 Task: Explore Airbnb accommodation in Espoo, Finland from 10th December, 2023 to 15th December, 2023 for 7 adults. Place can be entire room or shared room with 4 bedrooms having 7 beds and 4 bathrooms. Property type can be house. Amenities needed are: wifi, TV, free parkinig on premises, gym, breakfast.
Action: Mouse moved to (556, 127)
Screenshot: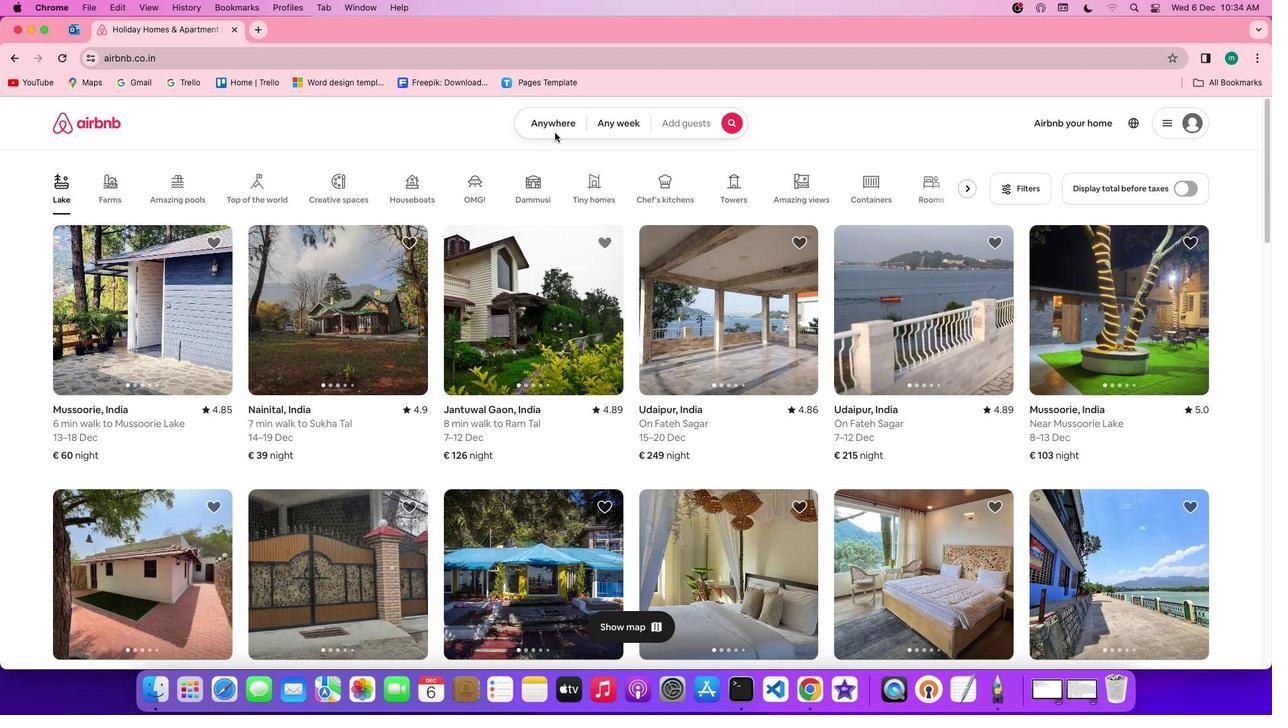 
Action: Mouse pressed left at (556, 127)
Screenshot: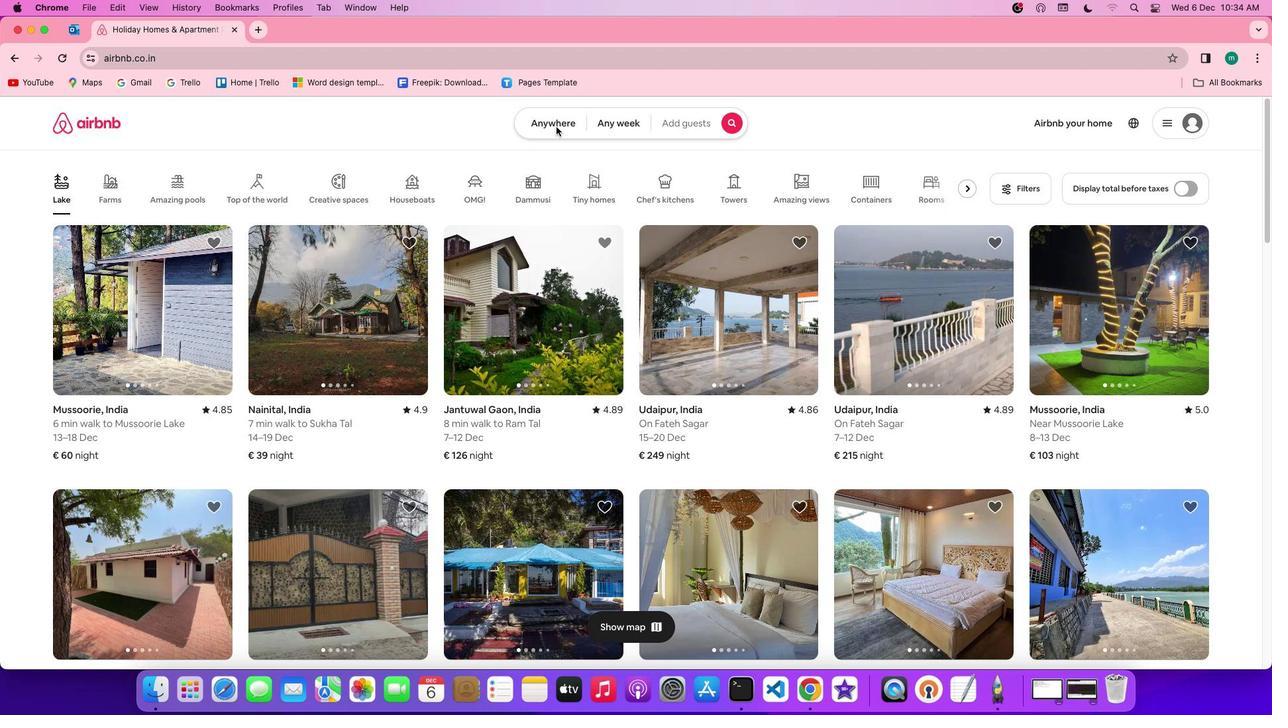 
Action: Mouse moved to (473, 172)
Screenshot: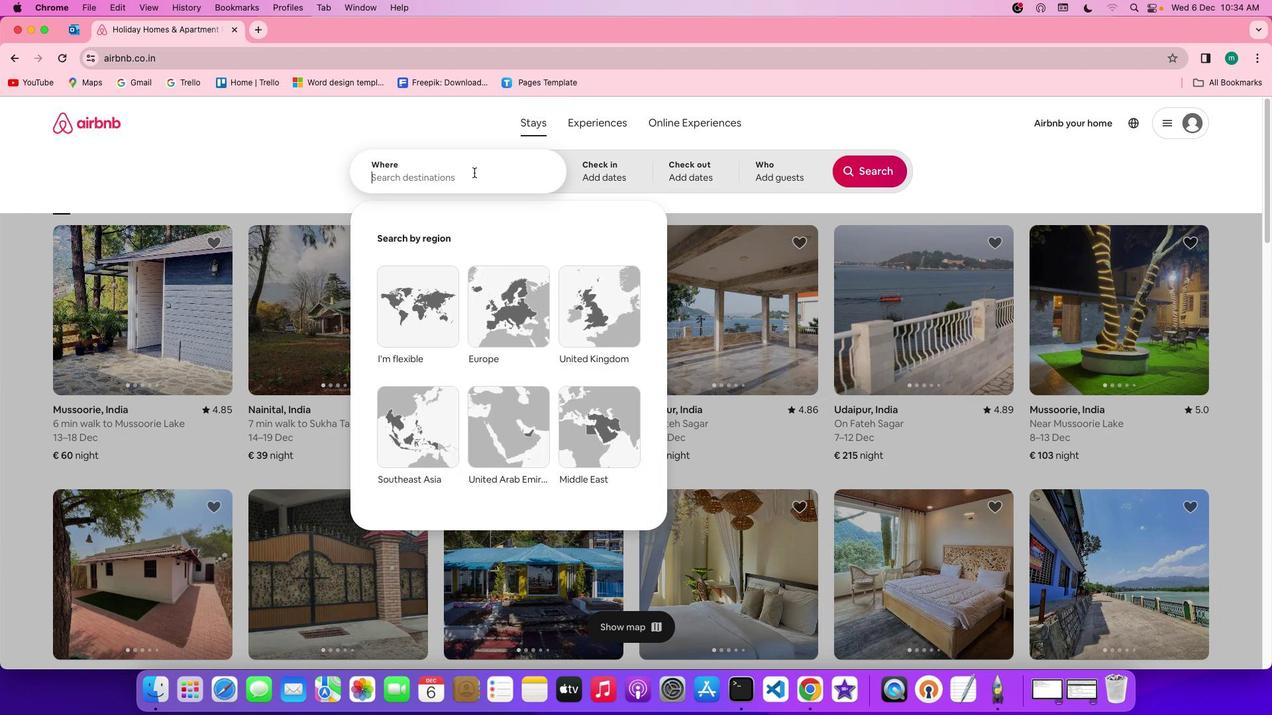 
Action: Mouse pressed left at (473, 172)
Screenshot: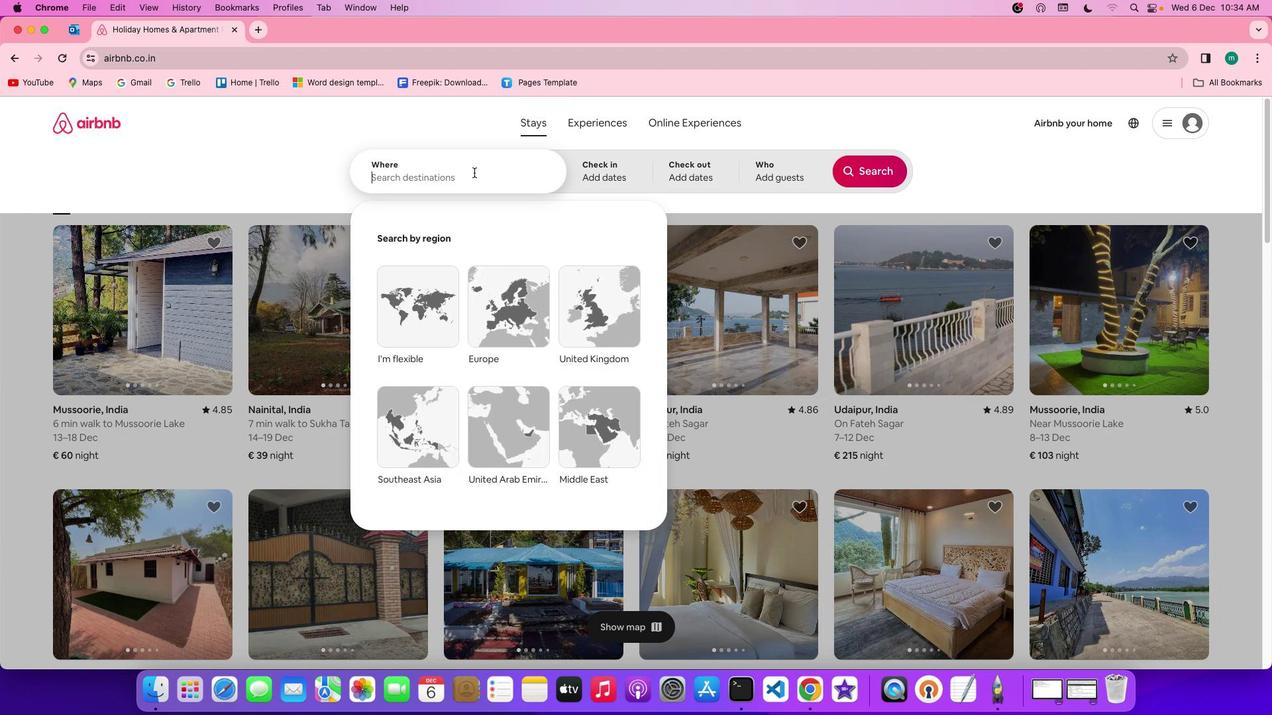 
Action: Key pressed Key.shift'E''s''p''o''o'','Key.spaceKey.shift'F''i''n''l''a''n''d'
Screenshot: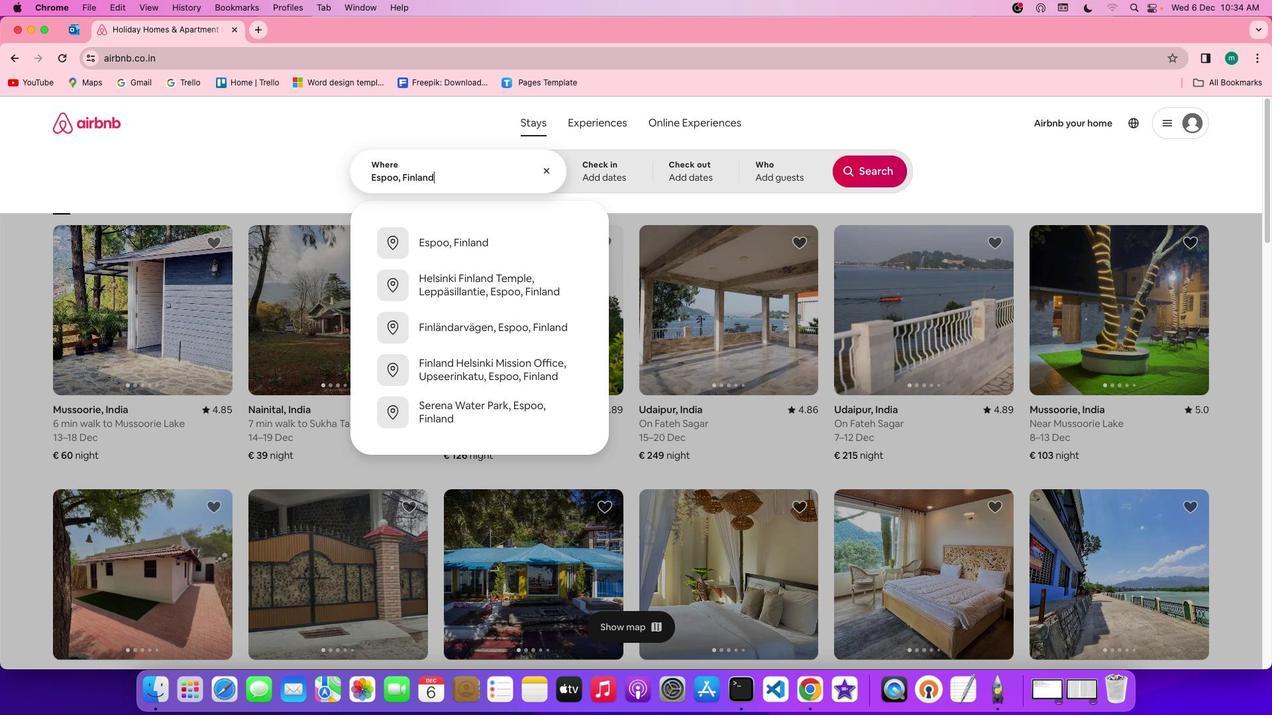 
Action: Mouse moved to (606, 175)
Screenshot: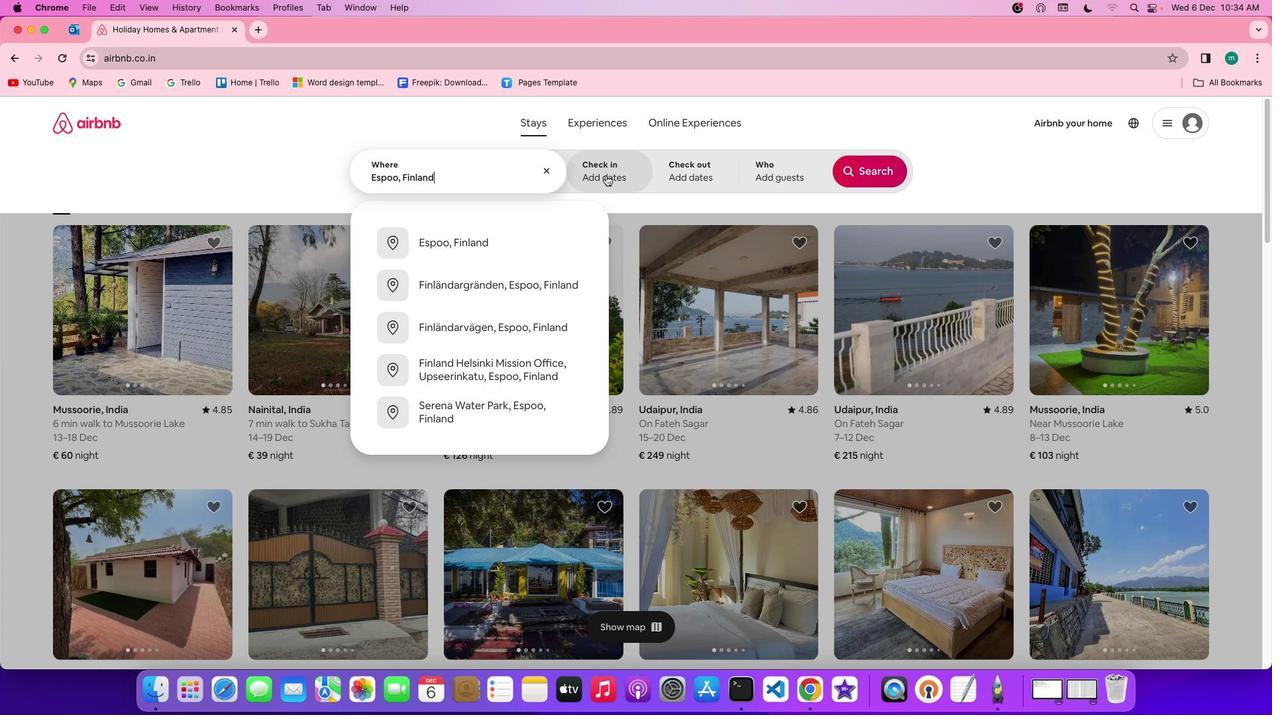 
Action: Mouse pressed left at (606, 175)
Screenshot: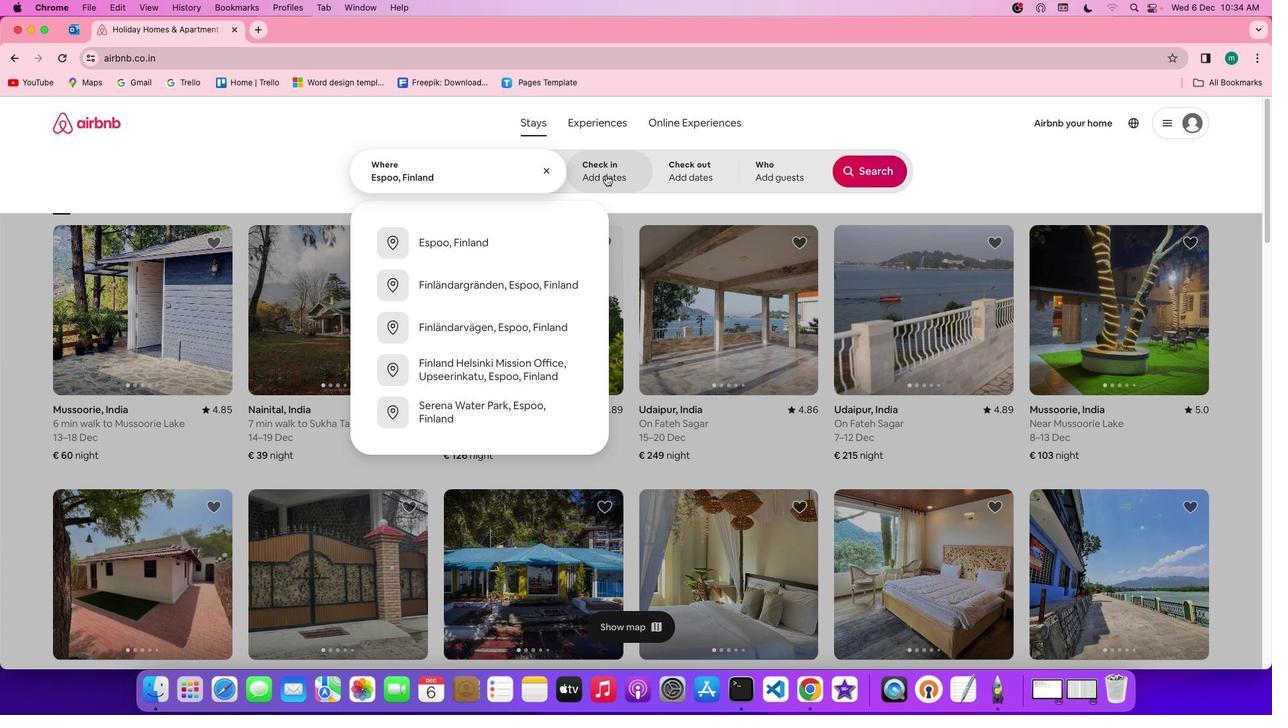 
Action: Mouse moved to (398, 400)
Screenshot: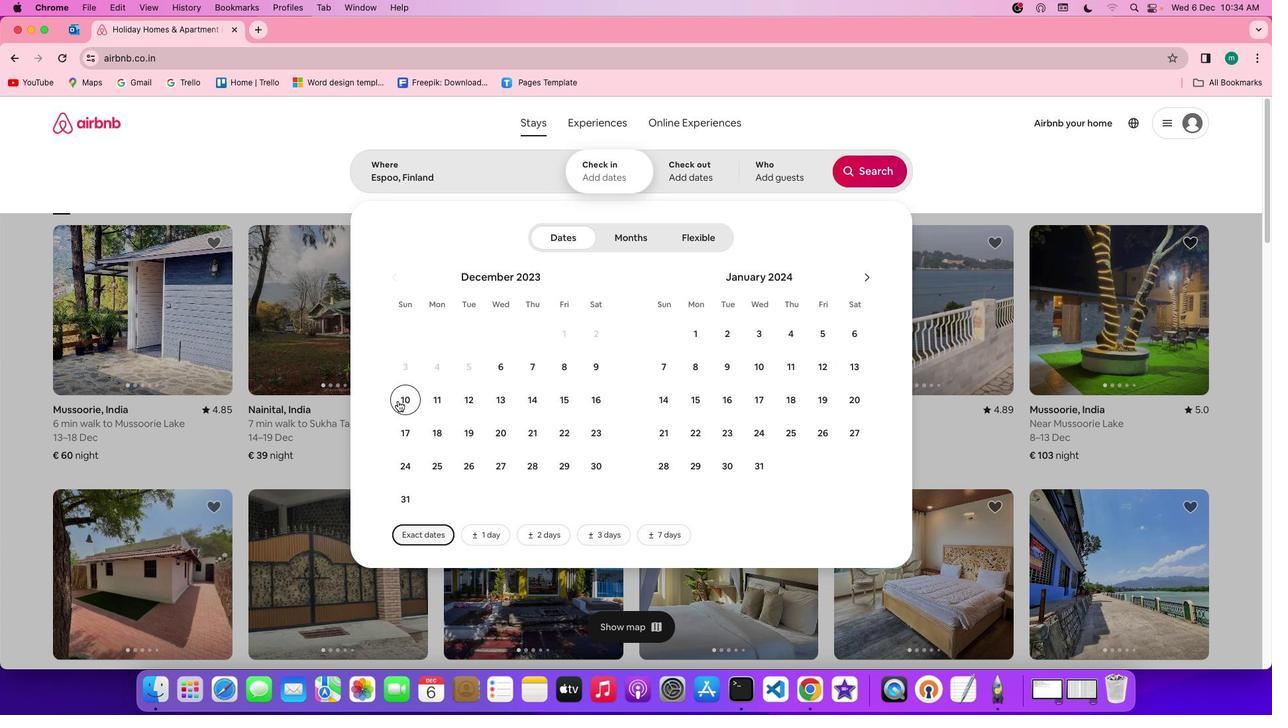
Action: Mouse pressed left at (398, 400)
Screenshot: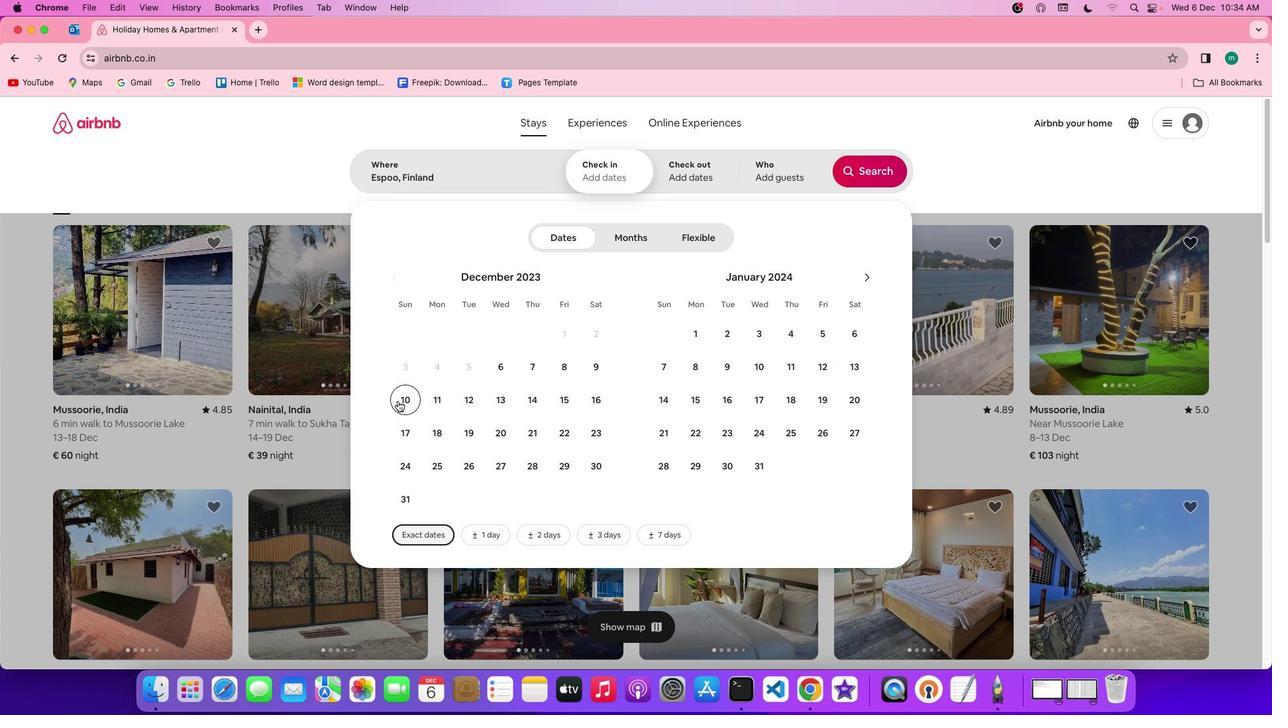 
Action: Mouse moved to (577, 400)
Screenshot: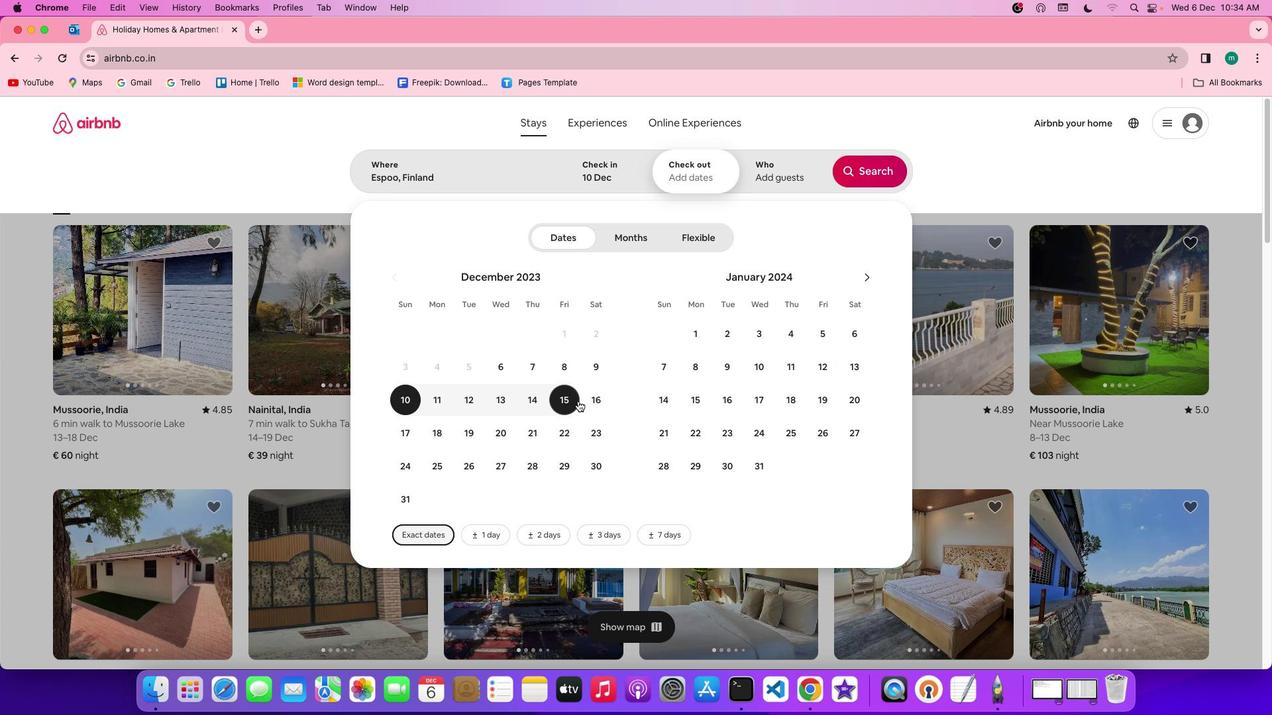 
Action: Mouse pressed left at (577, 400)
Screenshot: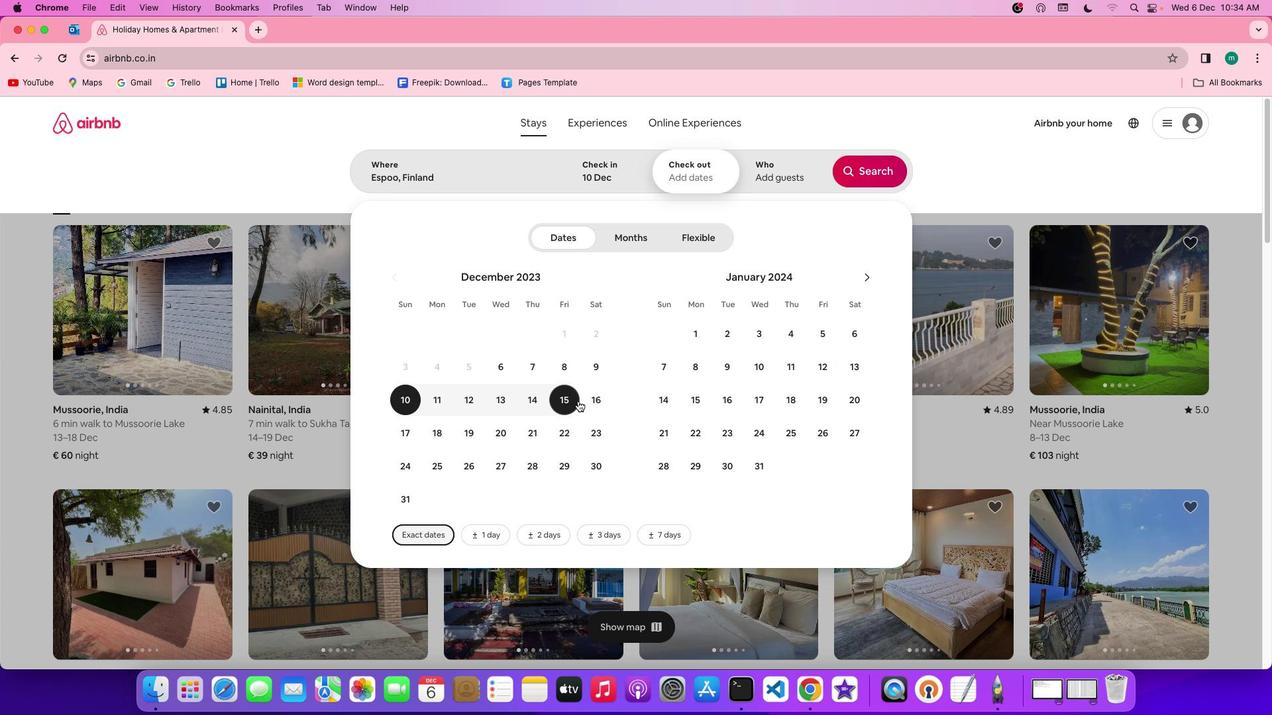 
Action: Mouse moved to (791, 178)
Screenshot: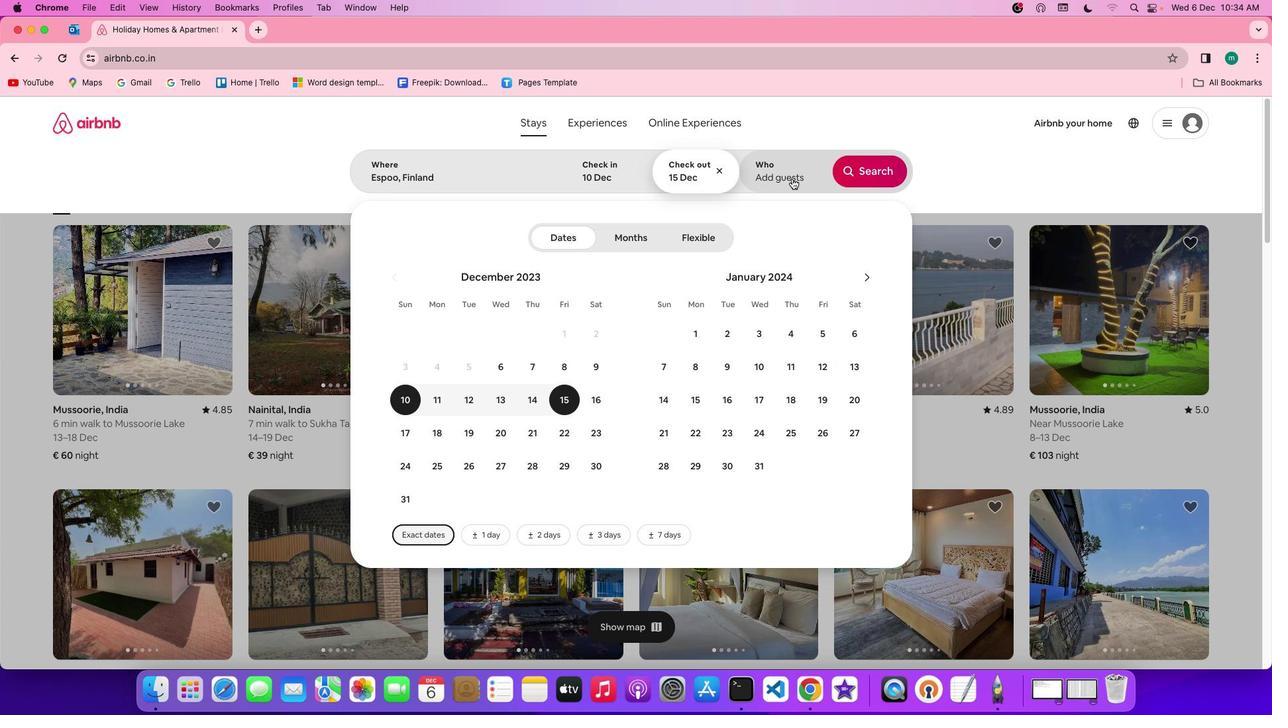 
Action: Mouse pressed left at (791, 178)
Screenshot: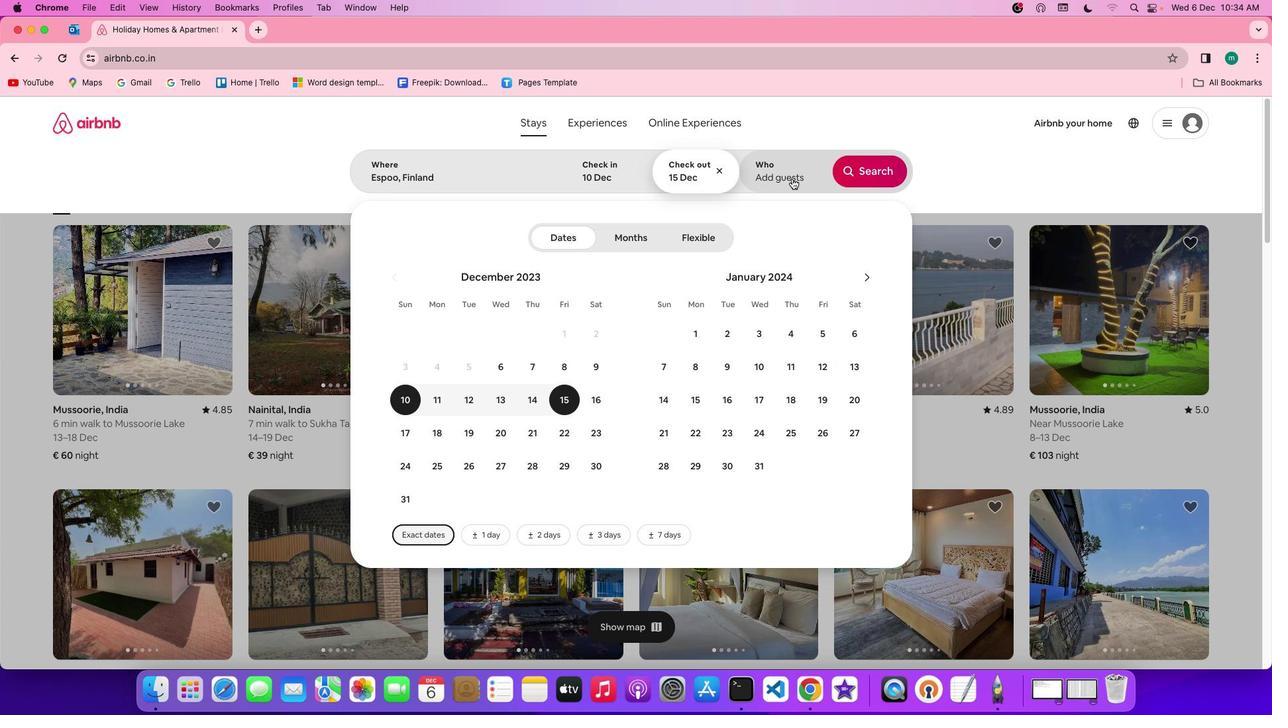 
Action: Mouse moved to (876, 249)
Screenshot: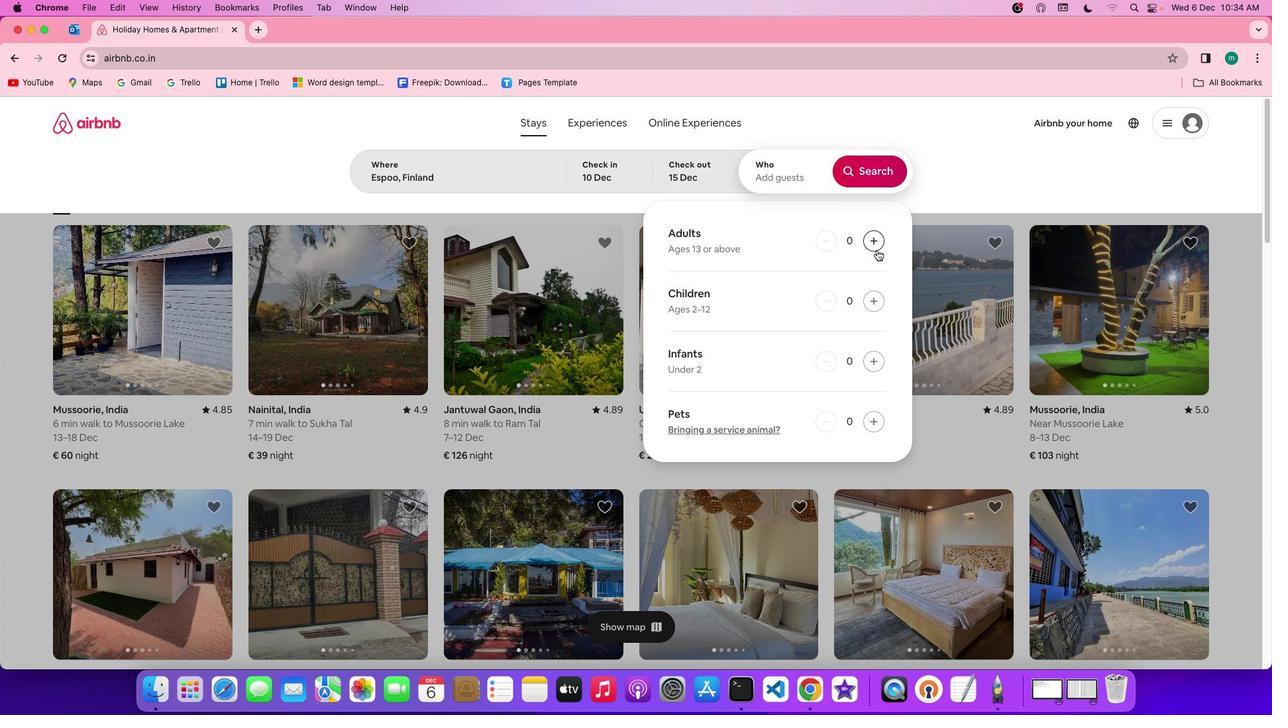 
Action: Mouse pressed left at (876, 249)
Screenshot: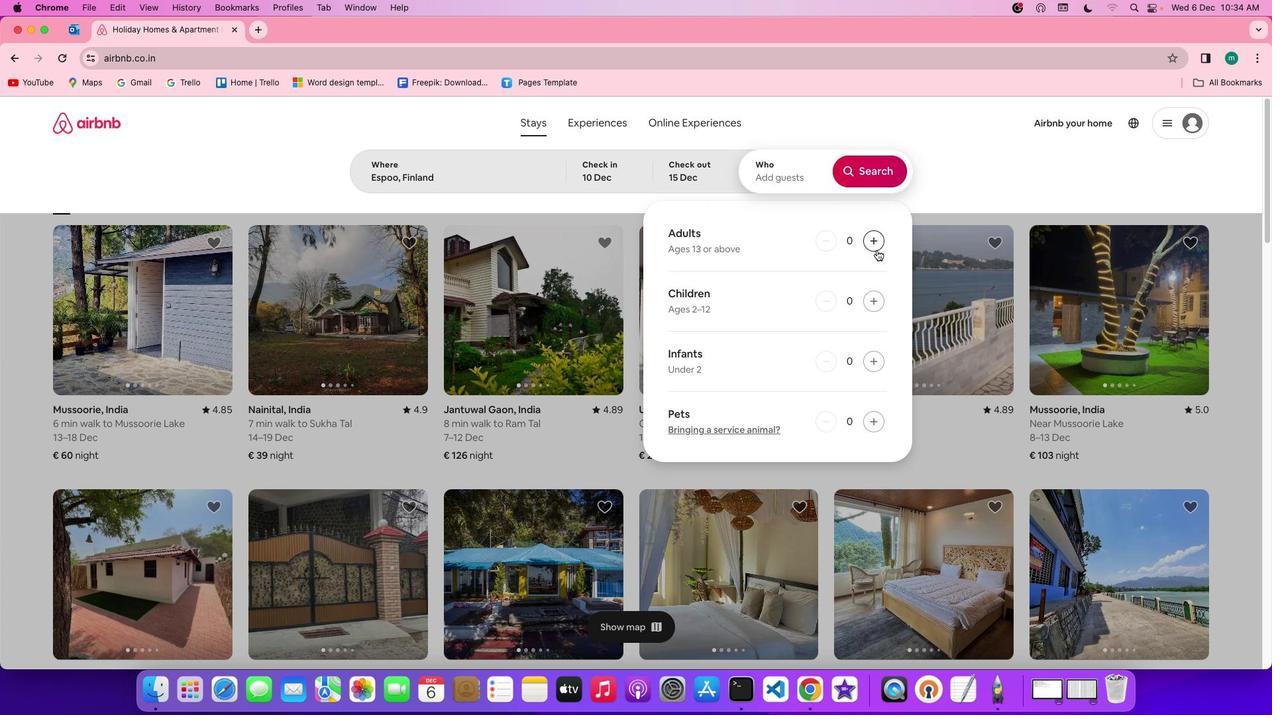
Action: Mouse pressed left at (876, 249)
Screenshot: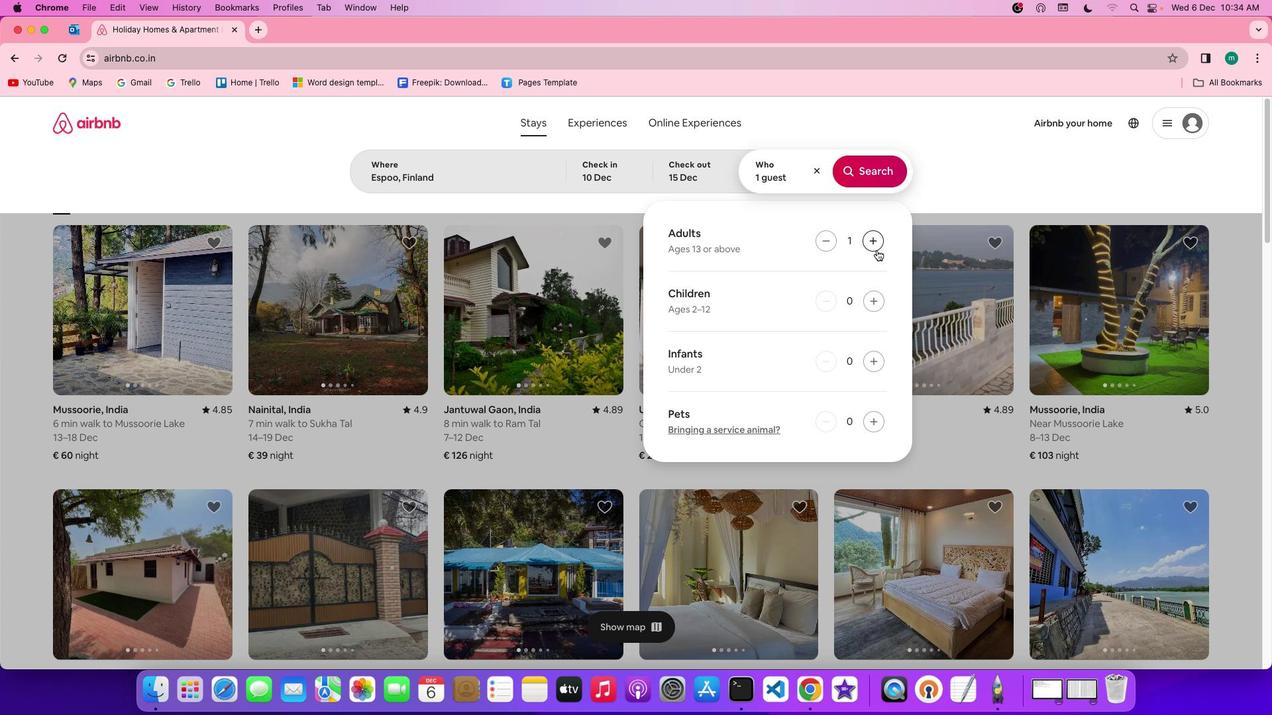 
Action: Mouse pressed left at (876, 249)
Screenshot: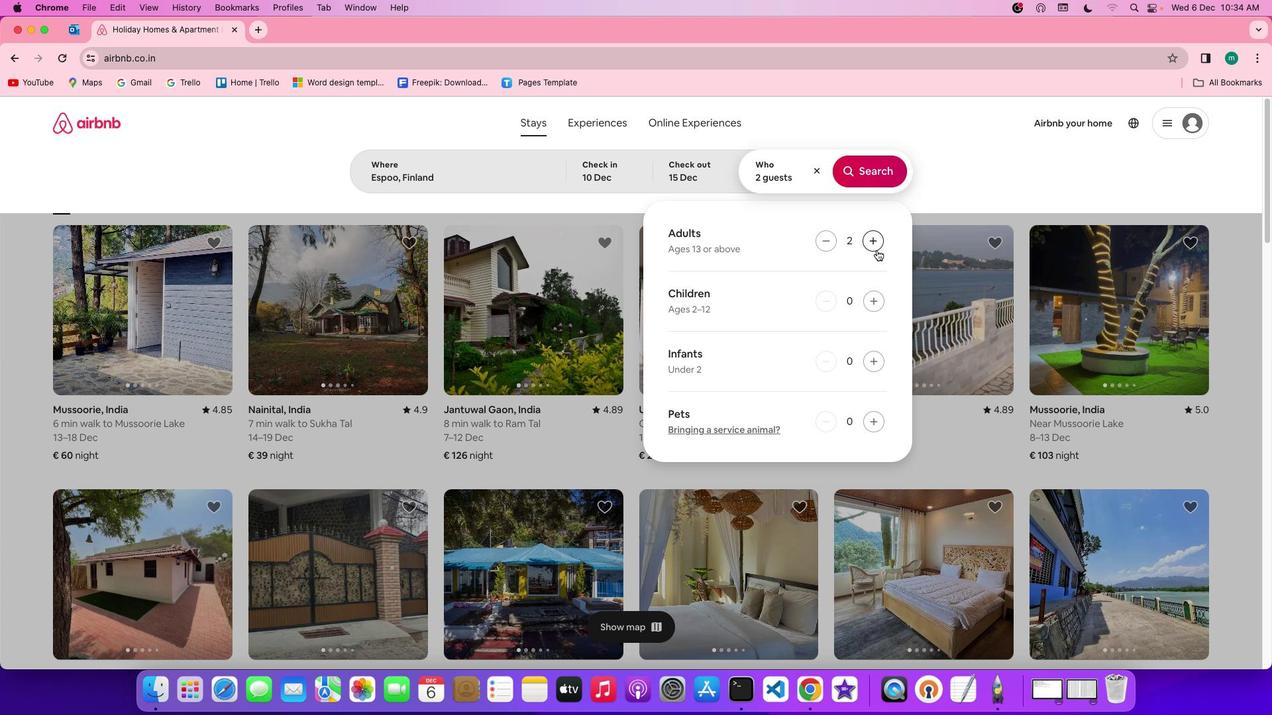 
Action: Mouse pressed left at (876, 249)
Screenshot: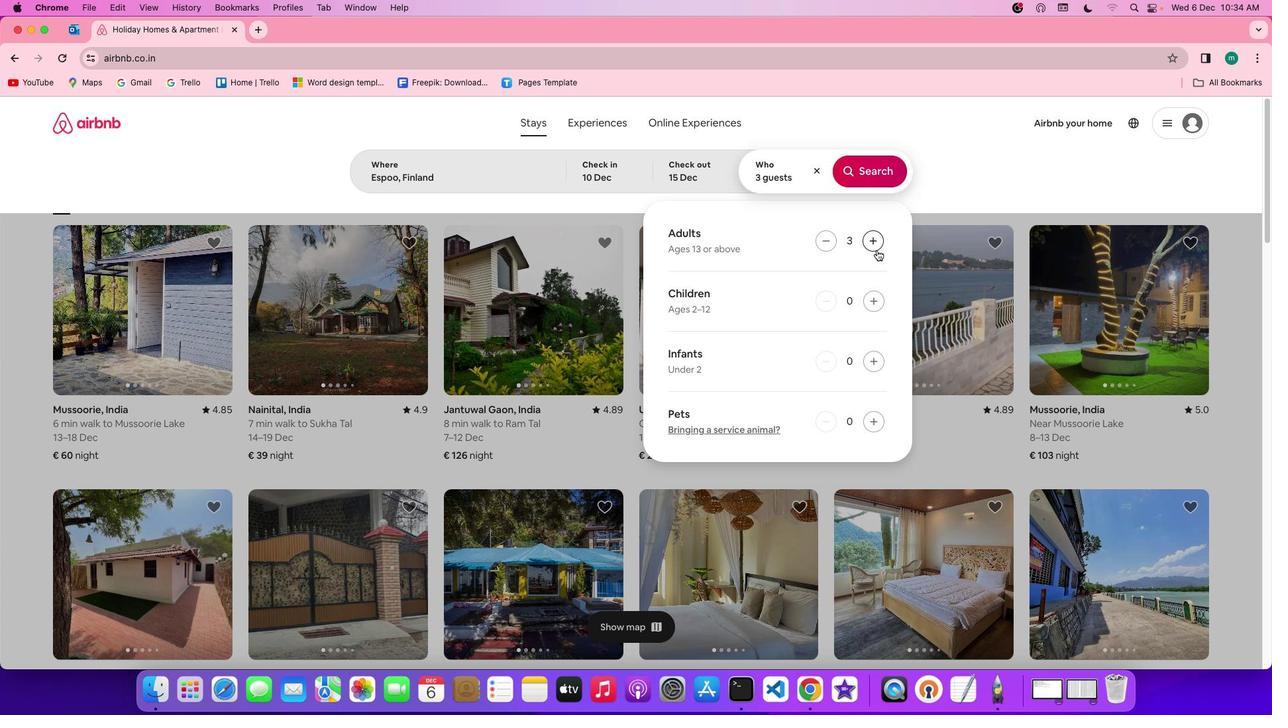 
Action: Mouse pressed left at (876, 249)
Screenshot: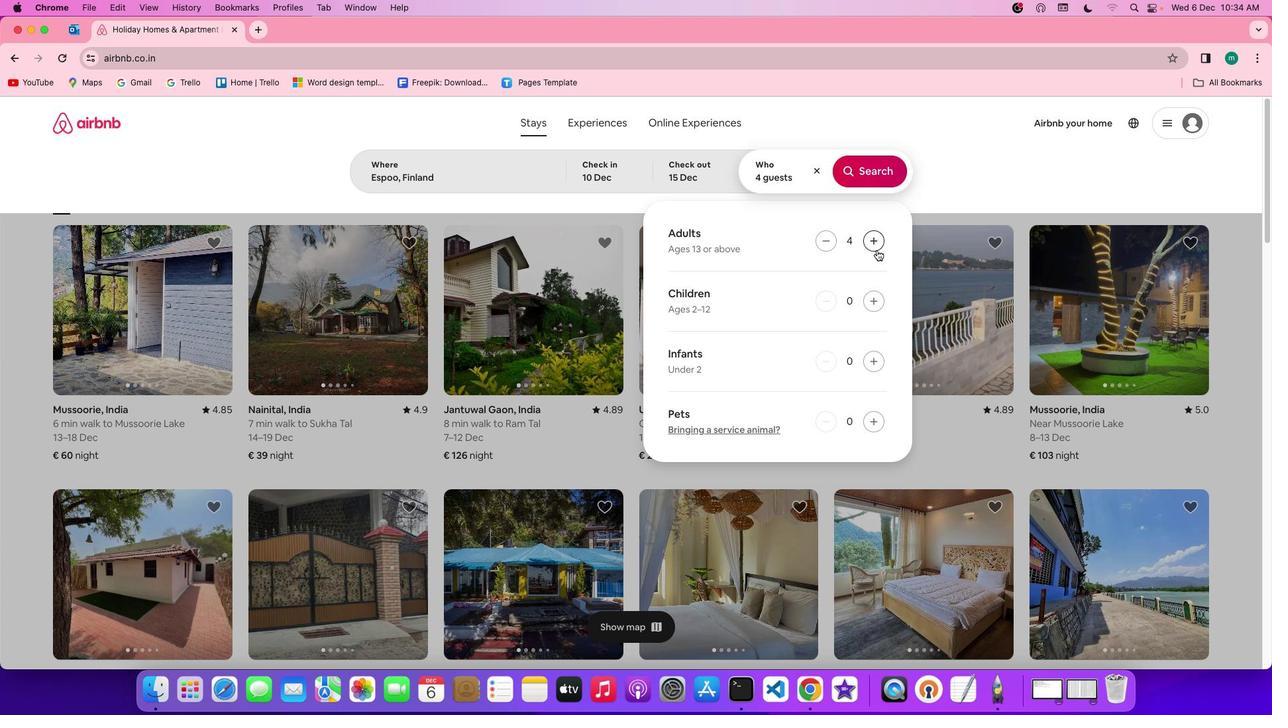 
Action: Mouse pressed left at (876, 249)
Screenshot: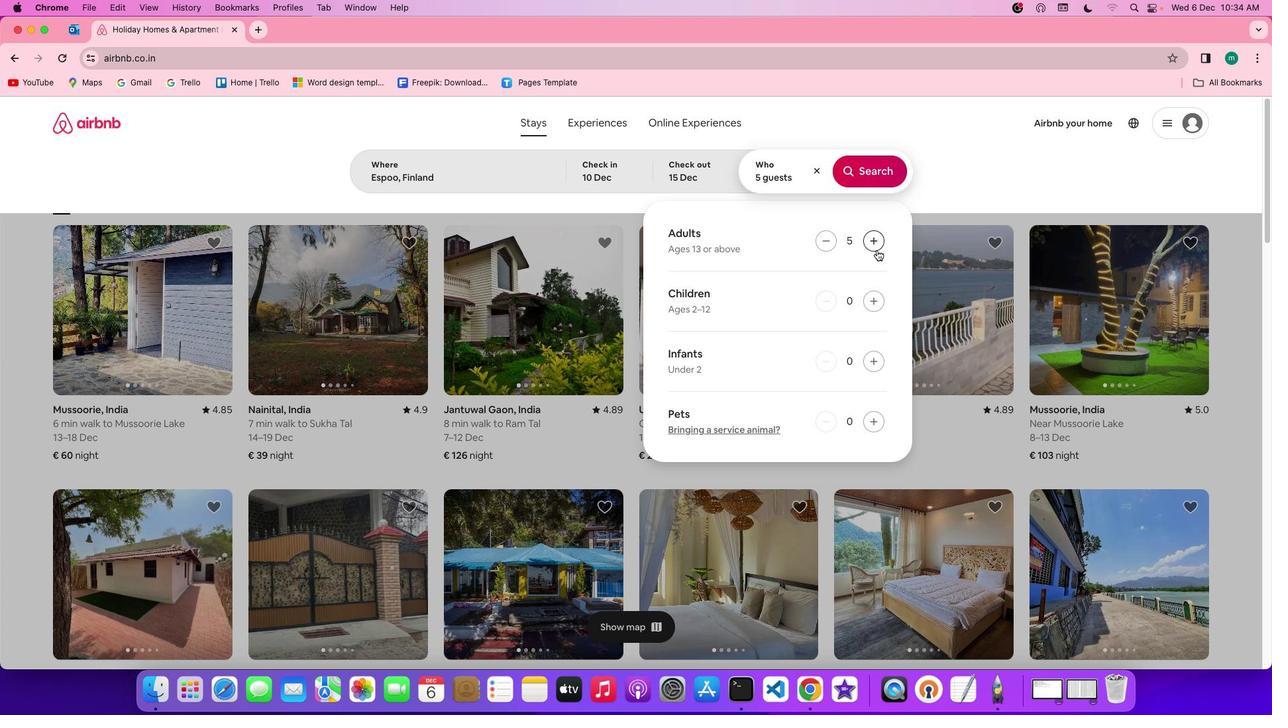 
Action: Mouse pressed left at (876, 249)
Screenshot: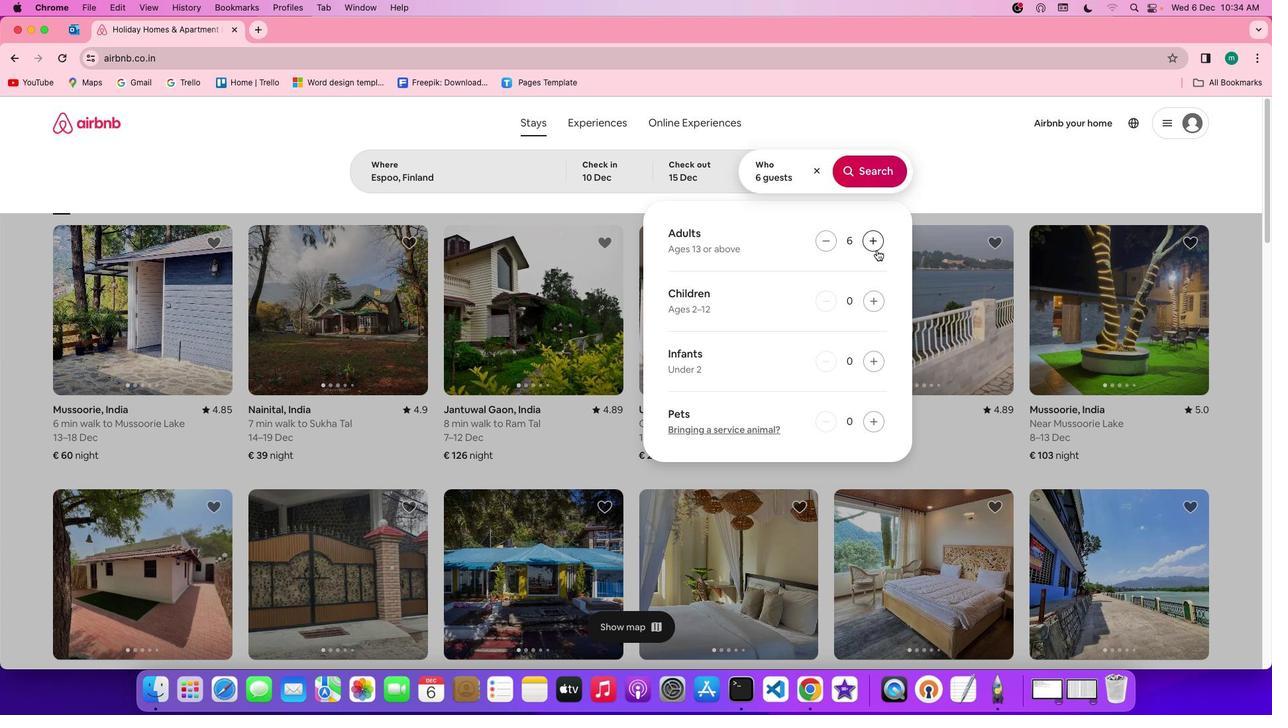 
Action: Mouse moved to (870, 177)
Screenshot: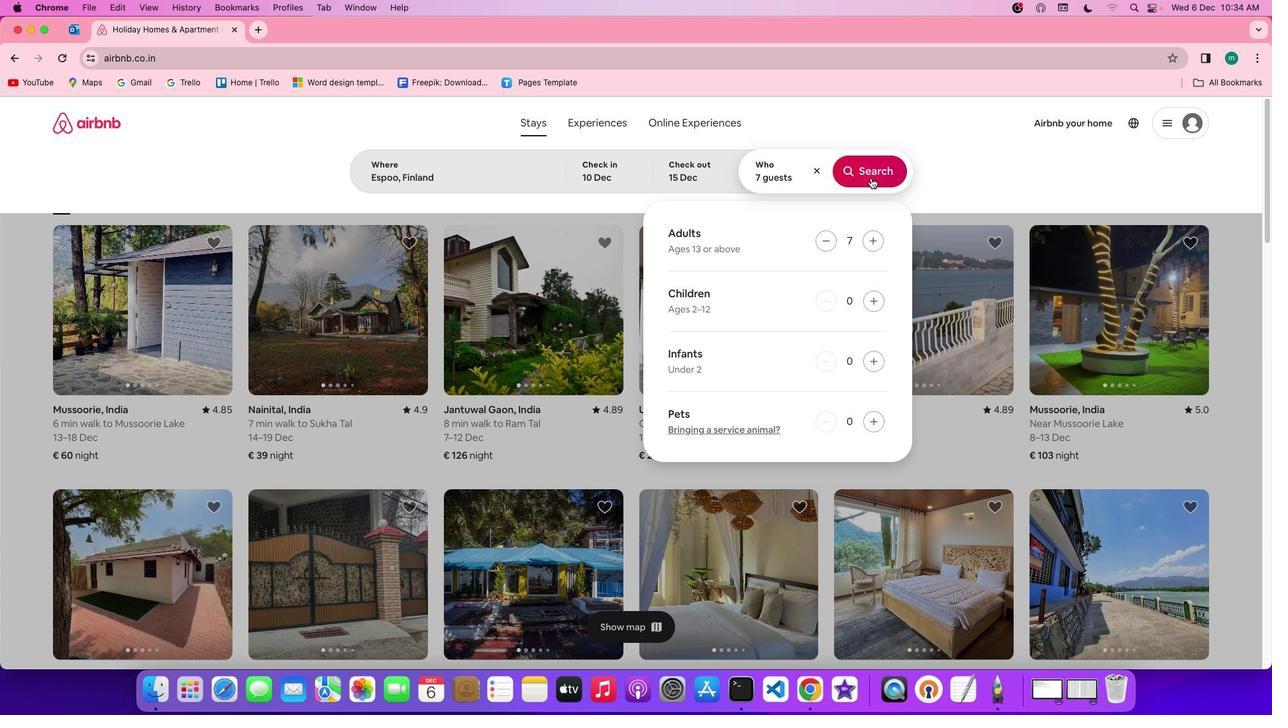 
Action: Mouse pressed left at (870, 177)
Screenshot: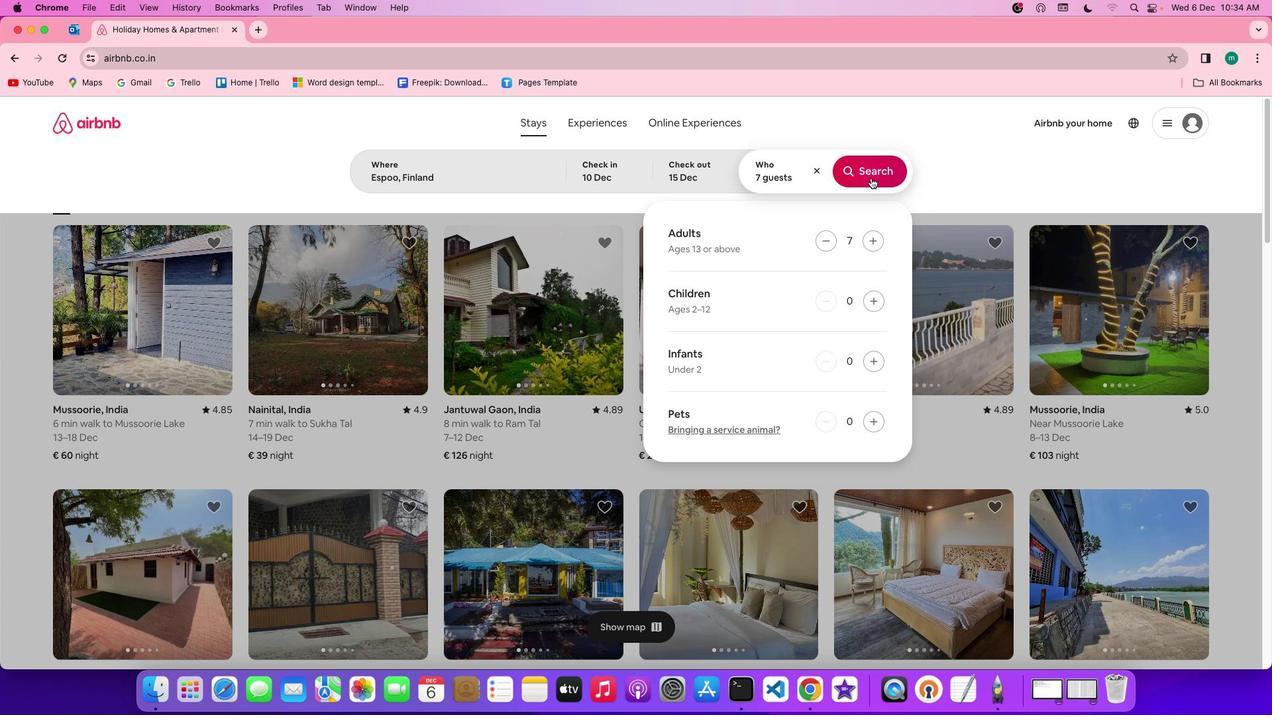 
Action: Mouse moved to (1073, 175)
Screenshot: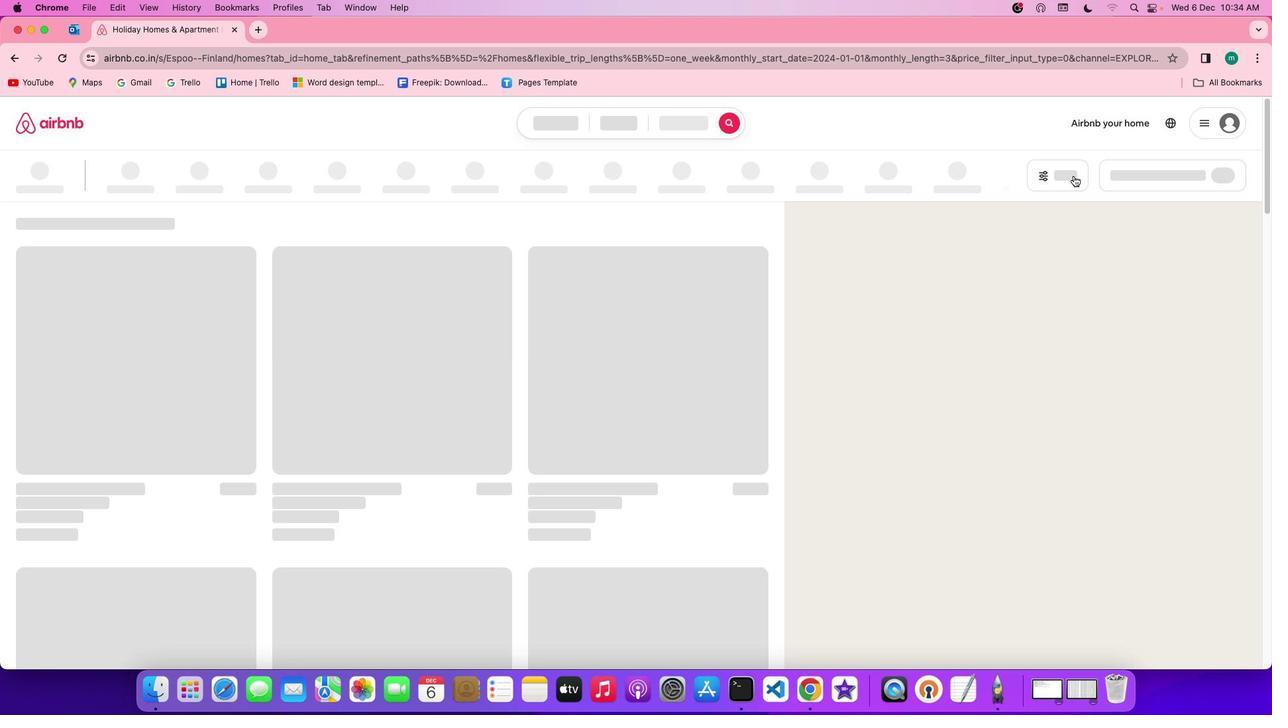 
Action: Mouse pressed left at (1073, 175)
Screenshot: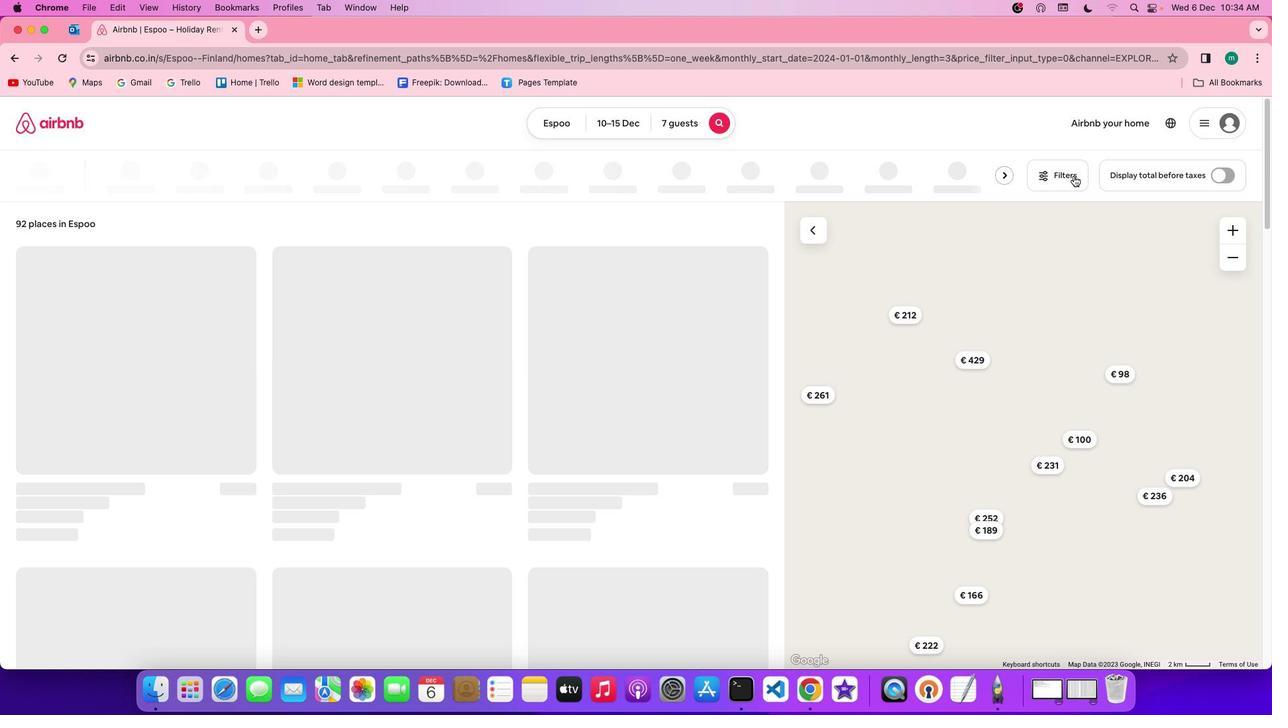 
Action: Mouse moved to (583, 385)
Screenshot: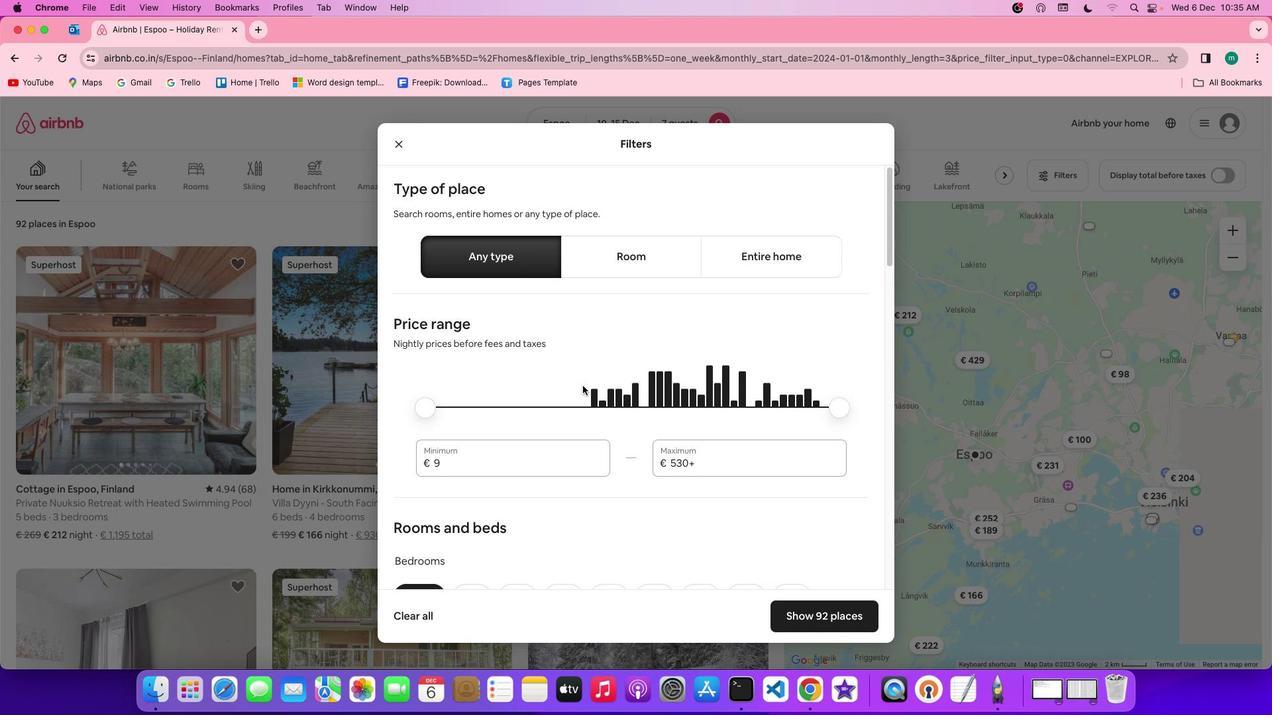 
Action: Mouse scrolled (583, 385) with delta (0, 0)
Screenshot: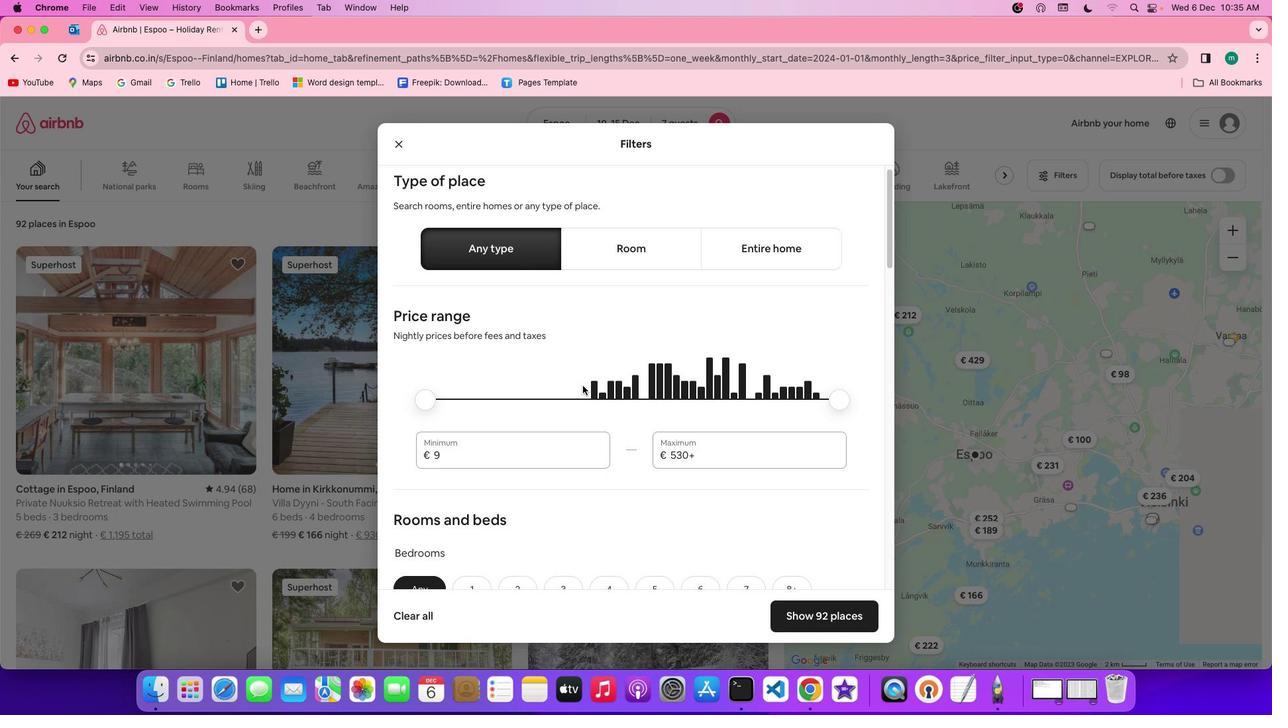 
Action: Mouse moved to (583, 386)
Screenshot: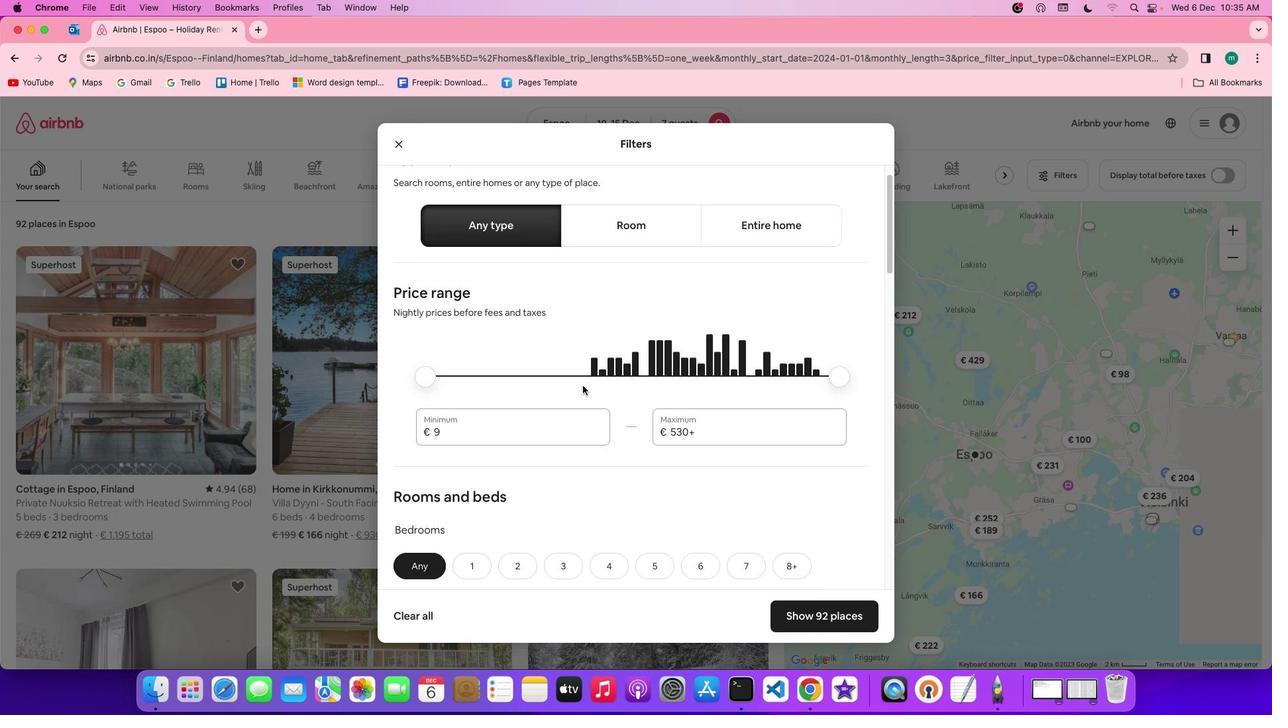 
Action: Mouse scrolled (583, 386) with delta (0, 0)
Screenshot: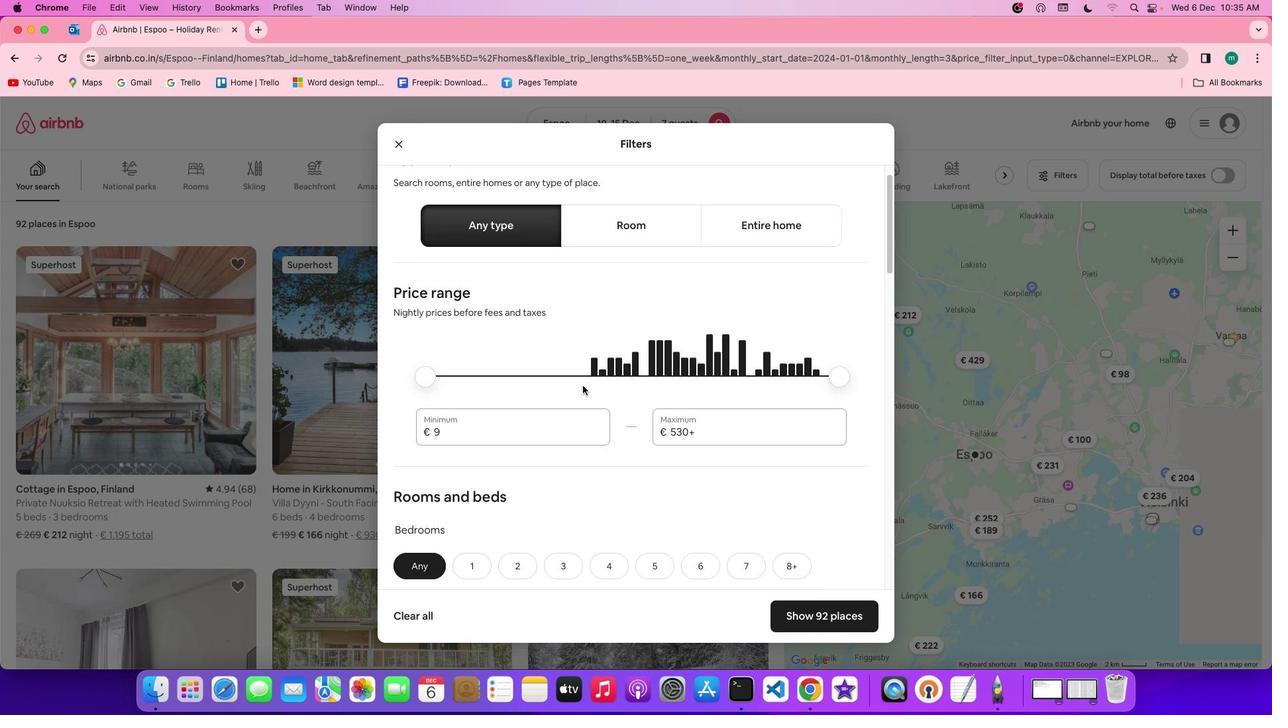 
Action: Mouse scrolled (583, 386) with delta (0, -1)
Screenshot: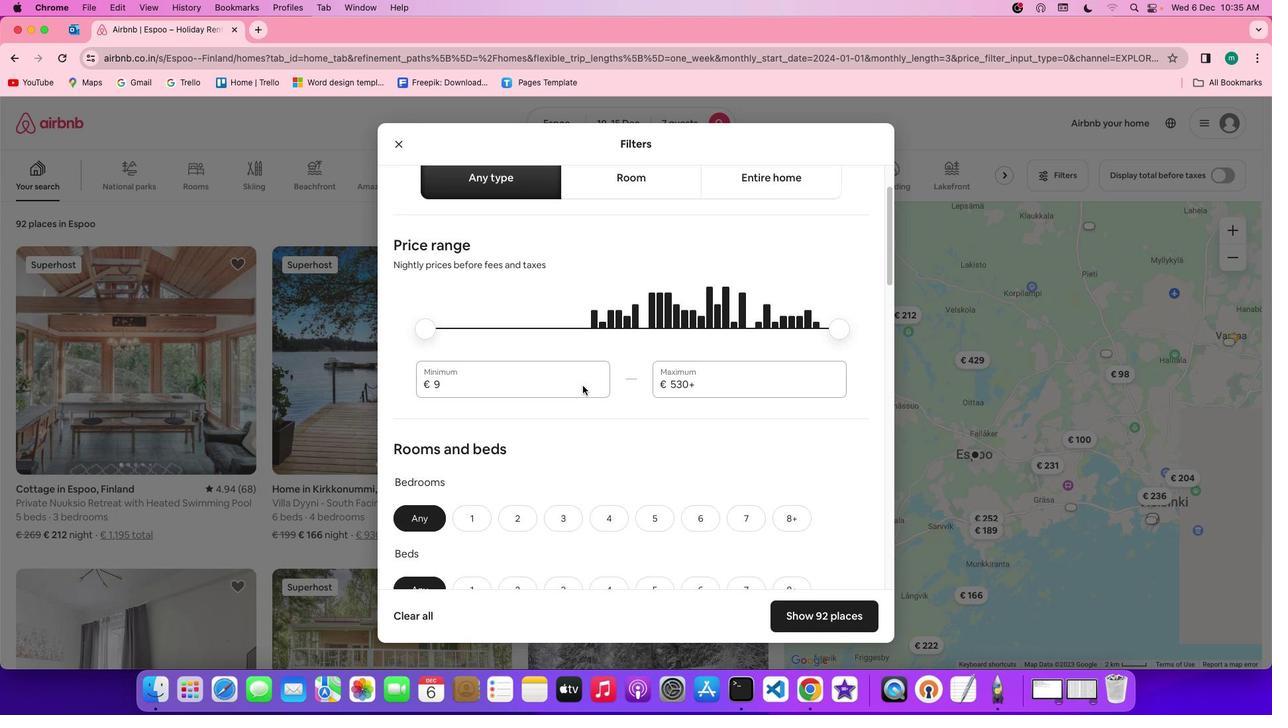 
Action: Mouse scrolled (583, 386) with delta (0, -2)
Screenshot: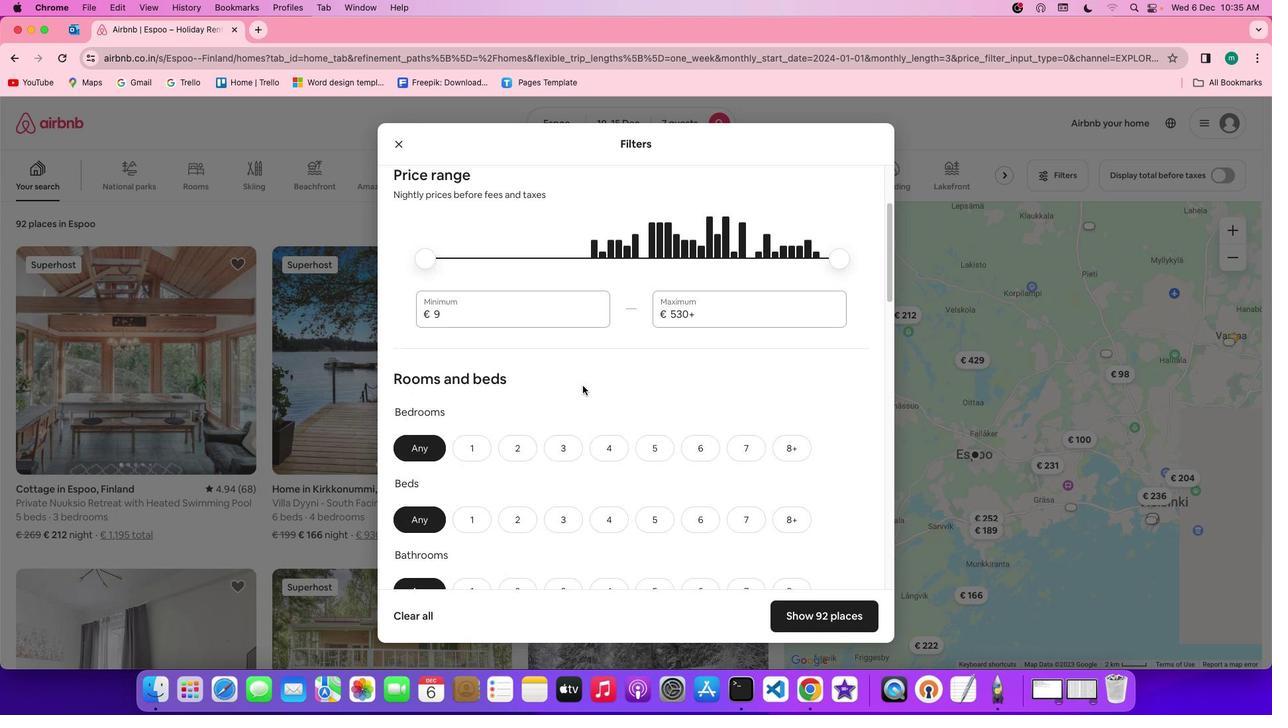 
Action: Mouse moved to (610, 364)
Screenshot: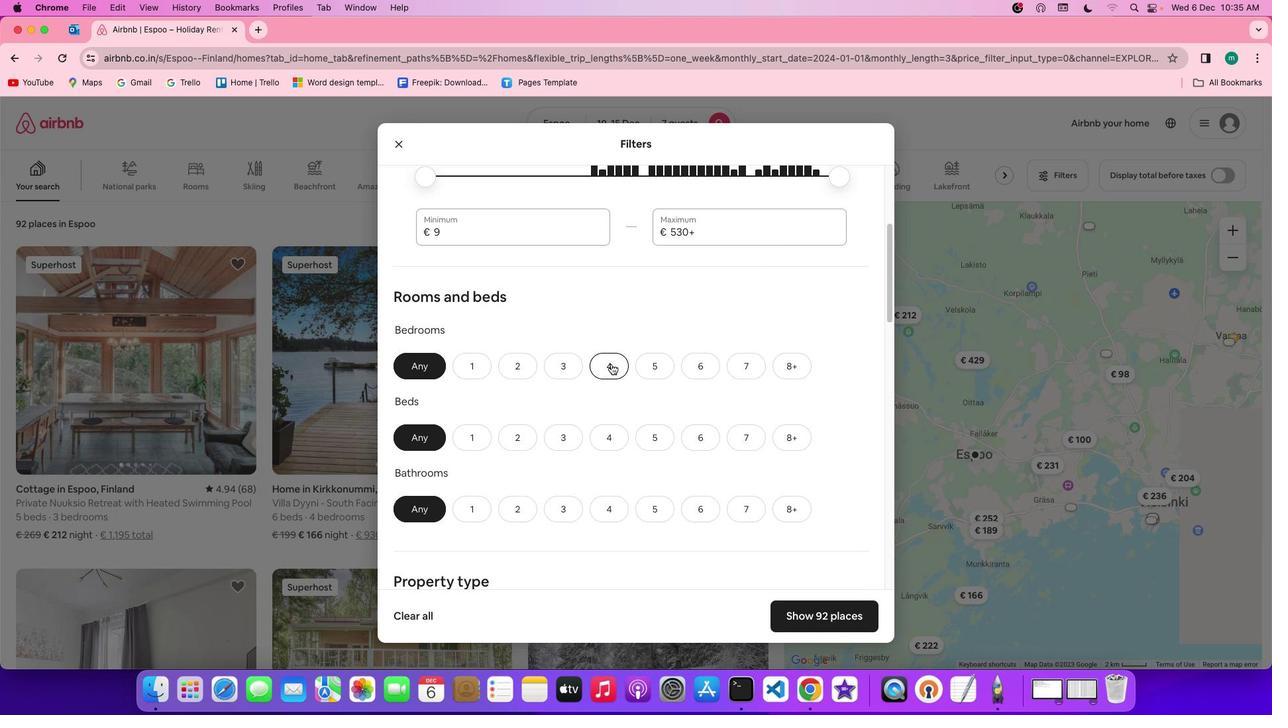 
Action: Mouse pressed left at (610, 364)
Screenshot: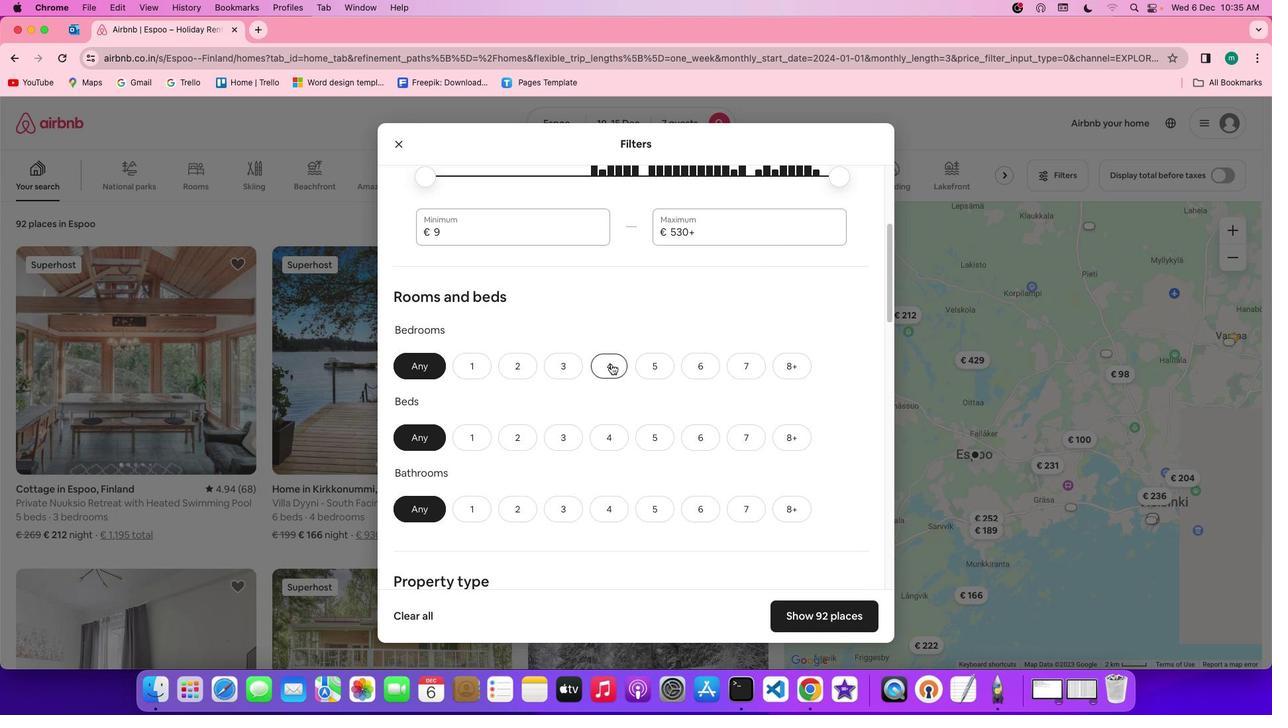 
Action: Mouse moved to (738, 432)
Screenshot: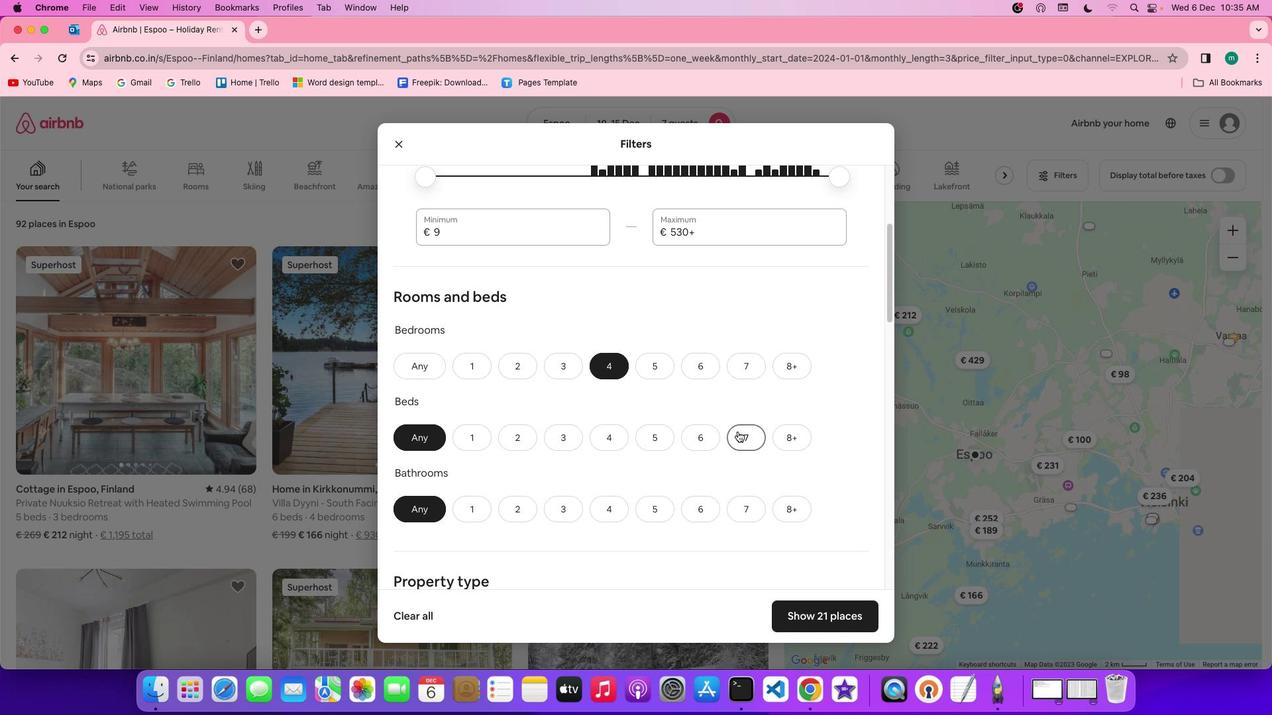 
Action: Mouse pressed left at (738, 432)
Screenshot: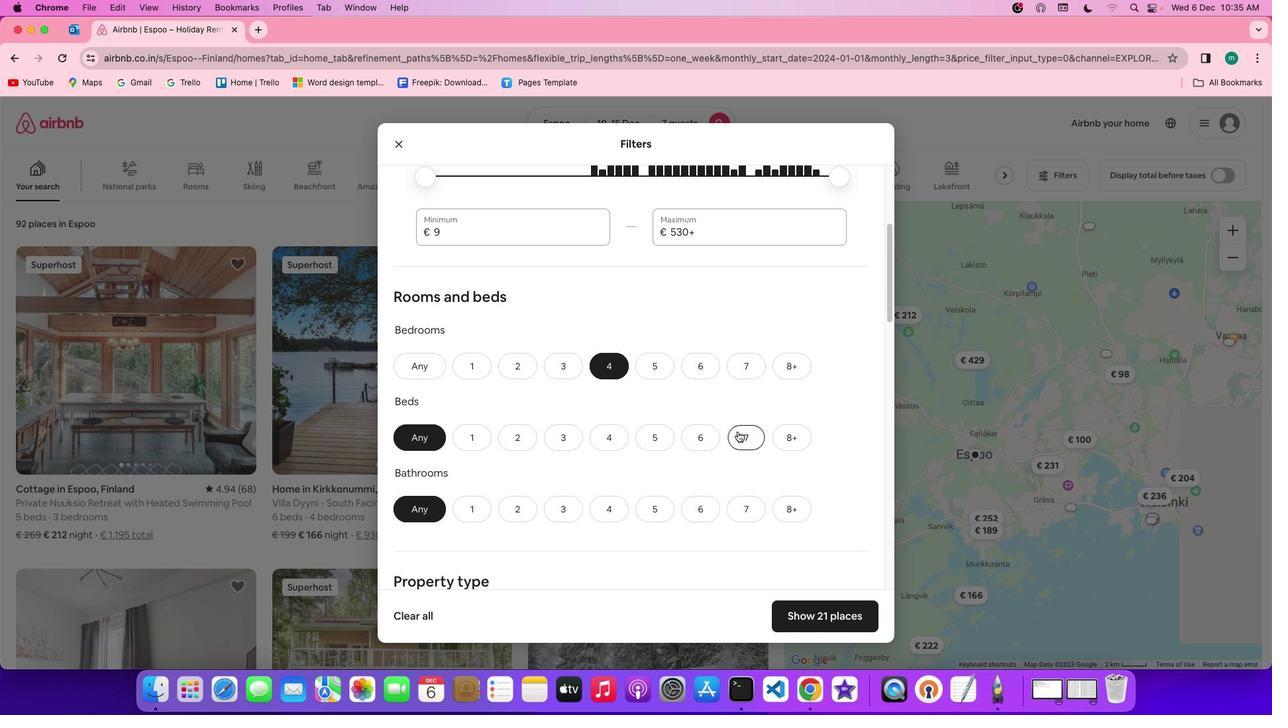 
Action: Mouse moved to (606, 508)
Screenshot: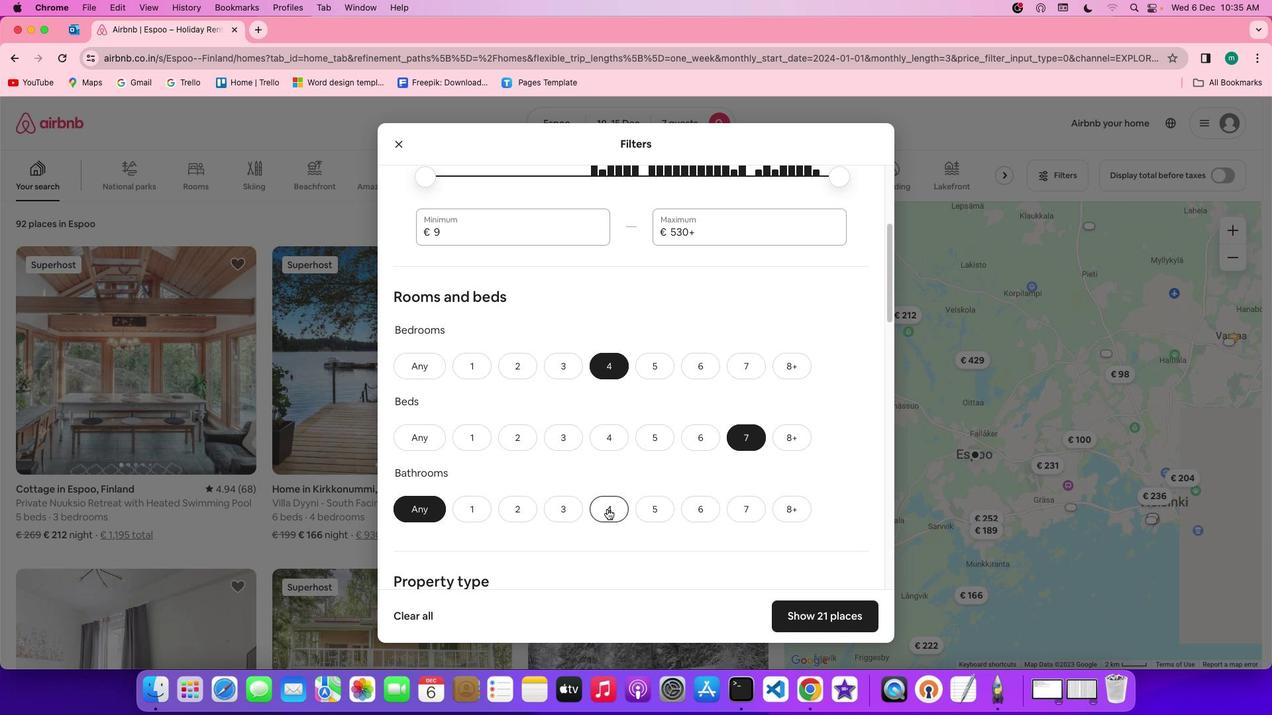 
Action: Mouse pressed left at (606, 508)
Screenshot: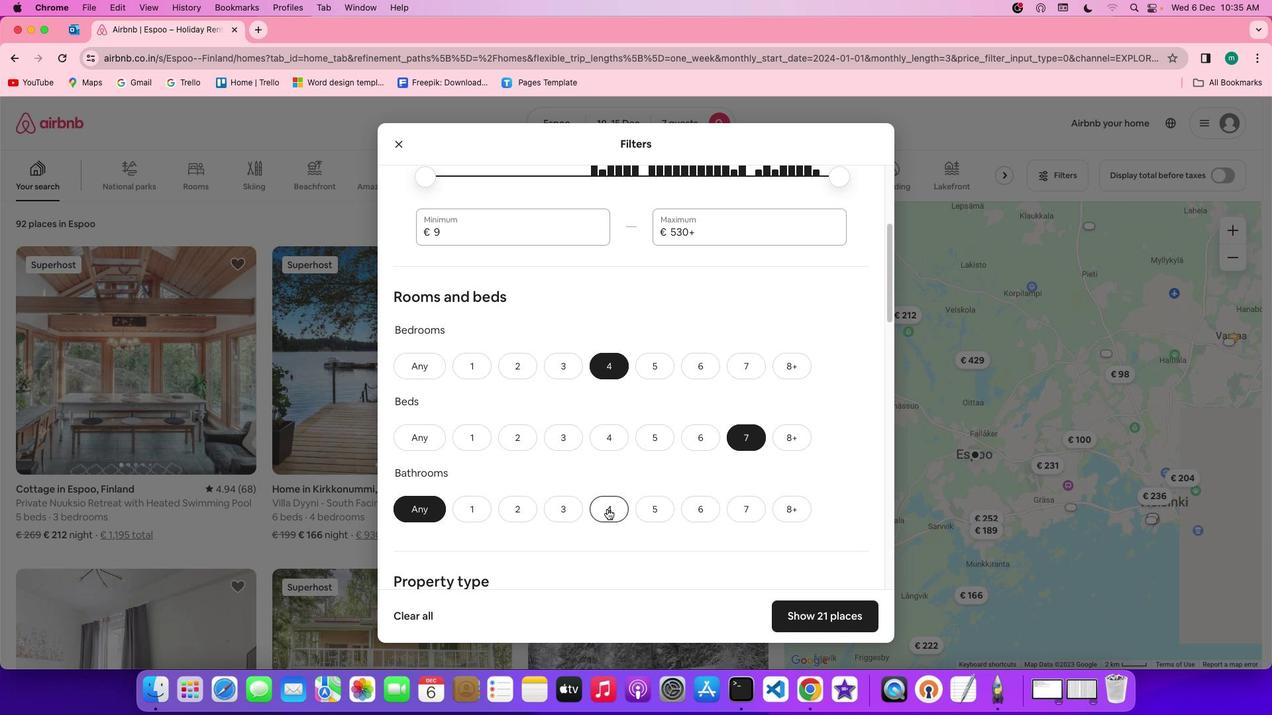 
Action: Mouse moved to (726, 483)
Screenshot: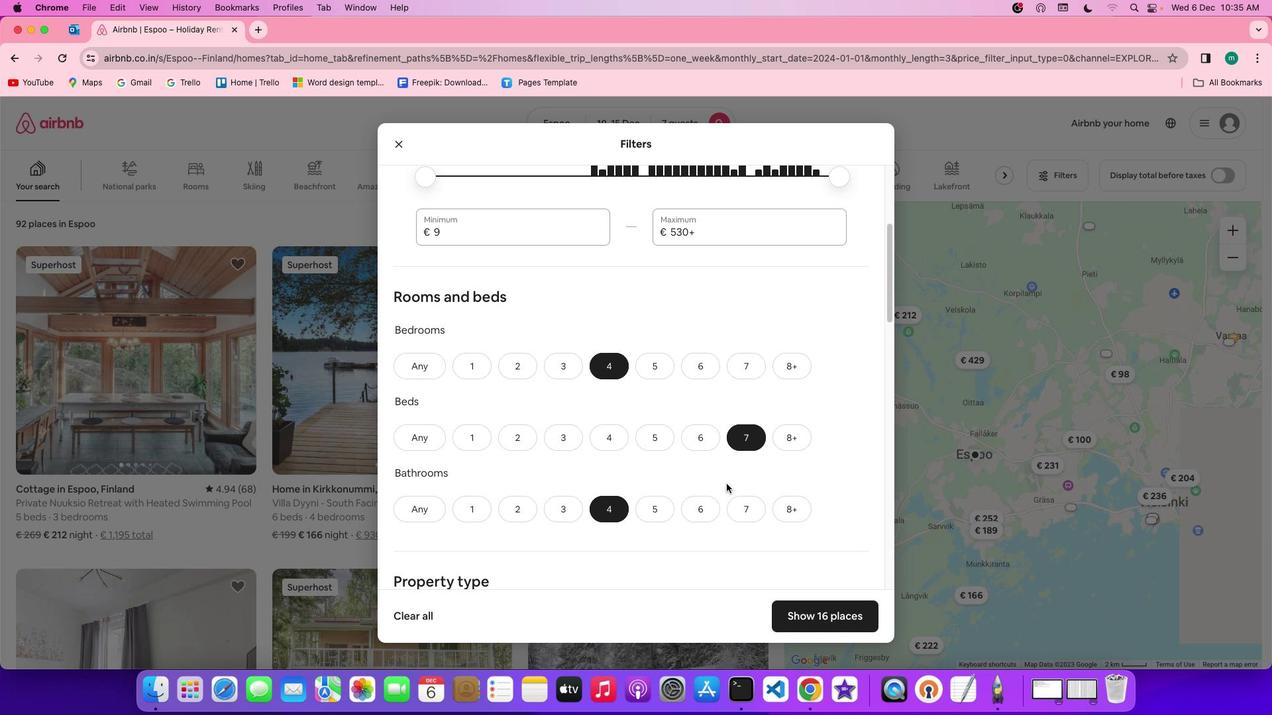 
Action: Mouse scrolled (726, 483) with delta (0, 0)
Screenshot: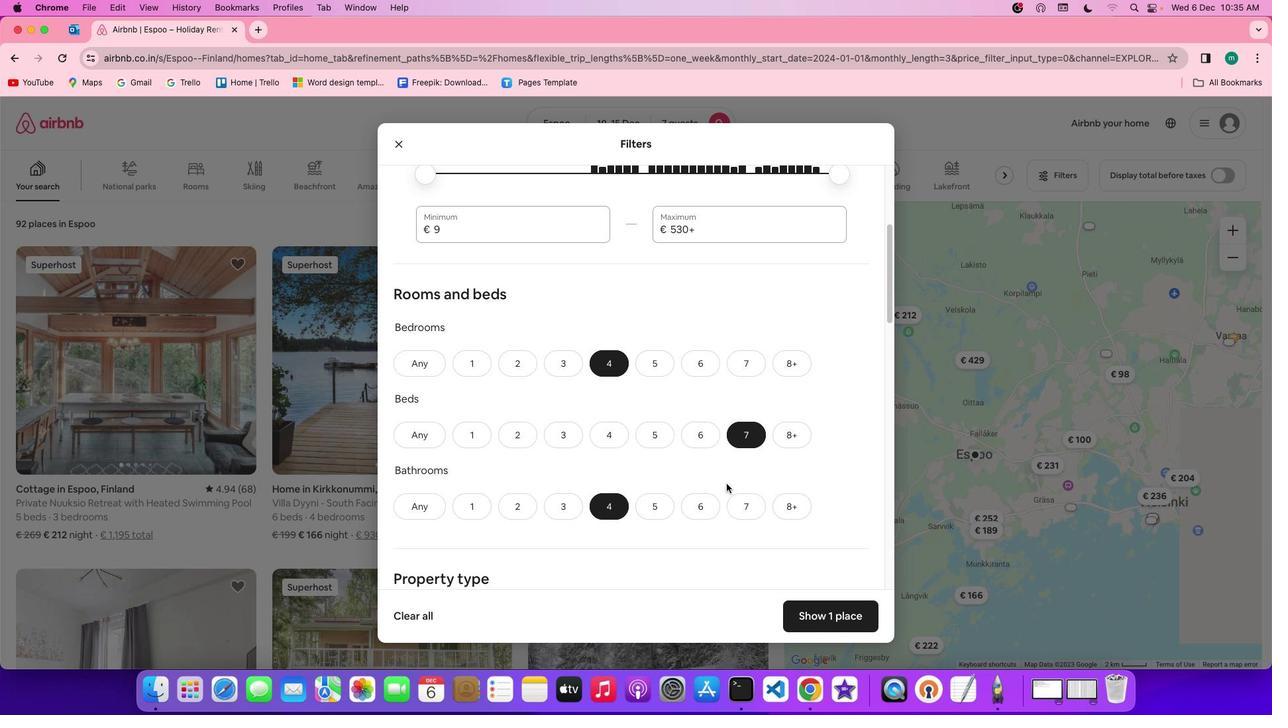 
Action: Mouse scrolled (726, 483) with delta (0, 0)
Screenshot: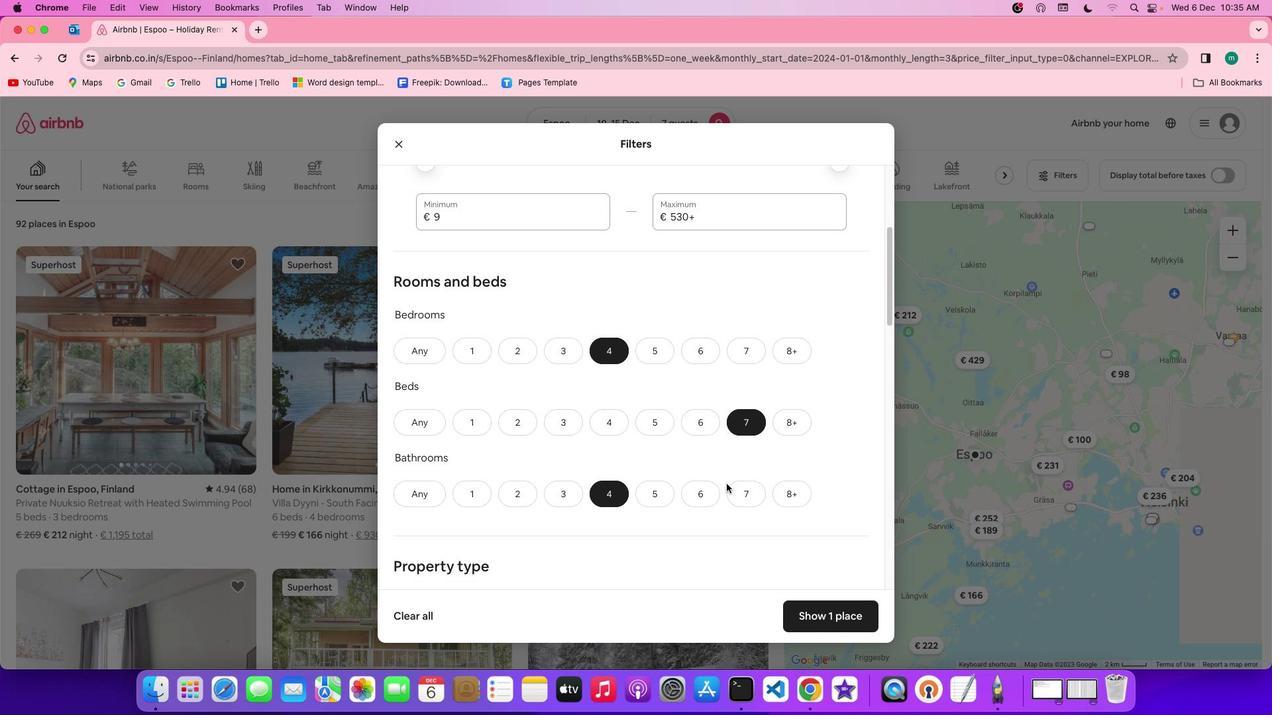
Action: Mouse scrolled (726, 483) with delta (0, 0)
Screenshot: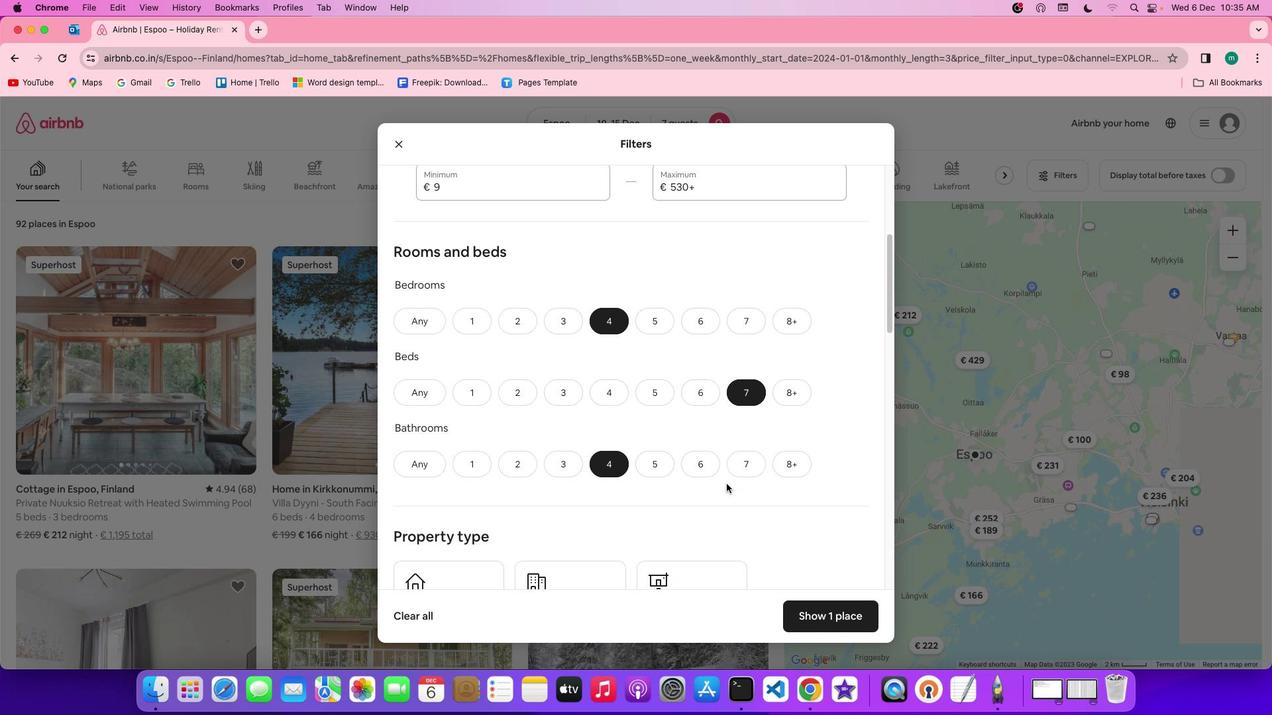
Action: Mouse scrolled (726, 483) with delta (0, 0)
Screenshot: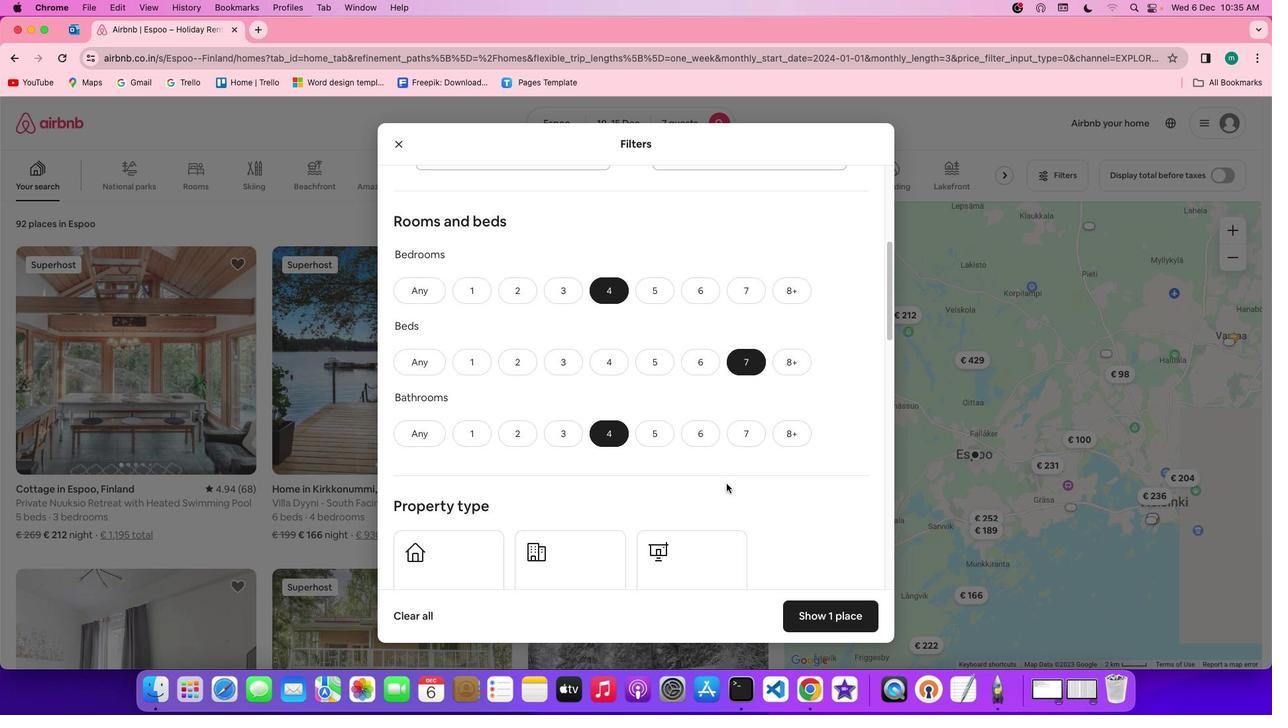 
Action: Mouse scrolled (726, 483) with delta (0, 0)
Screenshot: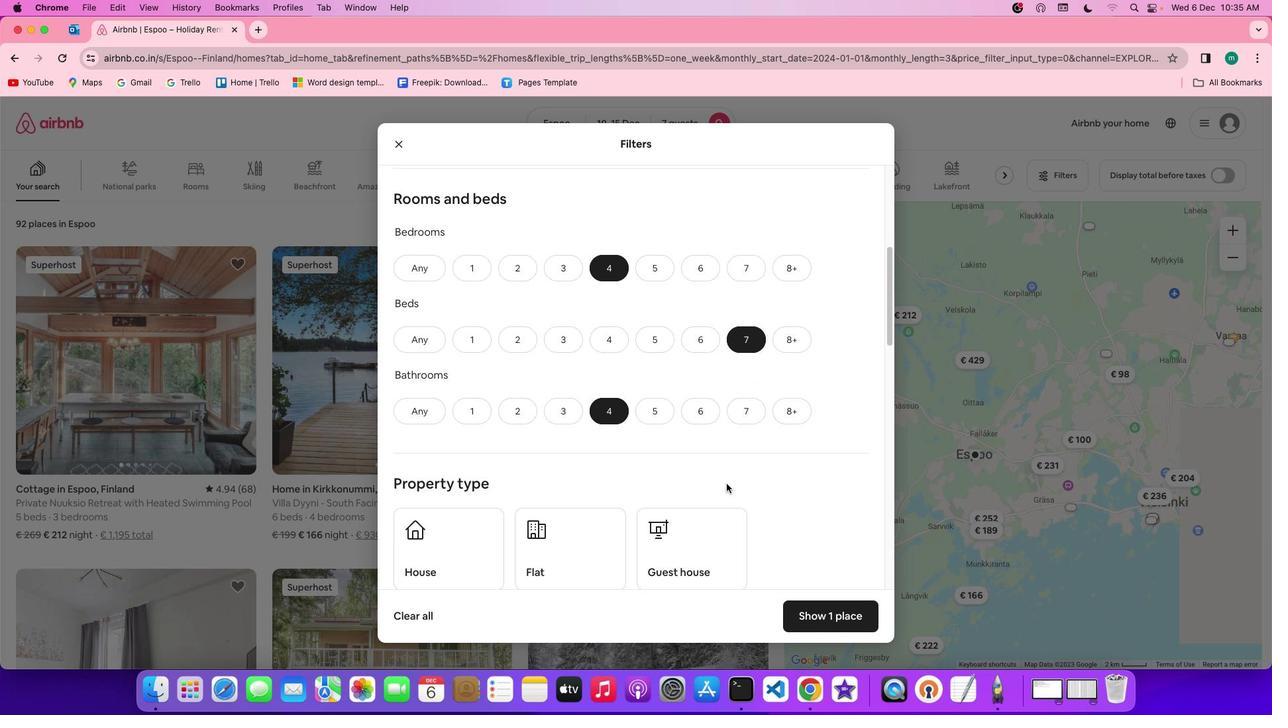 
Action: Mouse scrolled (726, 483) with delta (0, -1)
Screenshot: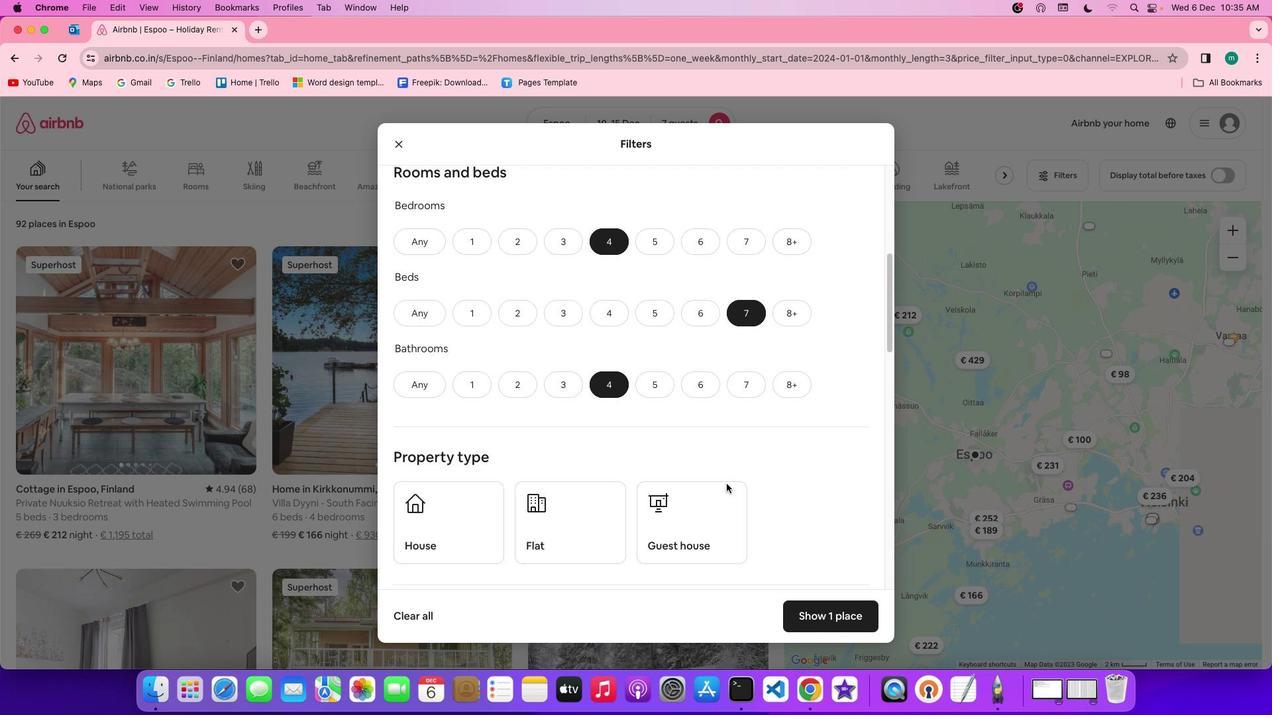 
Action: Mouse scrolled (726, 483) with delta (0, -1)
Screenshot: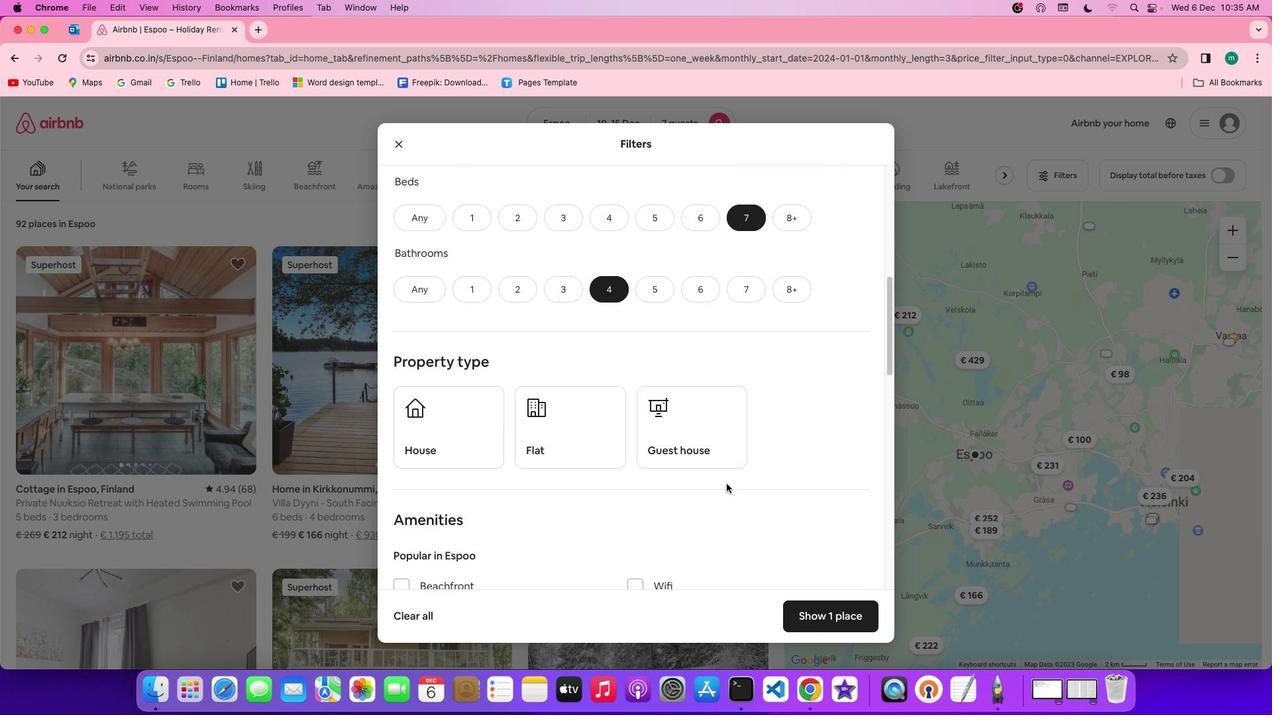 
Action: Mouse moved to (725, 483)
Screenshot: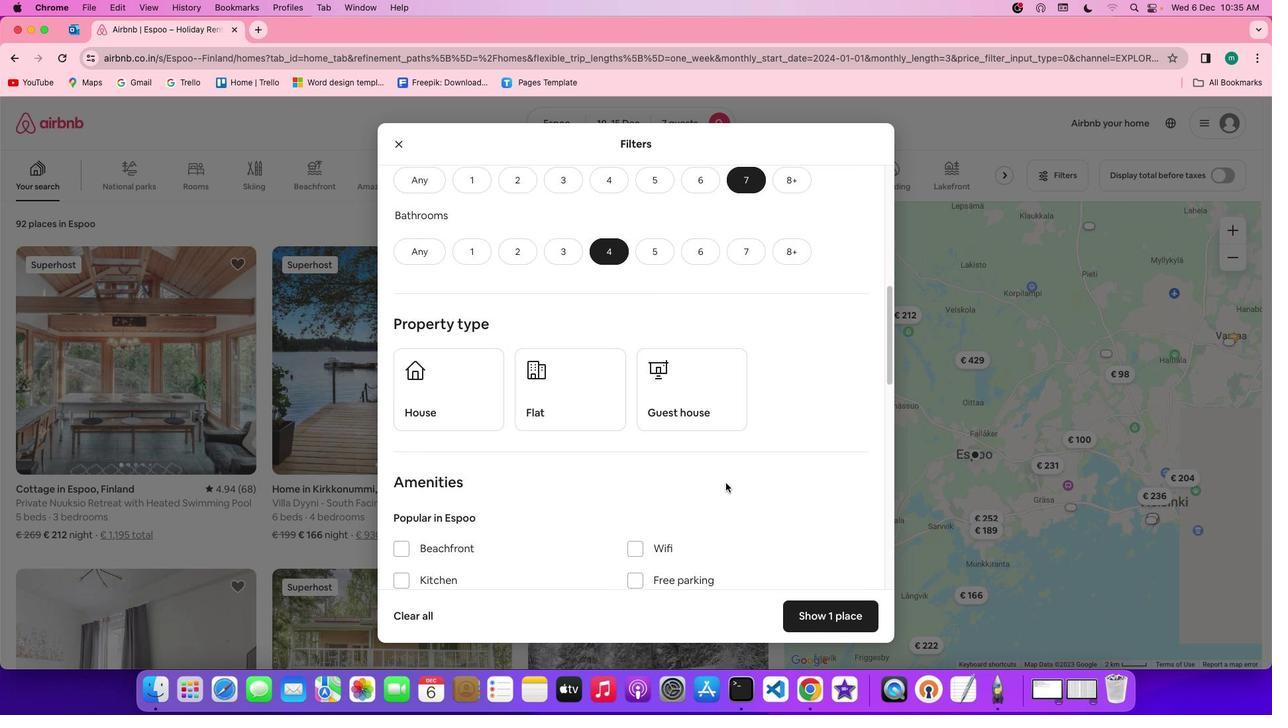 
Action: Mouse scrolled (725, 483) with delta (0, 0)
Screenshot: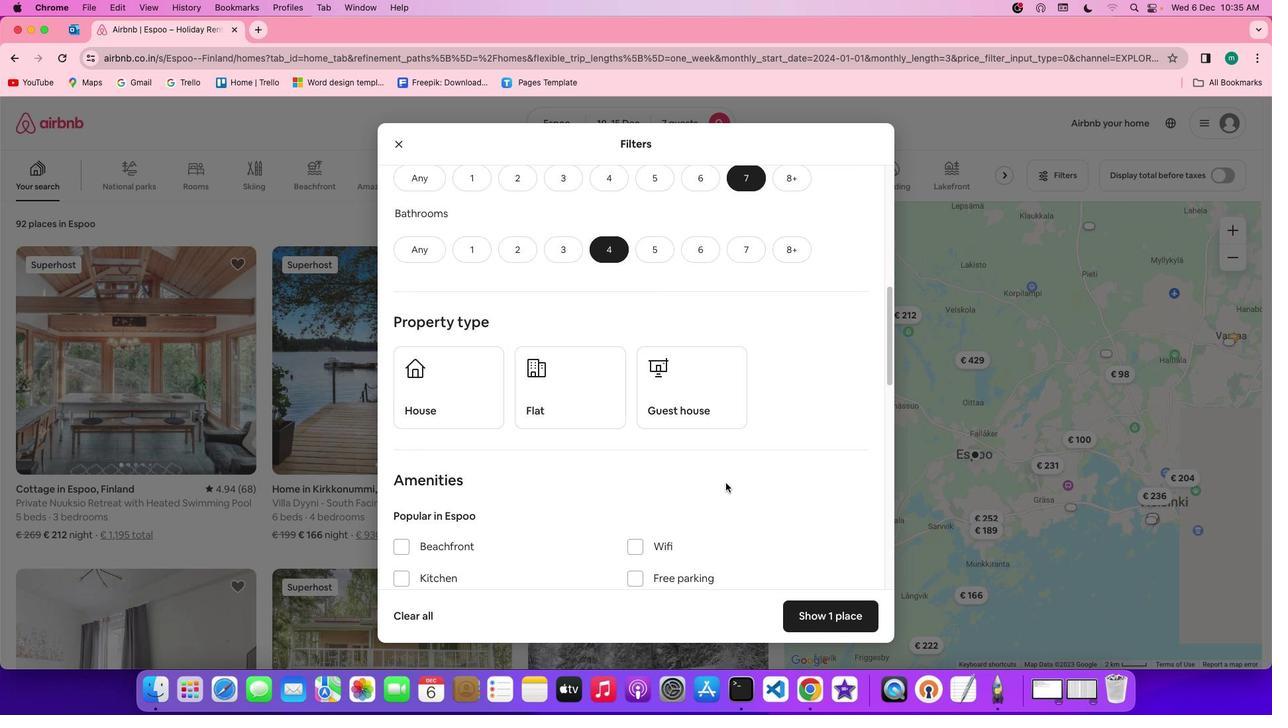 
Action: Mouse scrolled (725, 483) with delta (0, 0)
Screenshot: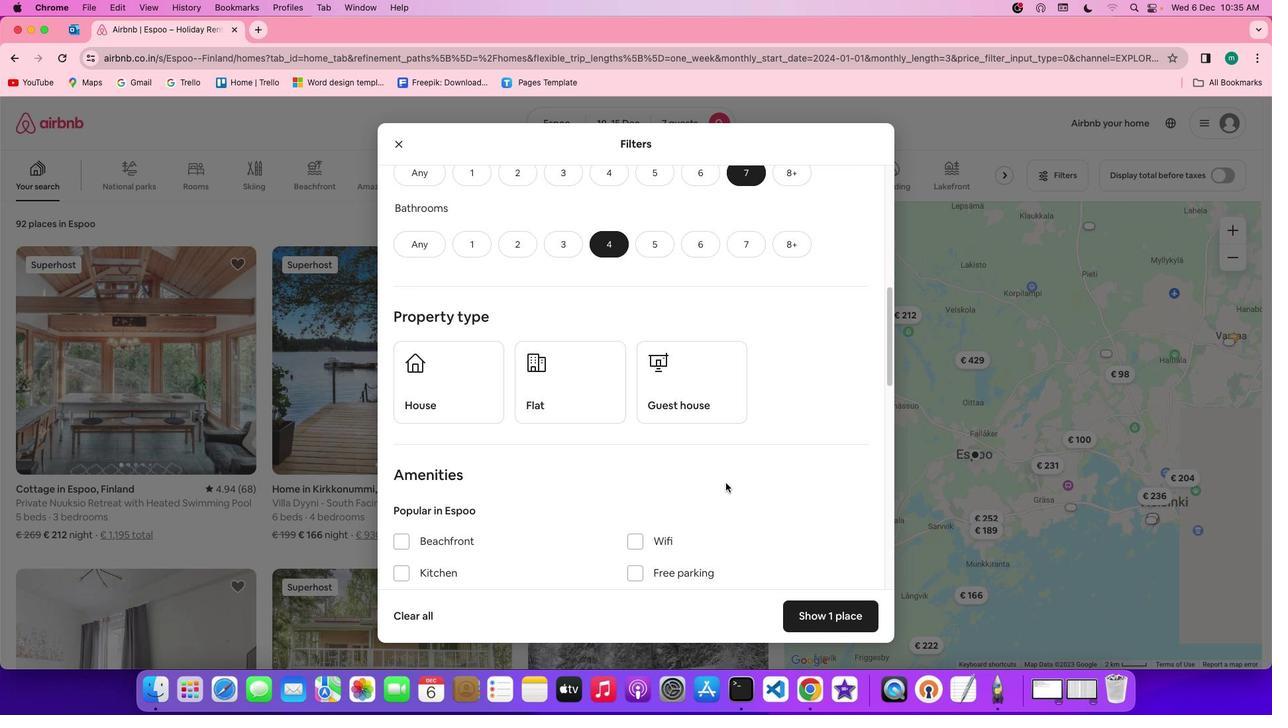 
Action: Mouse scrolled (725, 483) with delta (0, 0)
Screenshot: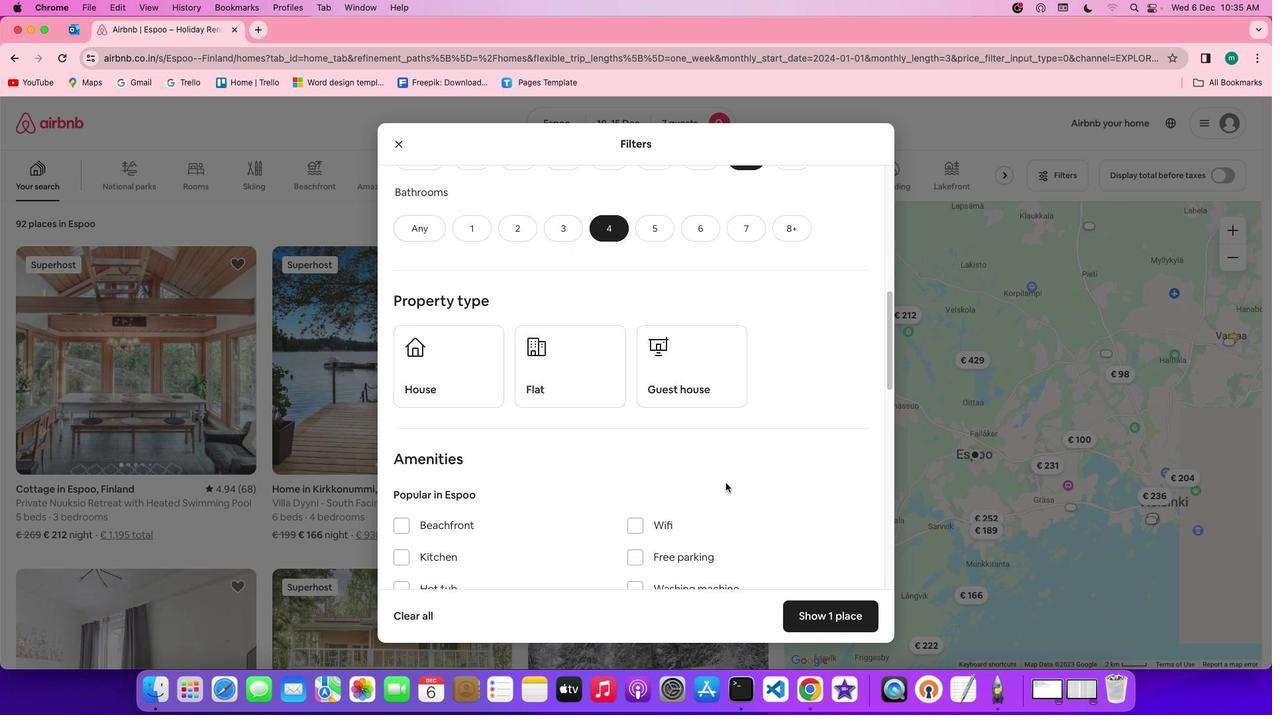 
Action: Mouse scrolled (725, 483) with delta (0, 0)
Screenshot: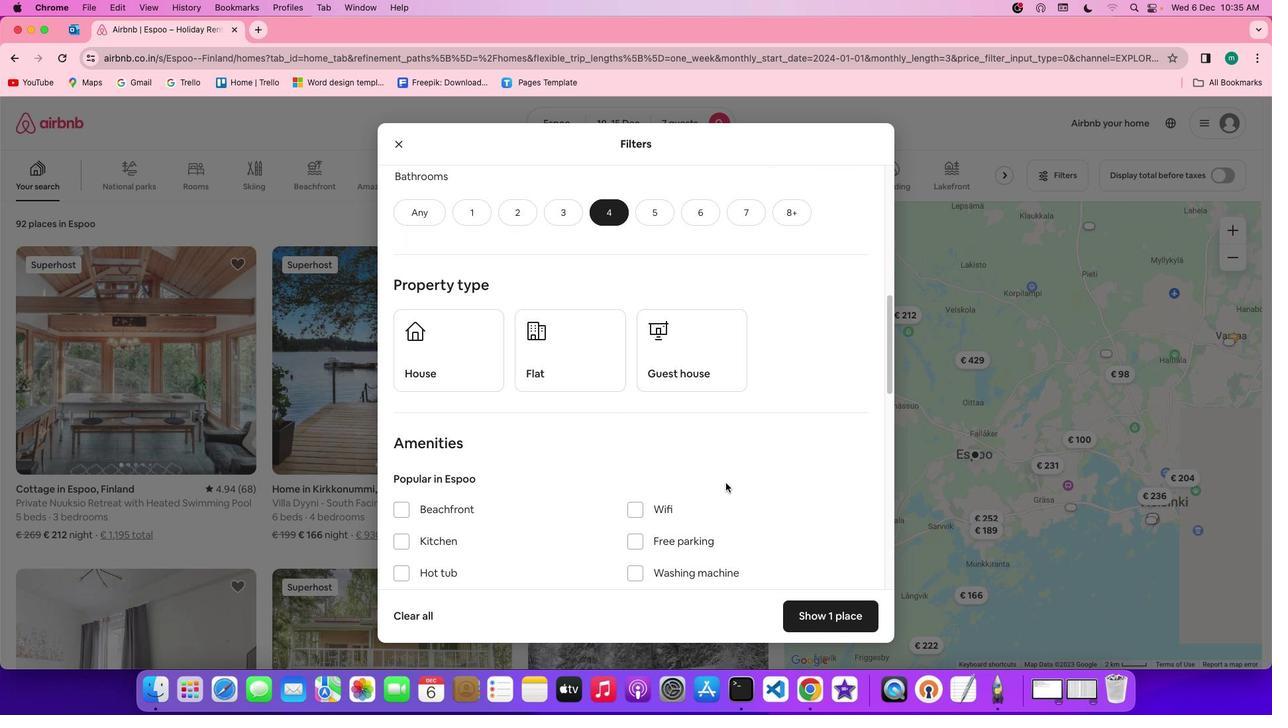 
Action: Mouse scrolled (725, 483) with delta (0, 0)
Screenshot: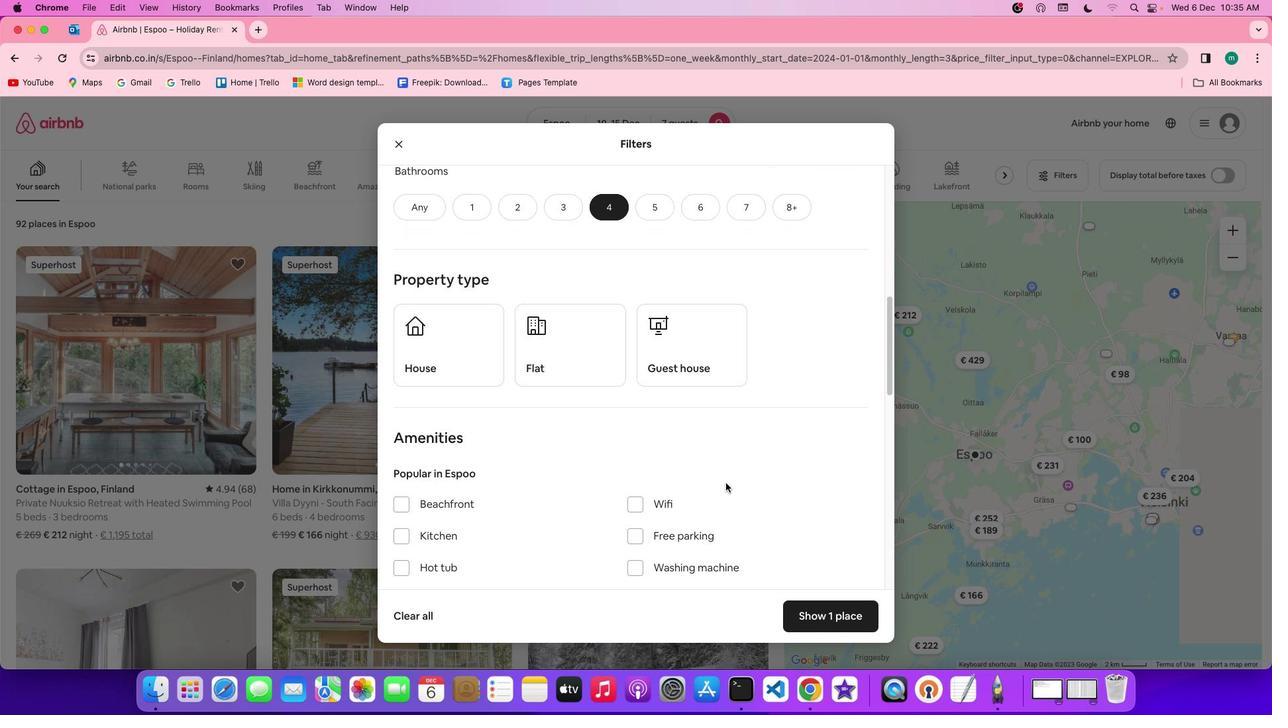 
Action: Mouse scrolled (725, 483) with delta (0, 0)
Screenshot: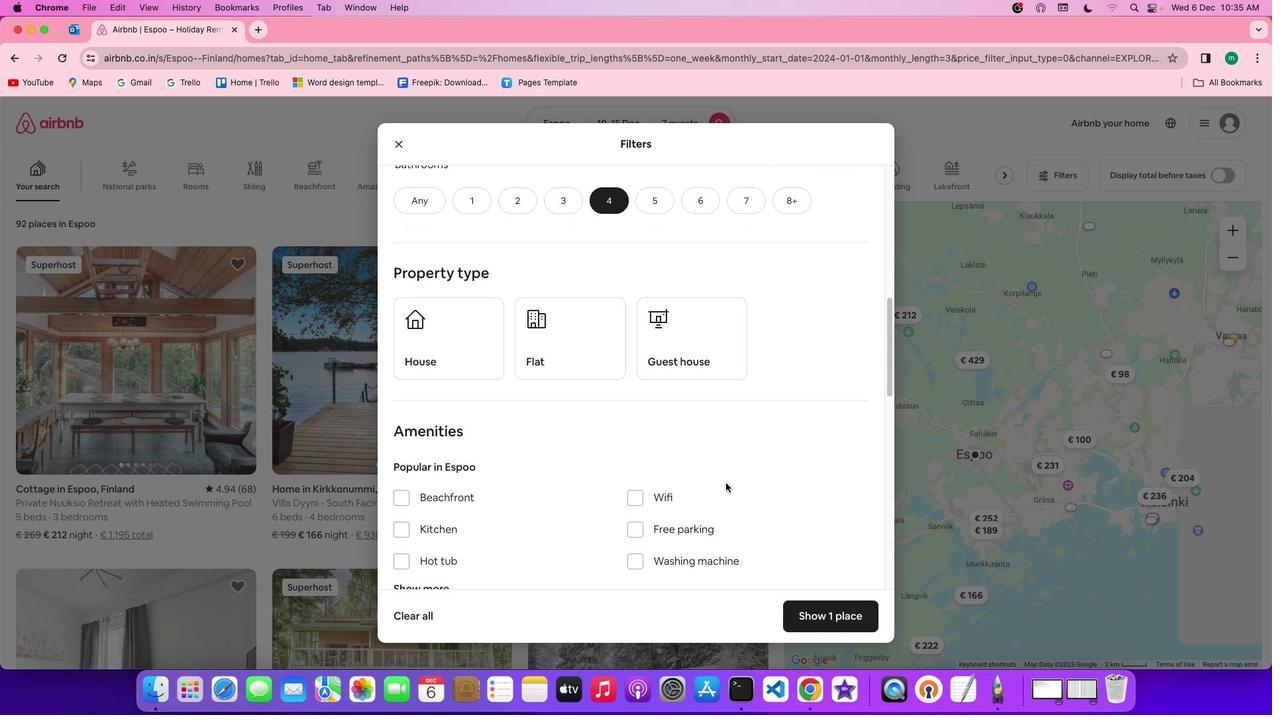 
Action: Mouse scrolled (725, 483) with delta (0, 0)
Screenshot: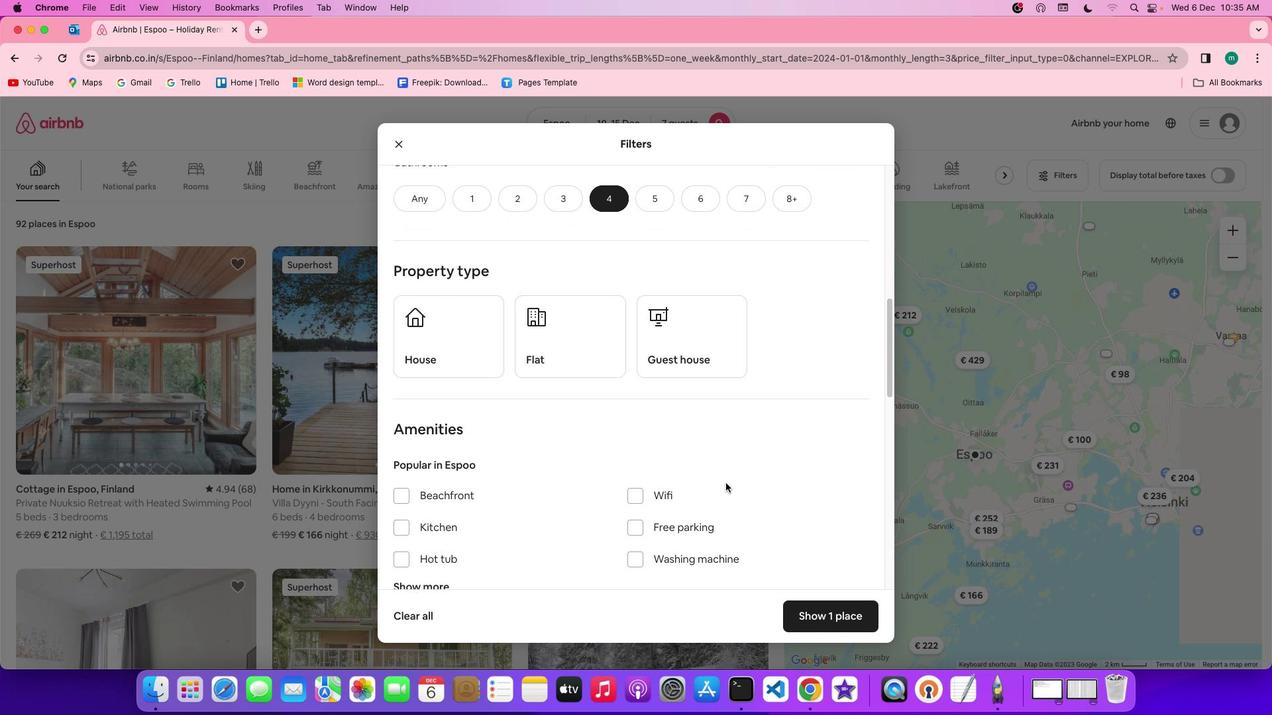 
Action: Mouse scrolled (725, 483) with delta (0, 0)
Screenshot: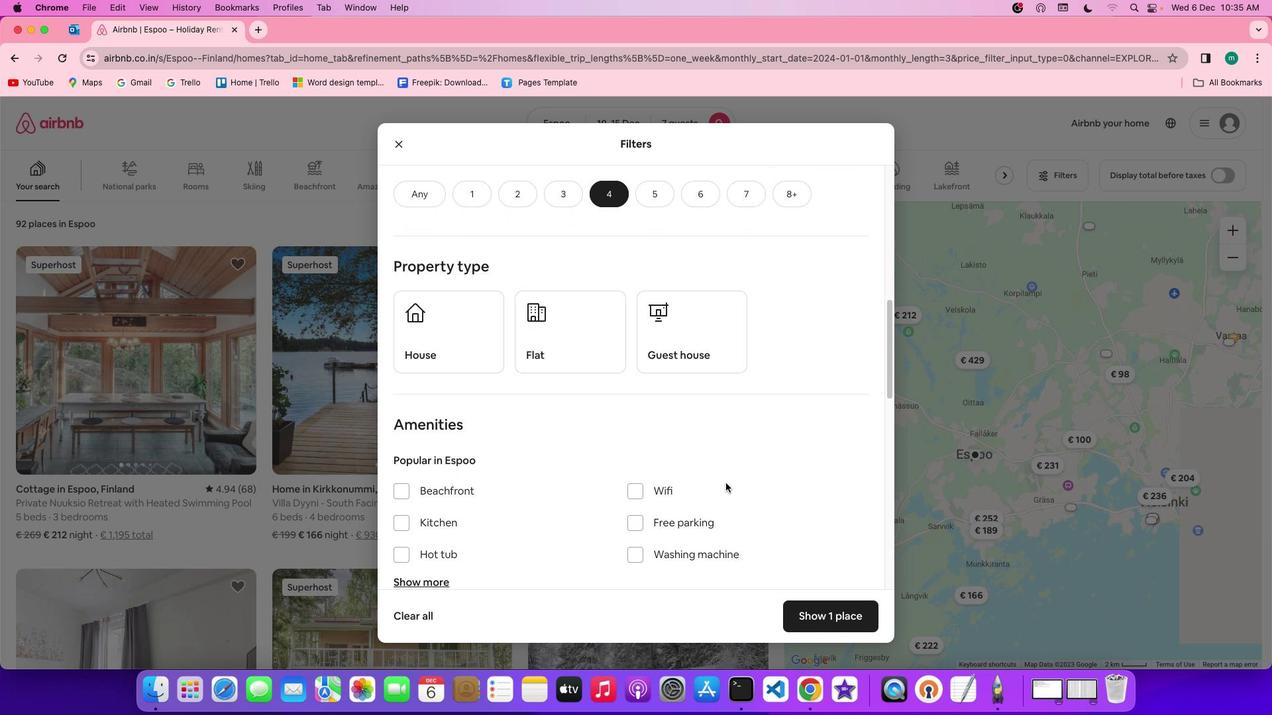 
Action: Mouse scrolled (725, 483) with delta (0, 0)
Screenshot: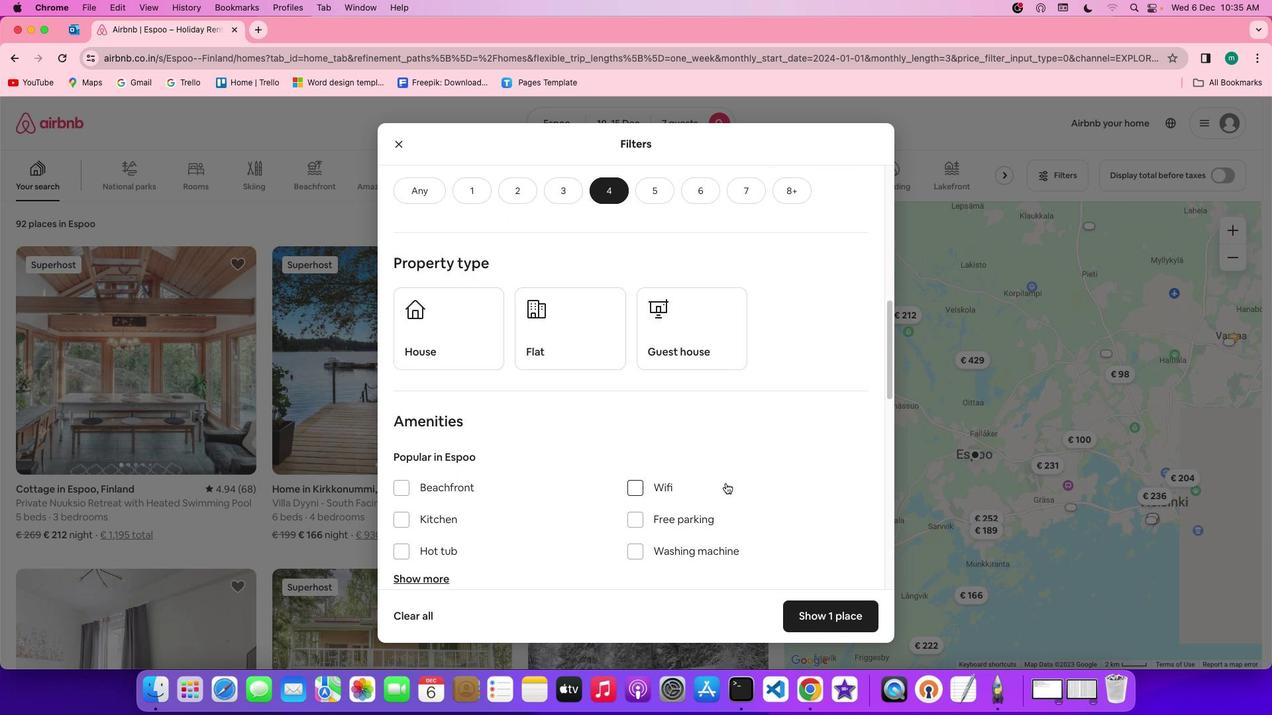 
Action: Mouse scrolled (725, 483) with delta (0, 0)
Screenshot: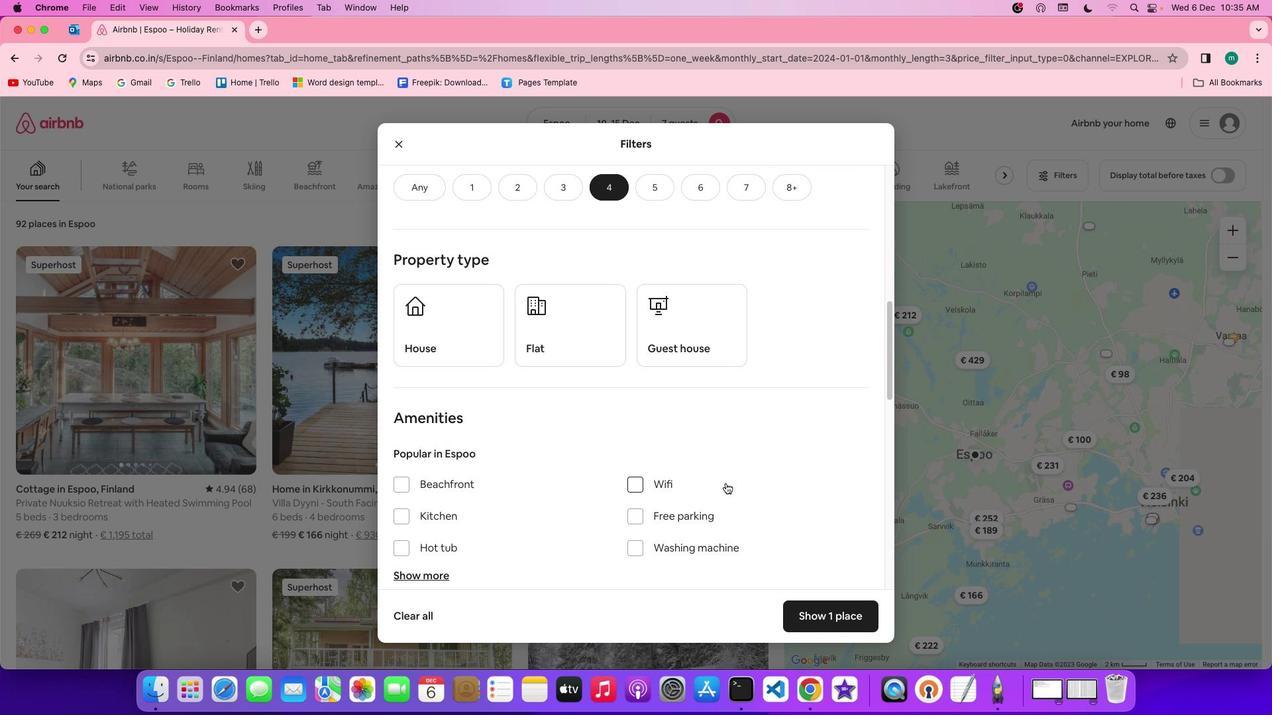 
Action: Mouse moved to (396, 314)
Screenshot: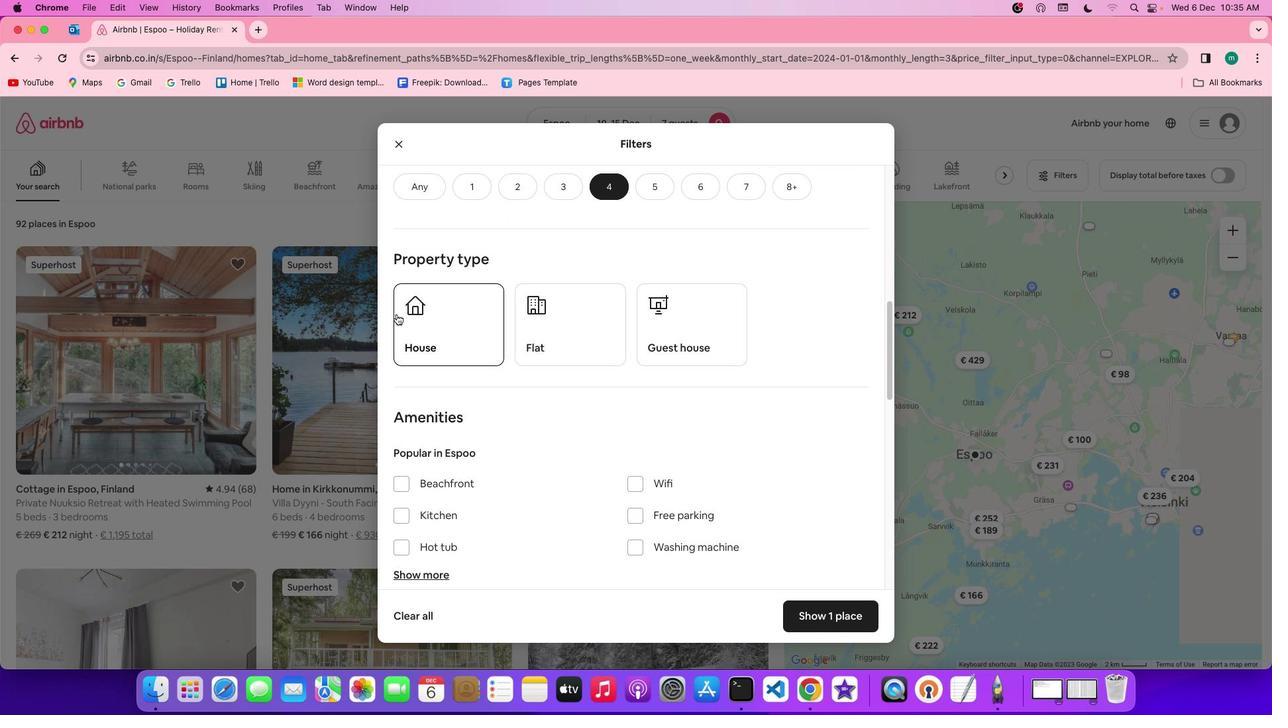 
Action: Mouse pressed left at (396, 314)
Screenshot: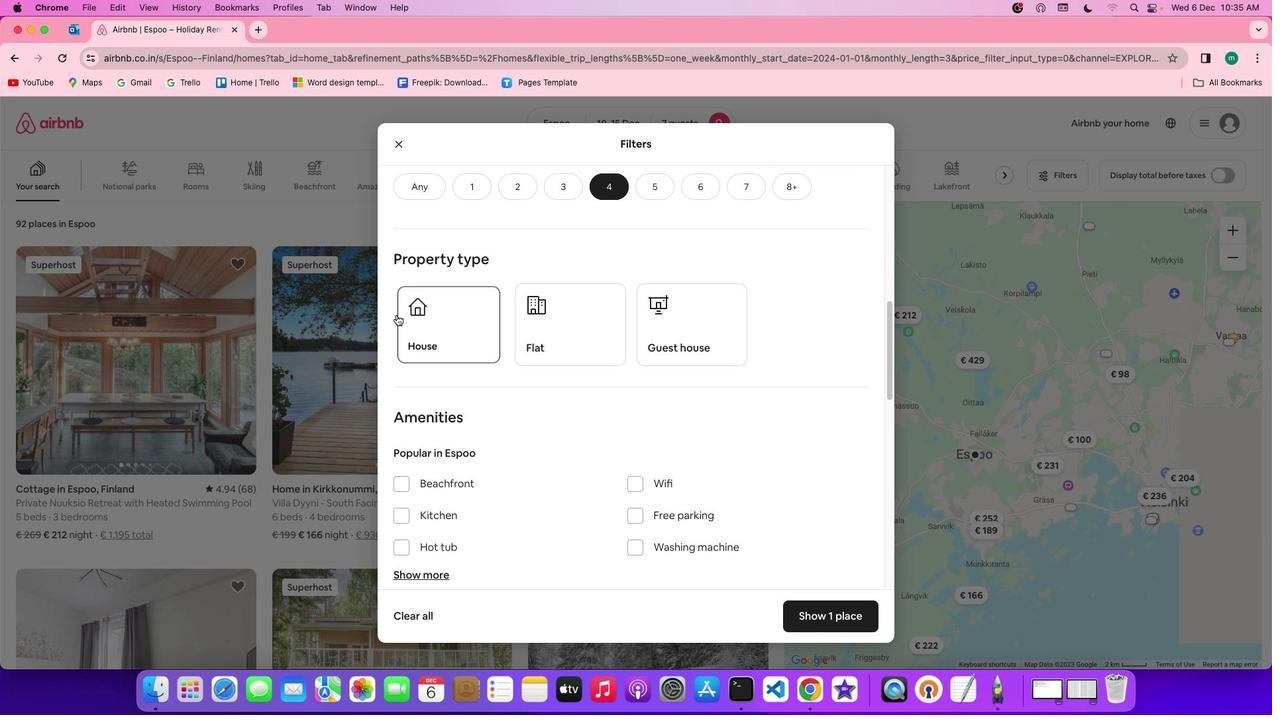 
Action: Mouse moved to (704, 413)
Screenshot: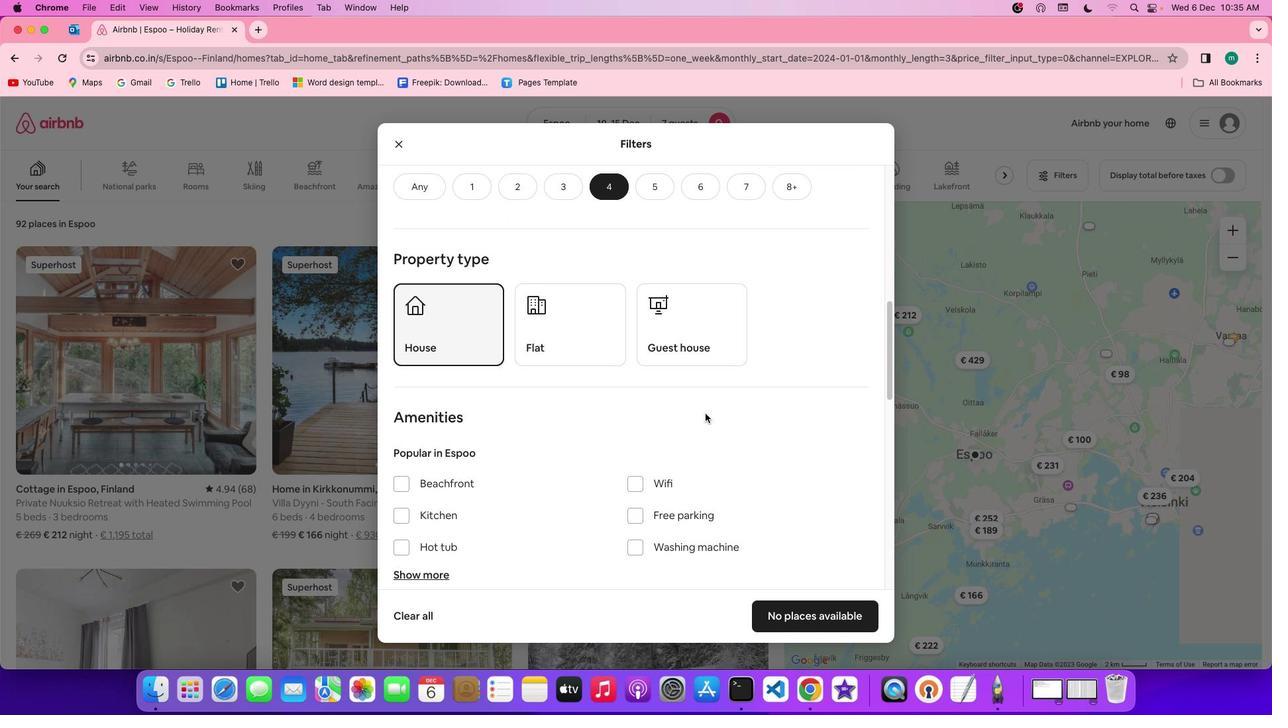 
Action: Mouse scrolled (704, 413) with delta (0, 0)
Screenshot: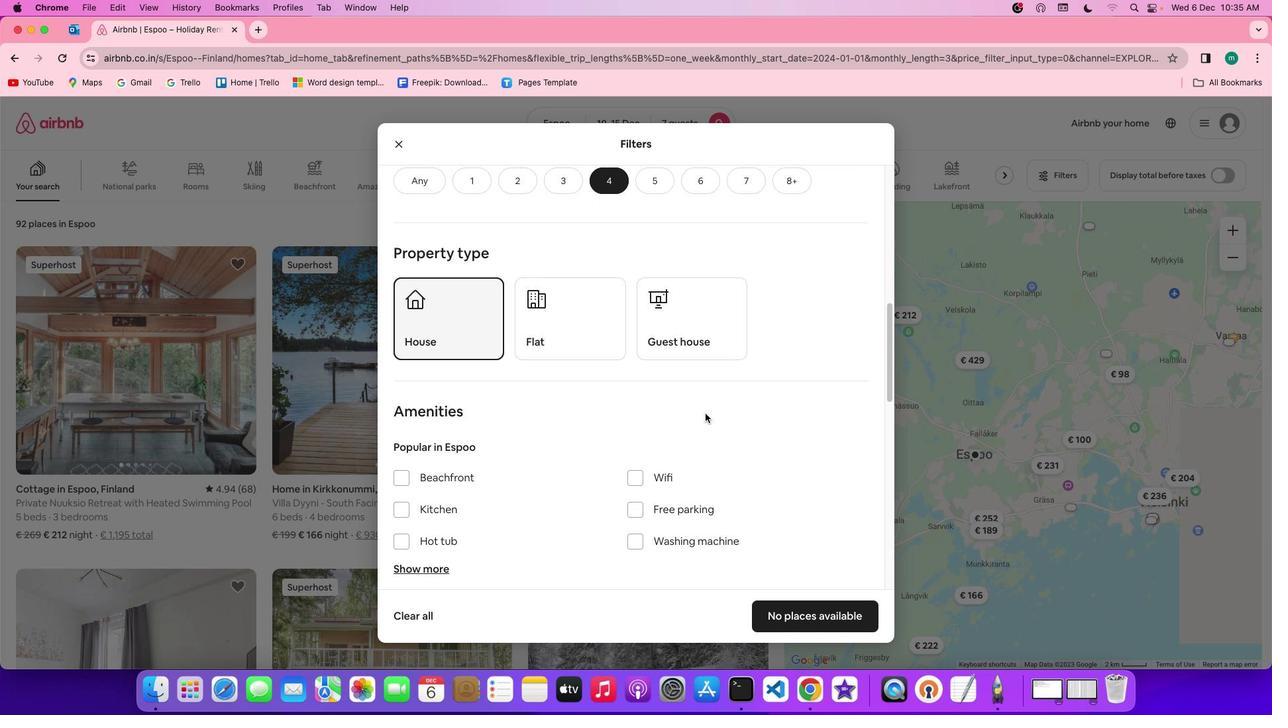 
Action: Mouse scrolled (704, 413) with delta (0, 0)
Screenshot: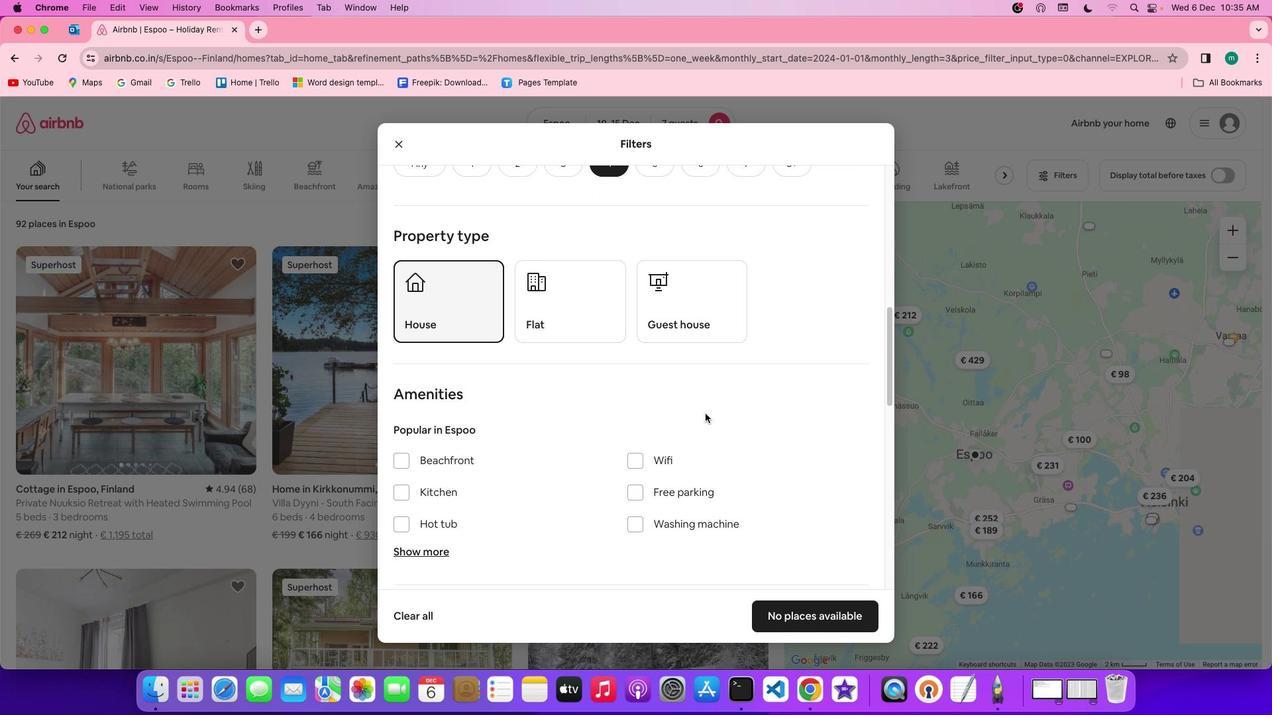 
Action: Mouse scrolled (704, 413) with delta (0, -1)
Screenshot: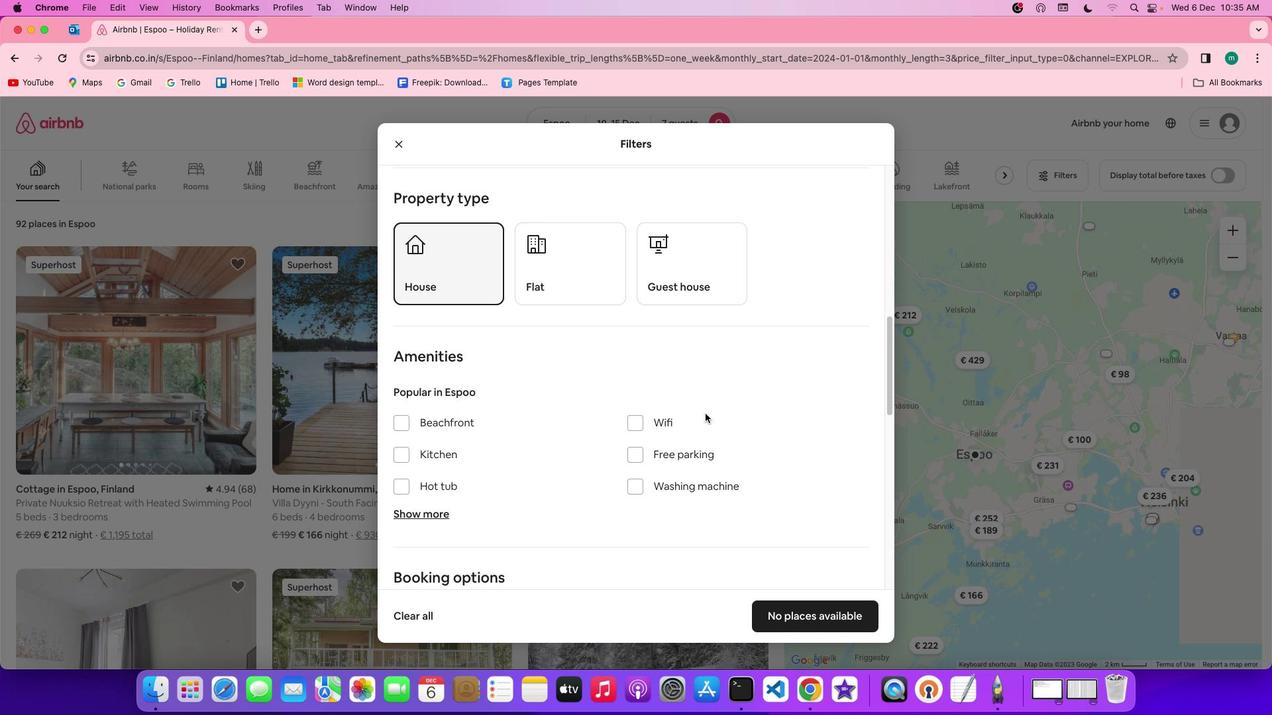 
Action: Mouse scrolled (704, 413) with delta (0, 0)
Screenshot: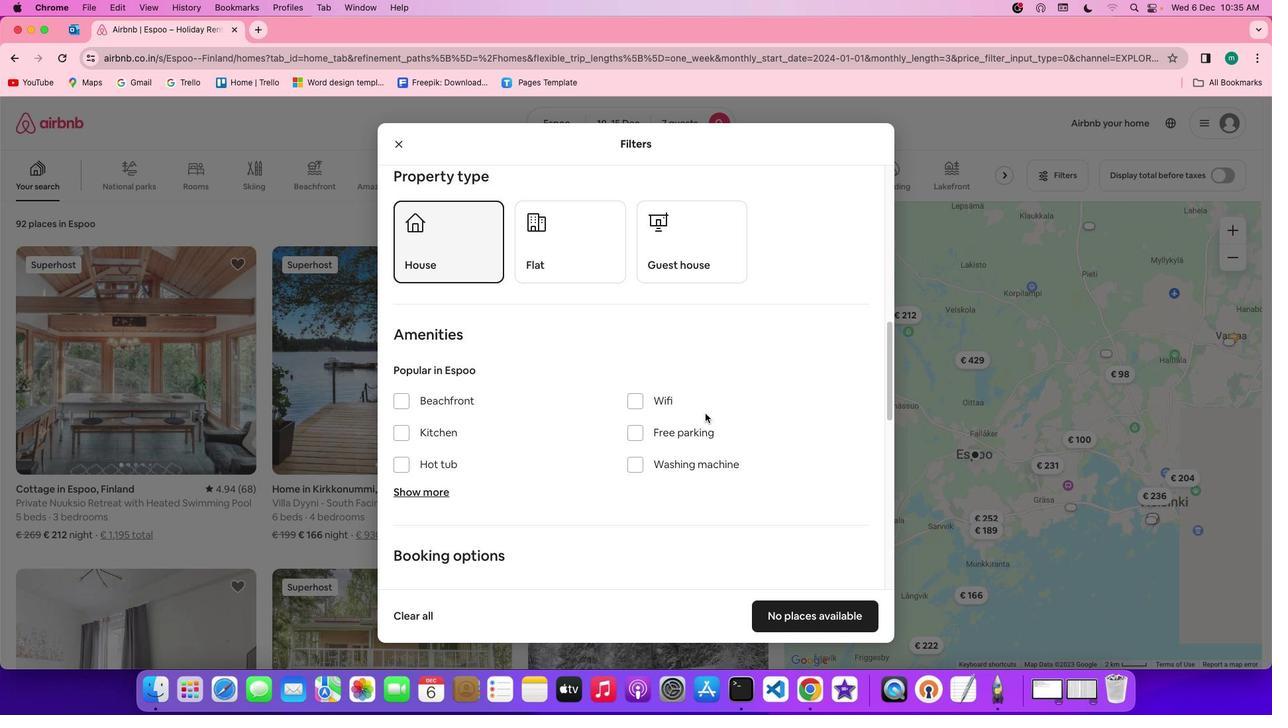 
Action: Mouse scrolled (704, 413) with delta (0, 0)
Screenshot: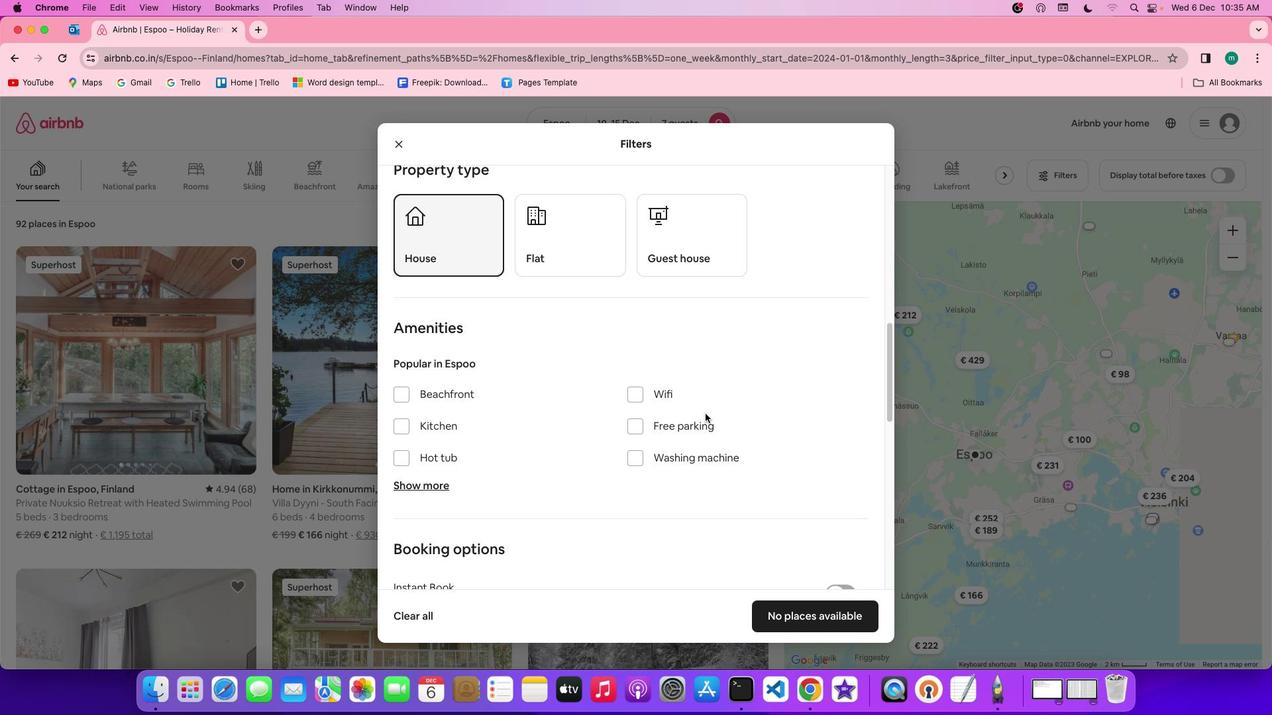 
Action: Mouse scrolled (704, 413) with delta (0, 0)
Screenshot: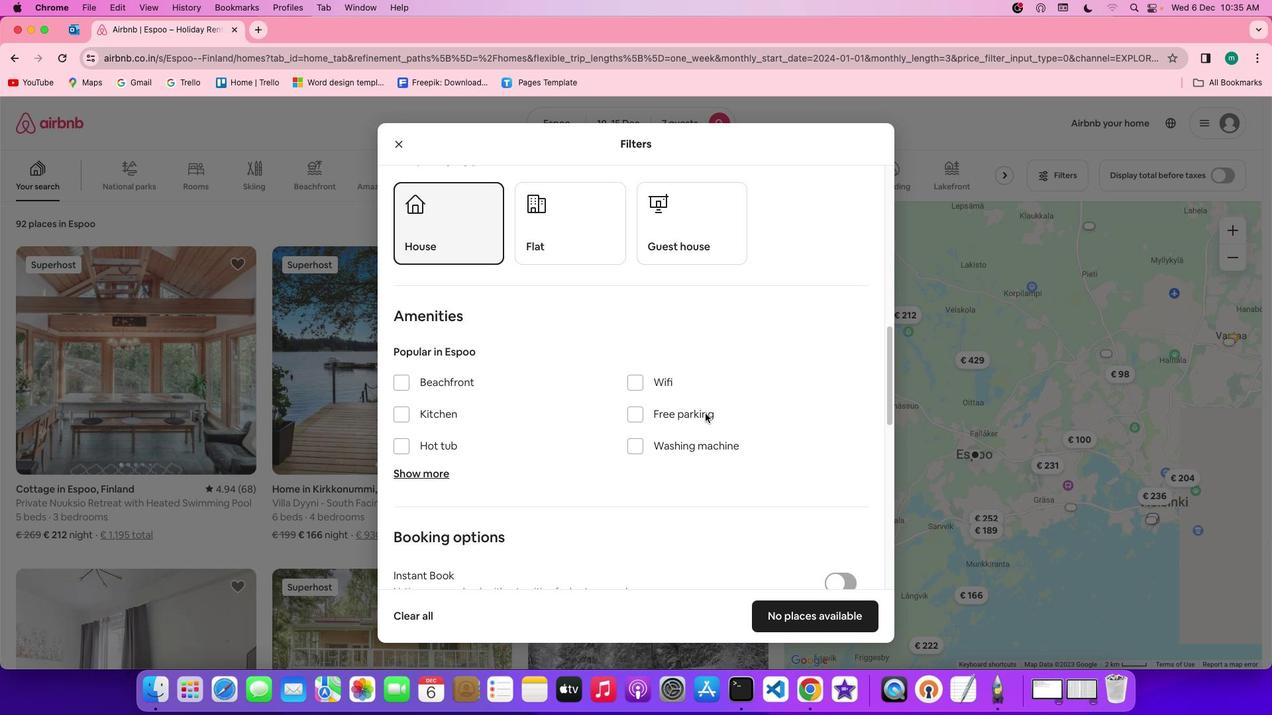
Action: Mouse scrolled (704, 413) with delta (0, 0)
Screenshot: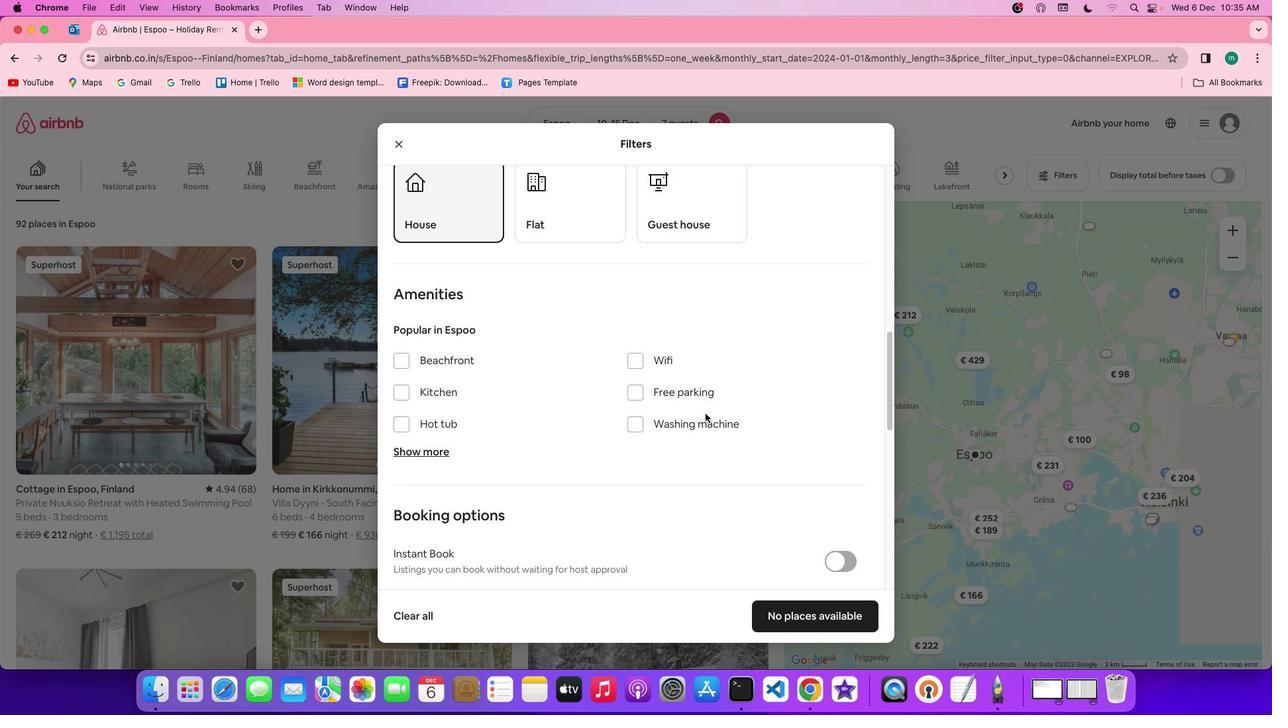 
Action: Mouse scrolled (704, 413) with delta (0, 0)
Screenshot: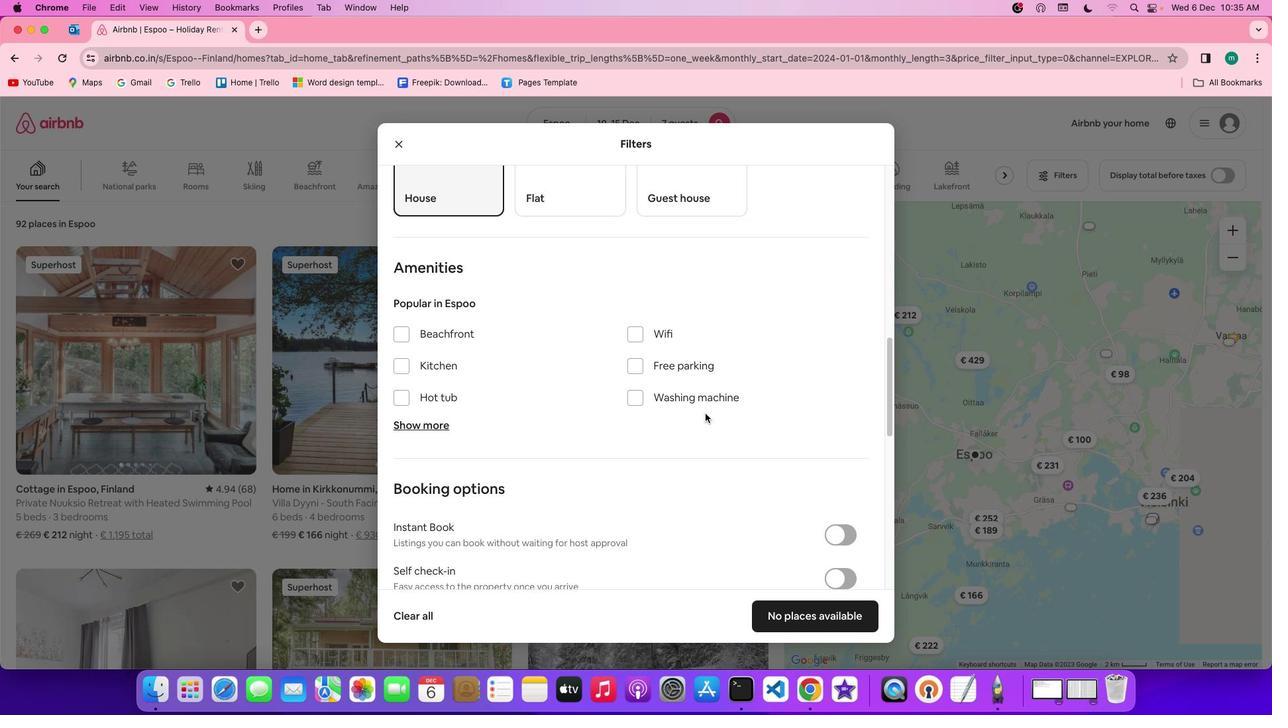 
Action: Mouse scrolled (704, 413) with delta (0, 0)
Screenshot: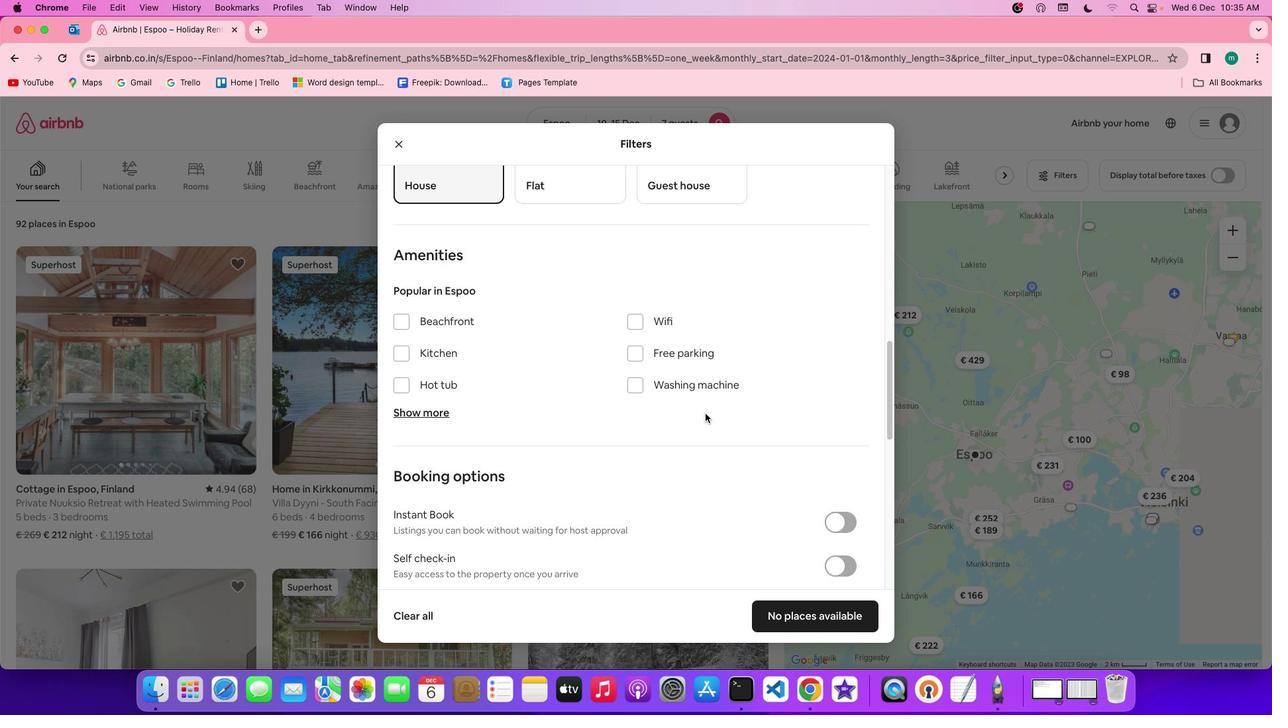
Action: Mouse scrolled (704, 413) with delta (0, 0)
Screenshot: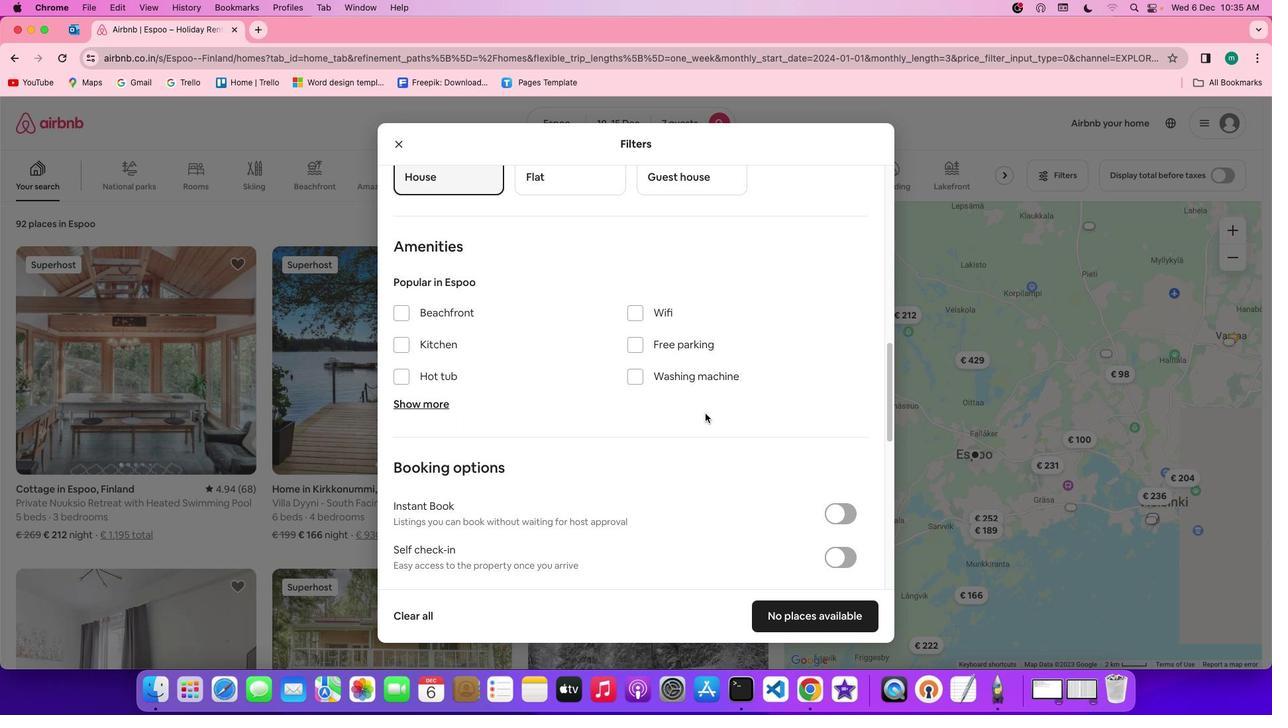 
Action: Mouse scrolled (704, 413) with delta (0, 0)
Screenshot: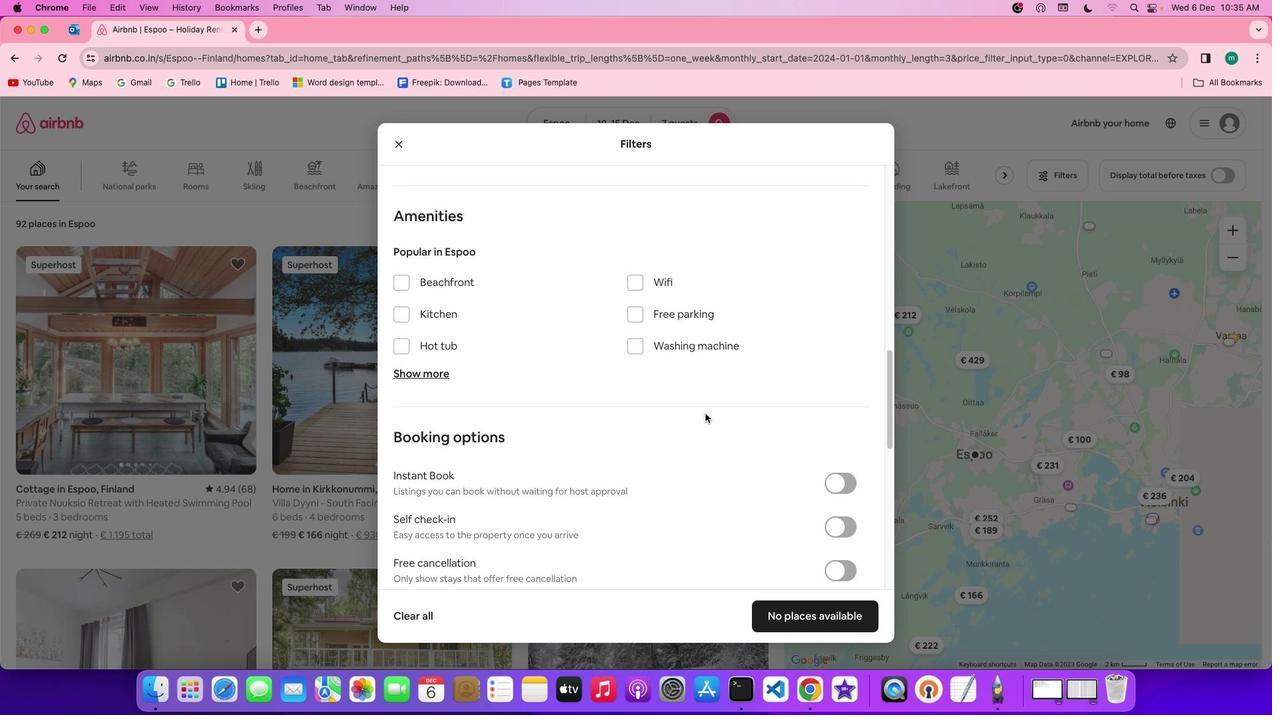 
Action: Mouse moved to (430, 362)
Screenshot: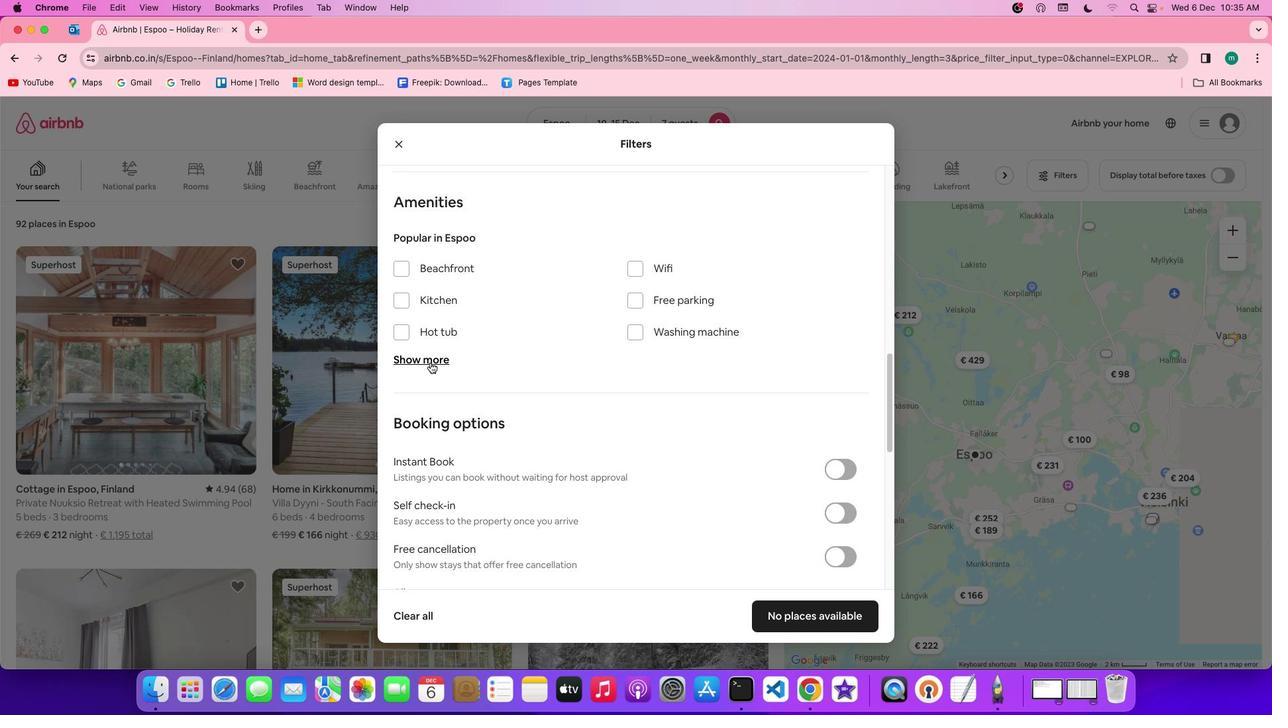 
Action: Mouse pressed left at (430, 362)
Screenshot: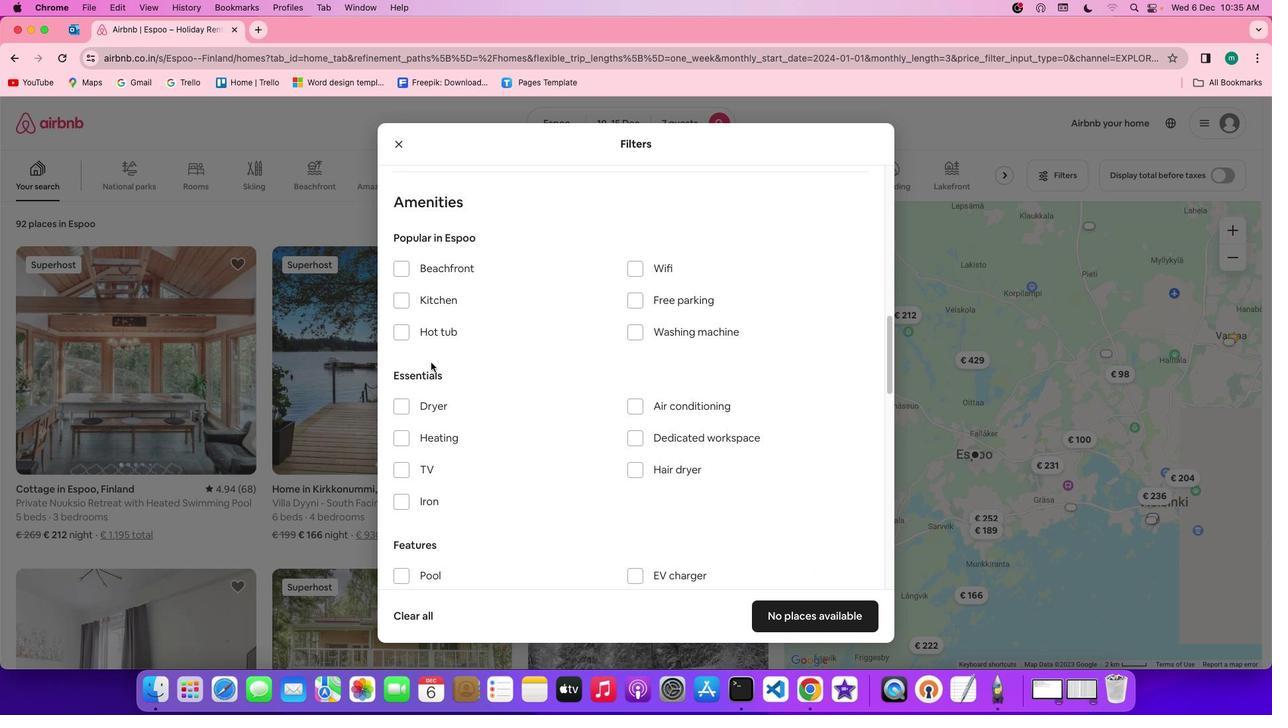 
Action: Mouse moved to (642, 268)
Screenshot: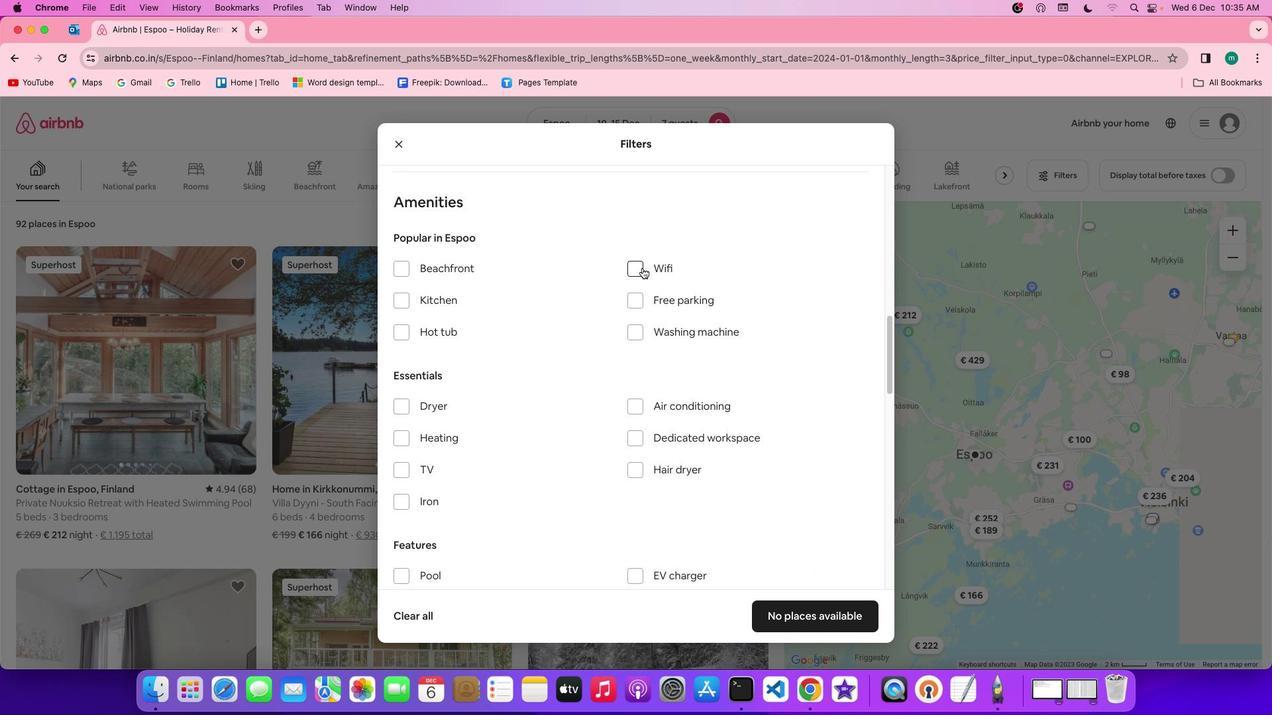 
Action: Mouse pressed left at (642, 268)
Screenshot: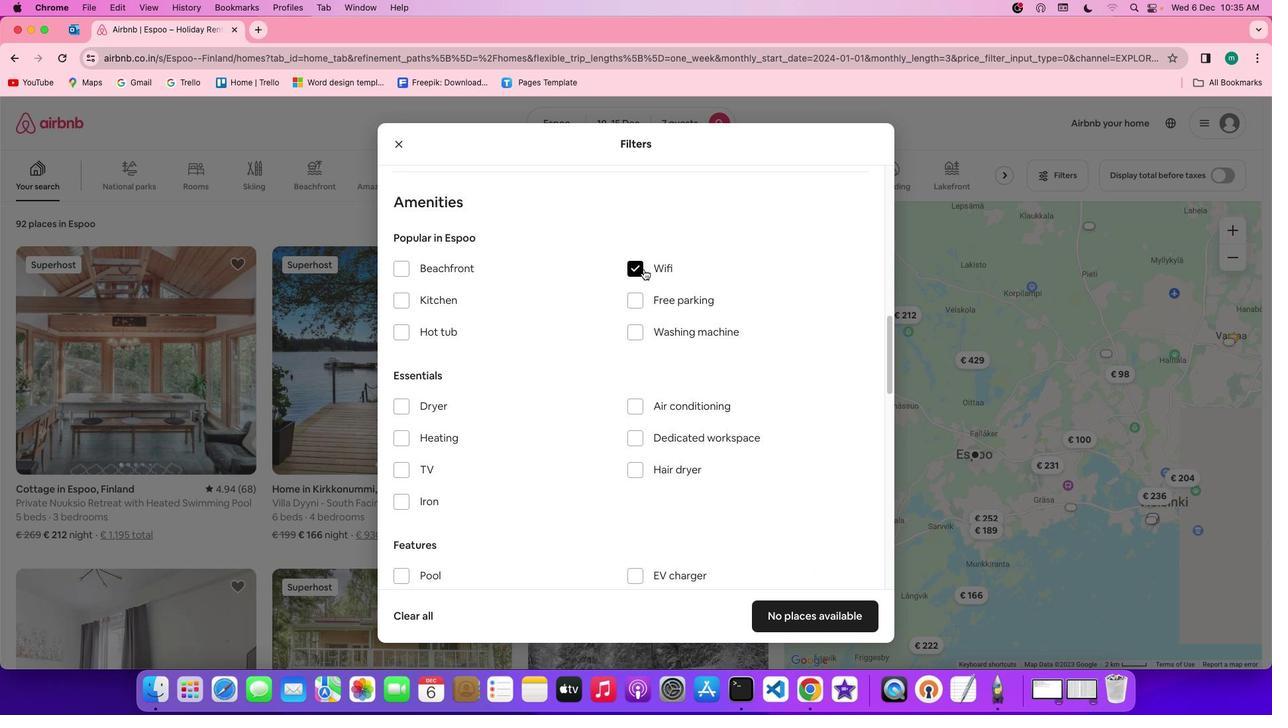 
Action: Mouse moved to (753, 353)
Screenshot: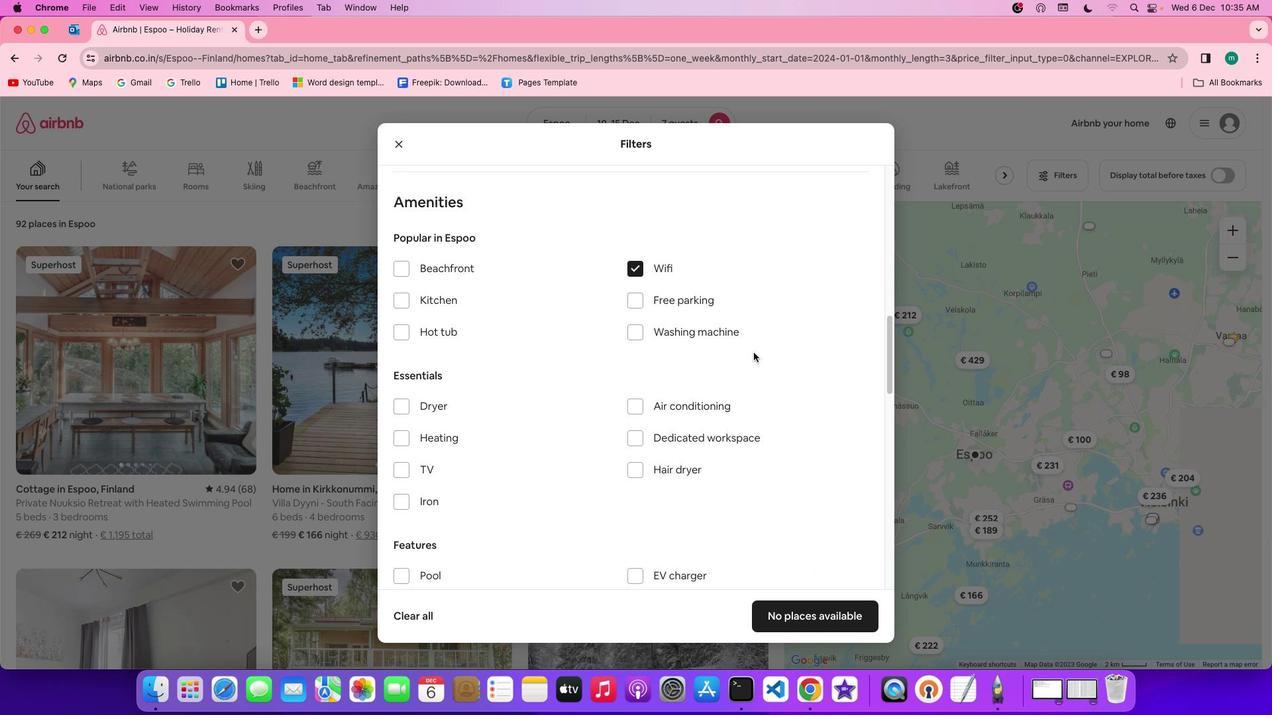 
Action: Mouse scrolled (753, 353) with delta (0, 0)
Screenshot: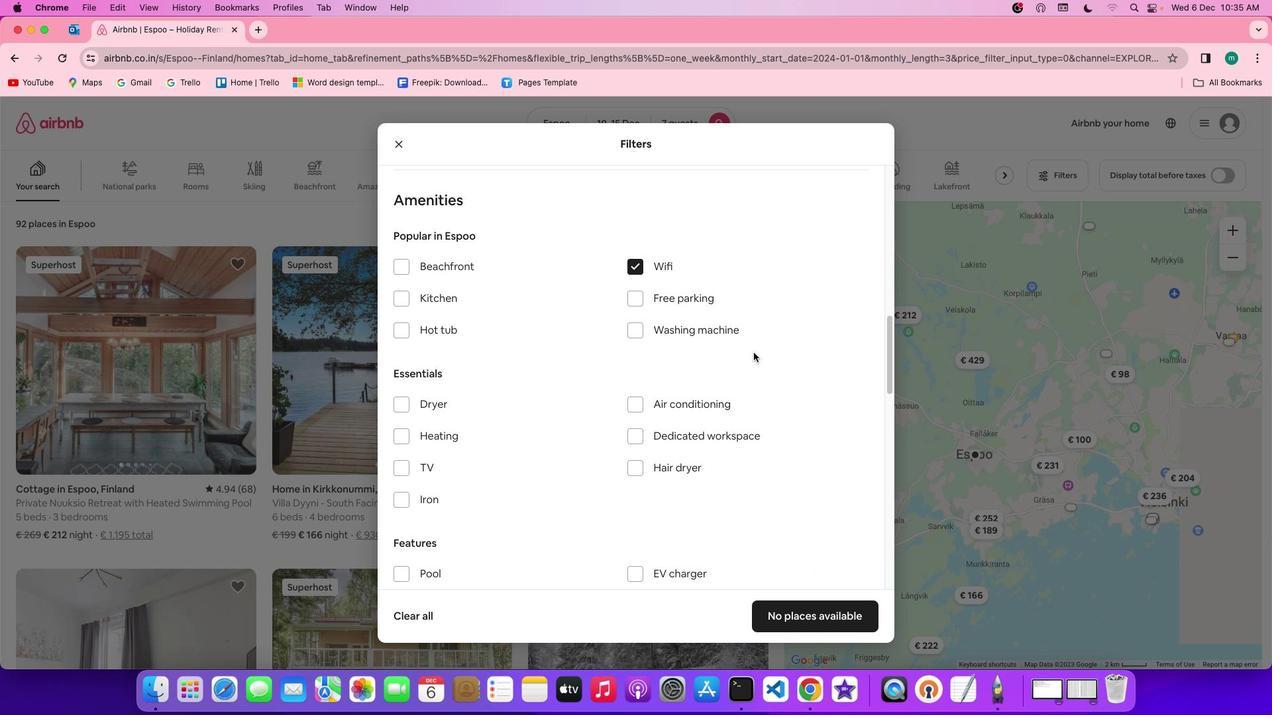 
Action: Mouse scrolled (753, 353) with delta (0, 0)
Screenshot: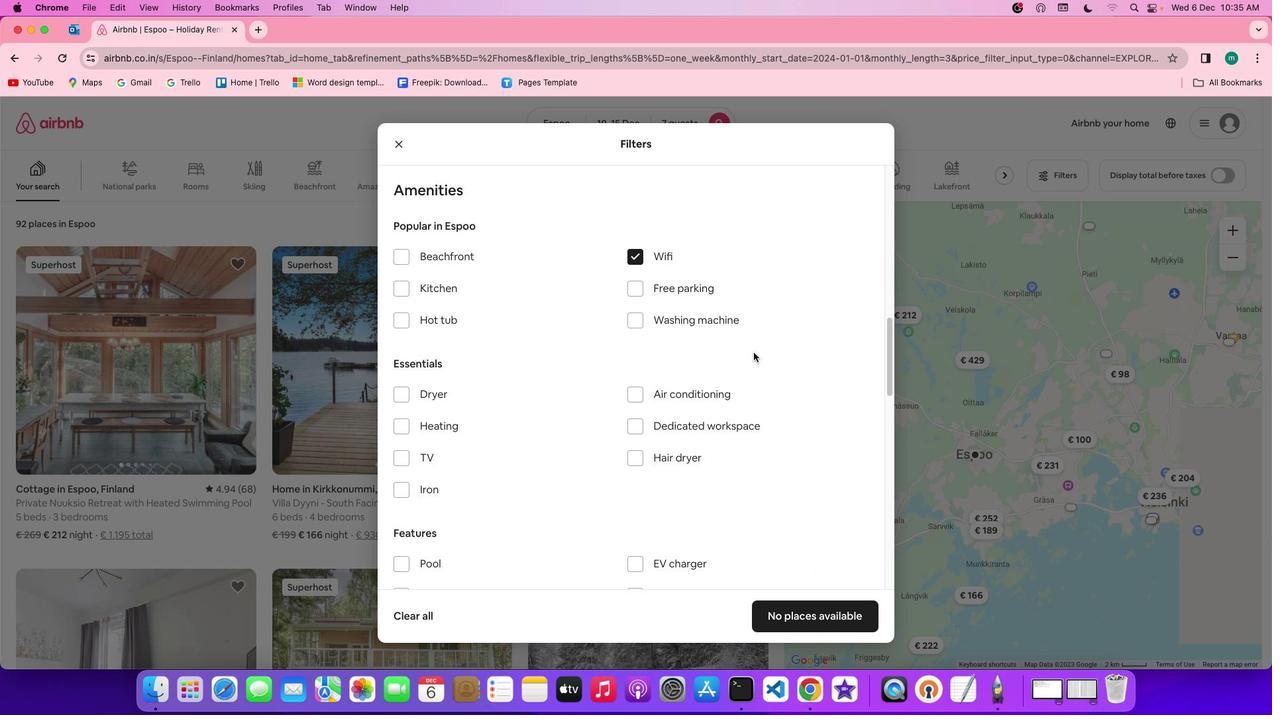 
Action: Mouse scrolled (753, 353) with delta (0, 0)
Screenshot: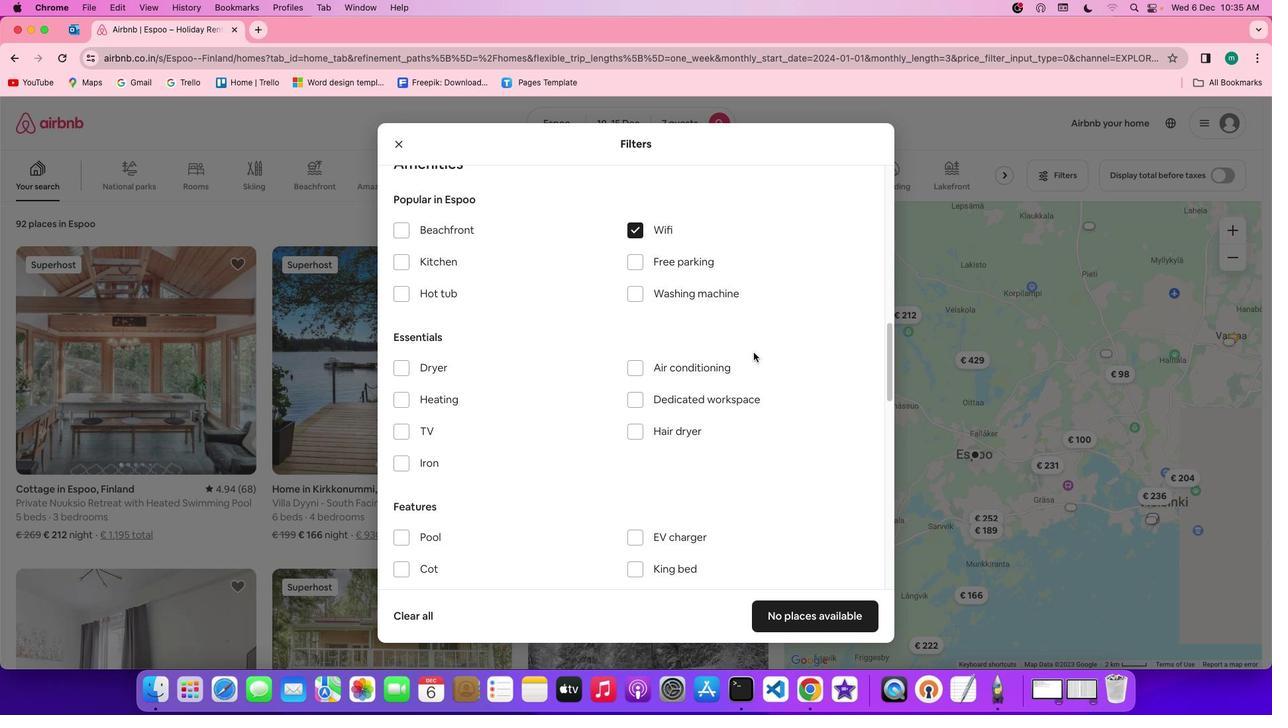 
Action: Mouse scrolled (753, 353) with delta (0, 0)
Screenshot: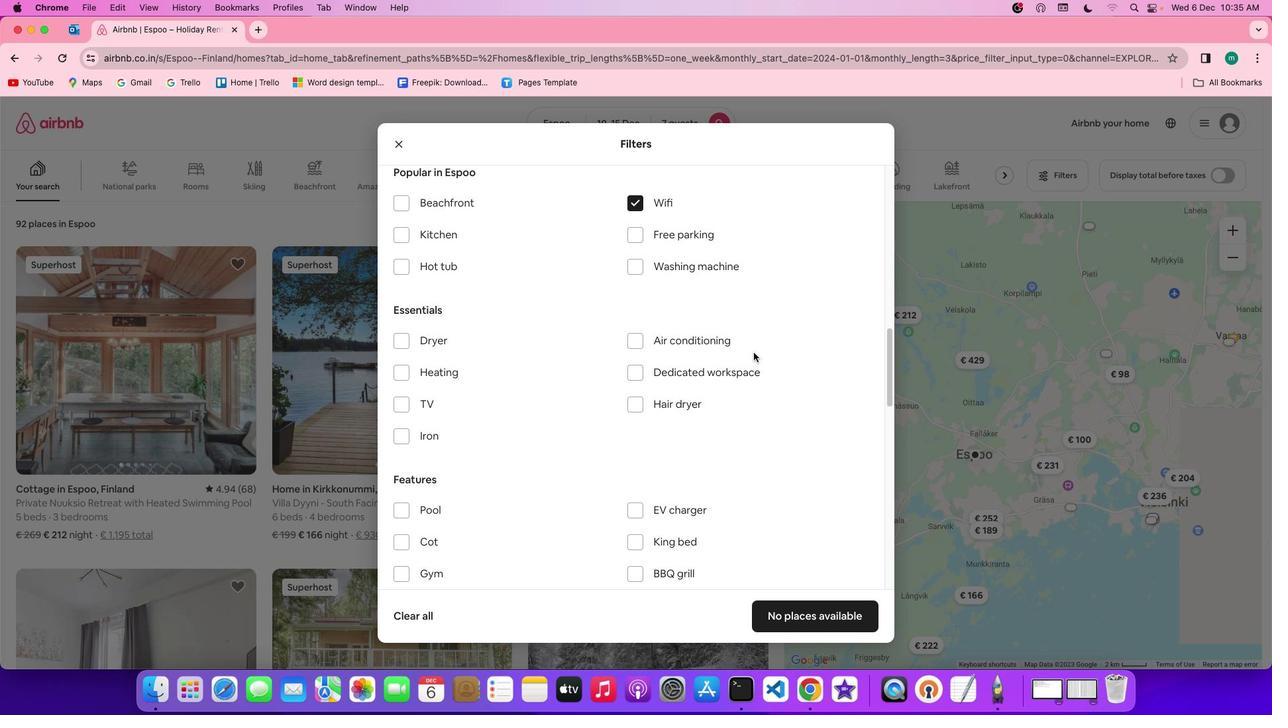 
Action: Mouse scrolled (753, 353) with delta (0, 0)
Screenshot: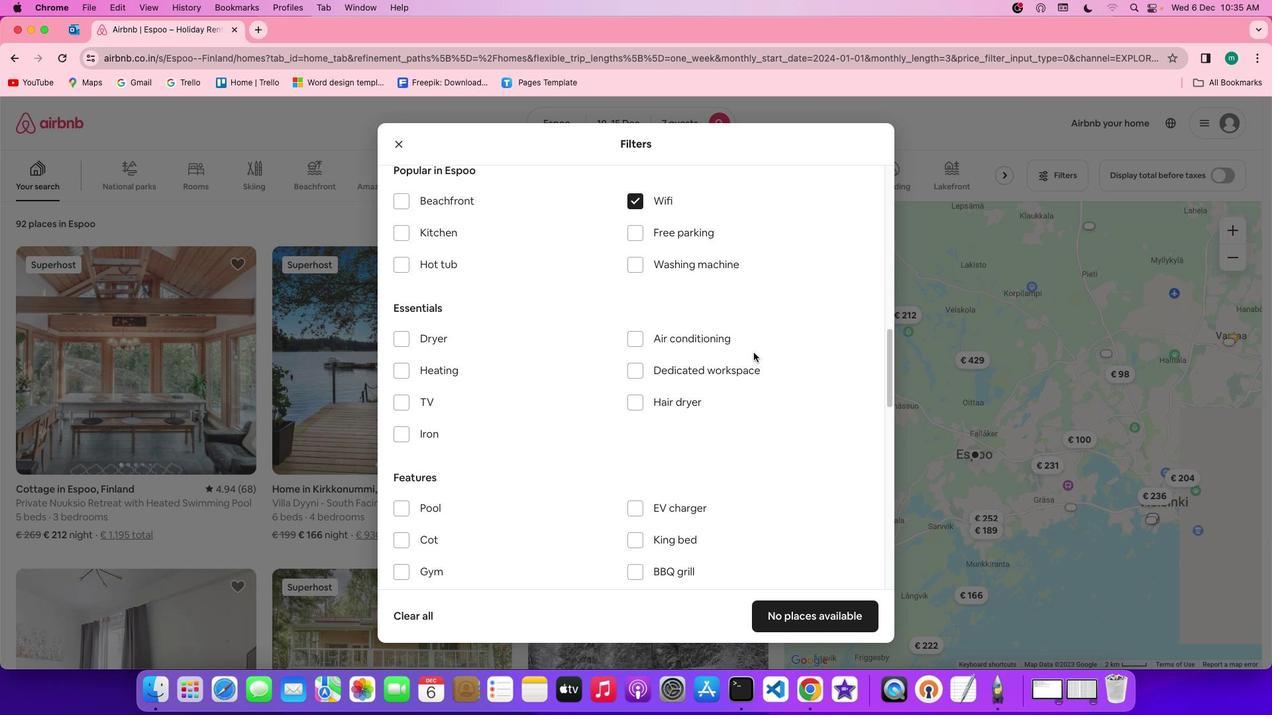 
Action: Mouse scrolled (753, 353) with delta (0, 0)
Screenshot: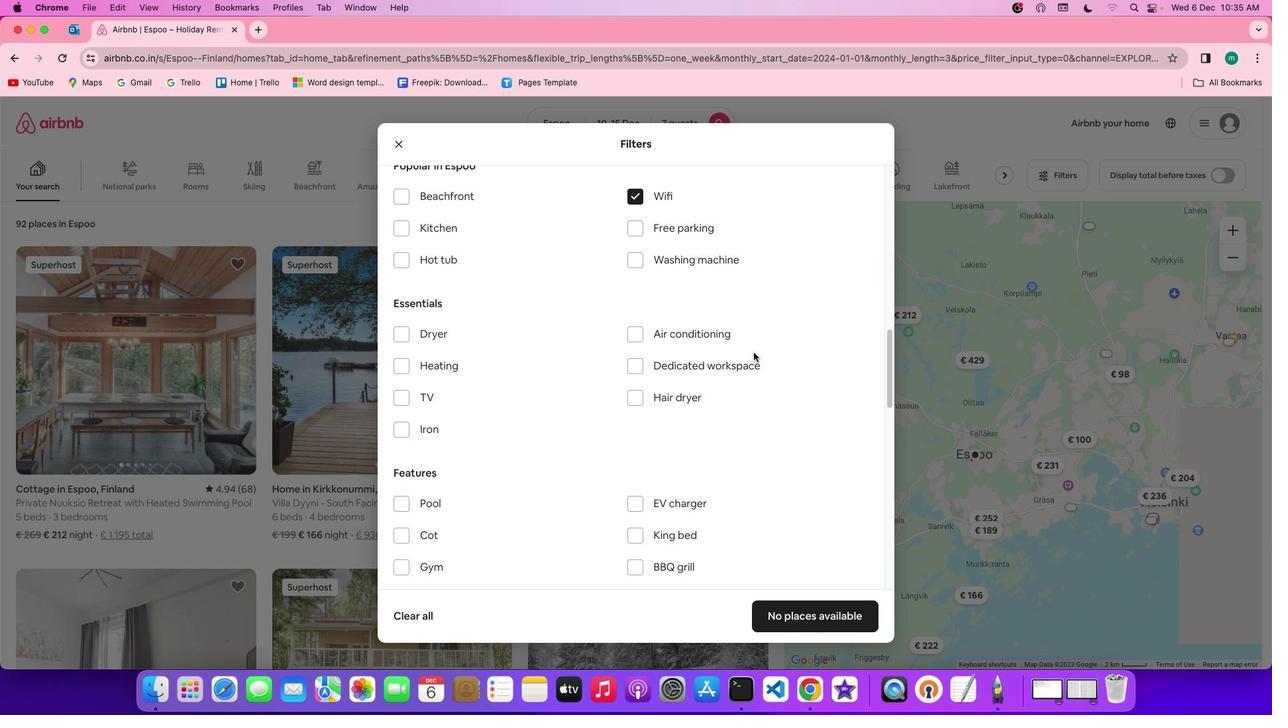 
Action: Mouse scrolled (753, 353) with delta (0, 0)
Screenshot: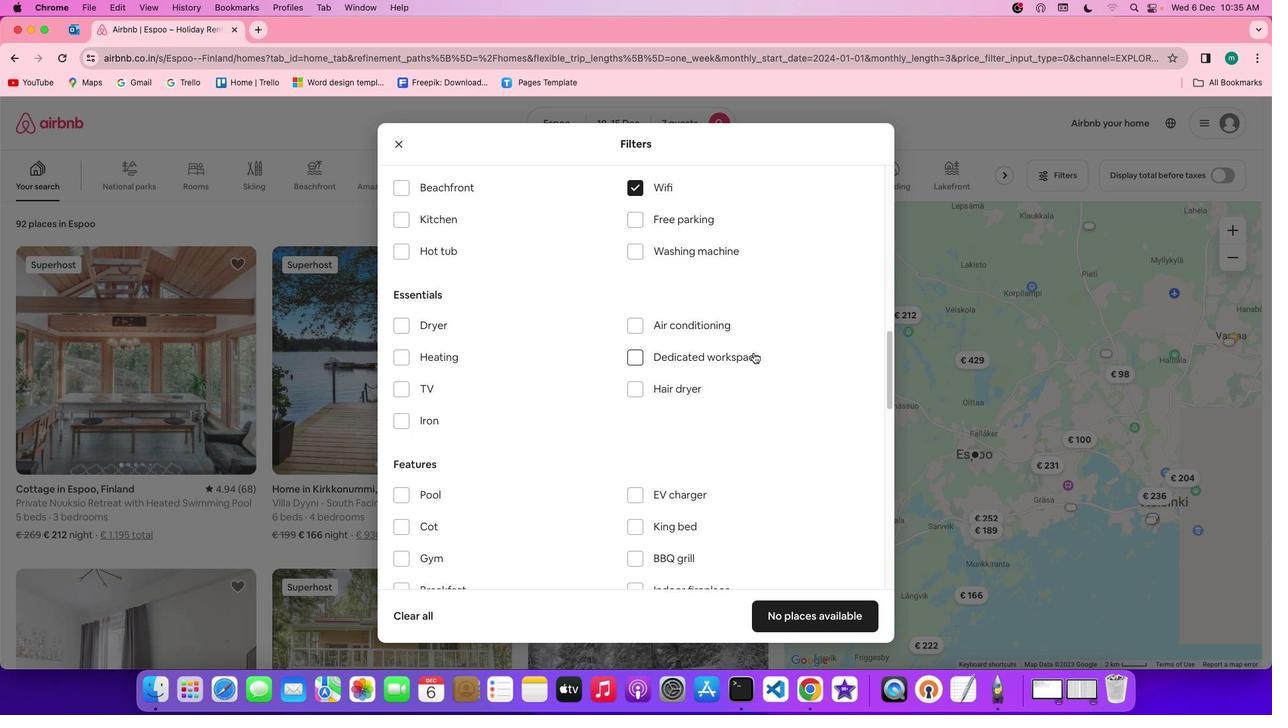 
Action: Mouse scrolled (753, 353) with delta (0, 0)
Screenshot: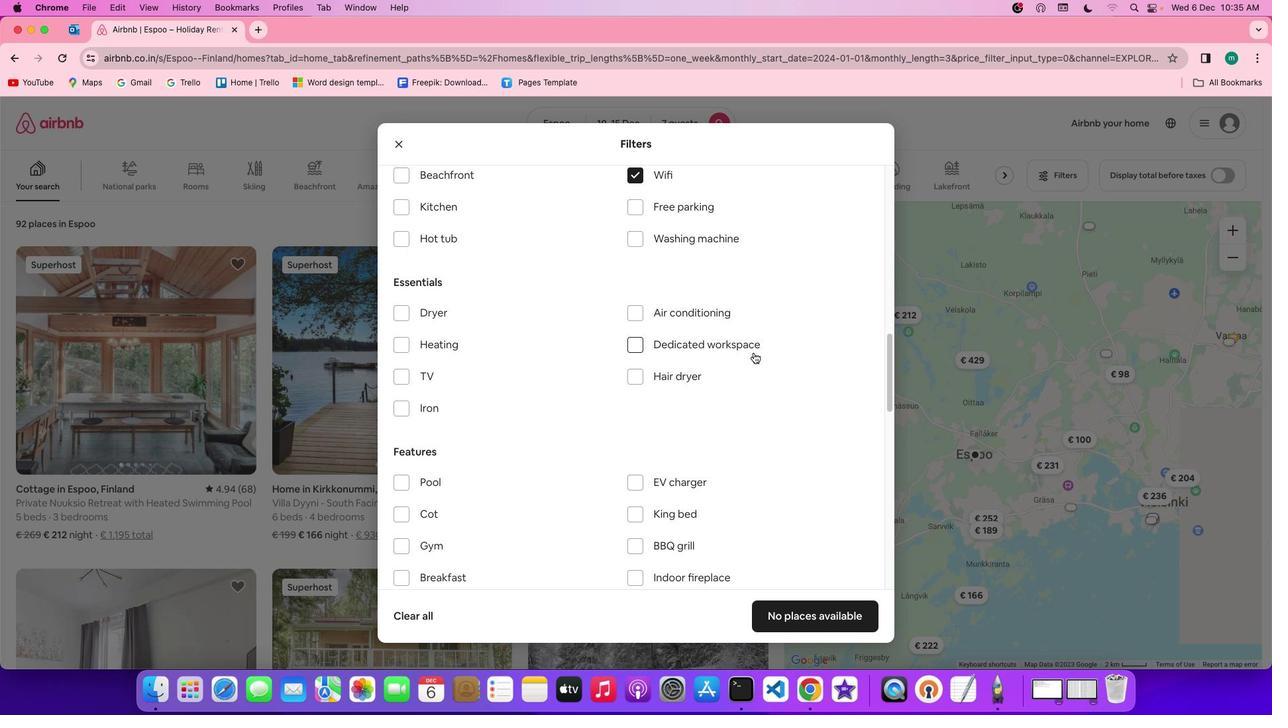 
Action: Mouse scrolled (753, 353) with delta (0, 0)
Screenshot: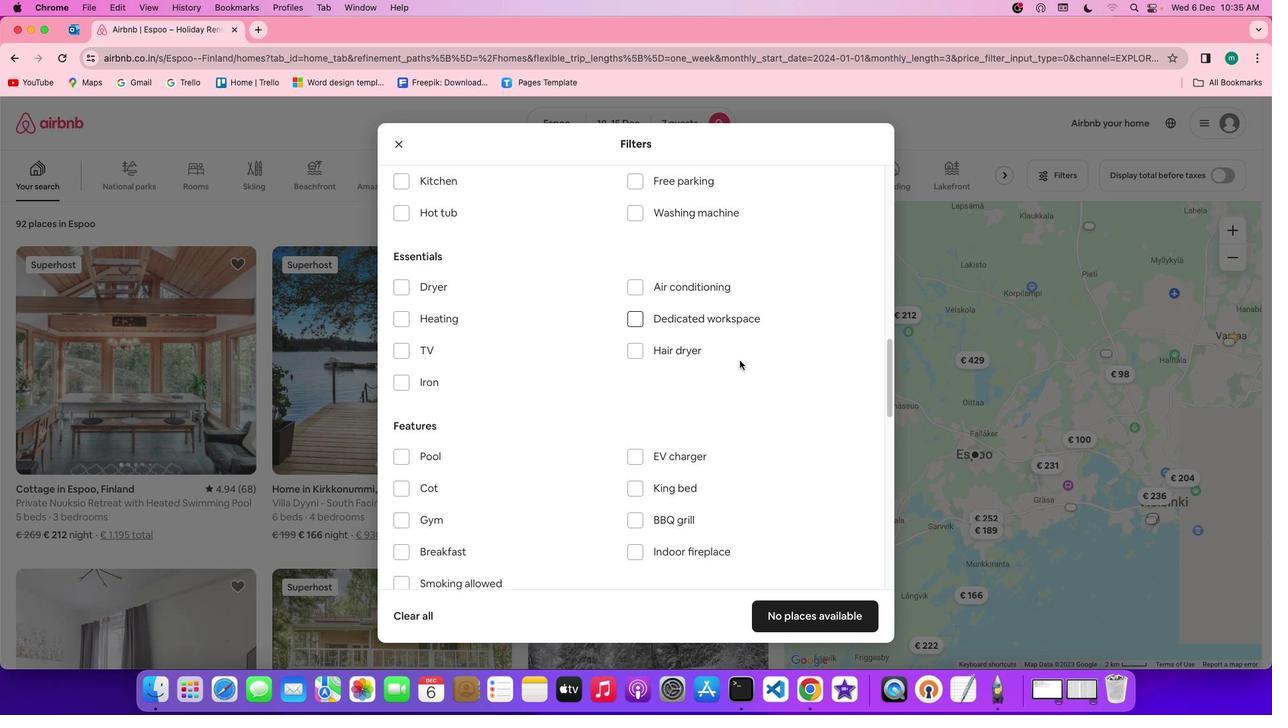 
Action: Mouse moved to (405, 325)
Screenshot: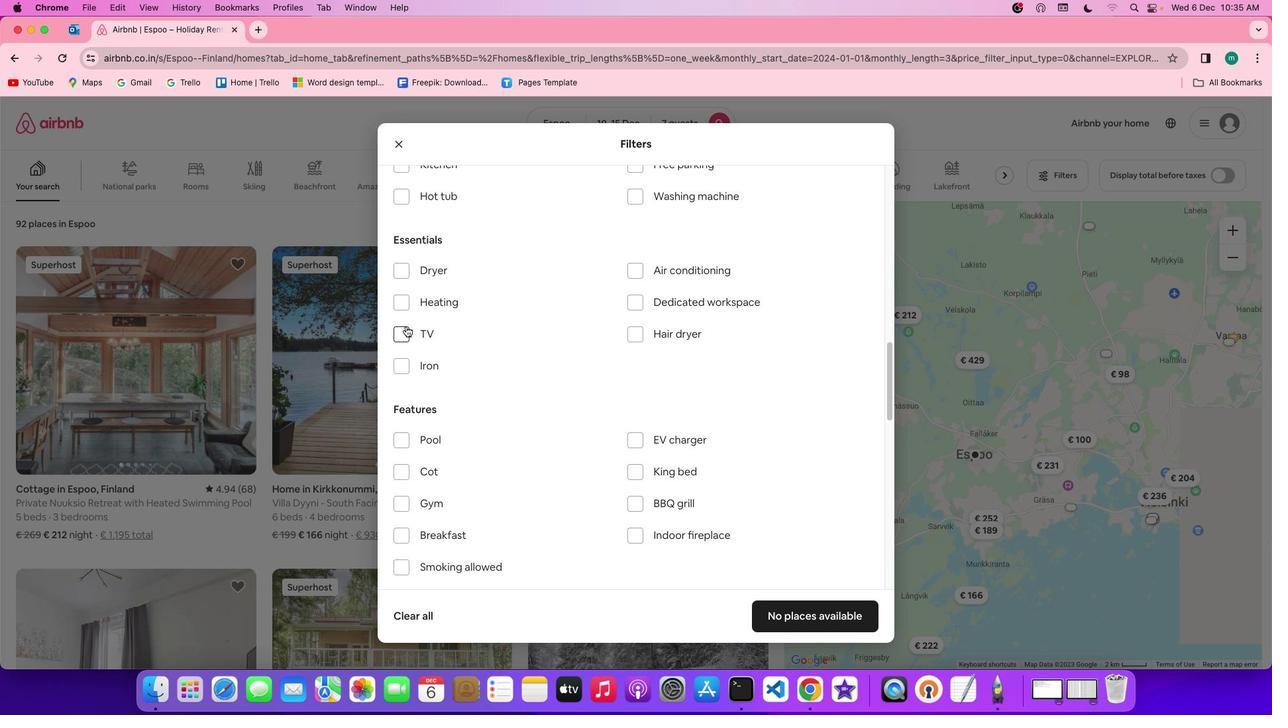 
Action: Mouse pressed left at (405, 325)
Screenshot: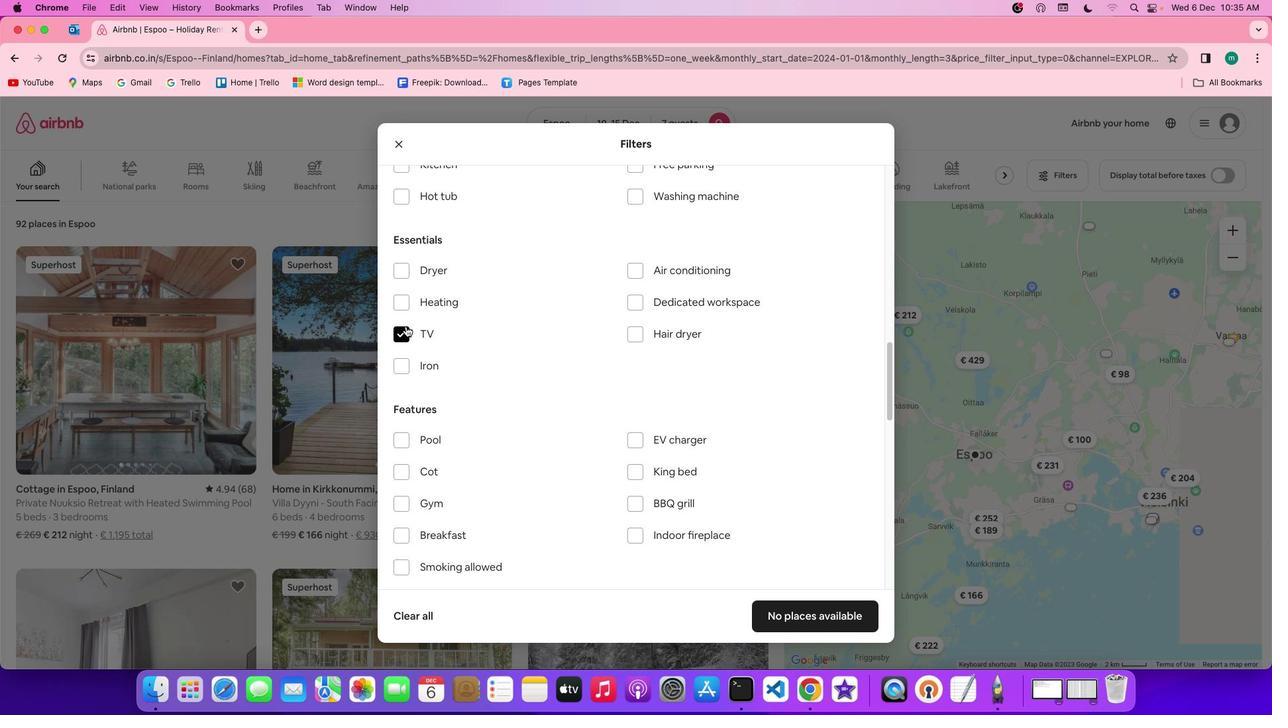 
Action: Mouse moved to (618, 435)
Screenshot: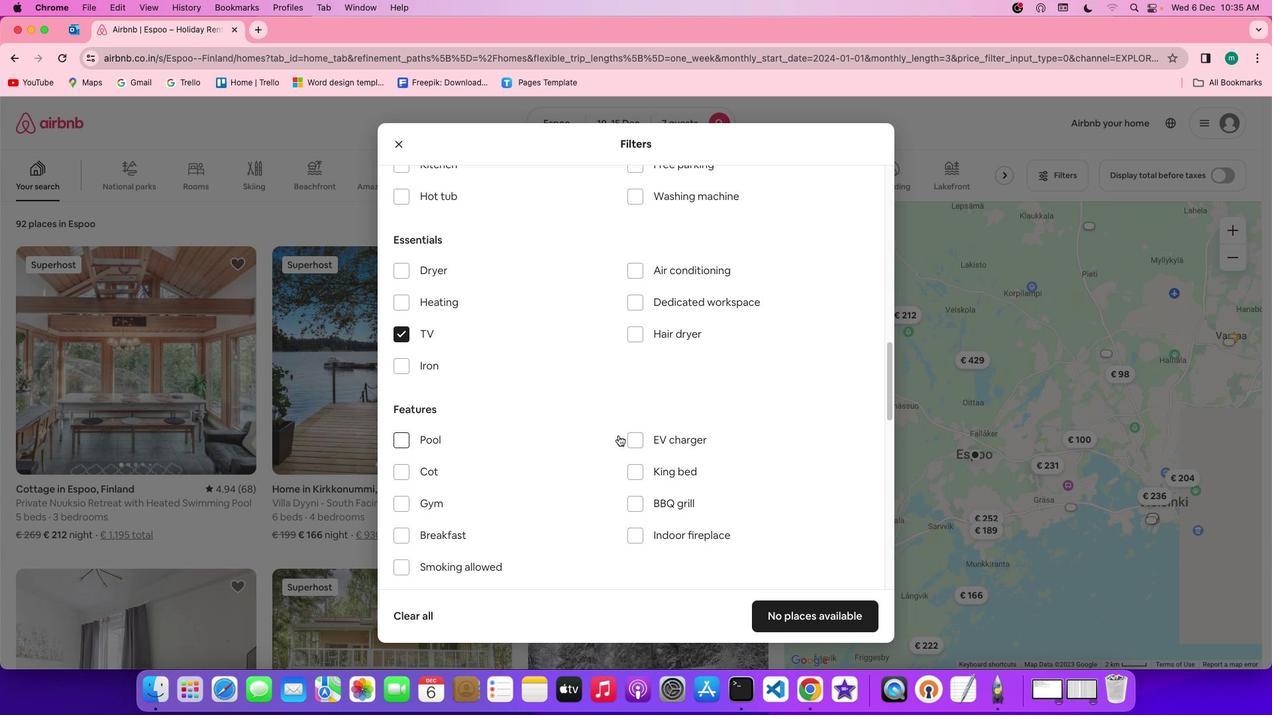 
Action: Mouse scrolled (618, 435) with delta (0, 0)
Screenshot: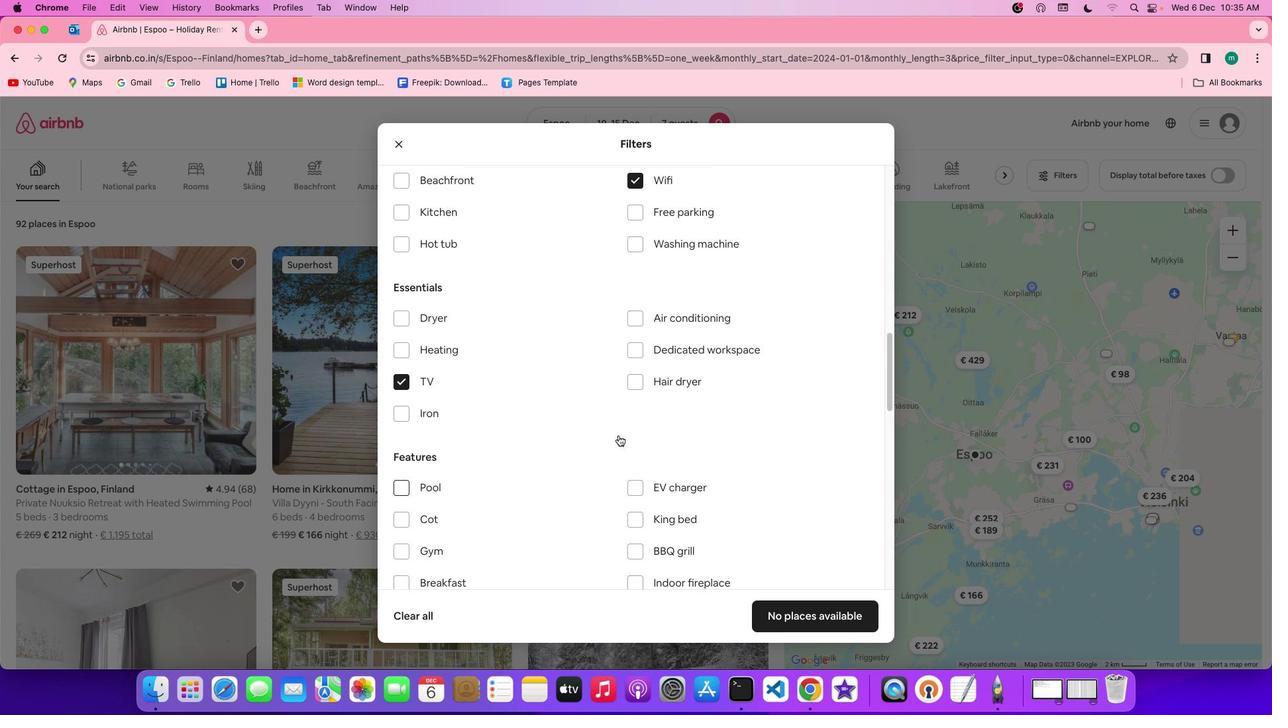 
Action: Mouse scrolled (618, 435) with delta (0, 0)
Screenshot: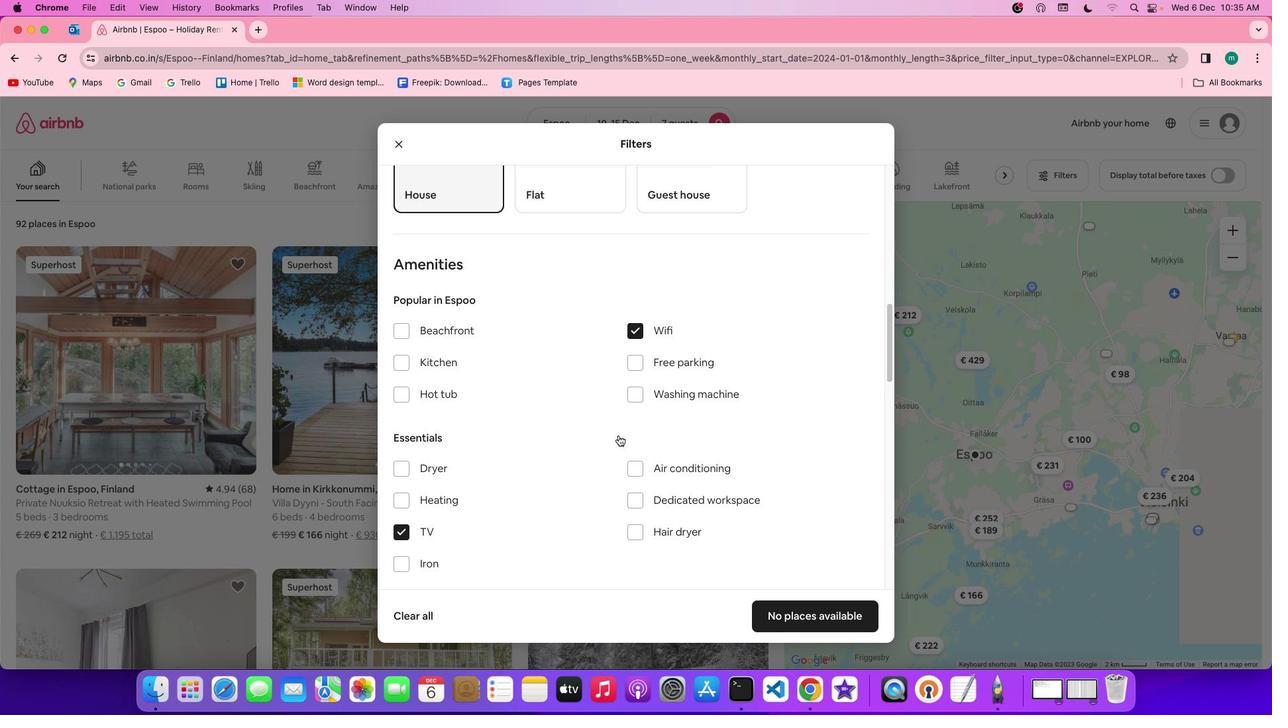
Action: Mouse scrolled (618, 435) with delta (0, 1)
Screenshot: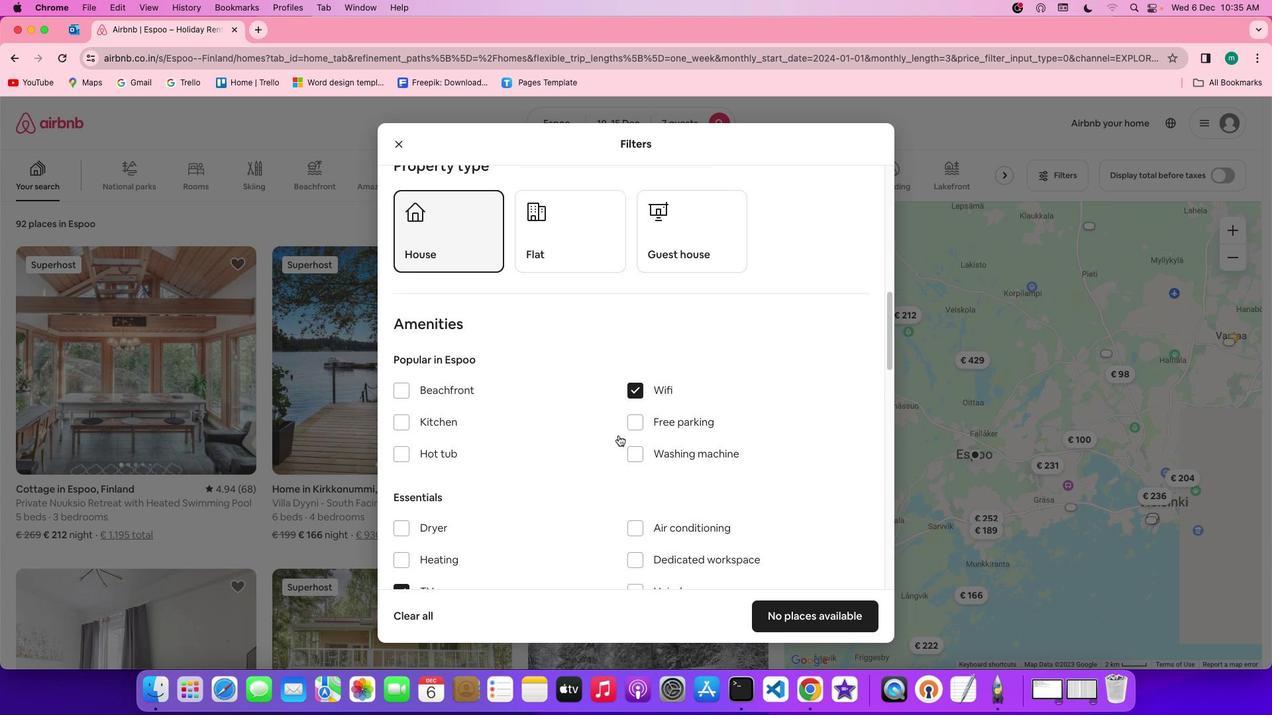 
Action: Mouse scrolled (618, 435) with delta (0, 3)
Screenshot: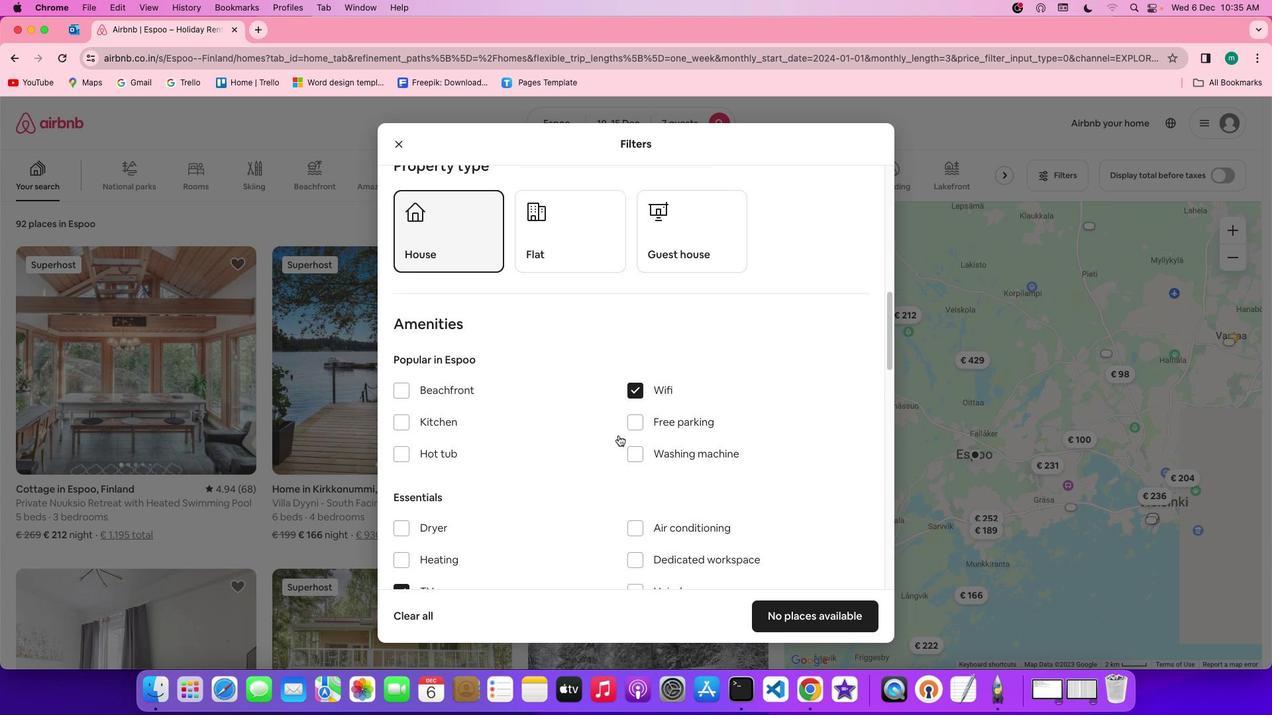 
Action: Mouse moved to (636, 424)
Screenshot: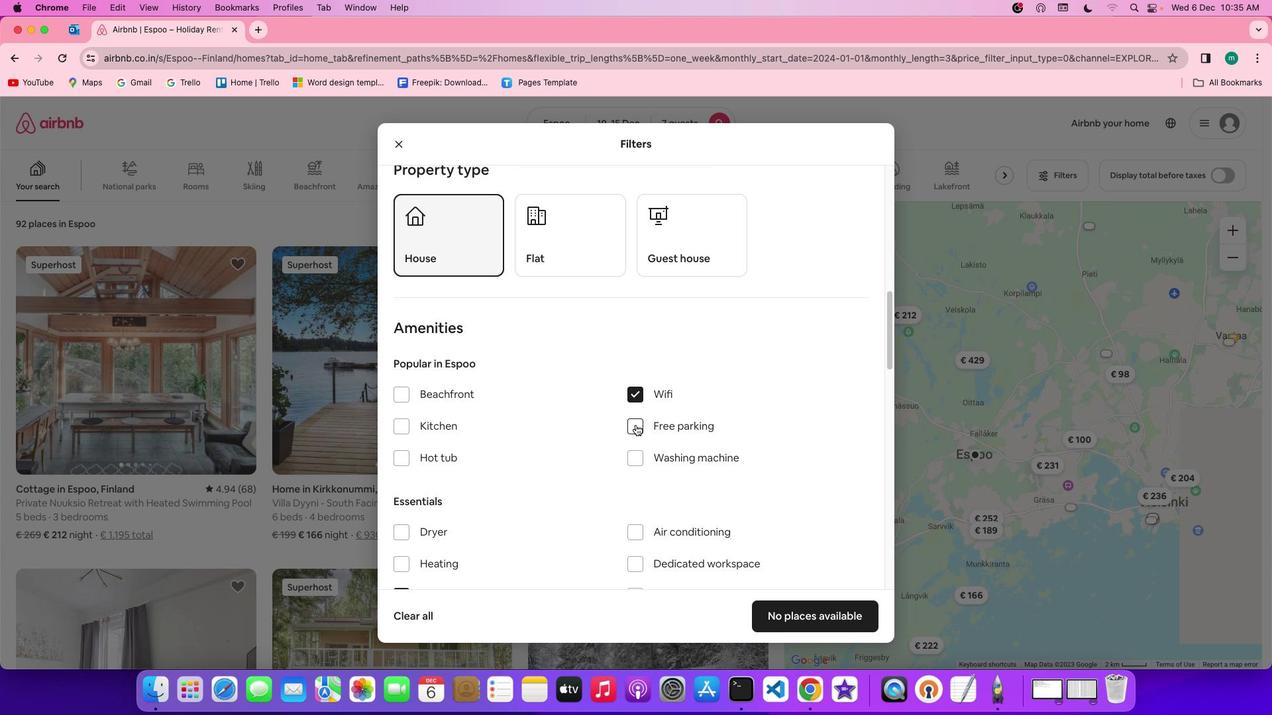 
Action: Mouse pressed left at (636, 424)
Screenshot: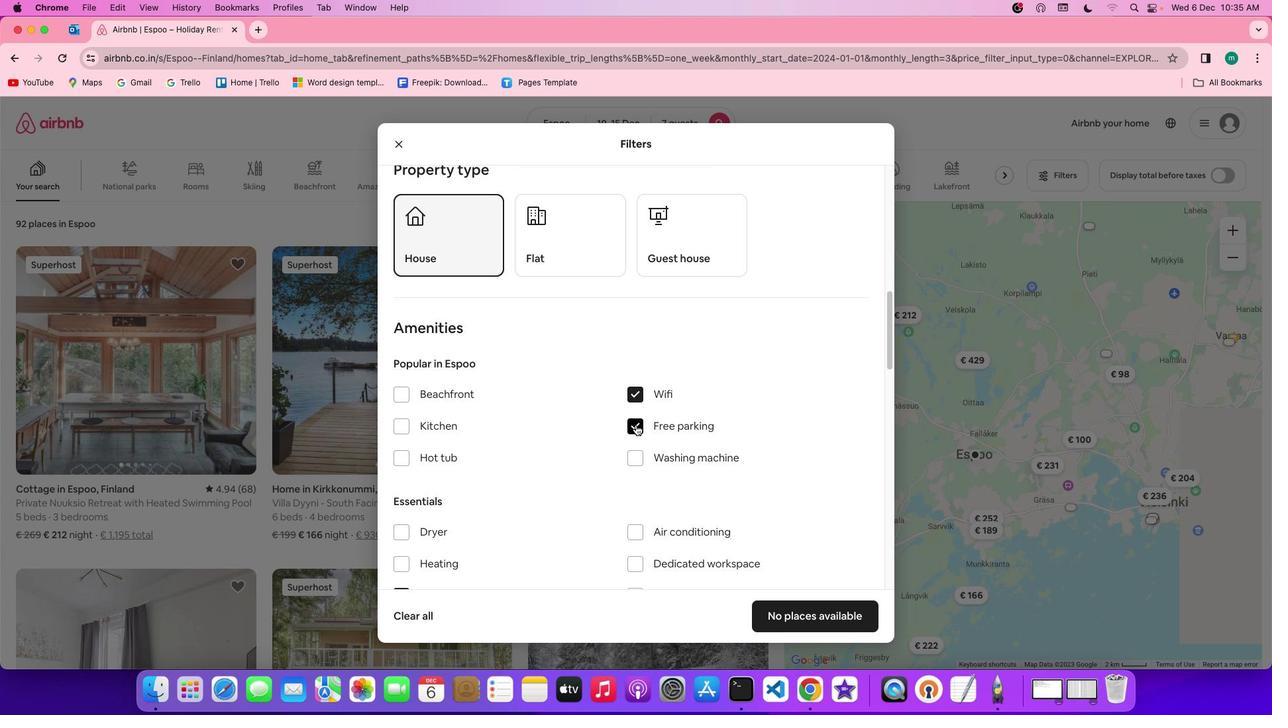 
Action: Mouse moved to (753, 453)
Screenshot: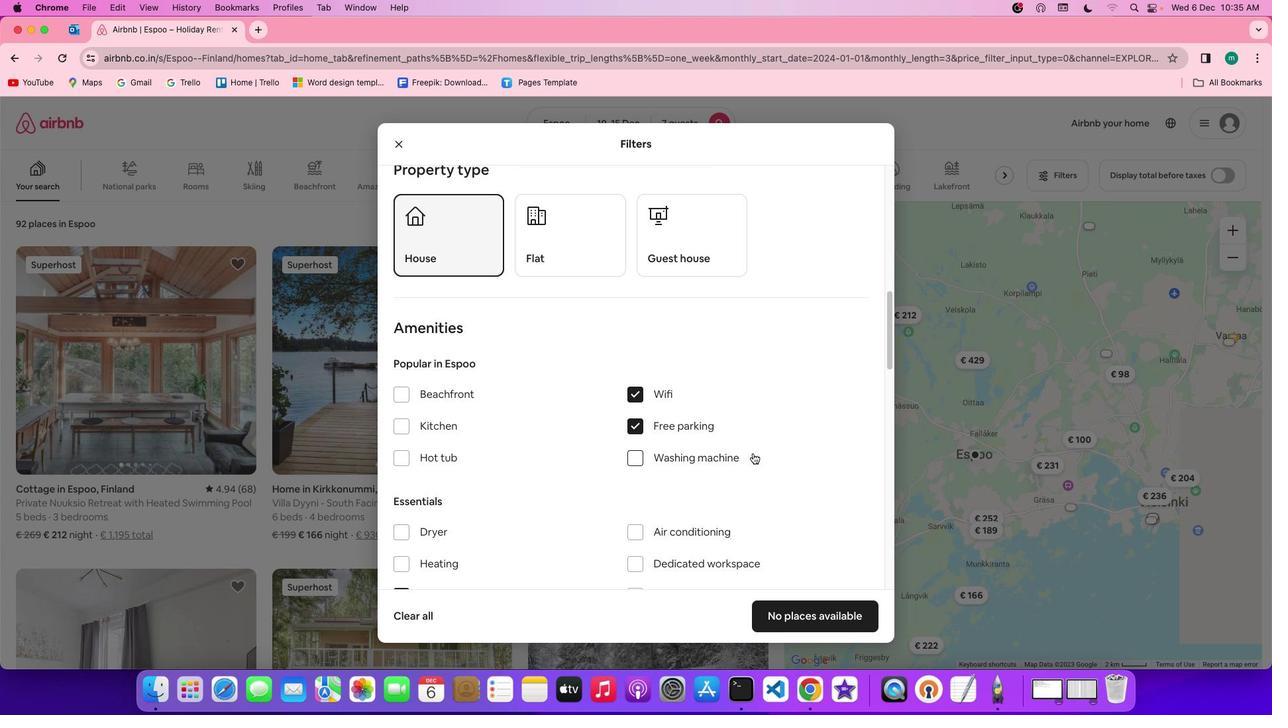 
Action: Mouse scrolled (753, 453) with delta (0, 0)
Screenshot: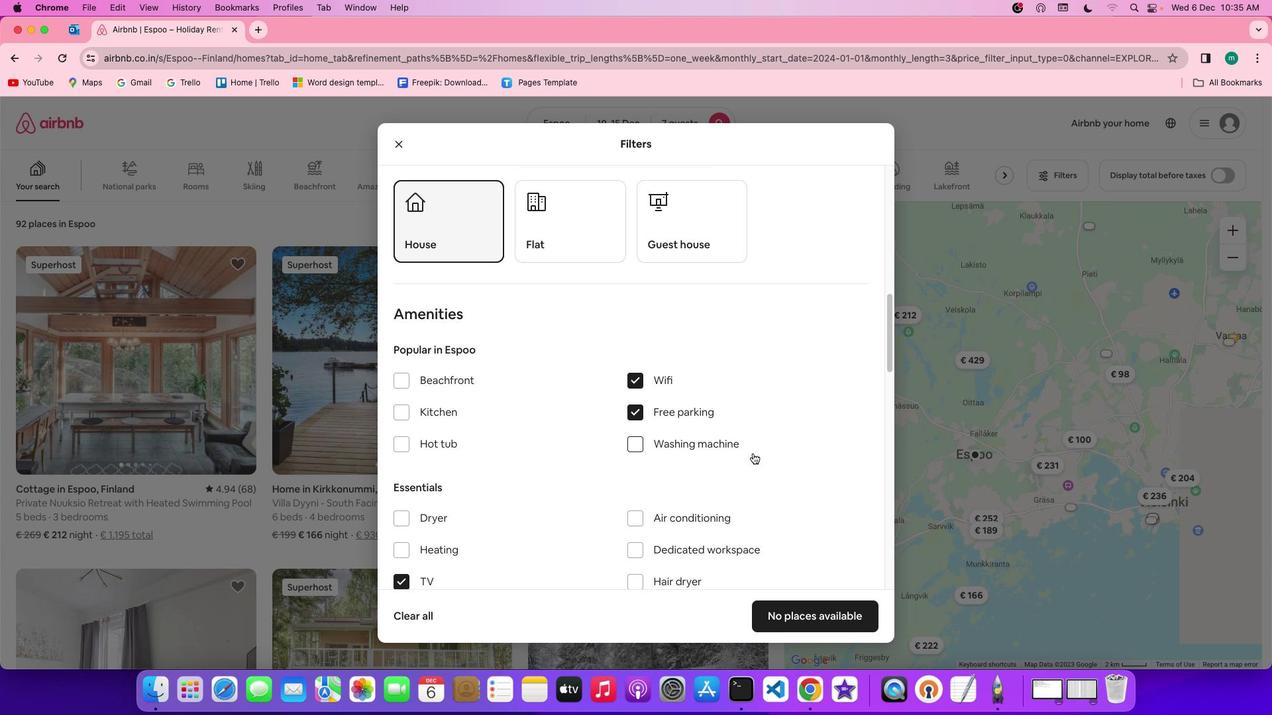 
Action: Mouse scrolled (753, 453) with delta (0, 0)
Screenshot: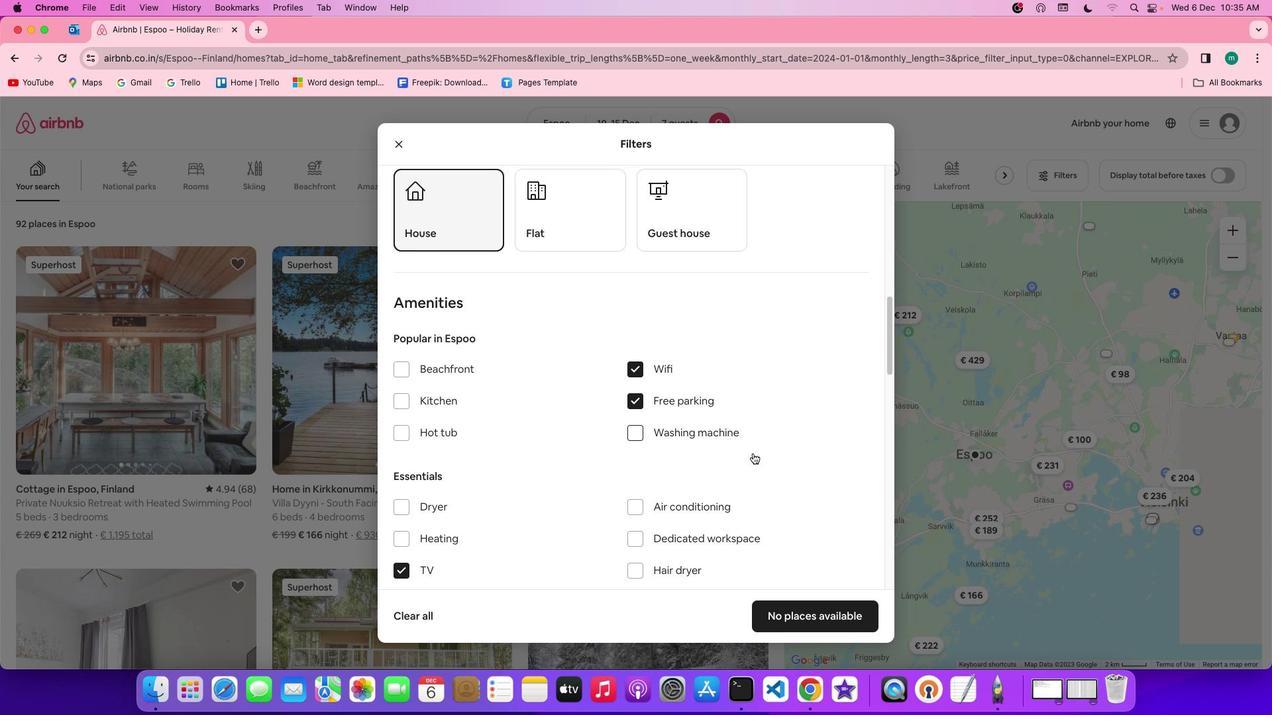 
Action: Mouse scrolled (753, 453) with delta (0, 0)
Screenshot: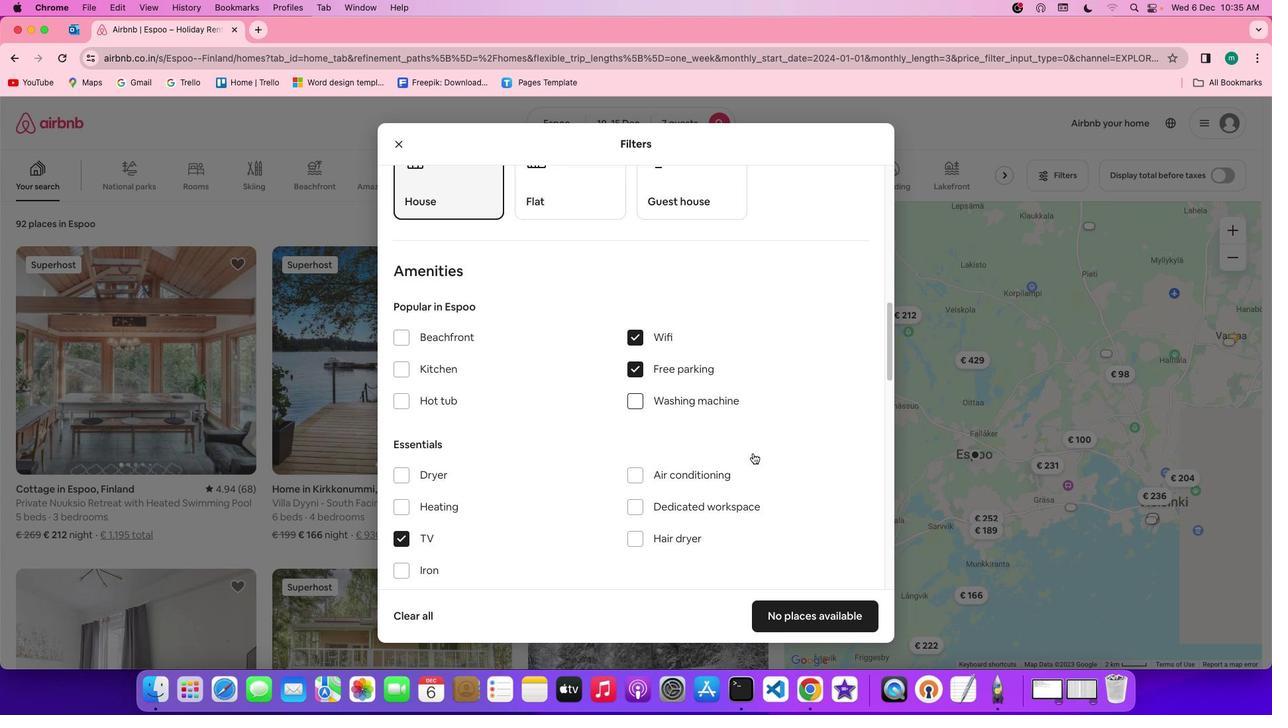 
Action: Mouse moved to (752, 453)
Screenshot: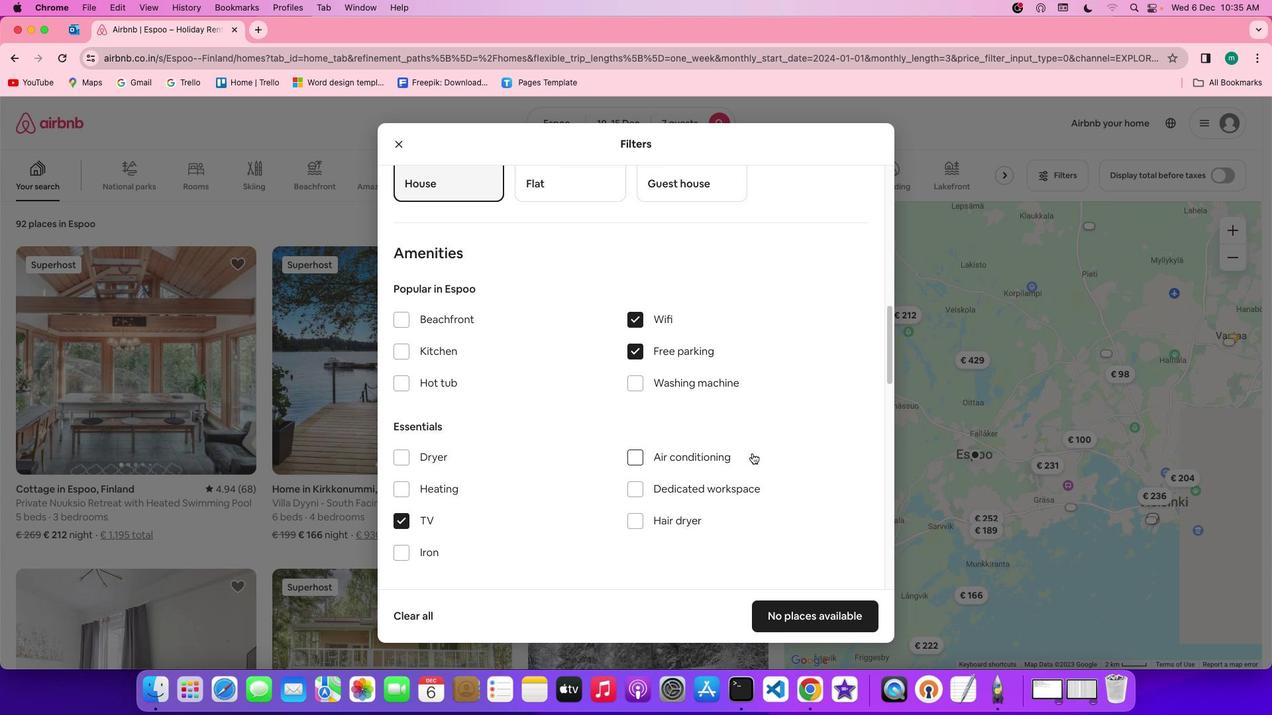 
Action: Mouse scrolled (752, 453) with delta (0, 0)
Screenshot: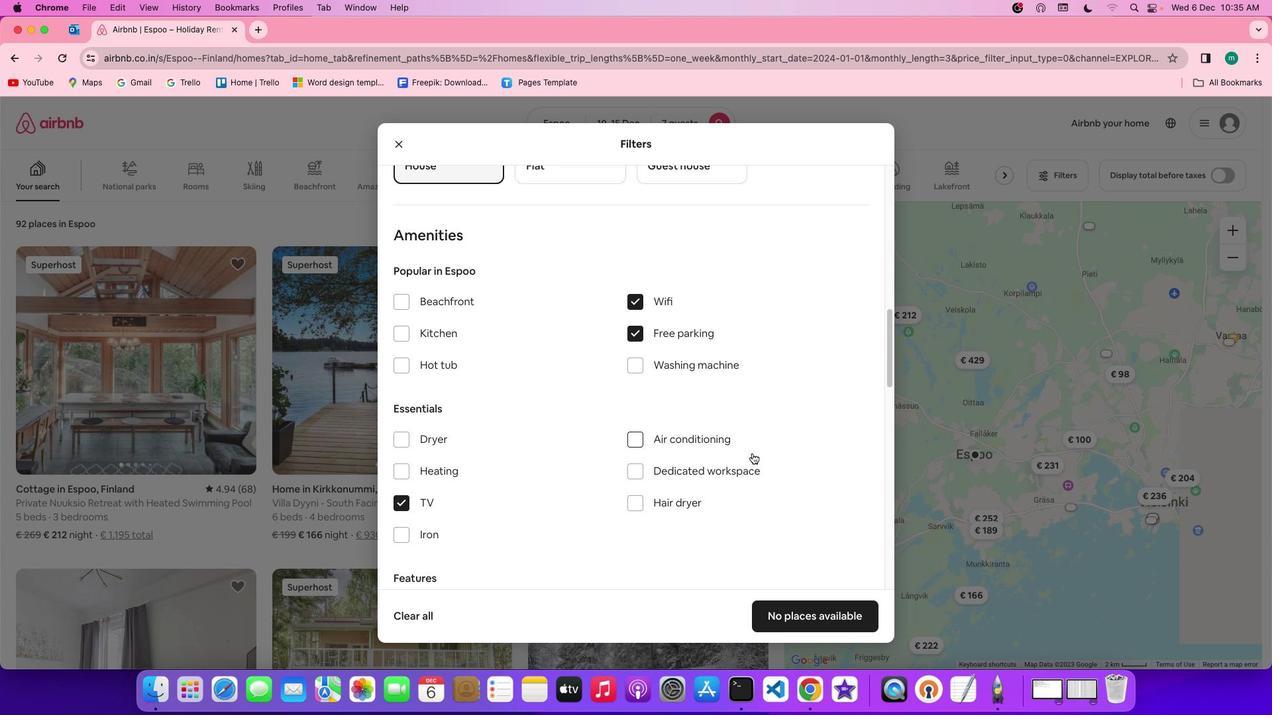 
Action: Mouse scrolled (752, 453) with delta (0, 0)
Screenshot: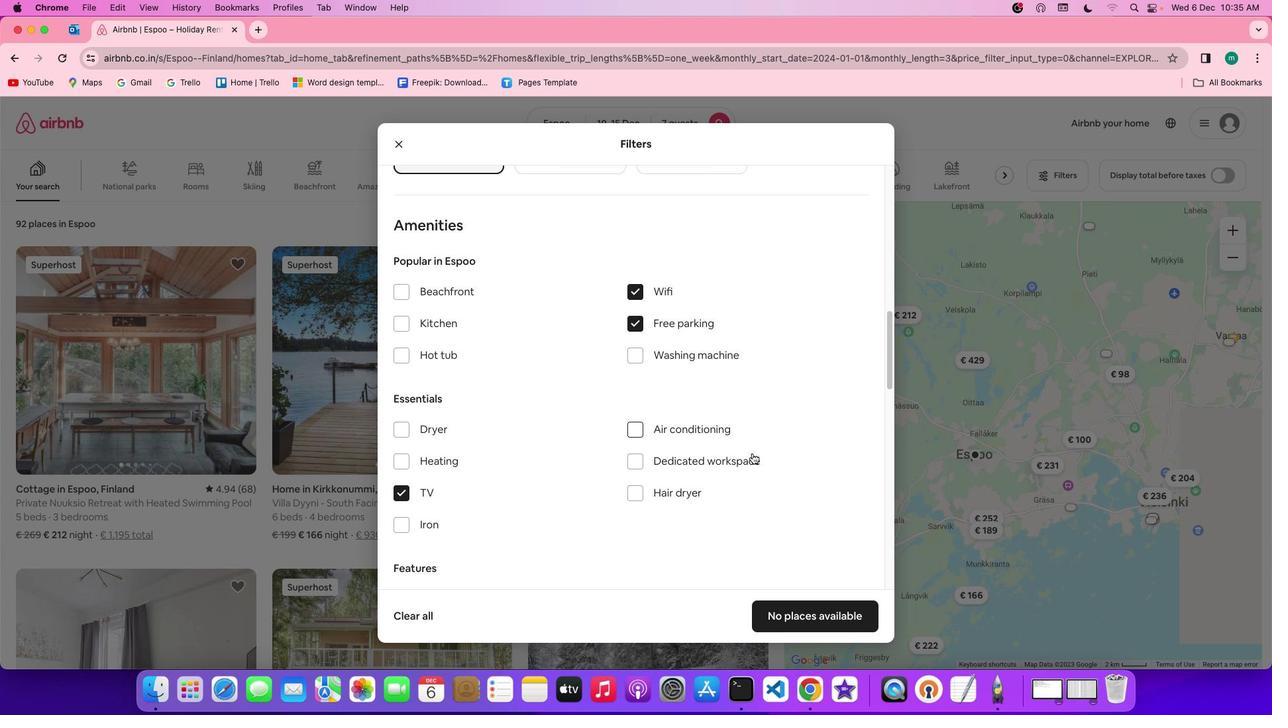 
Action: Mouse scrolled (752, 453) with delta (0, -1)
Screenshot: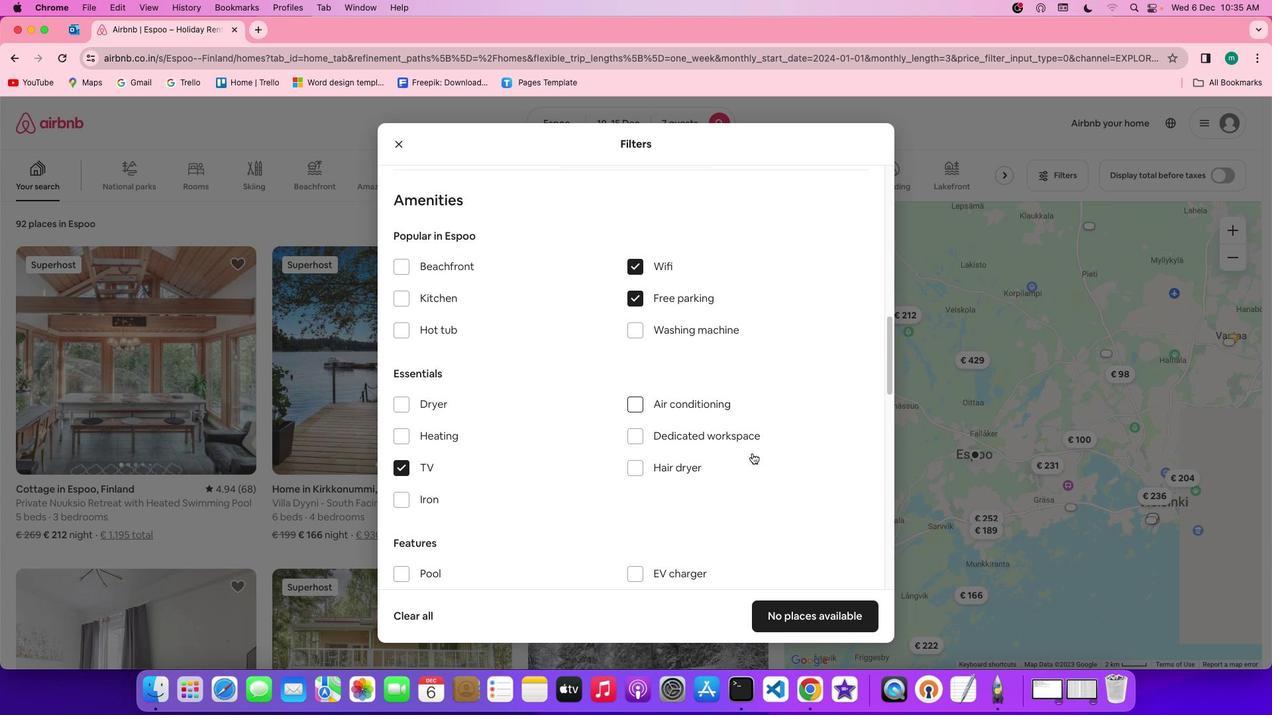 
Action: Mouse scrolled (752, 453) with delta (0, -1)
Screenshot: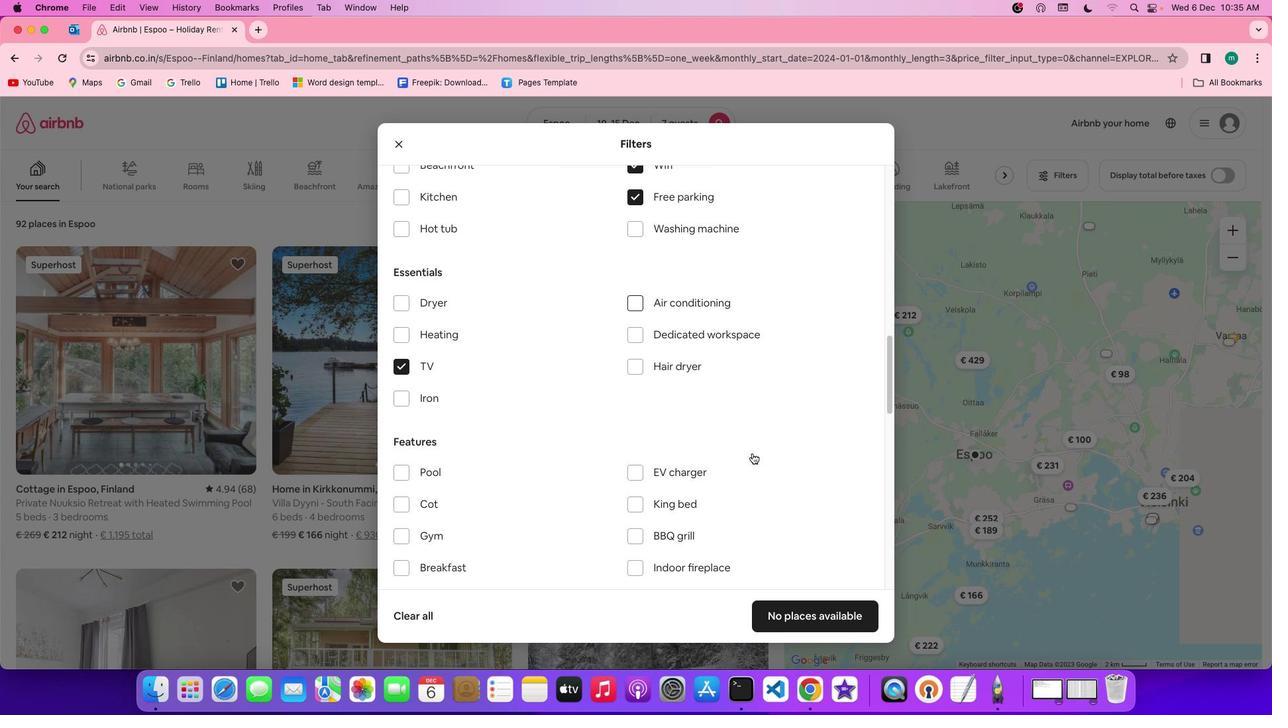 
Action: Mouse scrolled (752, 453) with delta (0, 0)
Screenshot: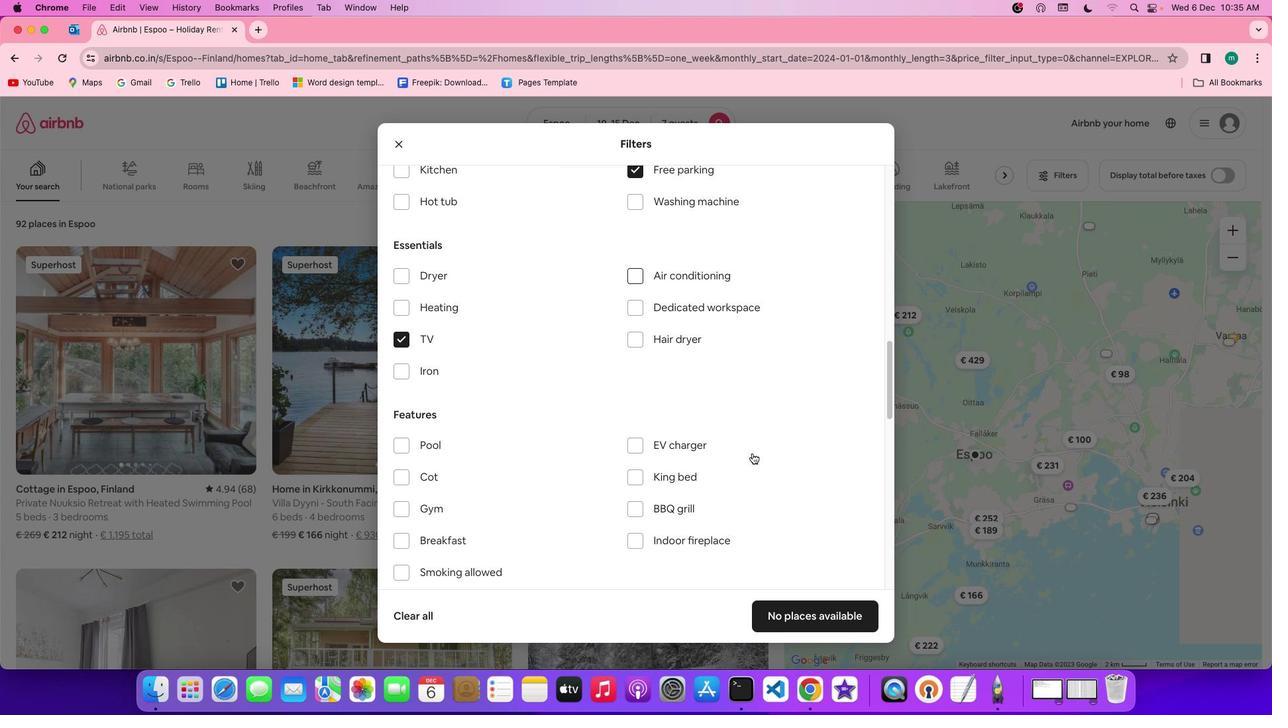 
Action: Mouse scrolled (752, 453) with delta (0, 0)
Screenshot: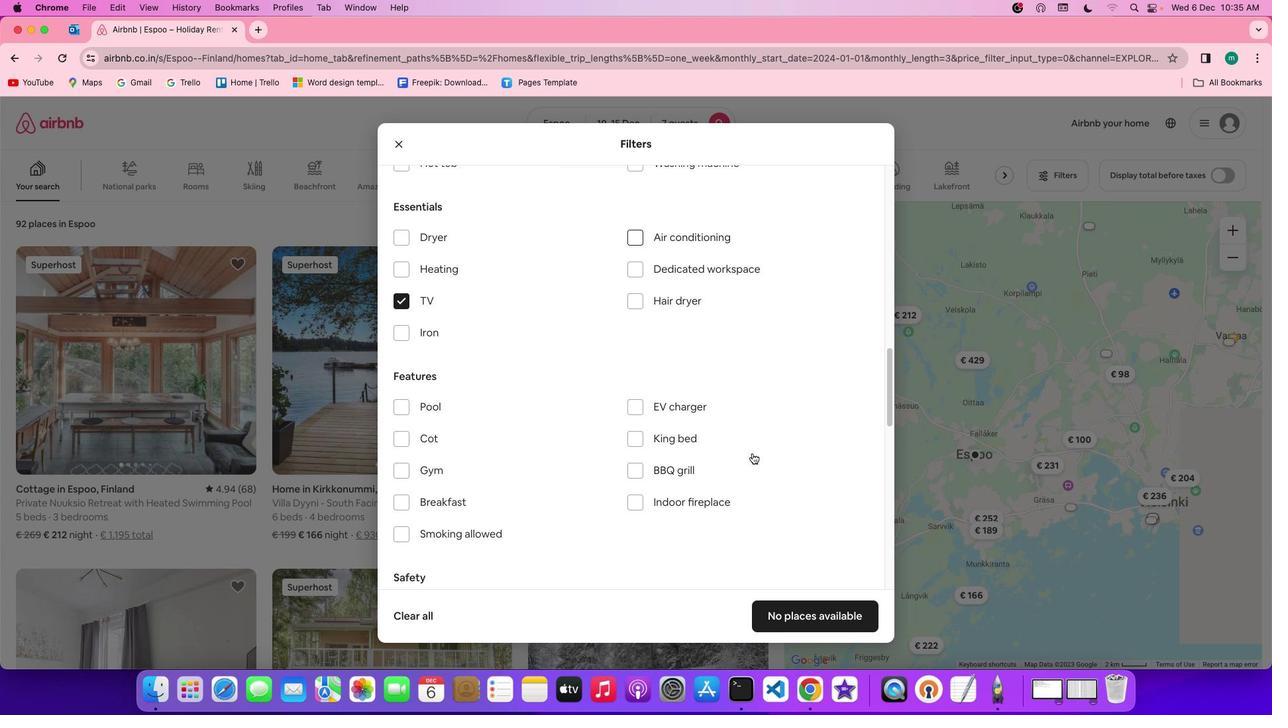 
Action: Mouse scrolled (752, 453) with delta (0, -1)
Screenshot: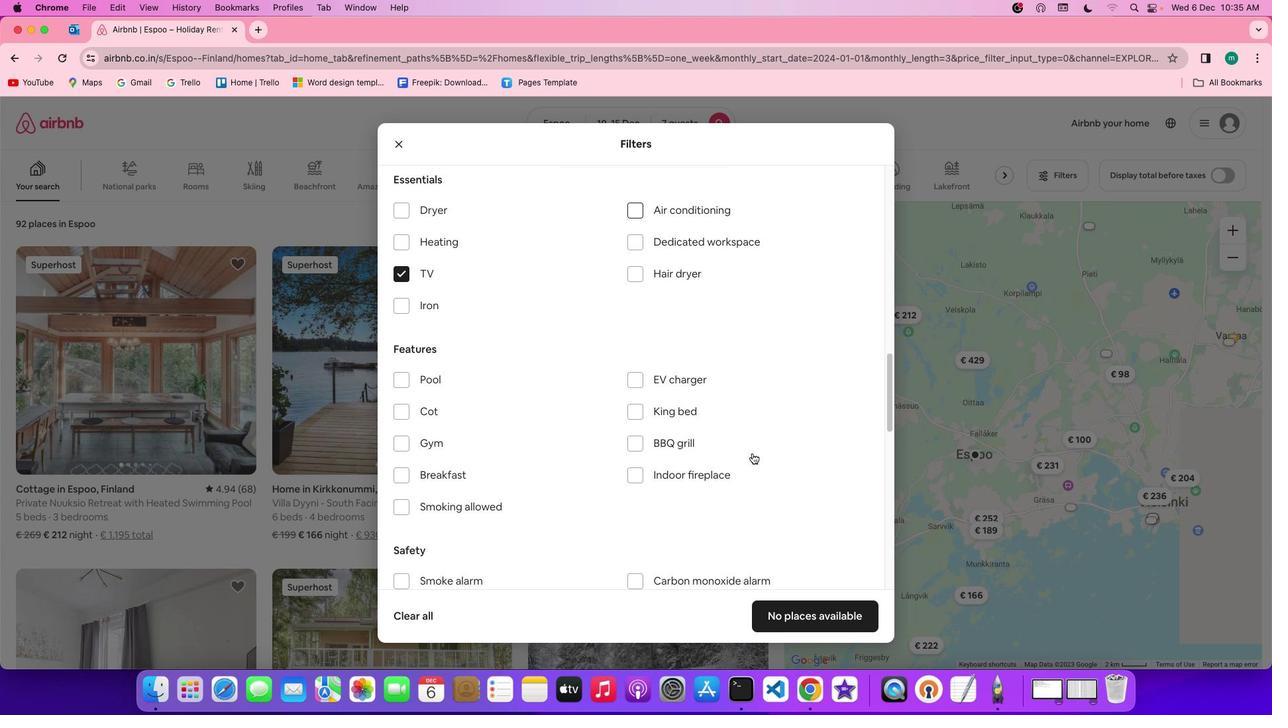 
Action: Mouse scrolled (752, 453) with delta (0, -1)
Screenshot: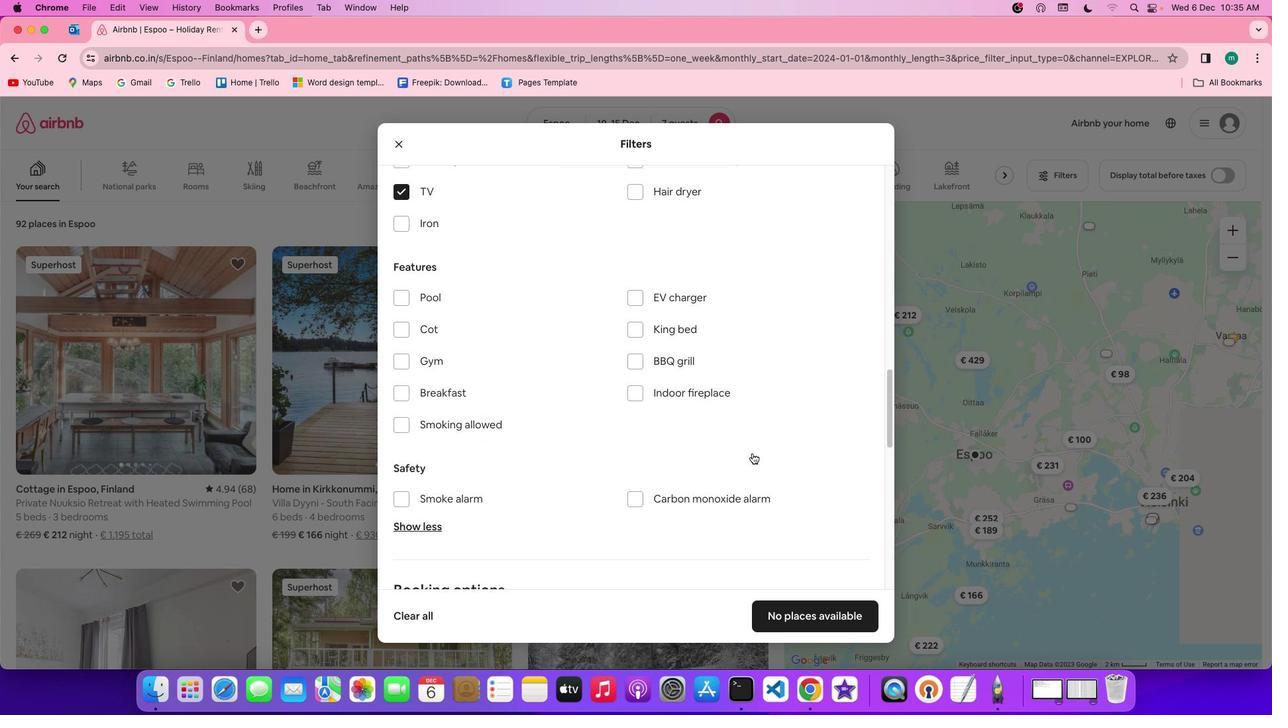 
Action: Mouse moved to (398, 350)
Screenshot: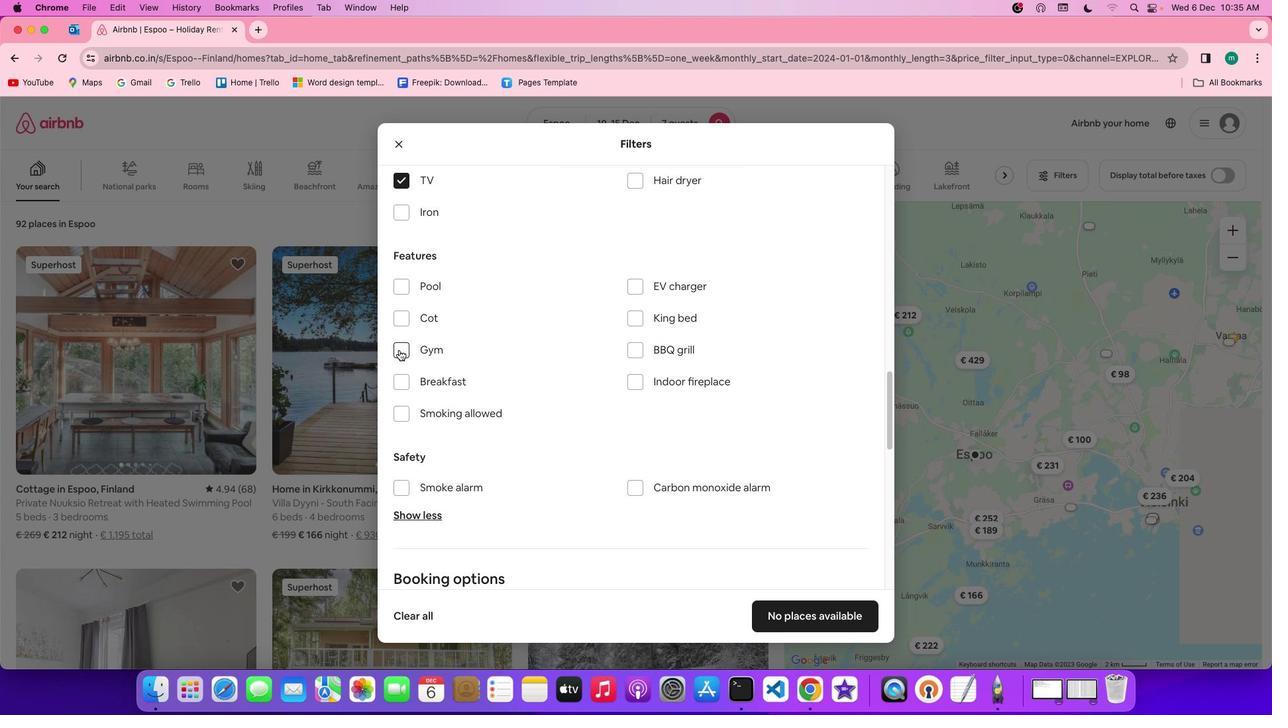 
Action: Mouse pressed left at (398, 350)
Screenshot: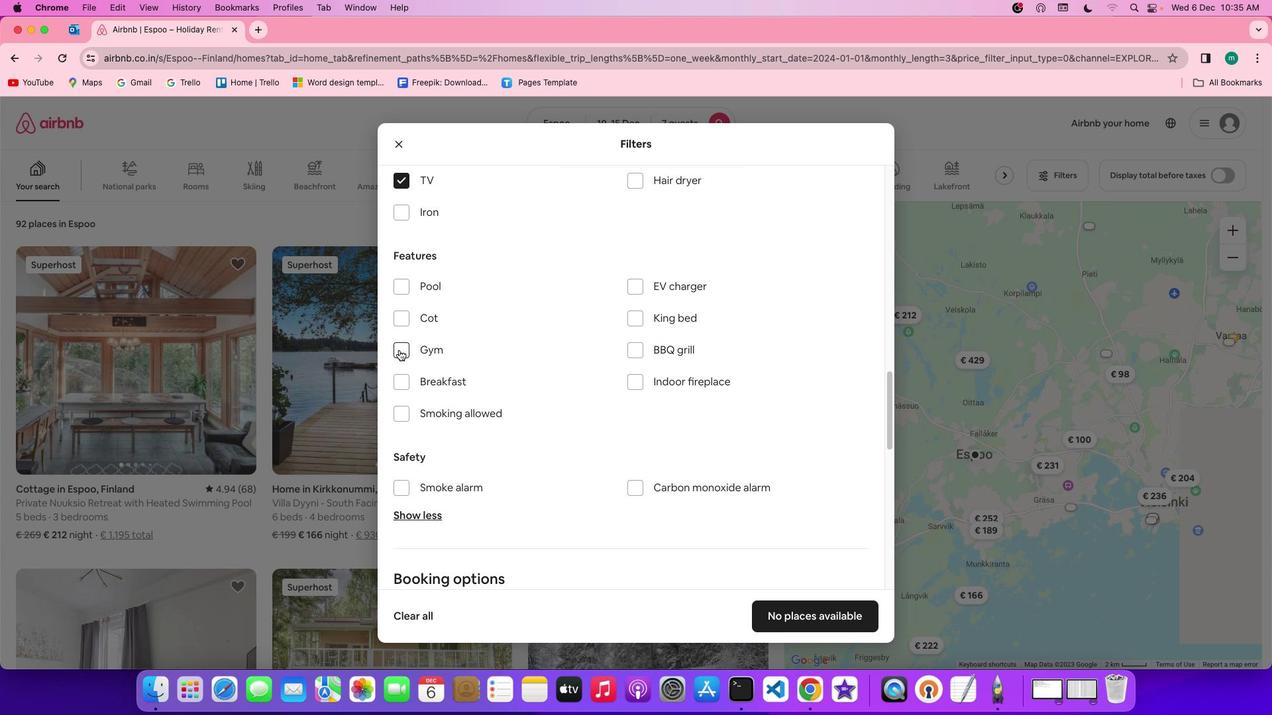 
Action: Mouse moved to (404, 381)
Screenshot: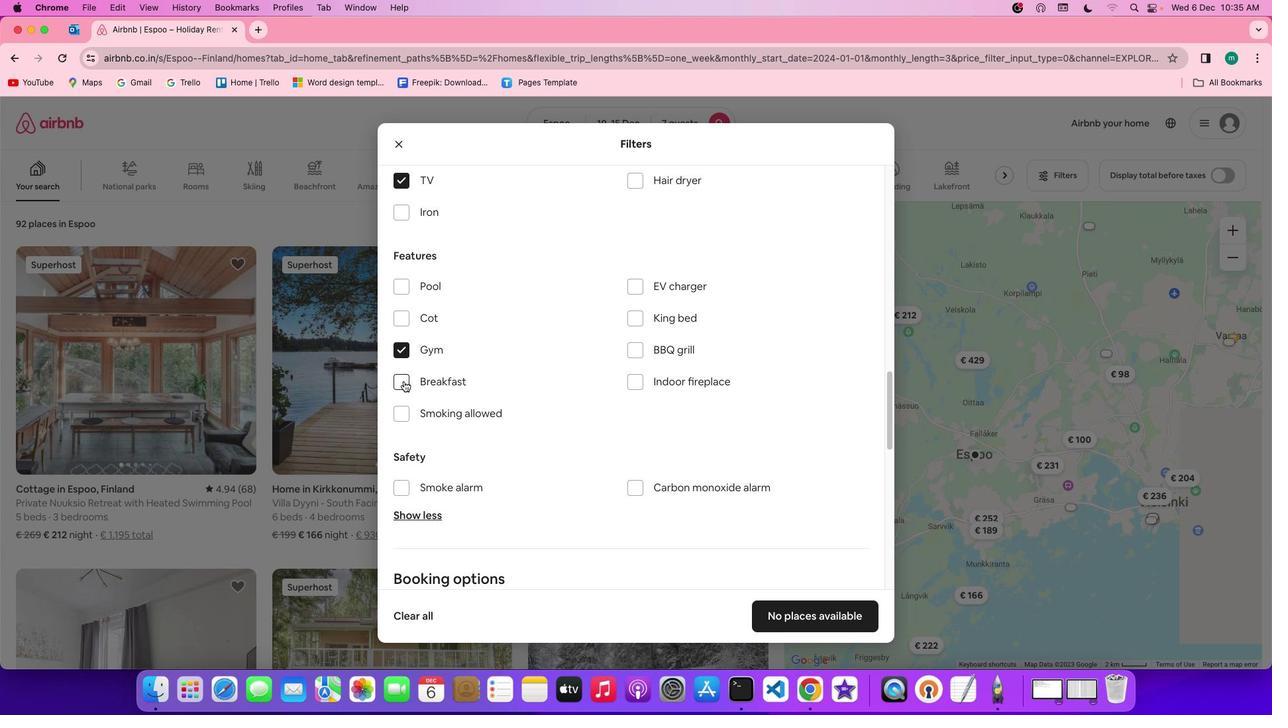 
Action: Mouse pressed left at (404, 381)
Screenshot: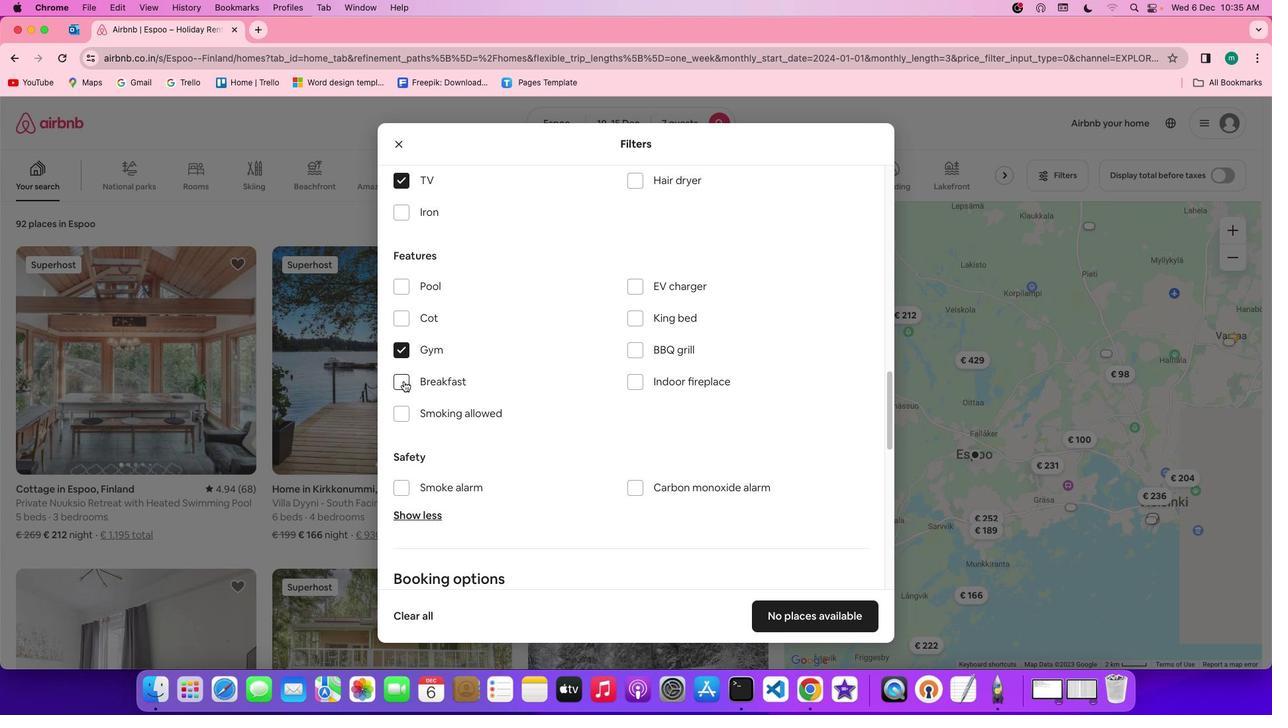 
Action: Mouse moved to (600, 417)
Screenshot: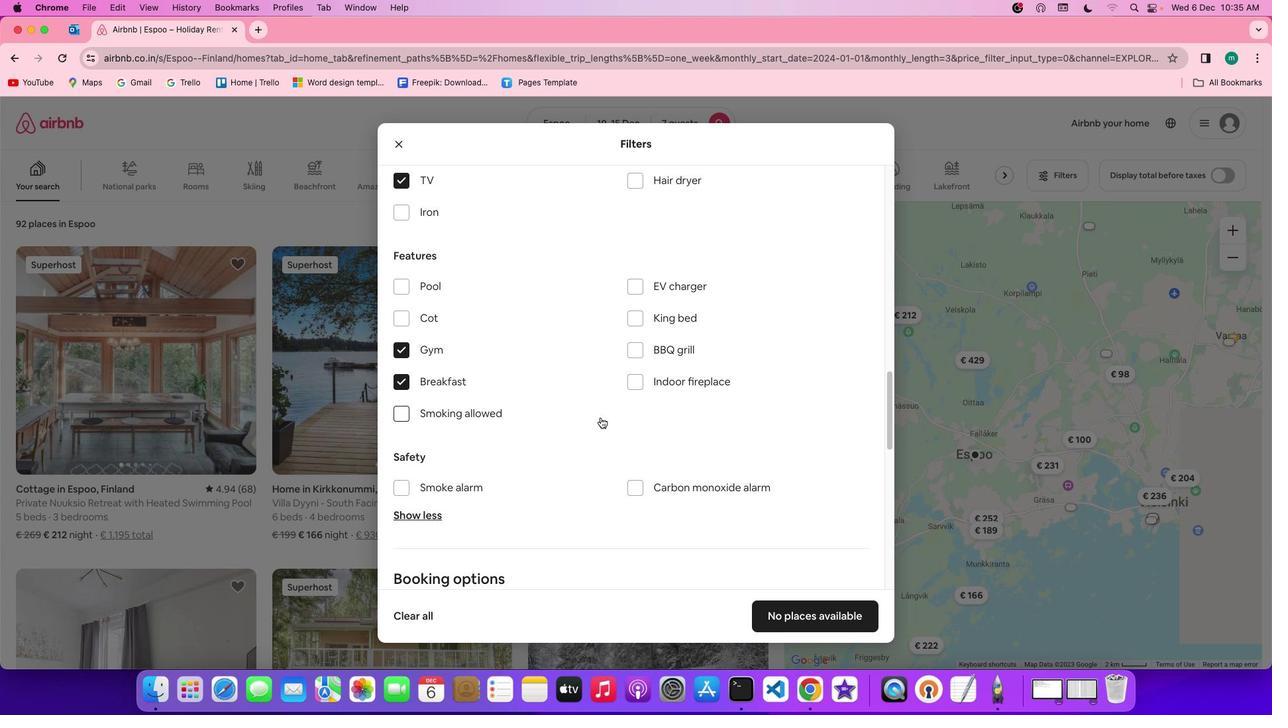
Action: Mouse scrolled (600, 417) with delta (0, 0)
Screenshot: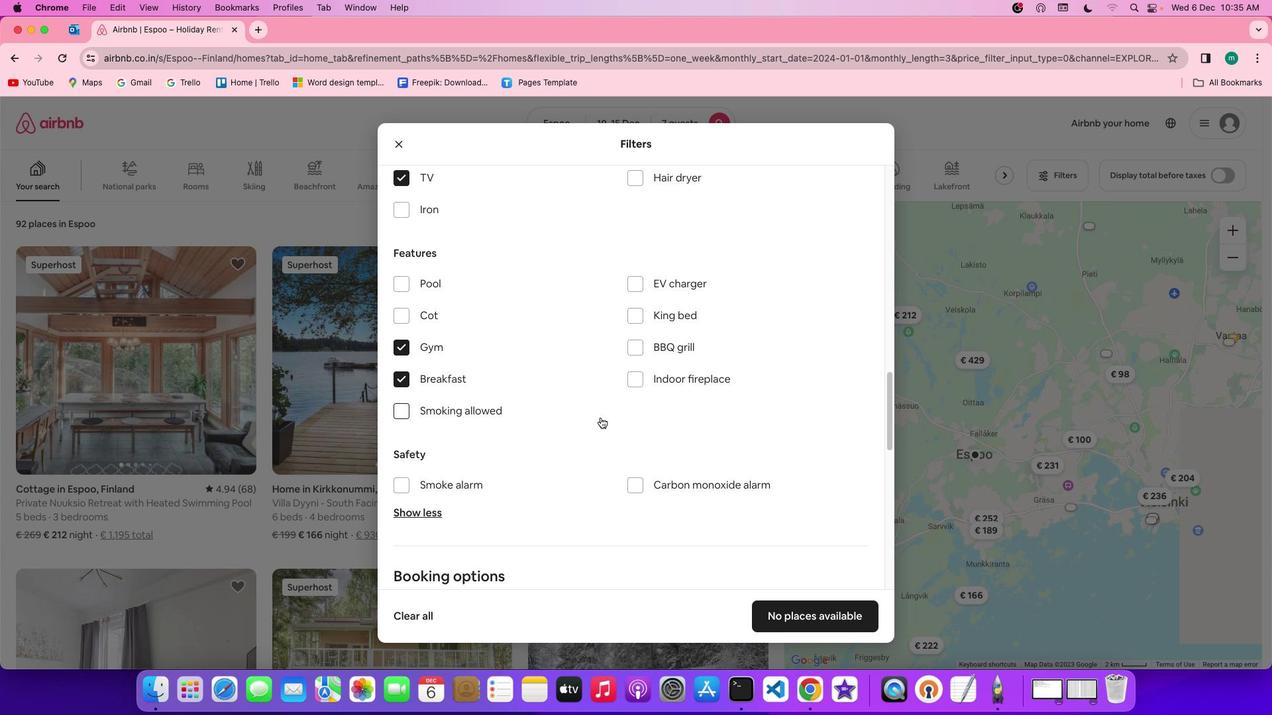 
Action: Mouse scrolled (600, 417) with delta (0, 0)
Screenshot: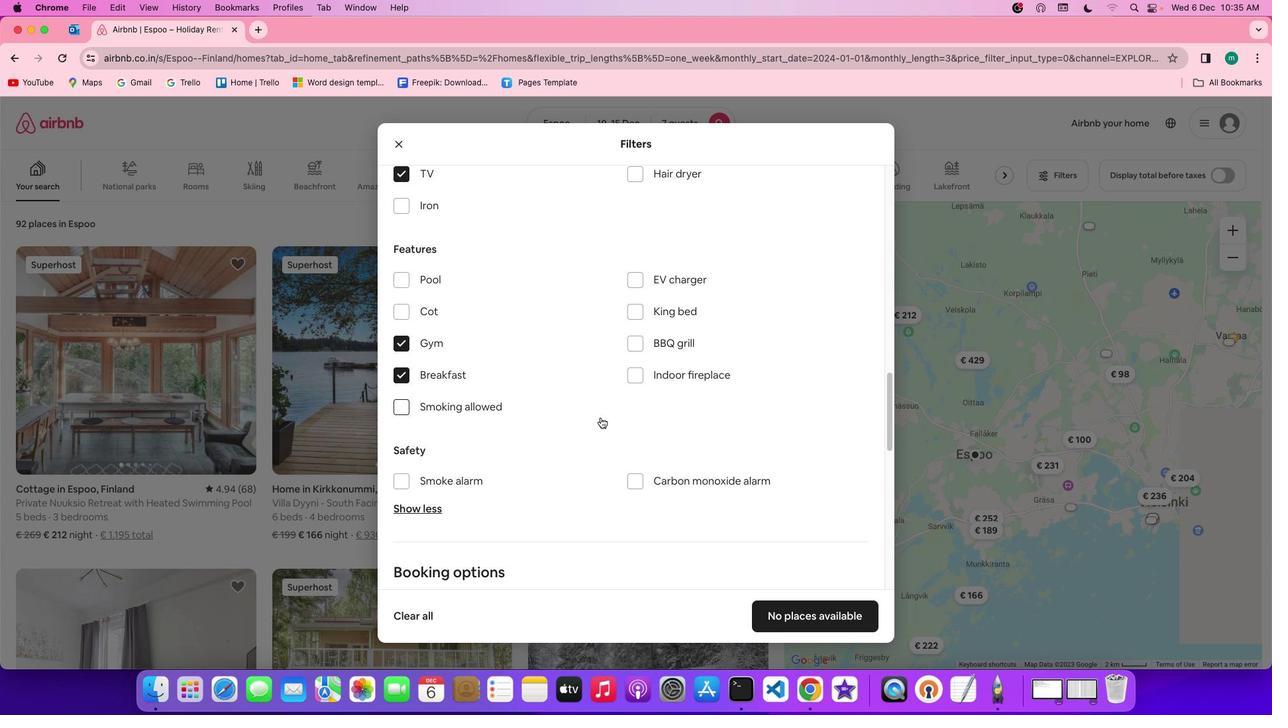 
Action: Mouse scrolled (600, 417) with delta (0, 0)
Screenshot: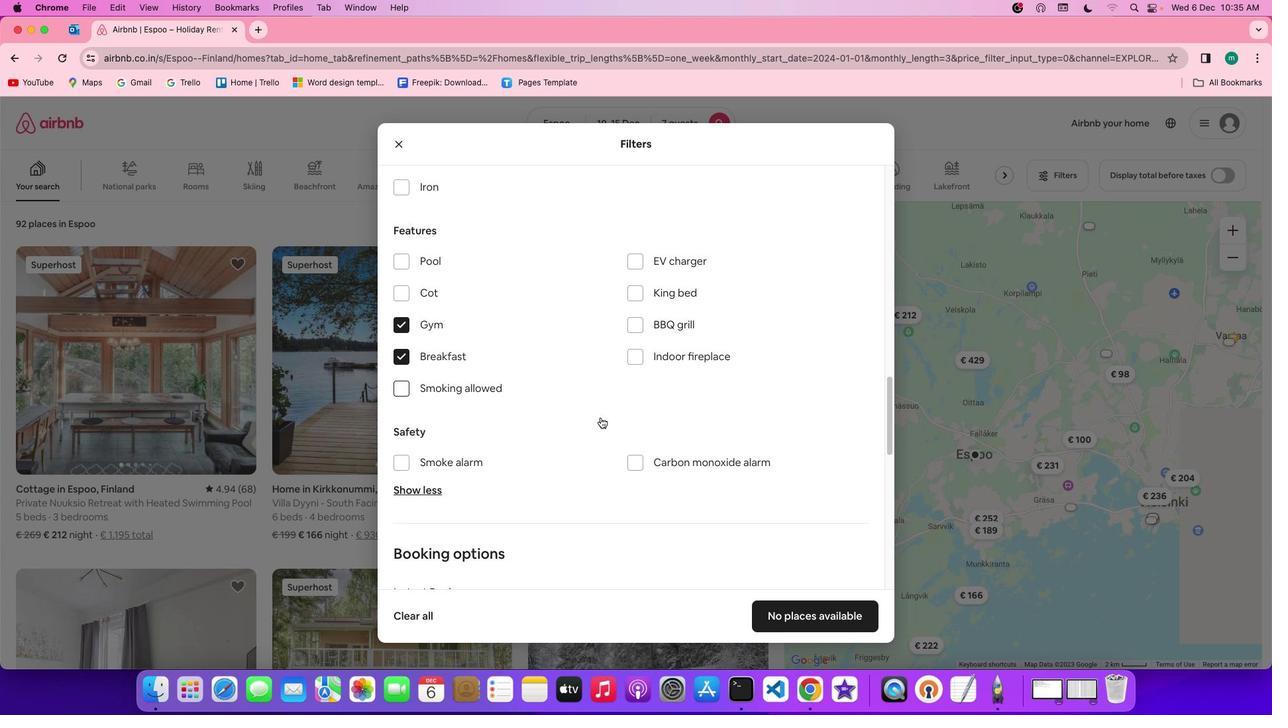 
Action: Mouse moved to (667, 449)
Screenshot: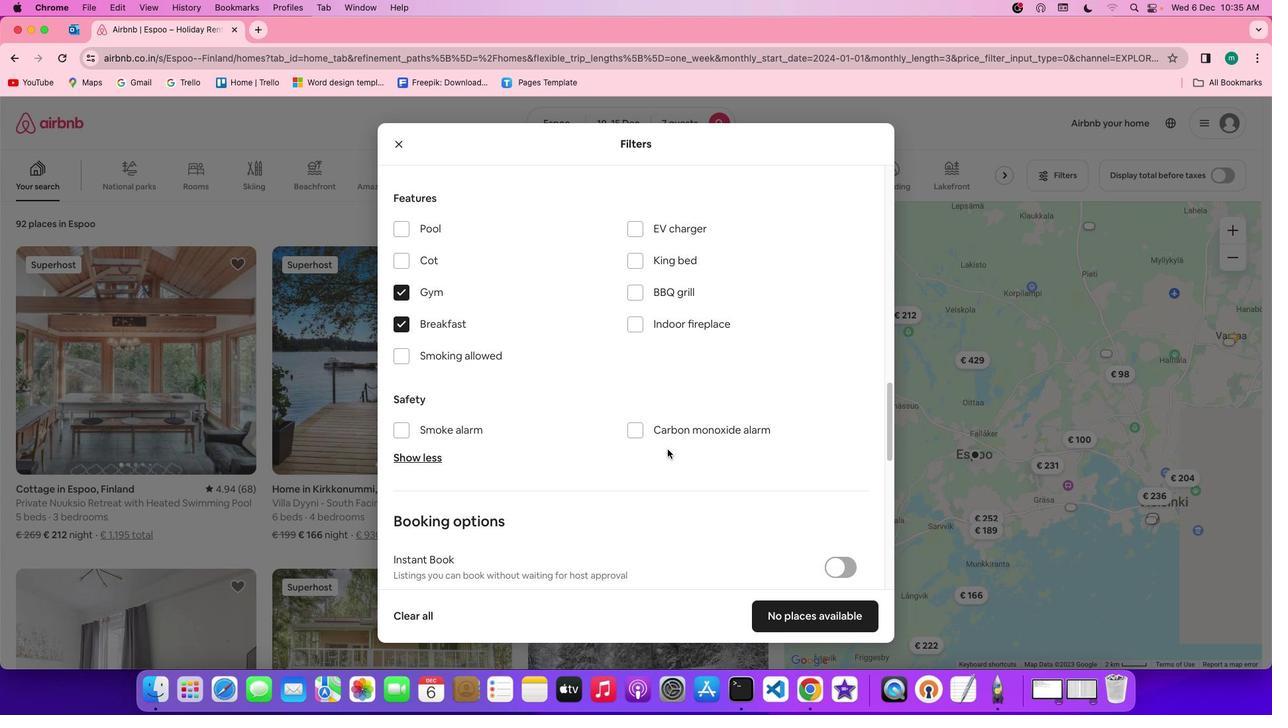 
Action: Mouse scrolled (667, 449) with delta (0, 0)
Screenshot: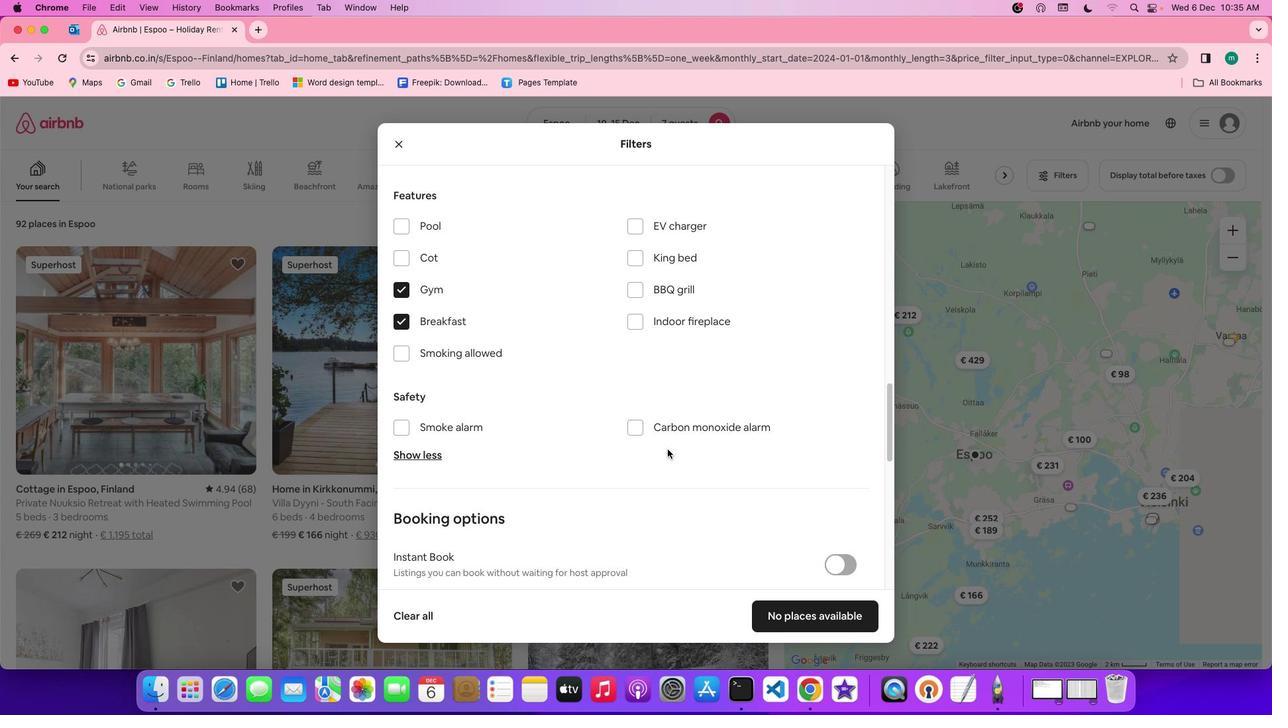
Action: Mouse scrolled (667, 449) with delta (0, 0)
Screenshot: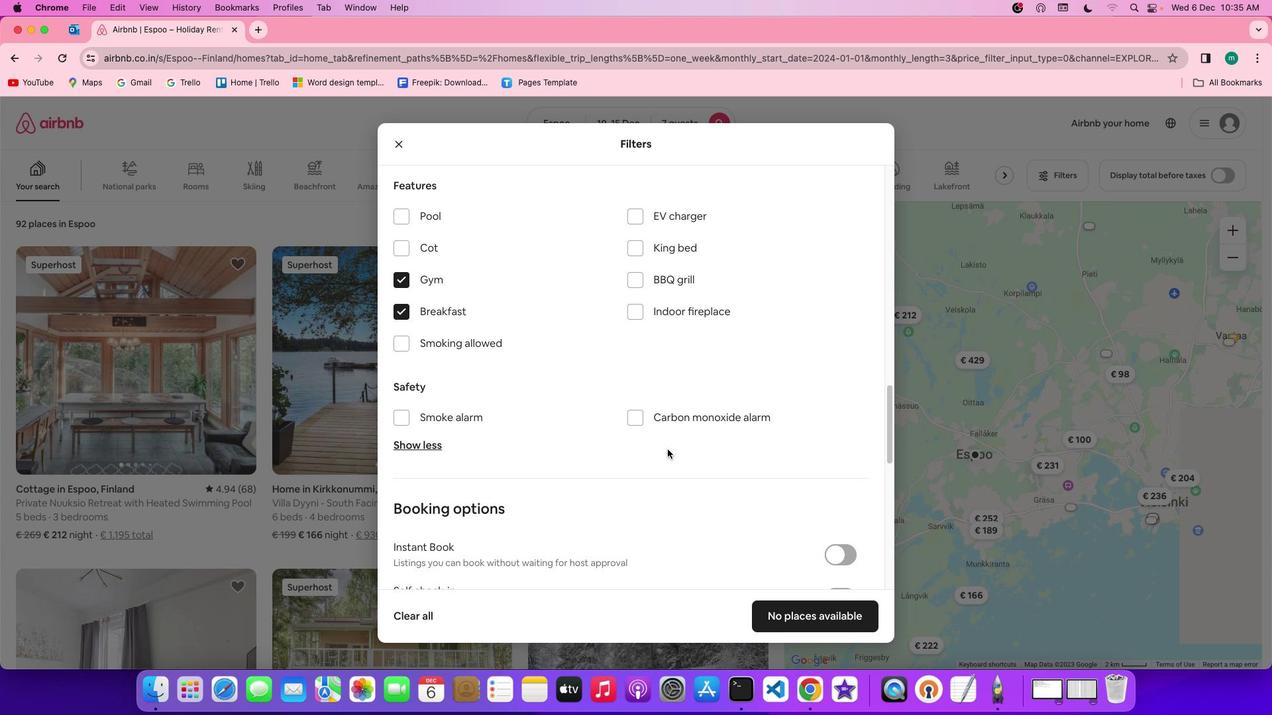 
Action: Mouse scrolled (667, 449) with delta (0, -1)
Screenshot: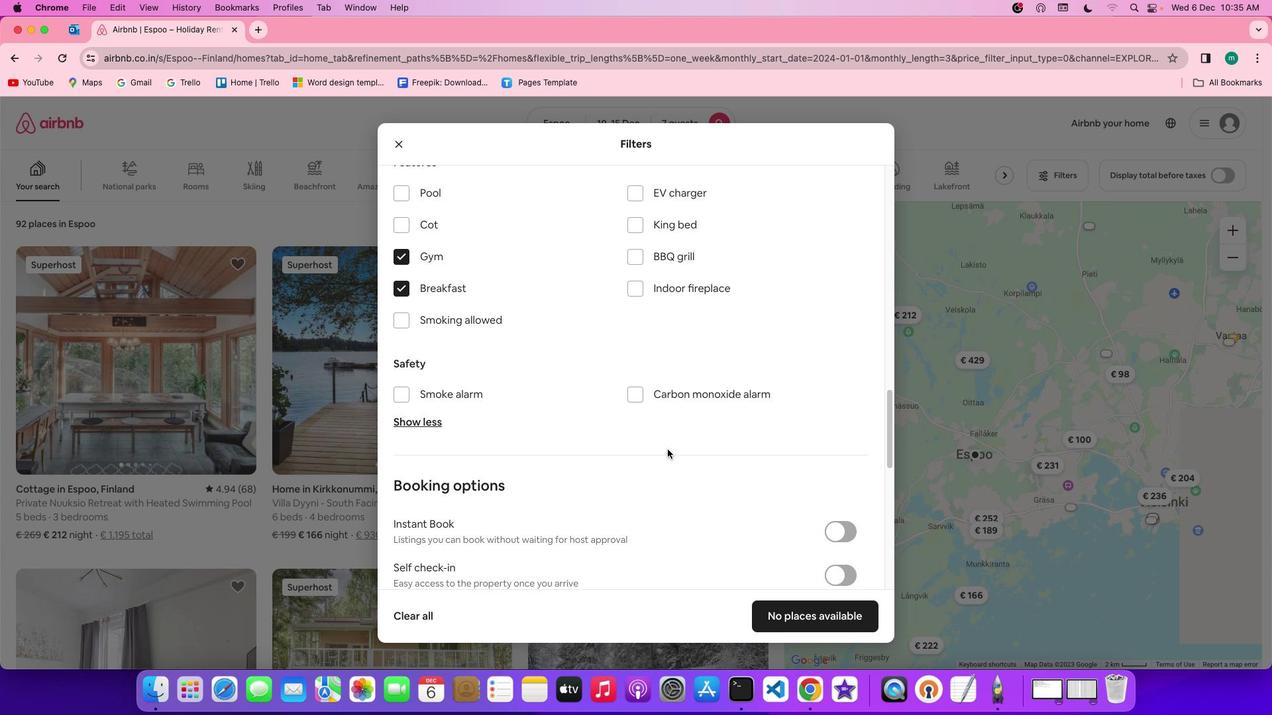 
Action: Mouse scrolled (667, 449) with delta (0, -1)
Screenshot: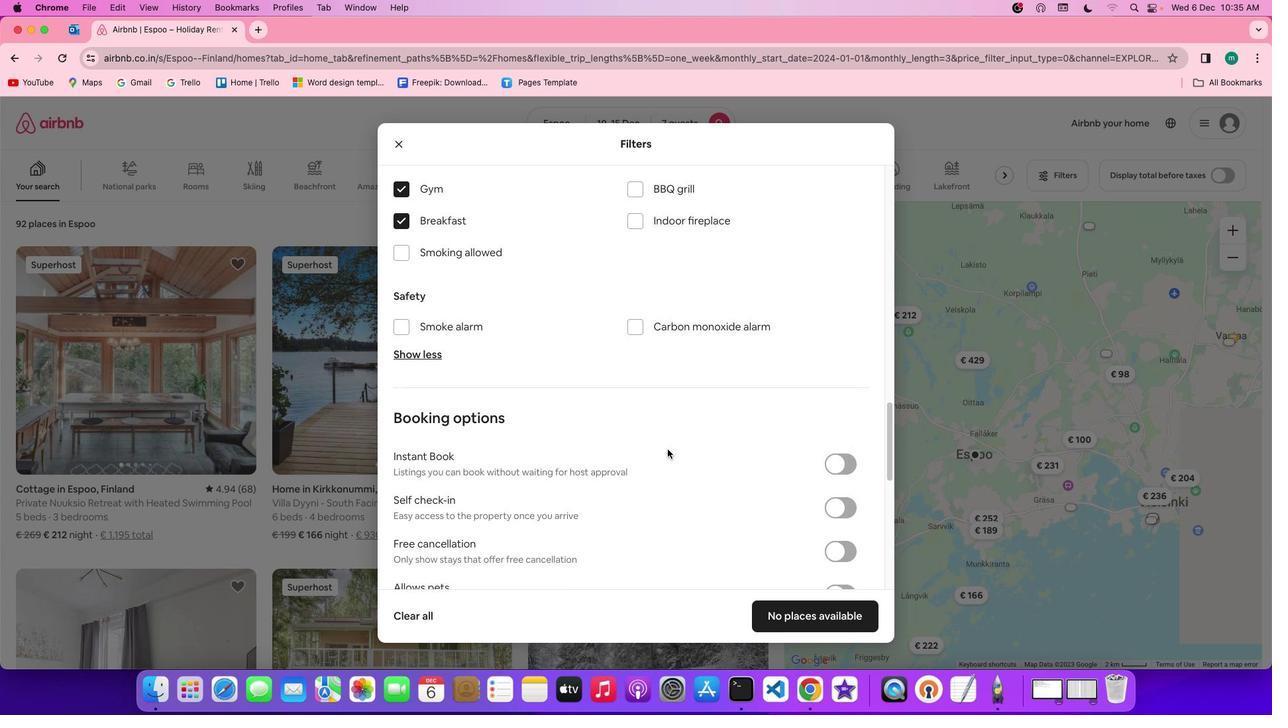 
Action: Mouse scrolled (667, 449) with delta (0, 0)
Screenshot: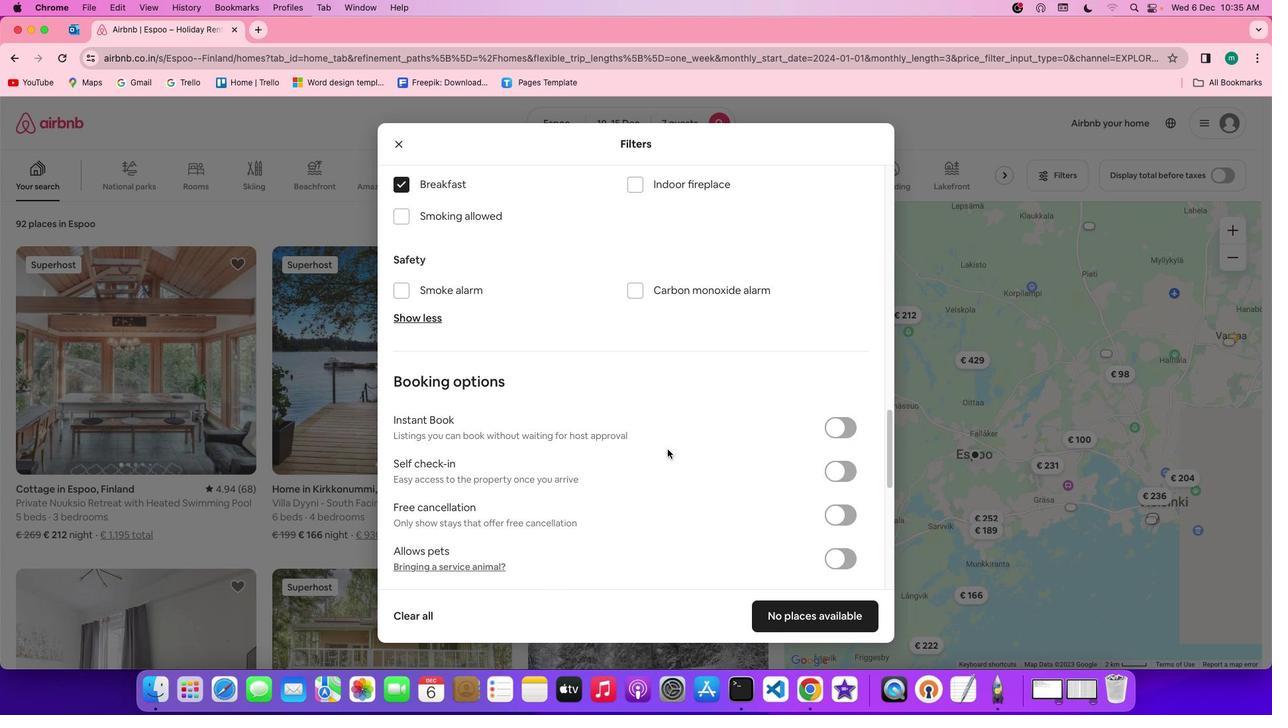 
Action: Mouse scrolled (667, 449) with delta (0, 0)
Screenshot: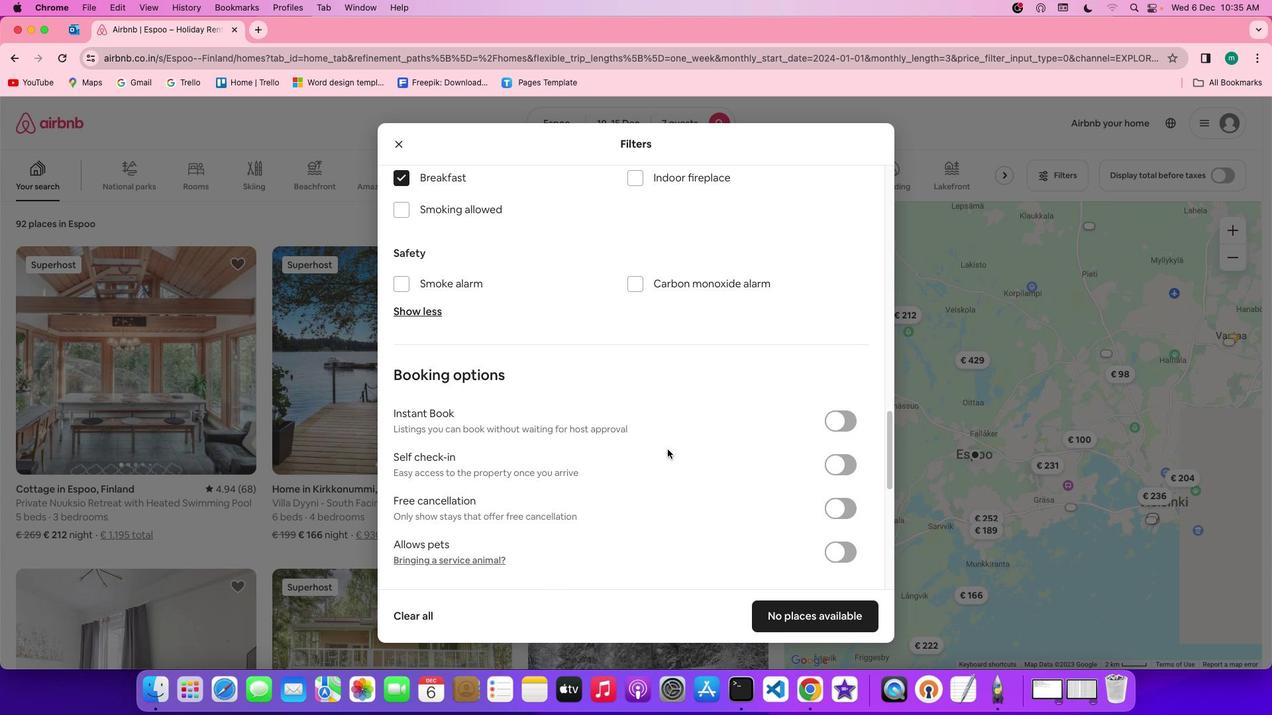 
Action: Mouse scrolled (667, 449) with delta (0, 0)
Screenshot: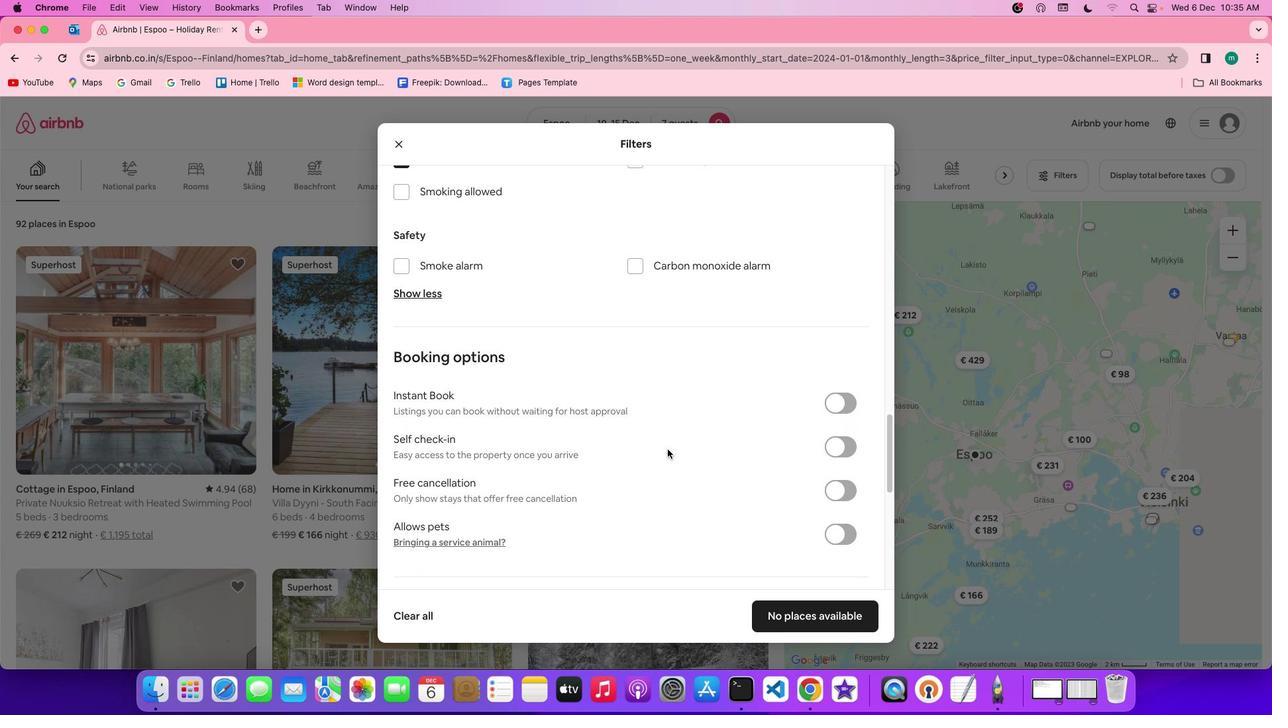 
Action: Mouse scrolled (667, 449) with delta (0, 0)
Screenshot: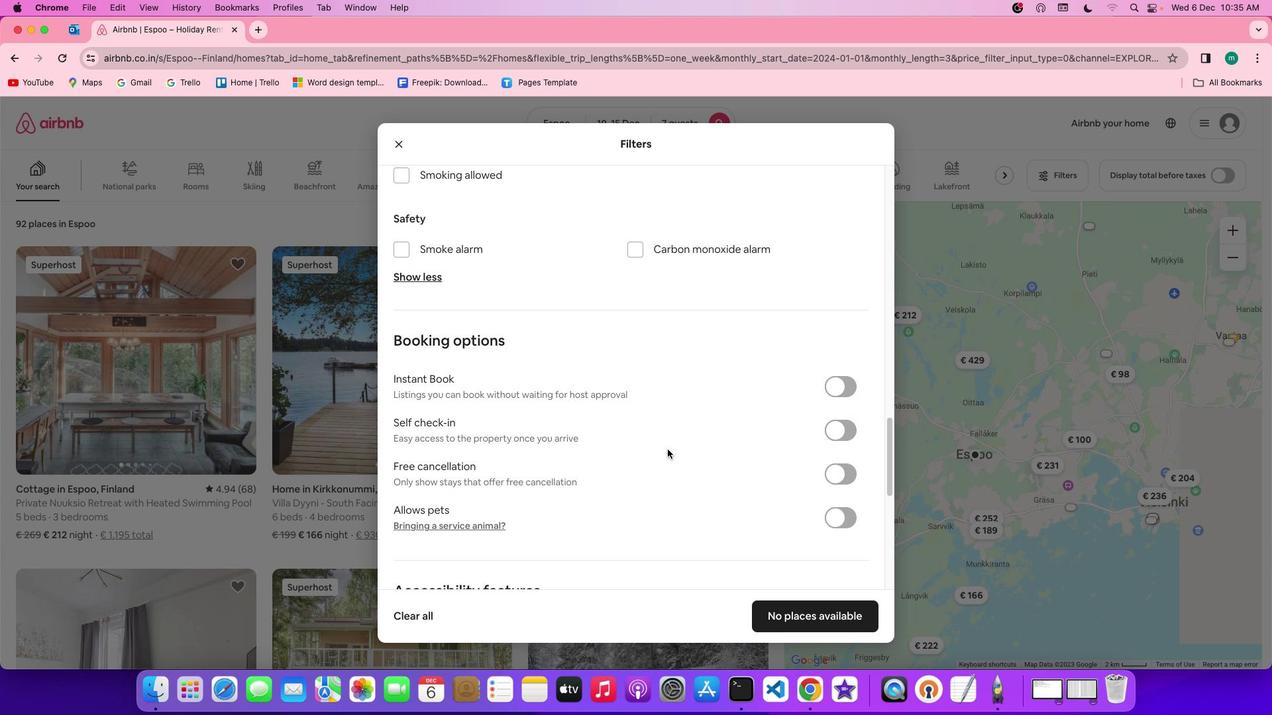 
Action: Mouse scrolled (667, 449) with delta (0, 0)
Screenshot: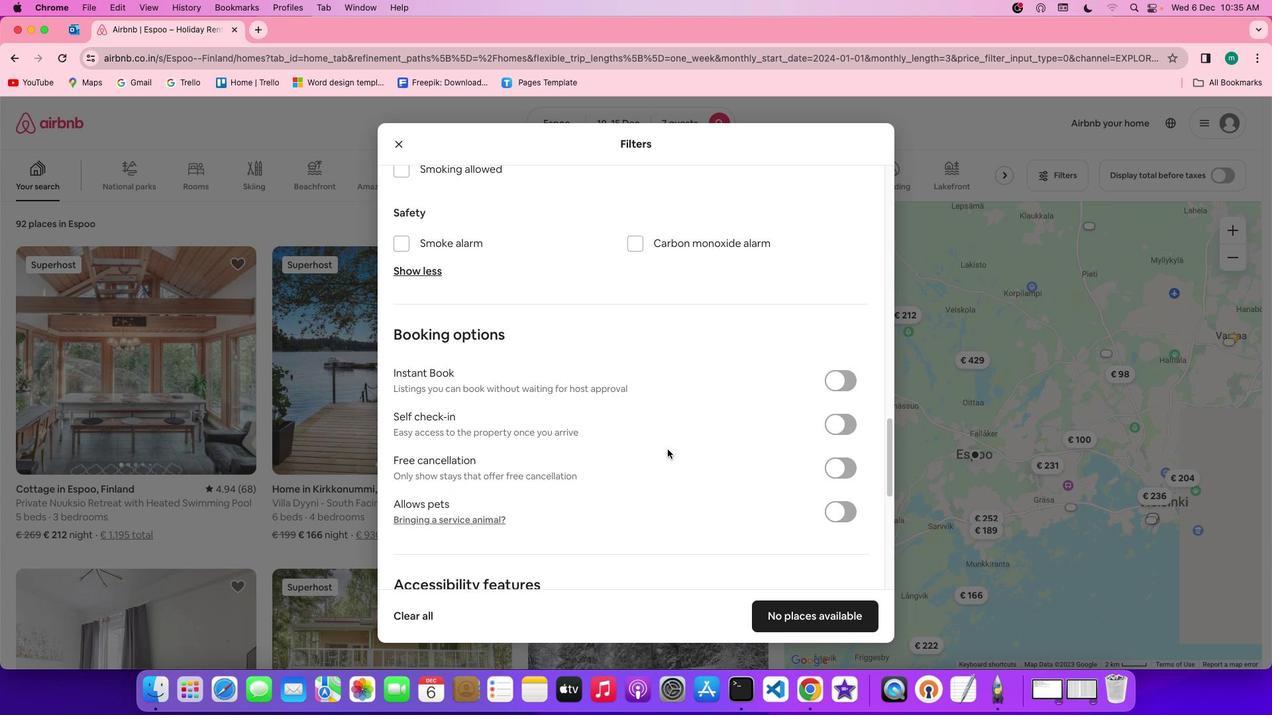 
Action: Mouse scrolled (667, 449) with delta (0, 0)
Screenshot: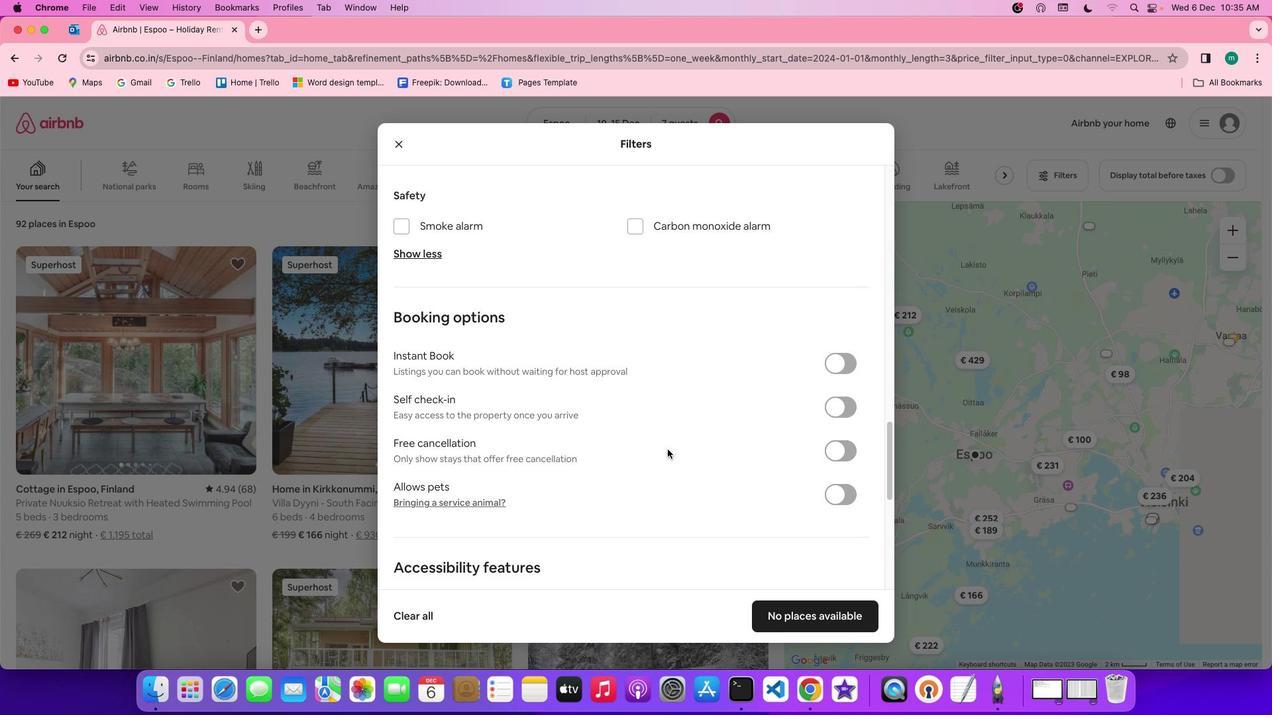 
Action: Mouse scrolled (667, 449) with delta (0, 0)
Screenshot: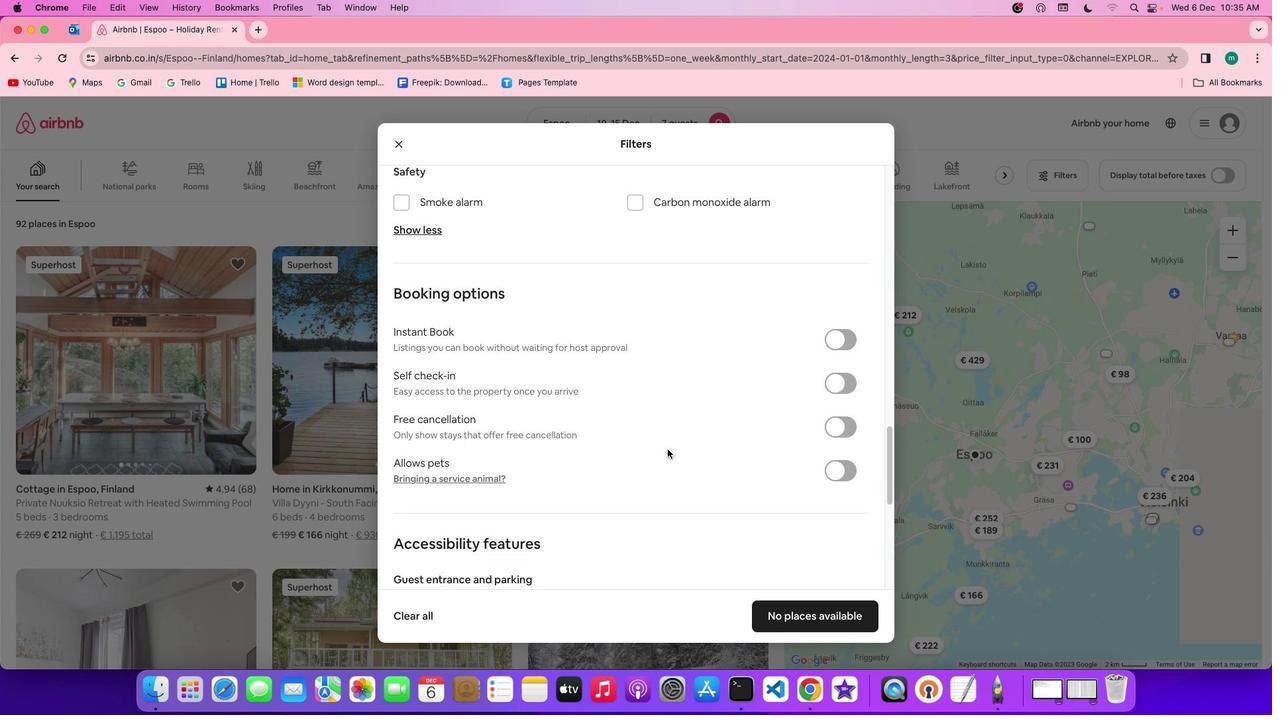 
Action: Mouse scrolled (667, 449) with delta (0, 0)
Screenshot: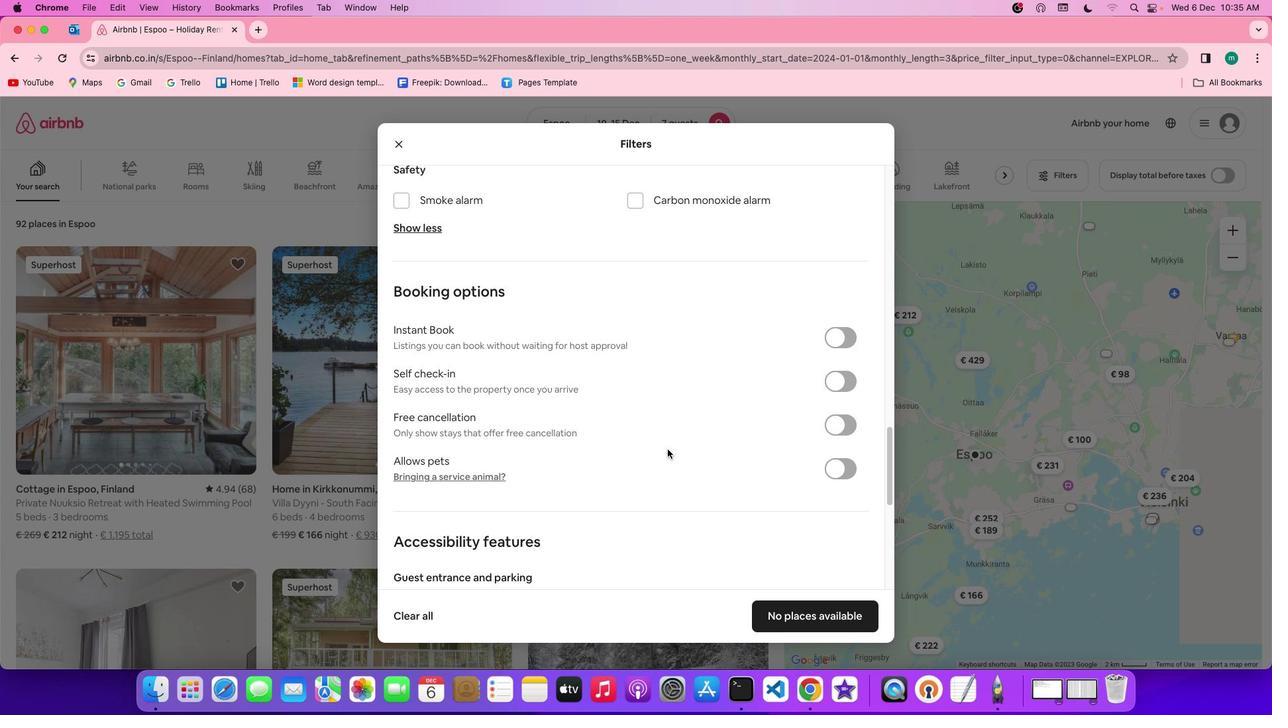
Action: Mouse scrolled (667, 449) with delta (0, 0)
Screenshot: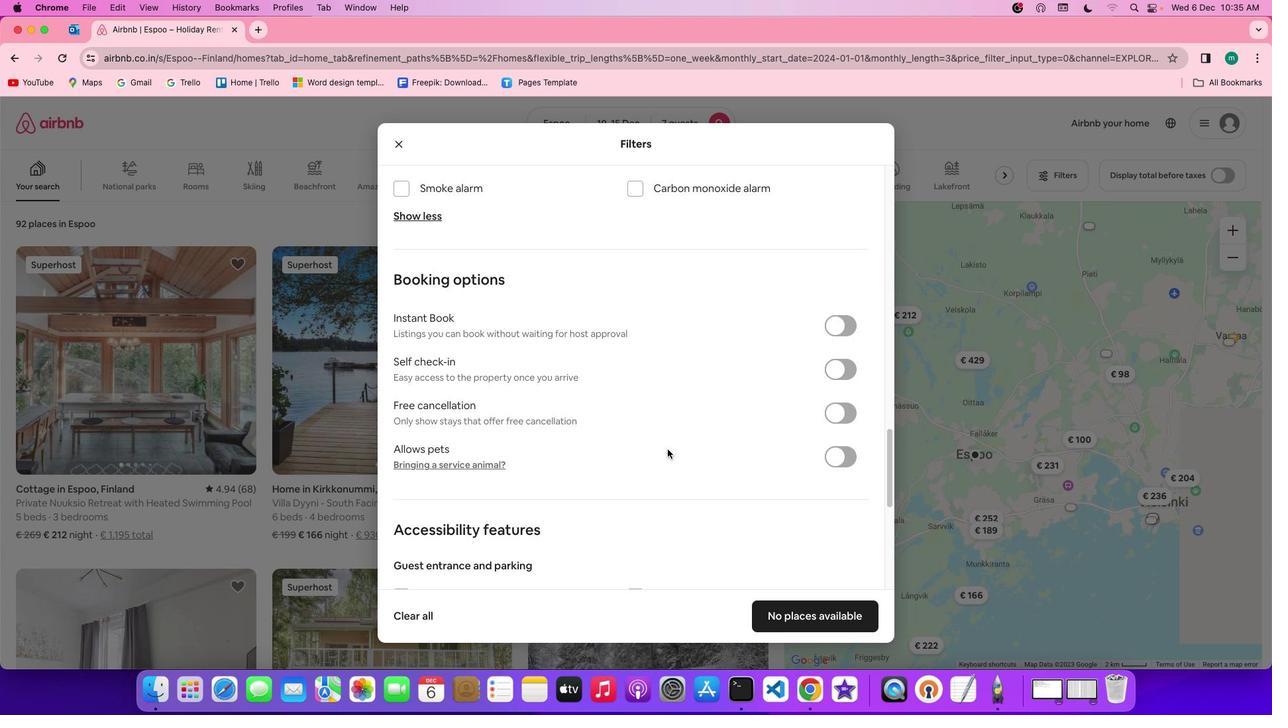 
Action: Mouse scrolled (667, 449) with delta (0, 0)
Screenshot: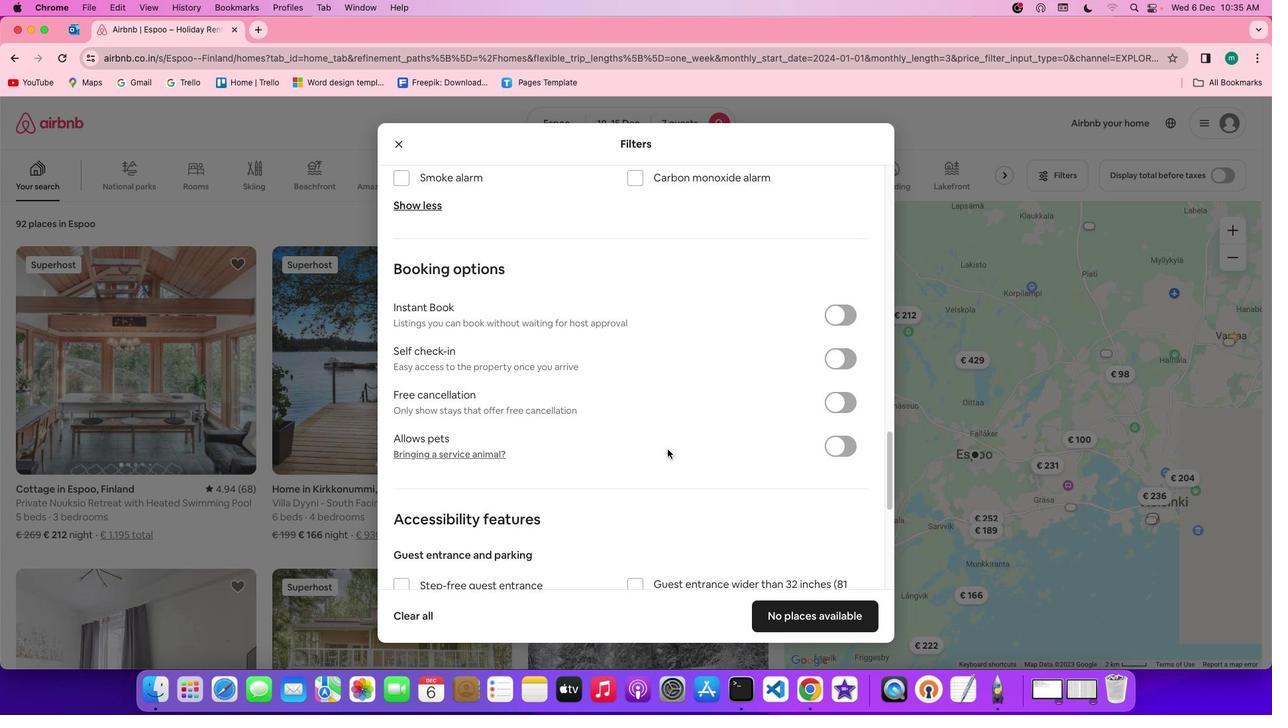 
Action: Mouse scrolled (667, 449) with delta (0, 0)
Screenshot: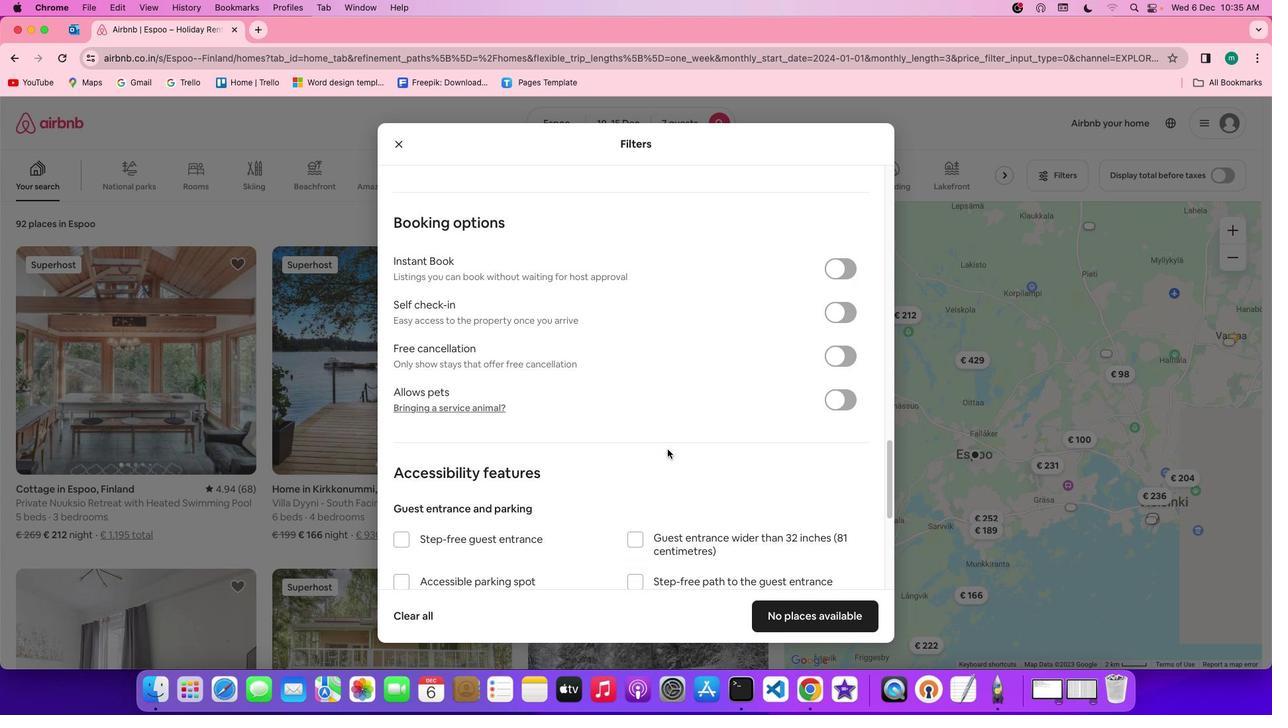 
Action: Mouse scrolled (667, 449) with delta (0, 0)
Screenshot: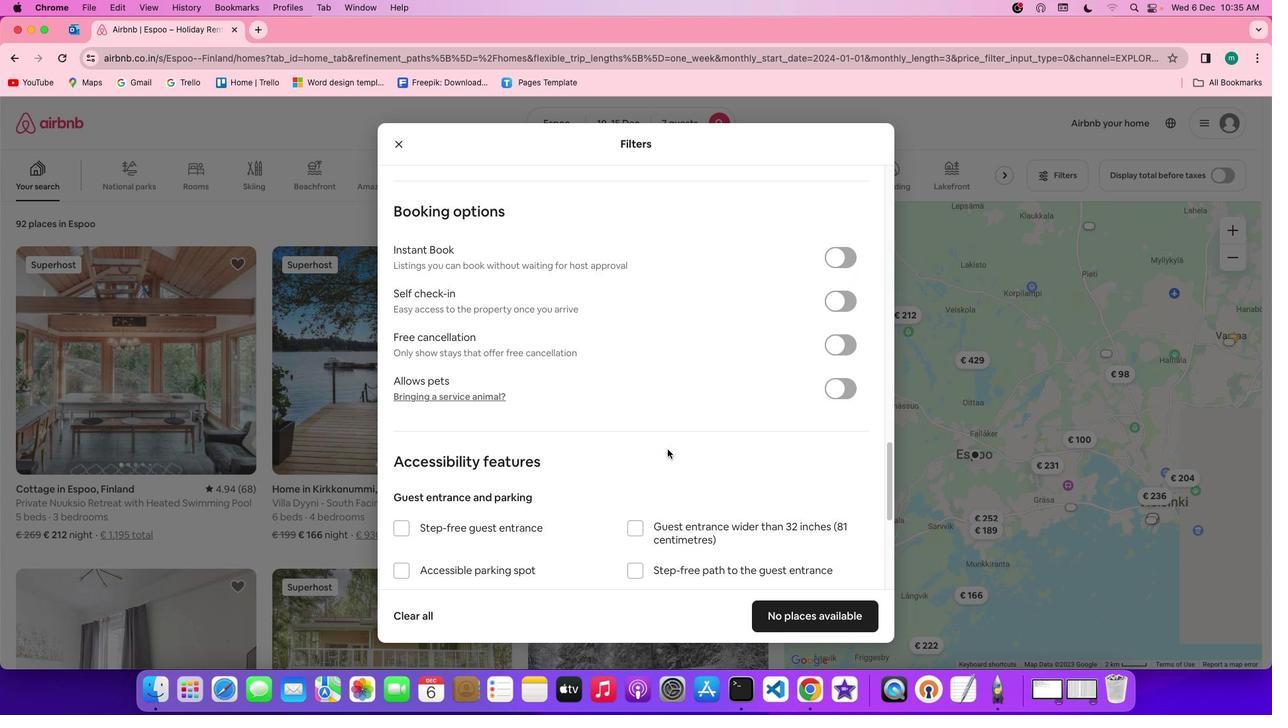
Action: Mouse scrolled (667, 449) with delta (0, 0)
Screenshot: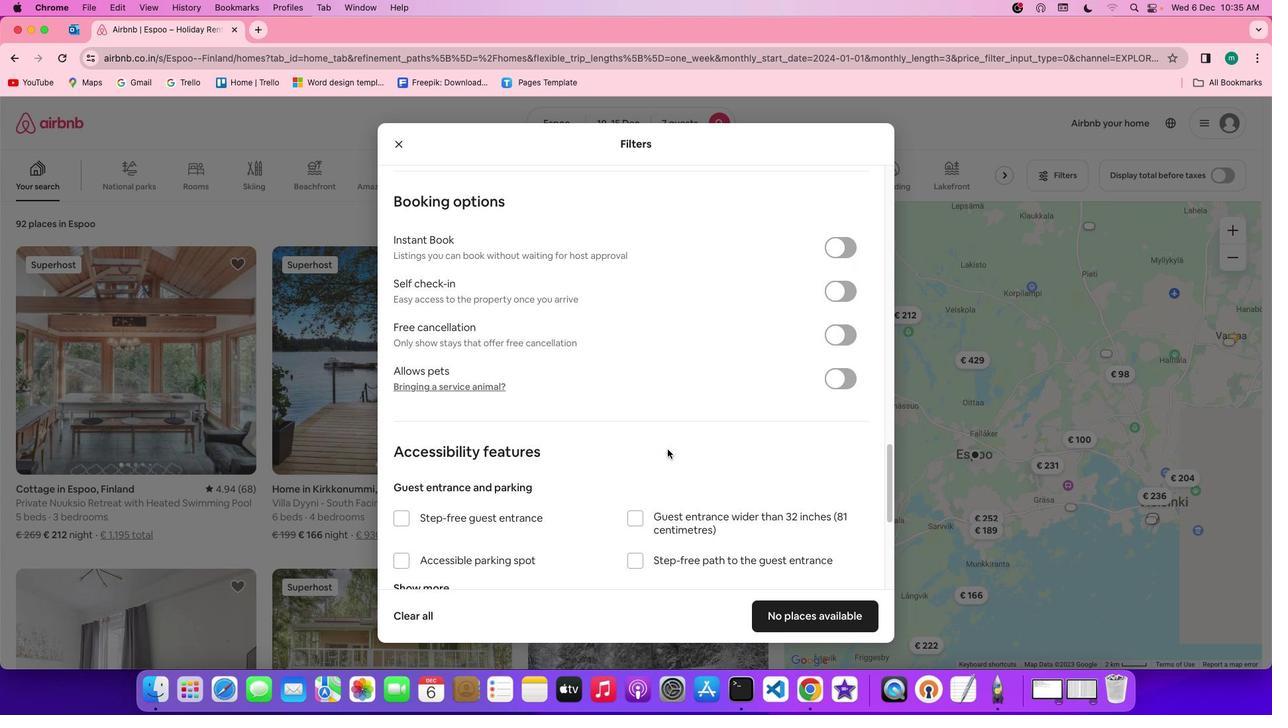 
Action: Mouse scrolled (667, 449) with delta (0, -1)
Screenshot: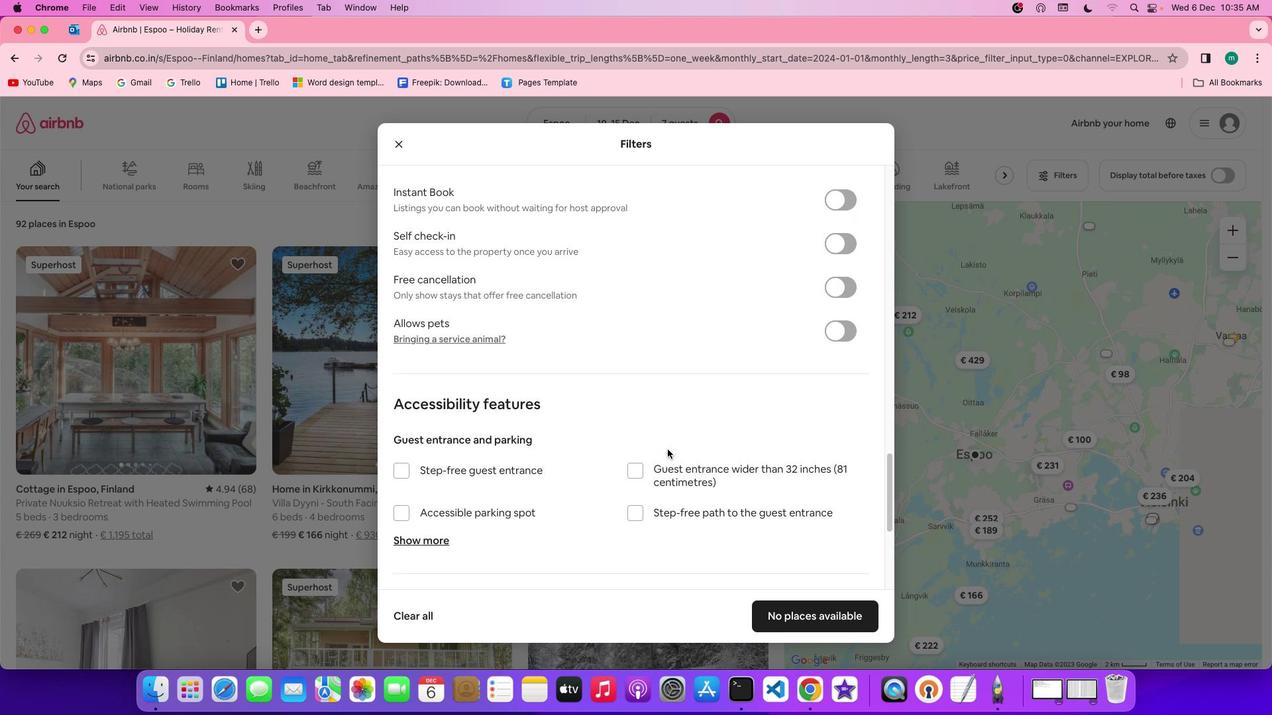 
Action: Mouse scrolled (667, 449) with delta (0, -1)
Screenshot: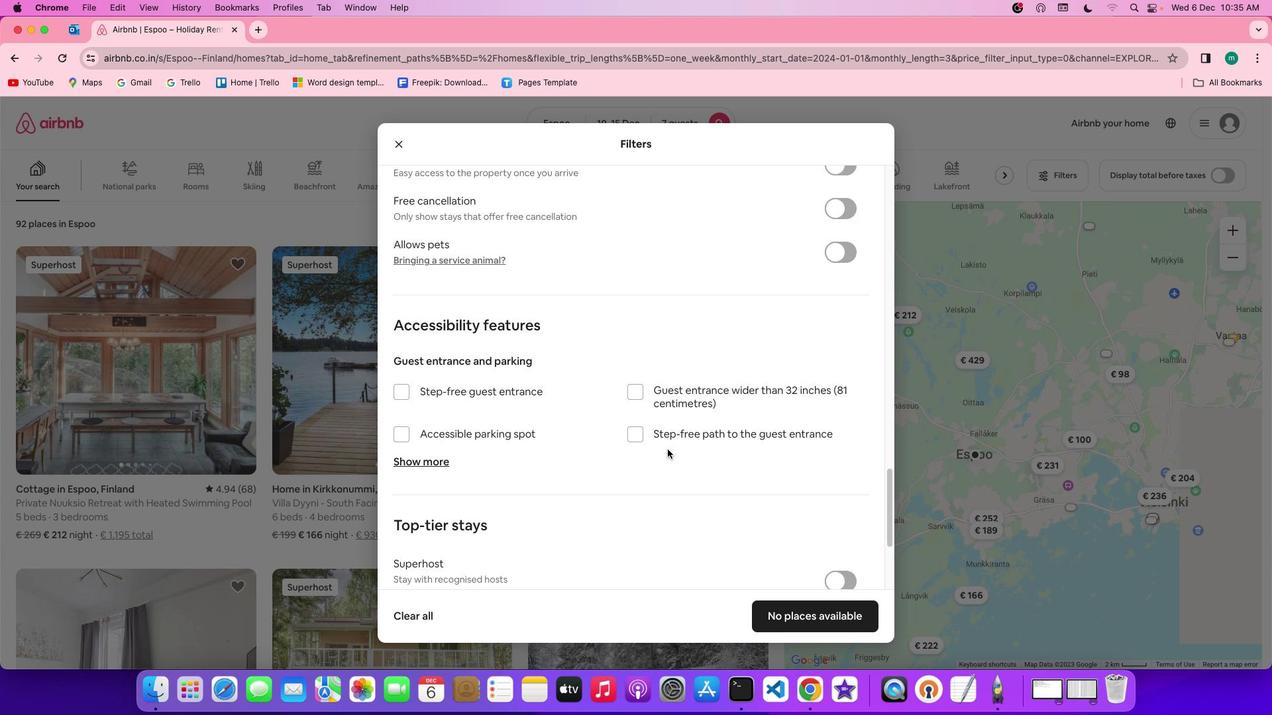 
Action: Mouse moved to (667, 449)
Screenshot: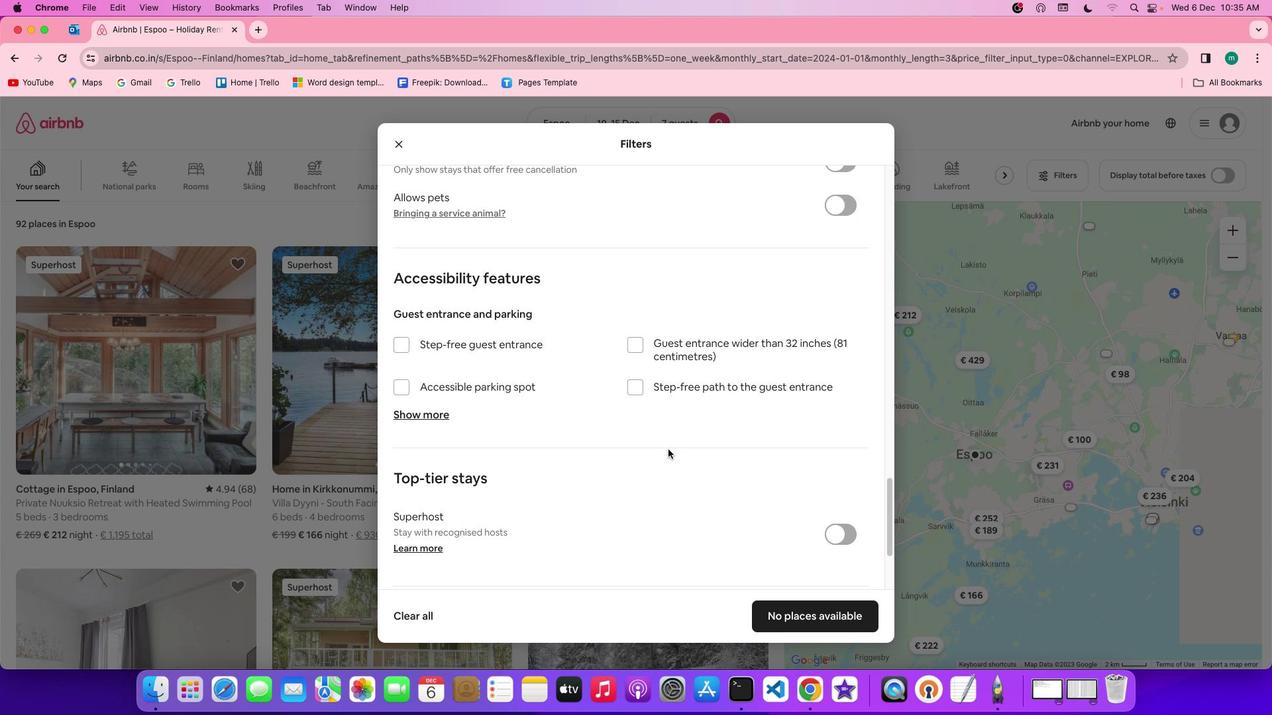 
Action: Mouse scrolled (667, 449) with delta (0, 0)
Screenshot: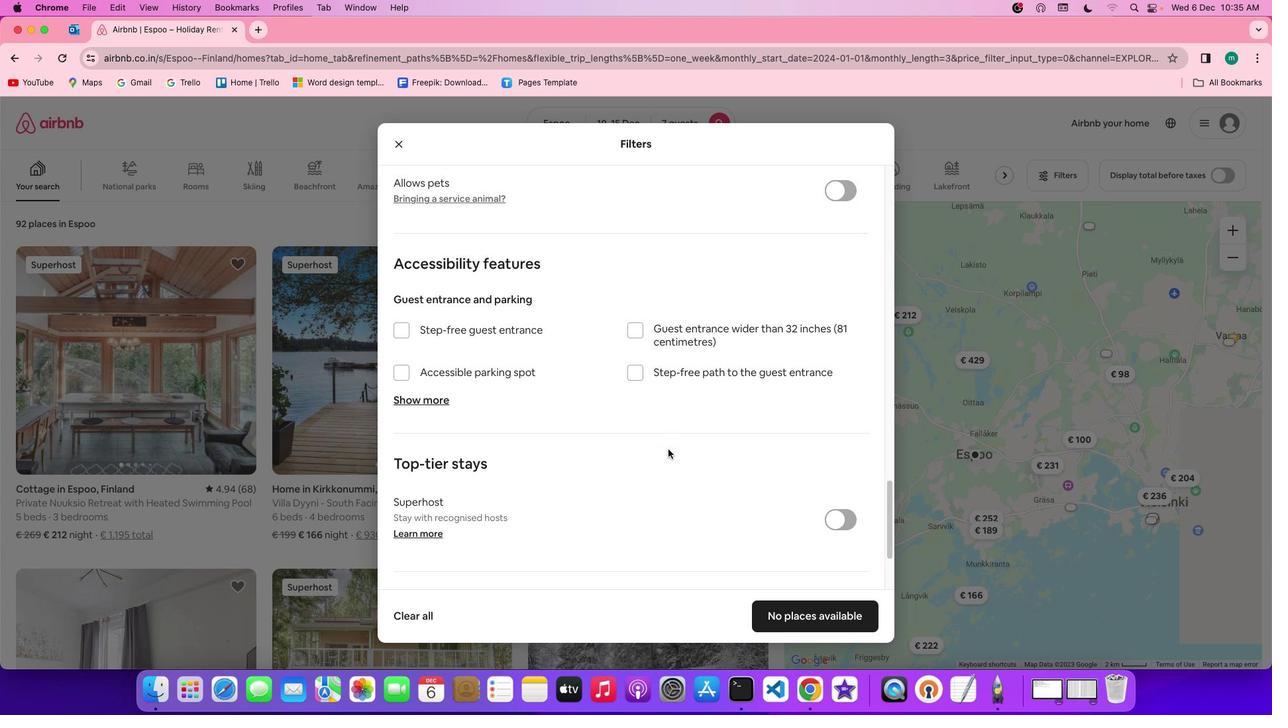 
Action: Mouse scrolled (667, 449) with delta (0, 0)
Screenshot: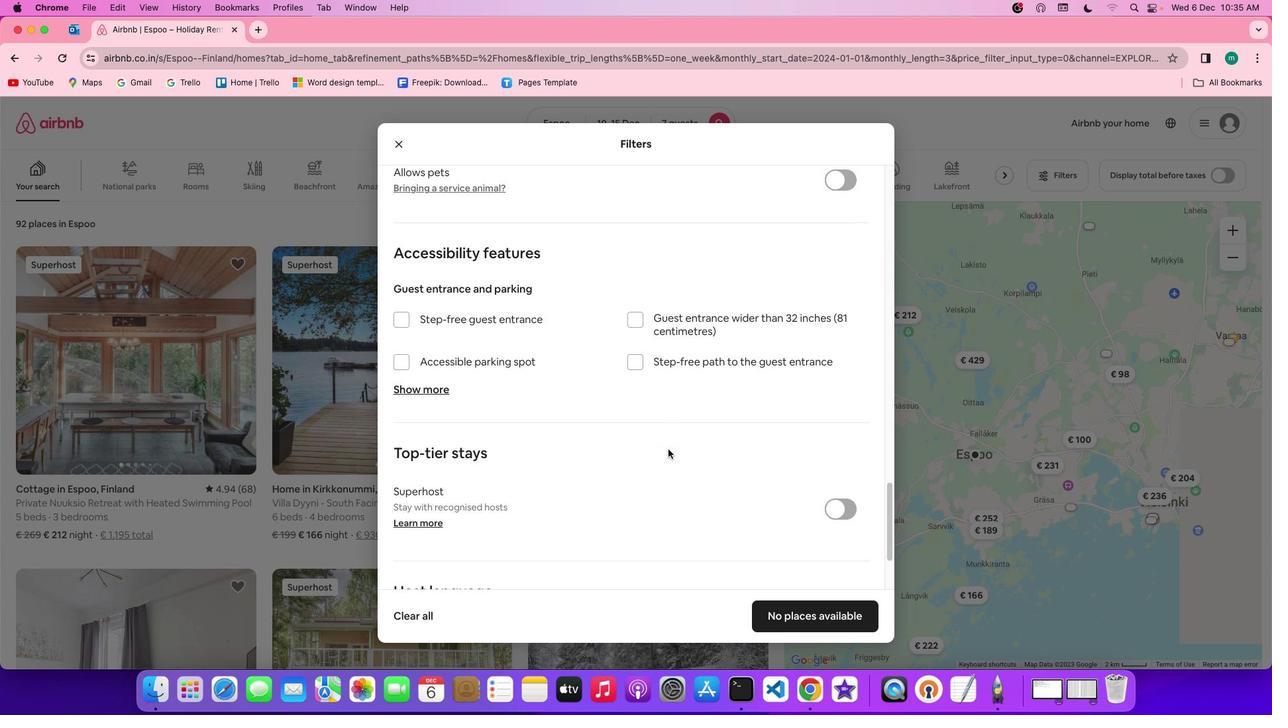 
Action: Mouse scrolled (667, 449) with delta (0, -1)
Screenshot: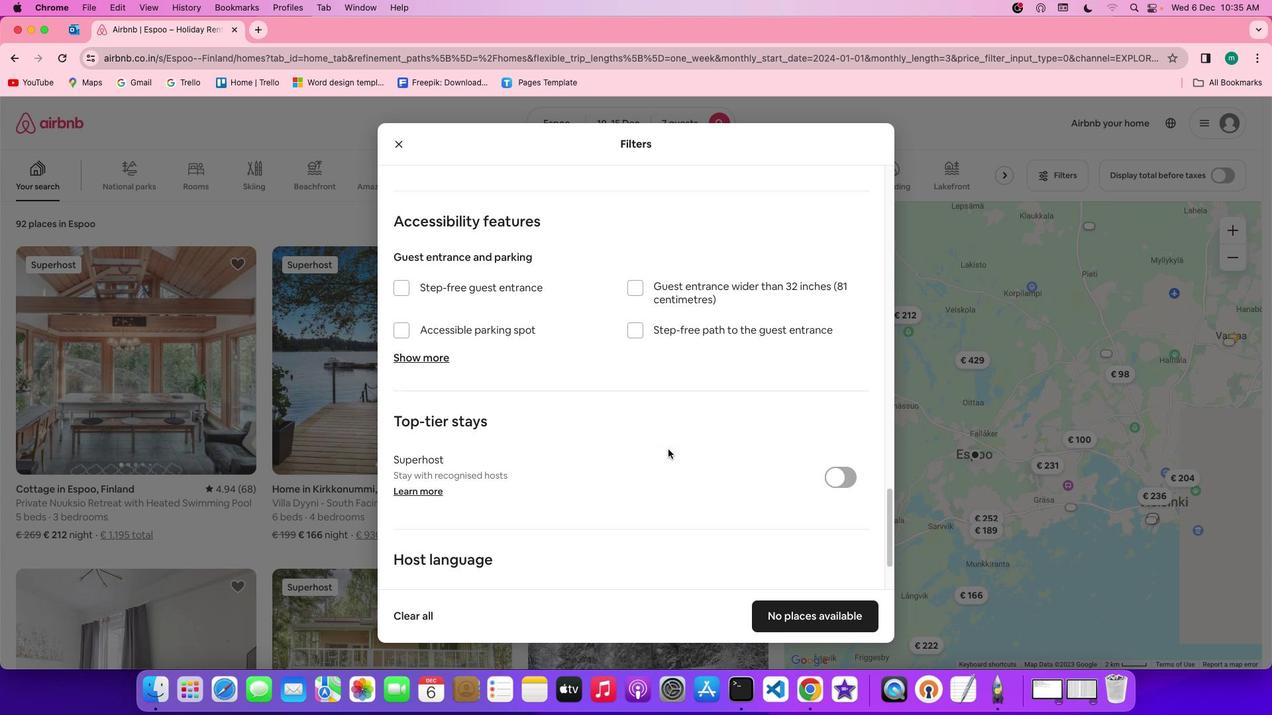 
Action: Mouse scrolled (667, 449) with delta (0, -2)
Screenshot: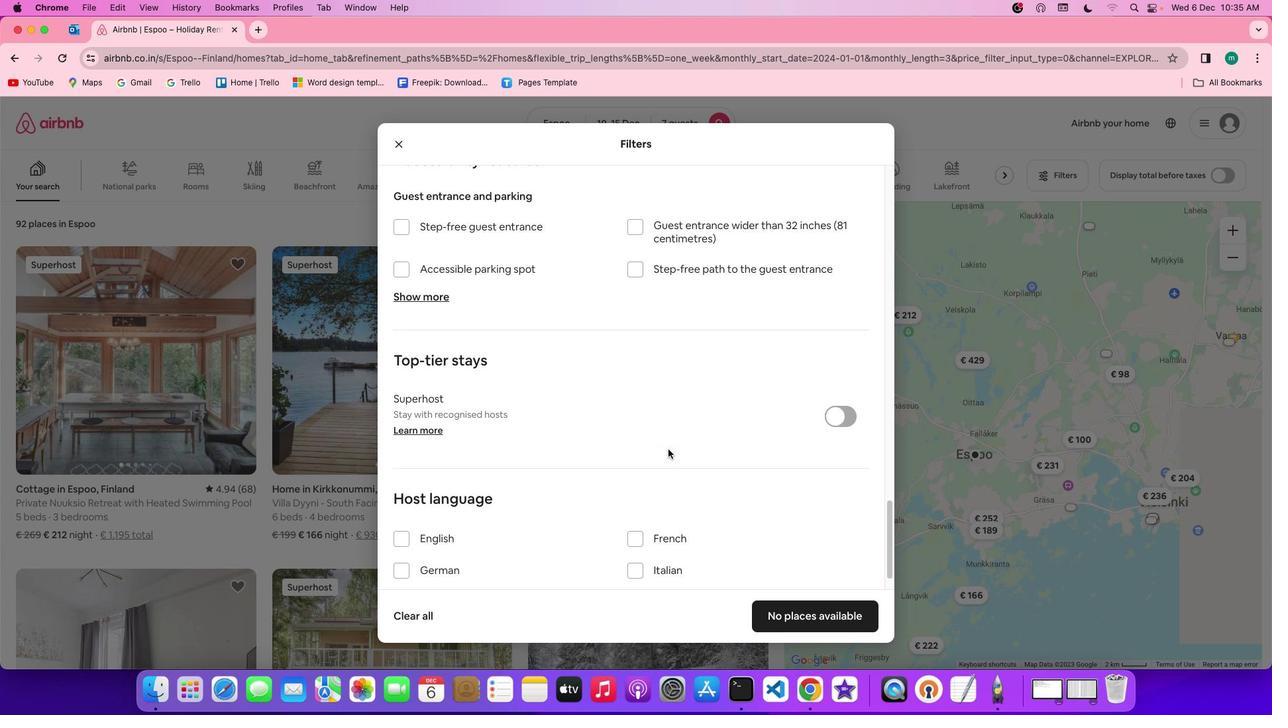 
Action: Mouse scrolled (667, 449) with delta (0, -3)
Screenshot: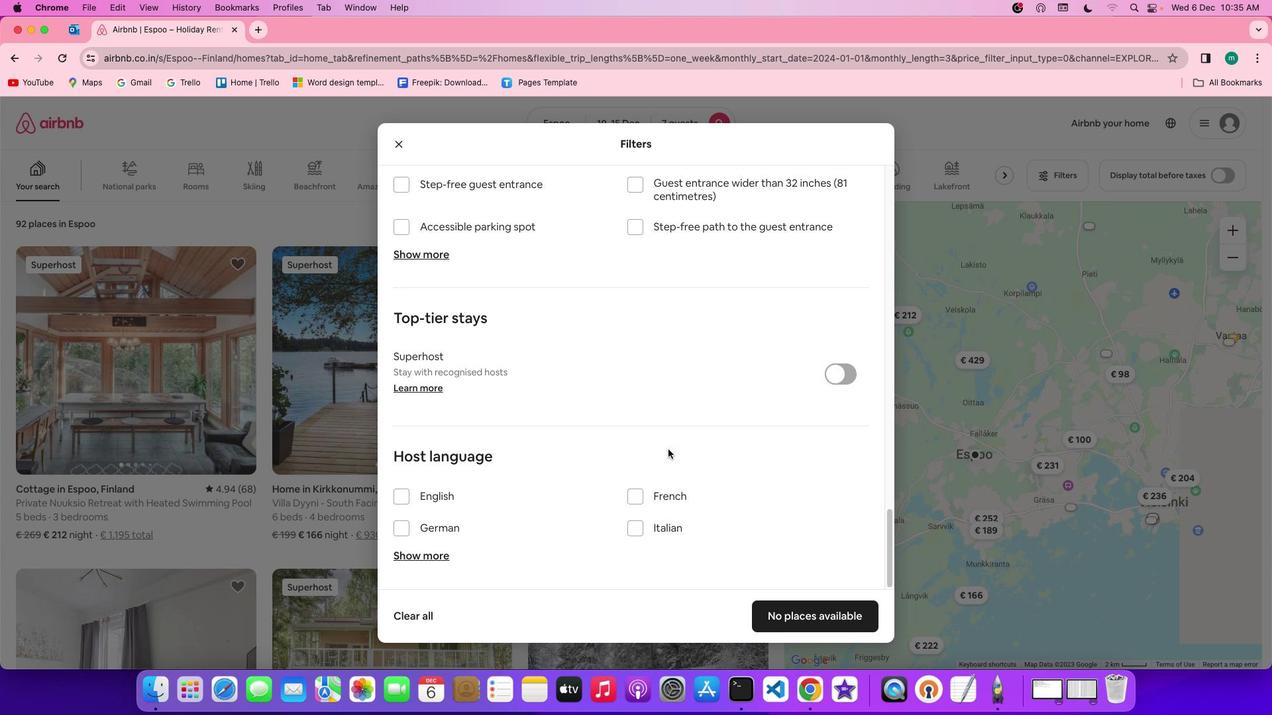 
Action: Mouse scrolled (667, 449) with delta (0, 0)
Screenshot: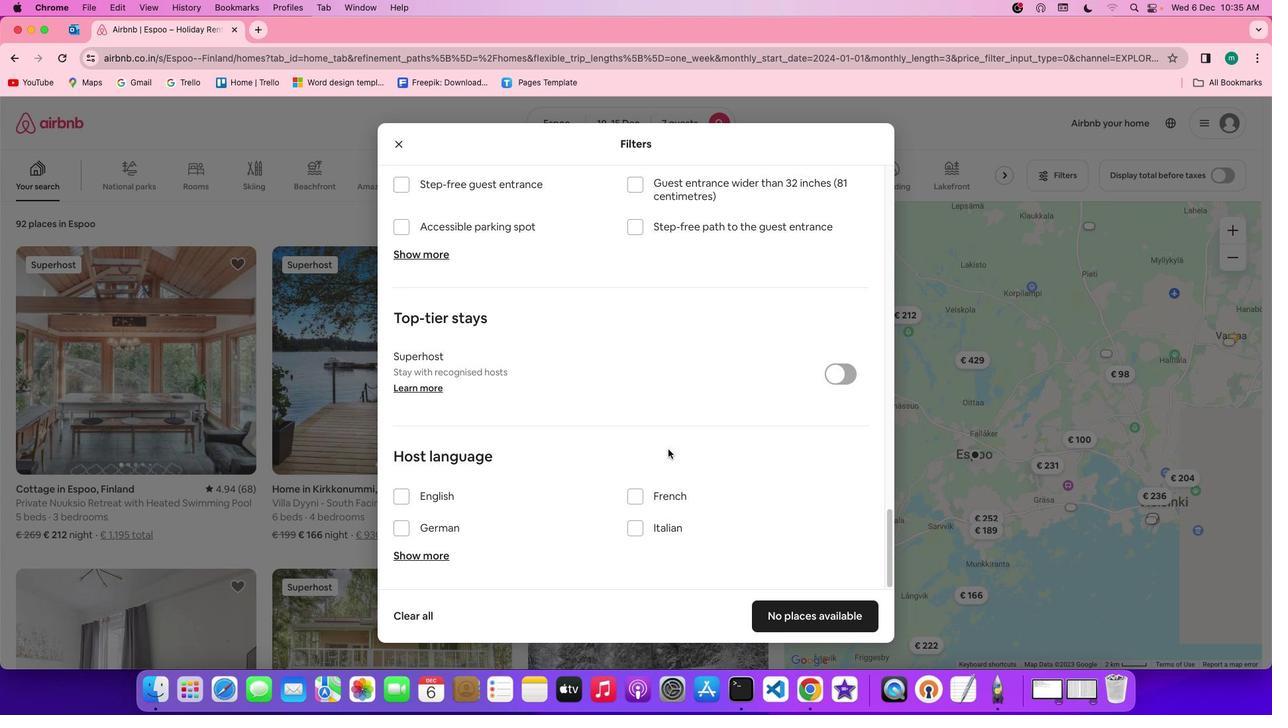 
Action: Mouse scrolled (667, 449) with delta (0, 0)
Screenshot: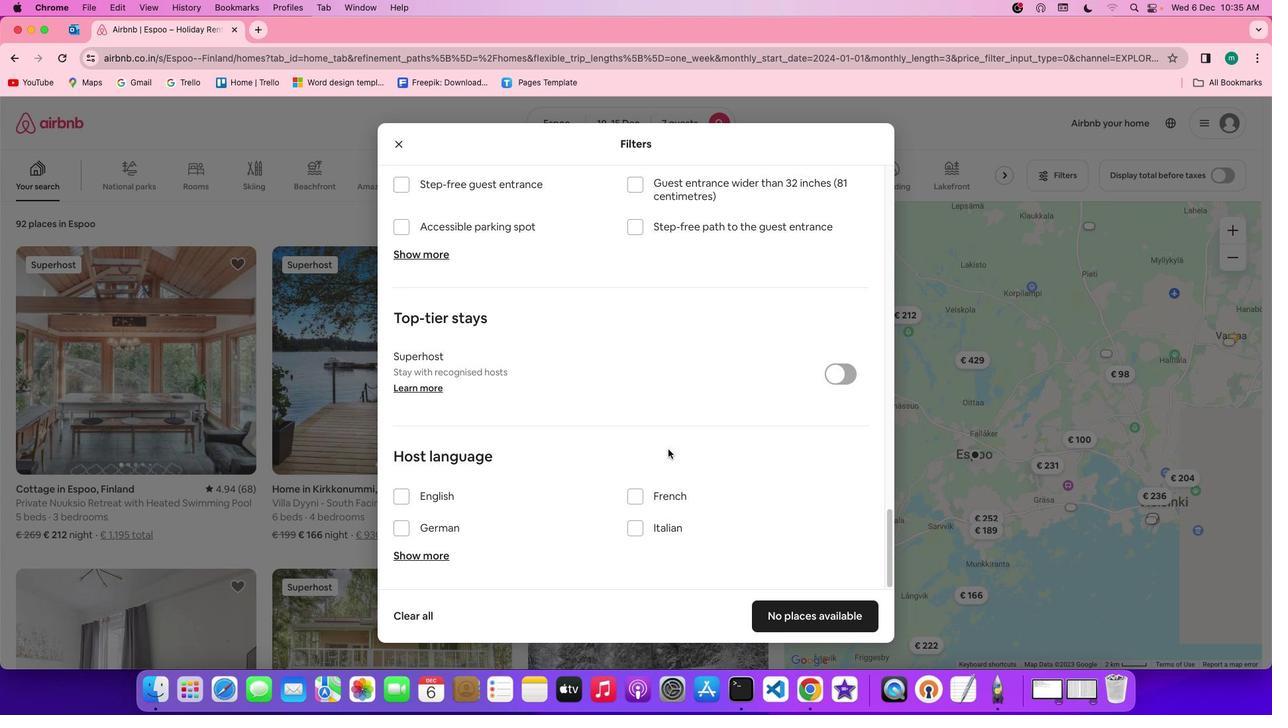 
Action: Mouse scrolled (667, 449) with delta (0, -1)
Screenshot: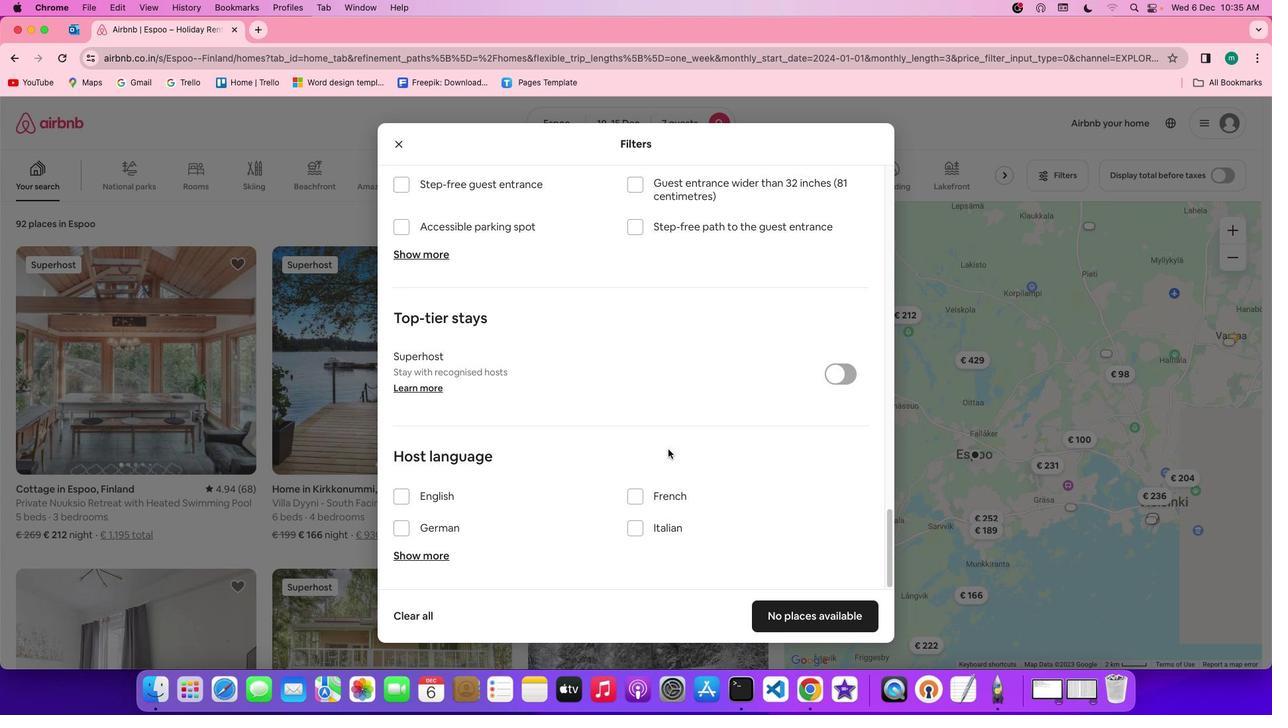 
Action: Mouse scrolled (667, 449) with delta (0, -3)
Screenshot: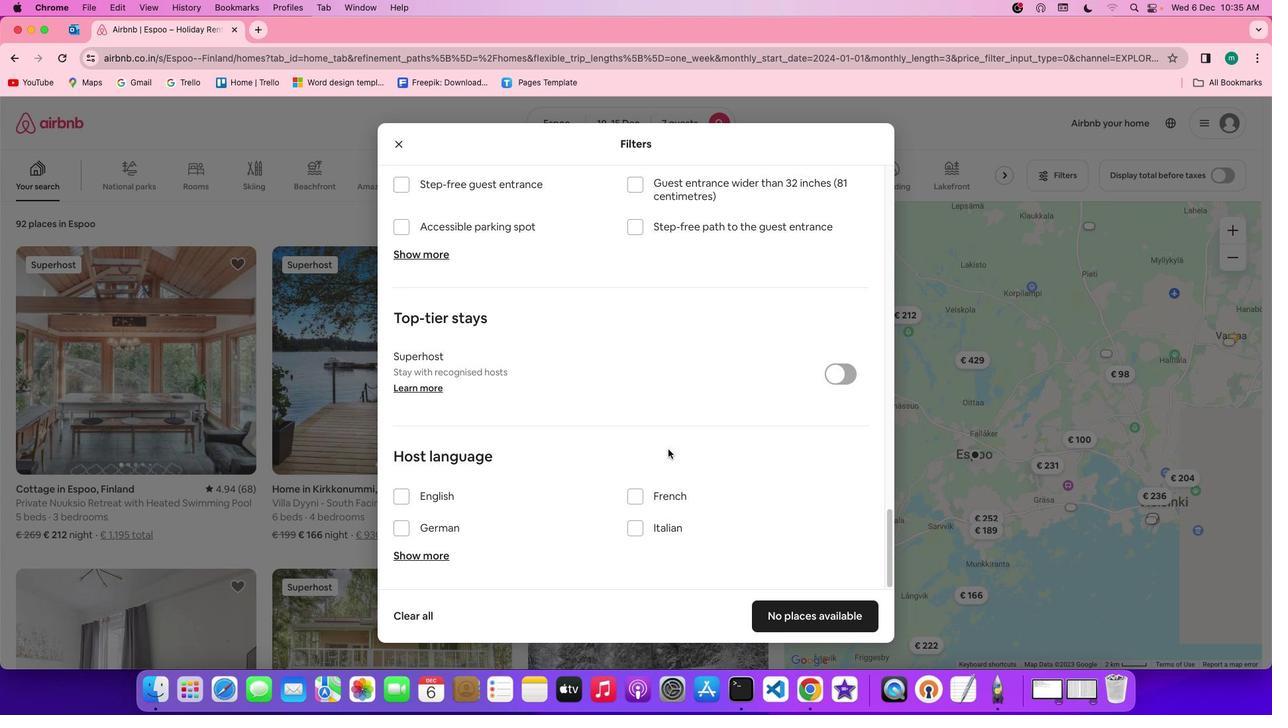 
Action: Mouse scrolled (667, 449) with delta (0, -3)
Screenshot: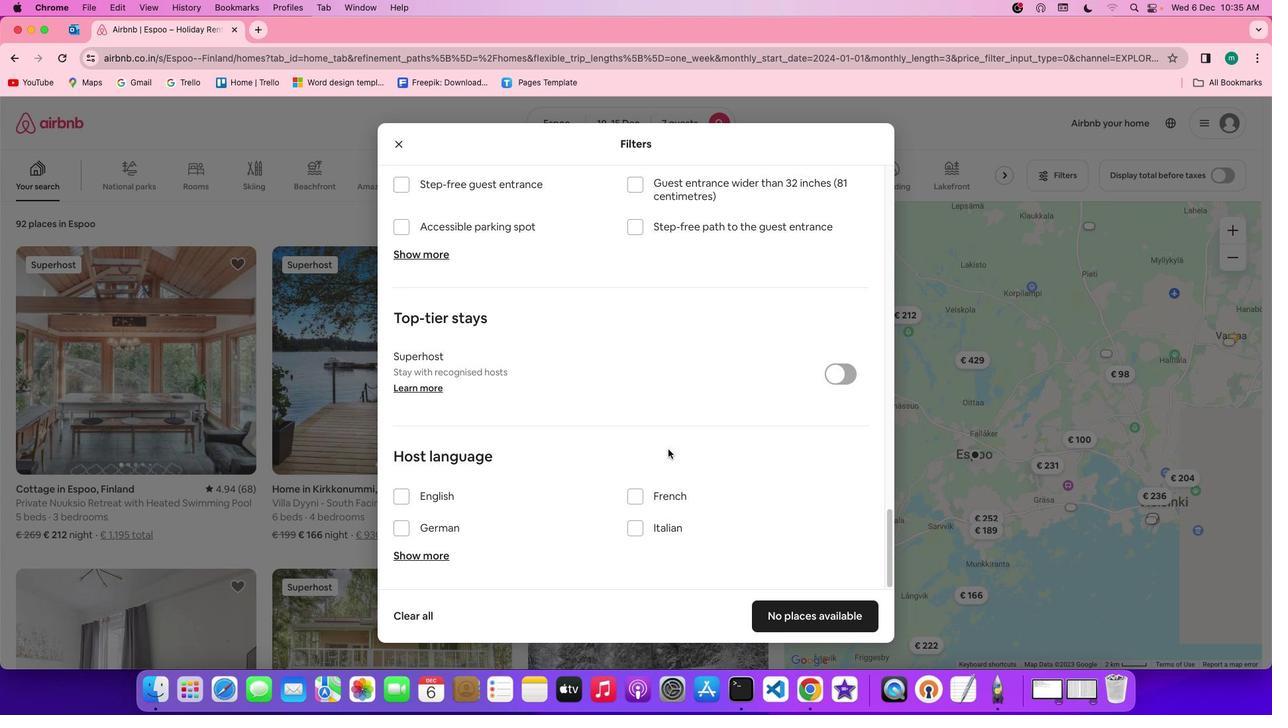 
Action: Mouse scrolled (667, 449) with delta (0, 0)
Screenshot: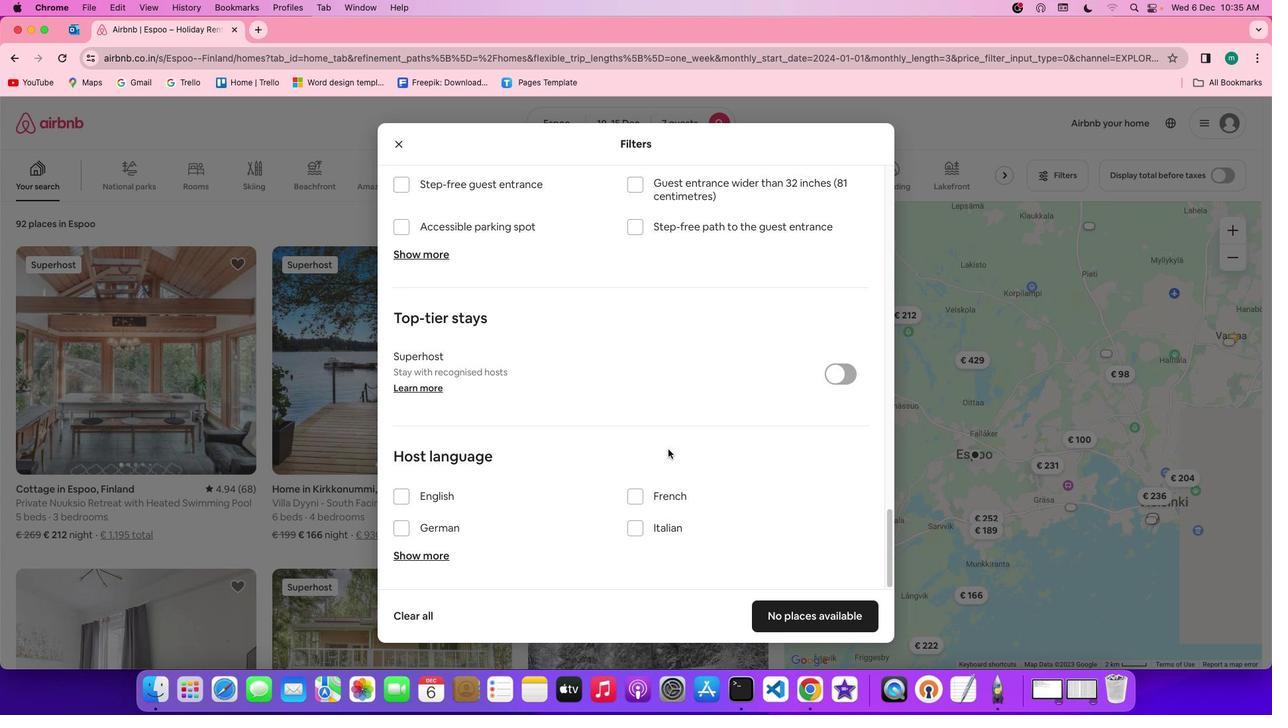 
Action: Mouse scrolled (667, 449) with delta (0, 0)
Screenshot: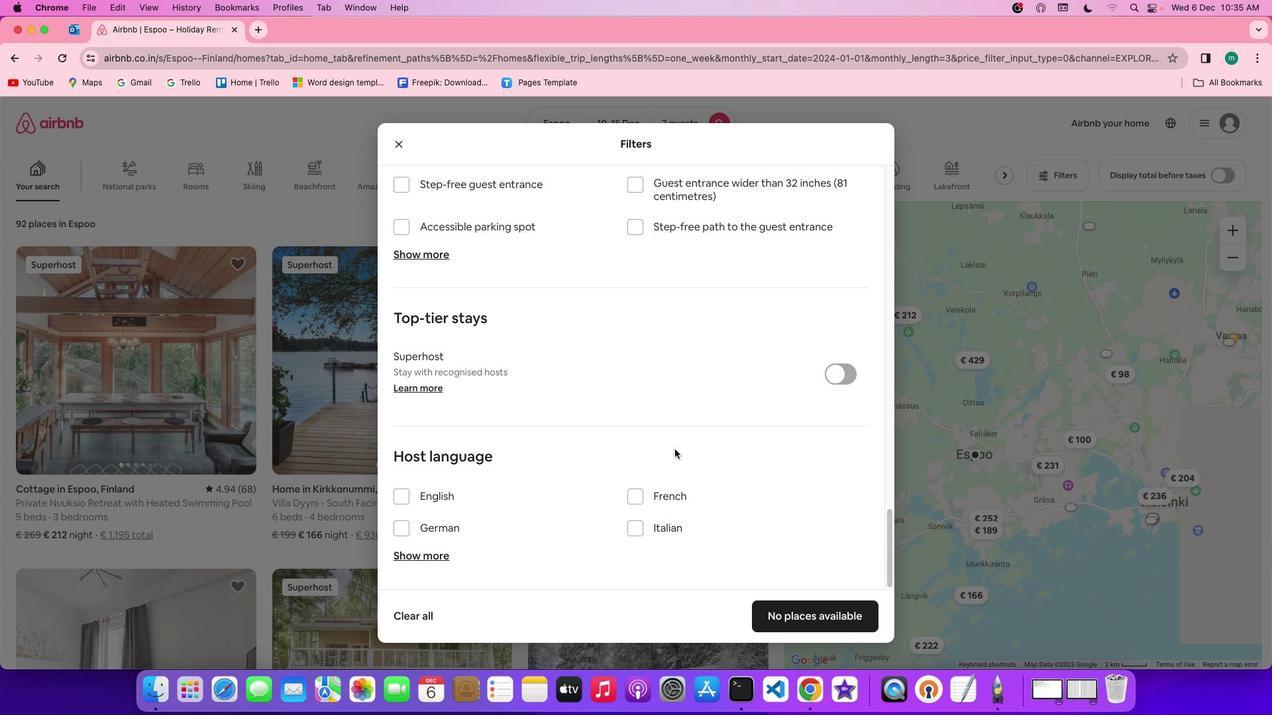 
Action: Mouse scrolled (667, 449) with delta (0, -1)
Screenshot: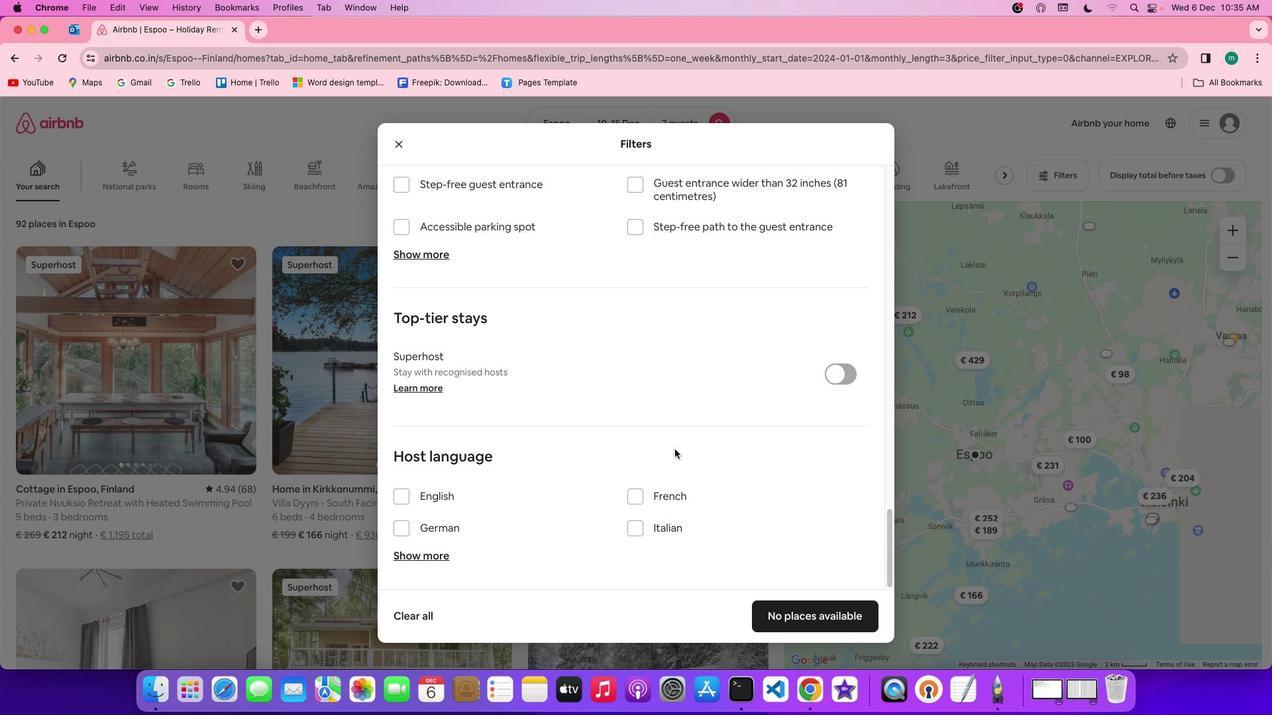 
Action: Mouse scrolled (667, 449) with delta (0, -3)
Screenshot: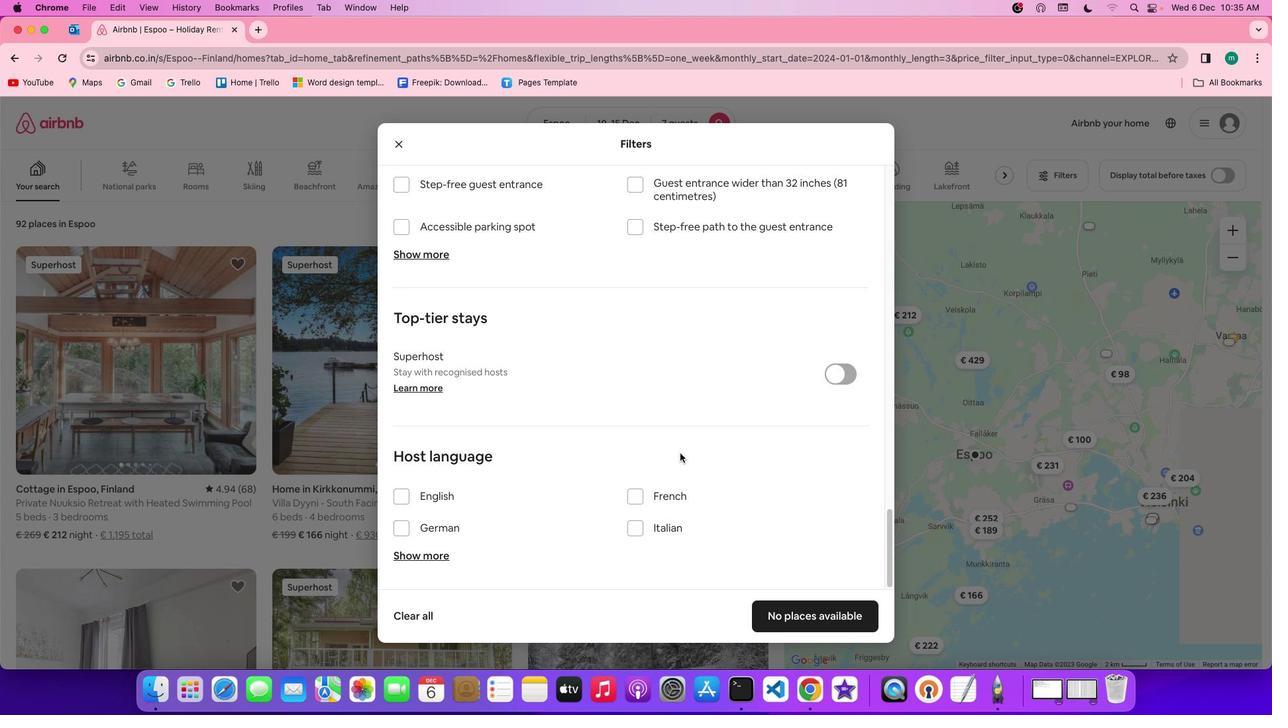 
Action: Mouse moved to (783, 610)
Screenshot: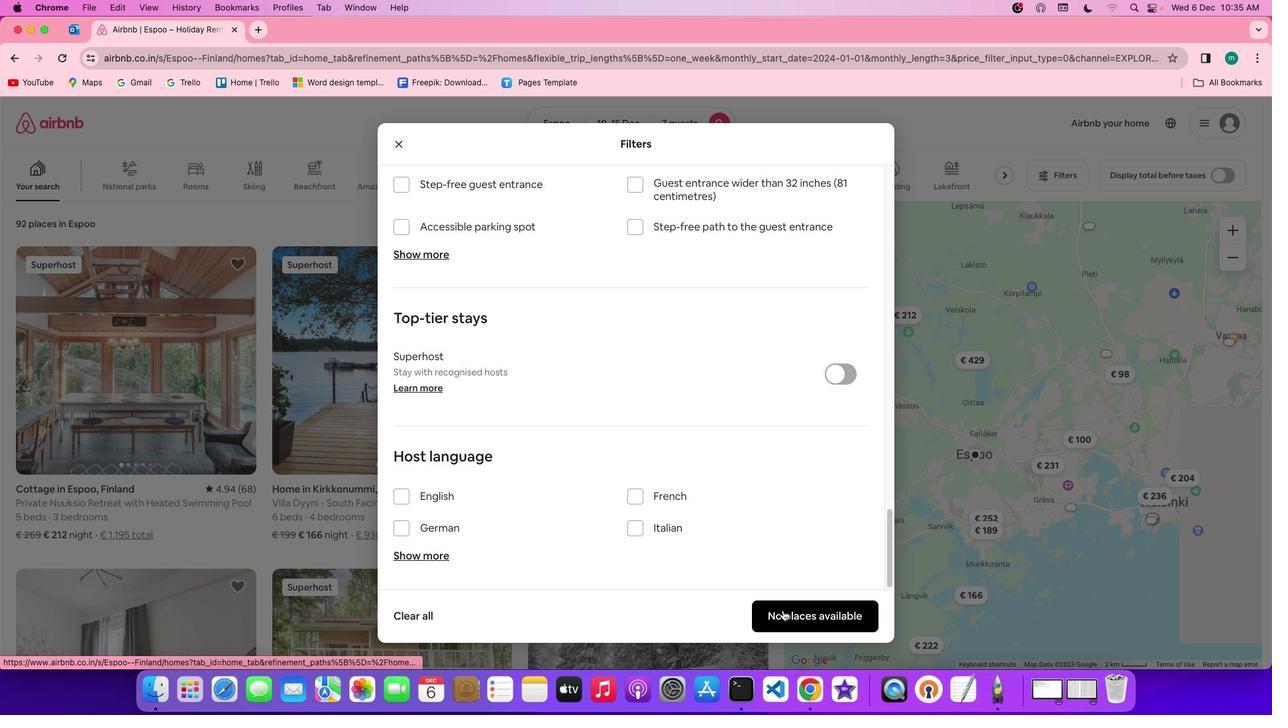 
Action: Mouse pressed left at (783, 610)
Screenshot: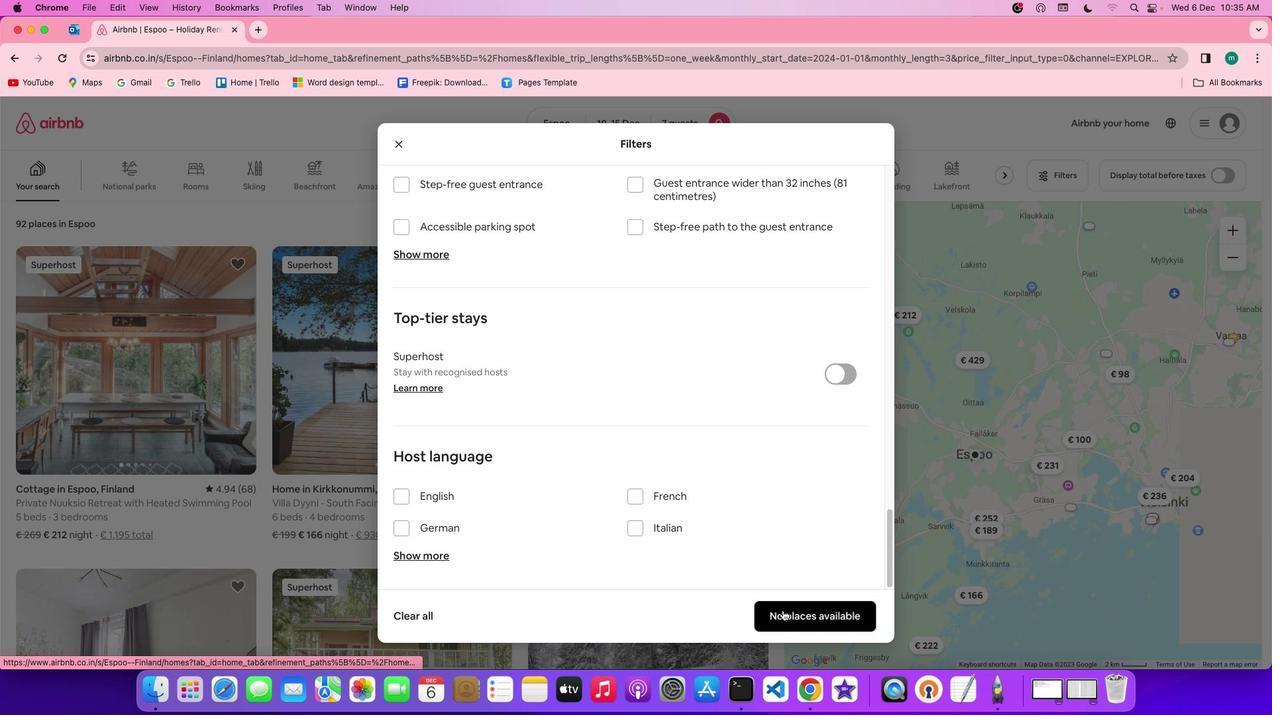 
Action: Mouse moved to (436, 417)
Screenshot: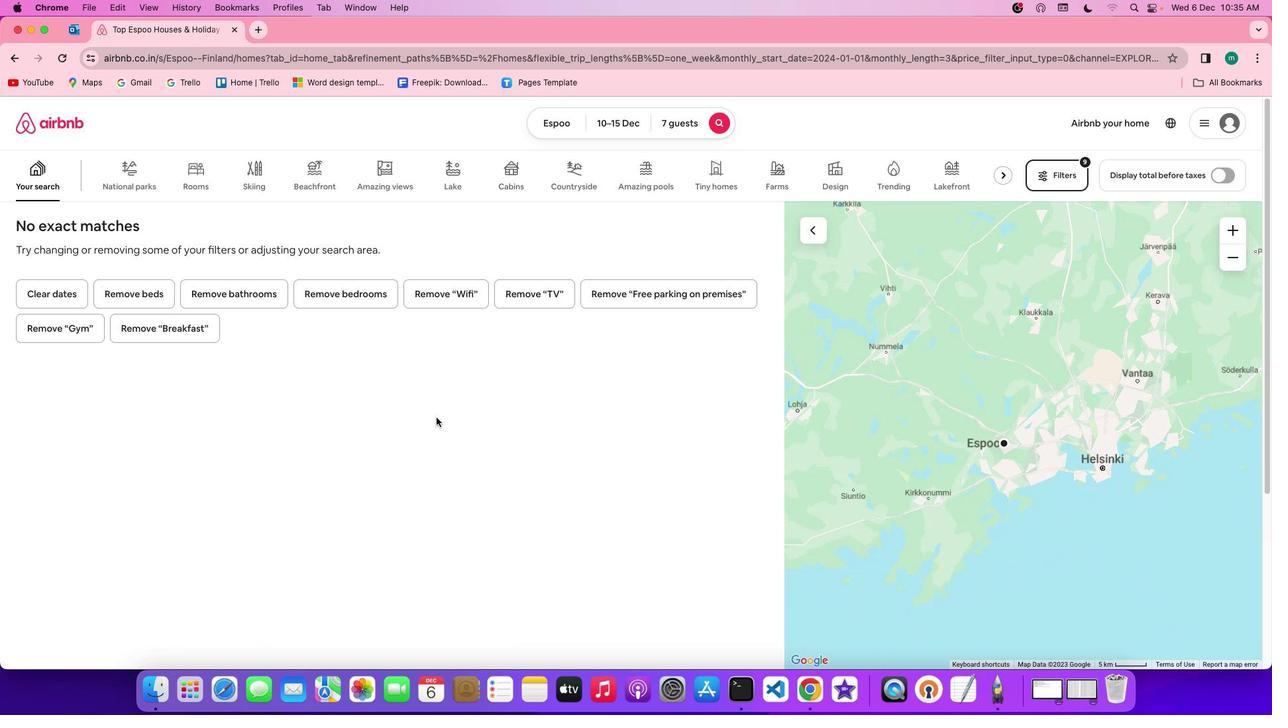 
